 Task: Explore Airbnb accommodation in Jerusalem, Israel from 3rd December, 2023 to 17th December, 2023 for 3 adults, 1 child.3 bedrooms having 4 beds and 2 bathrooms. Property type can be house. Amenities needed are: wifi, washing machine. Booking option can be shelf check-in. Look for 3 properties as per requirement.
Action: Mouse moved to (481, 185)
Screenshot: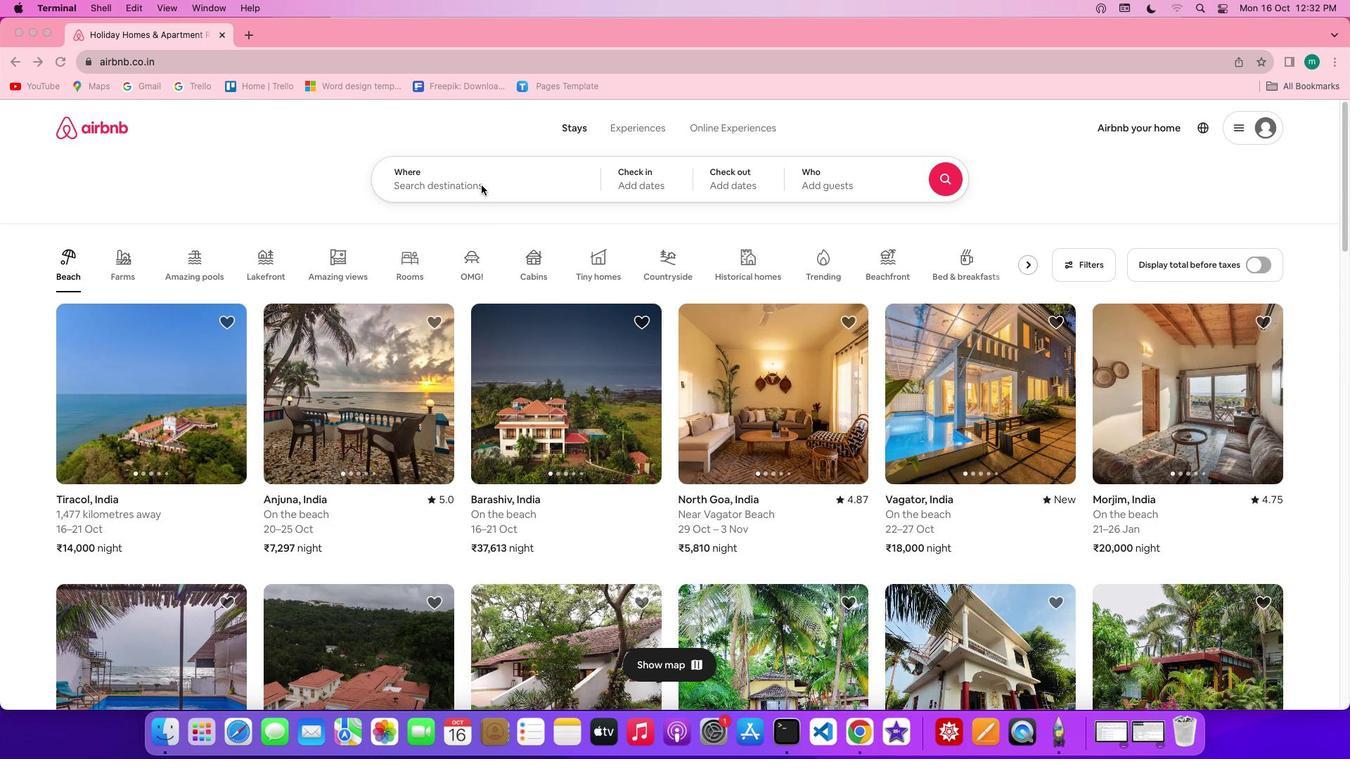 
Action: Mouse pressed left at (481, 185)
Screenshot: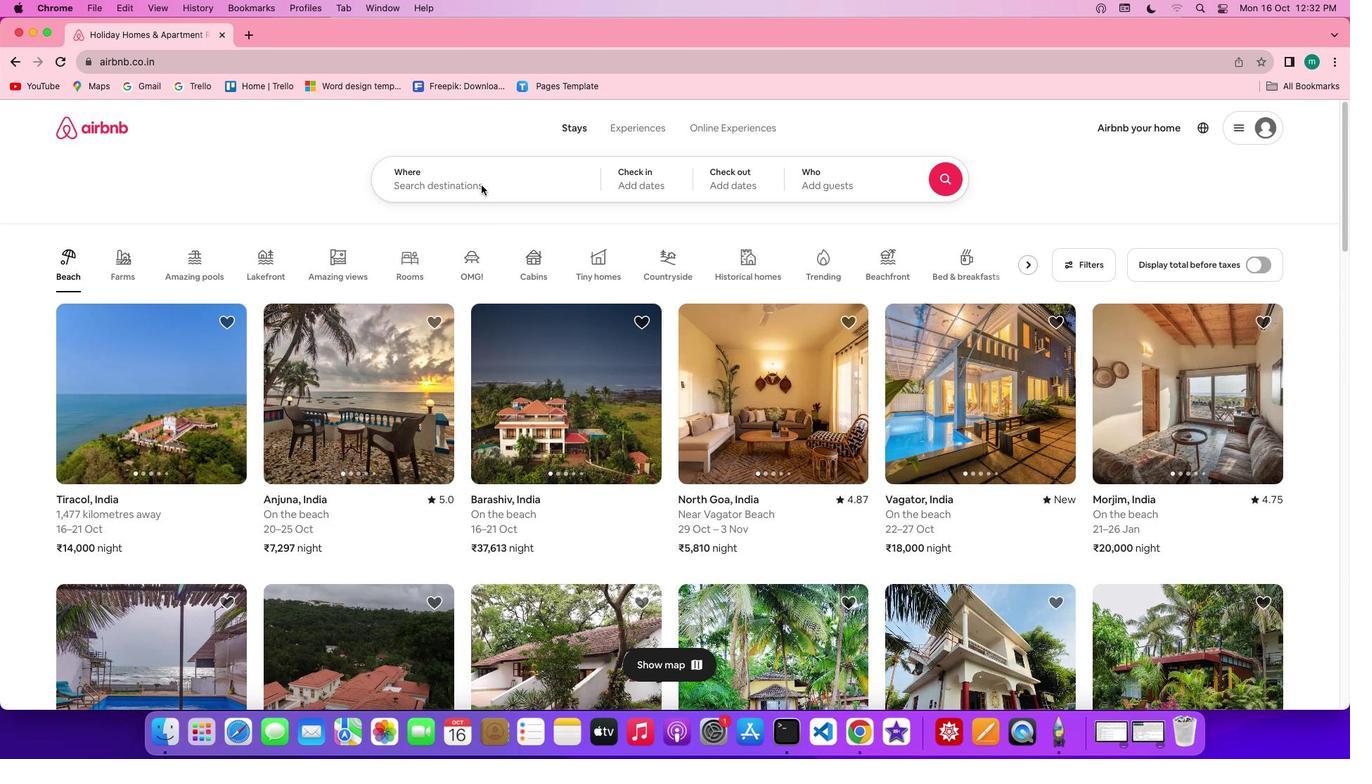 
Action: Mouse pressed left at (481, 185)
Screenshot: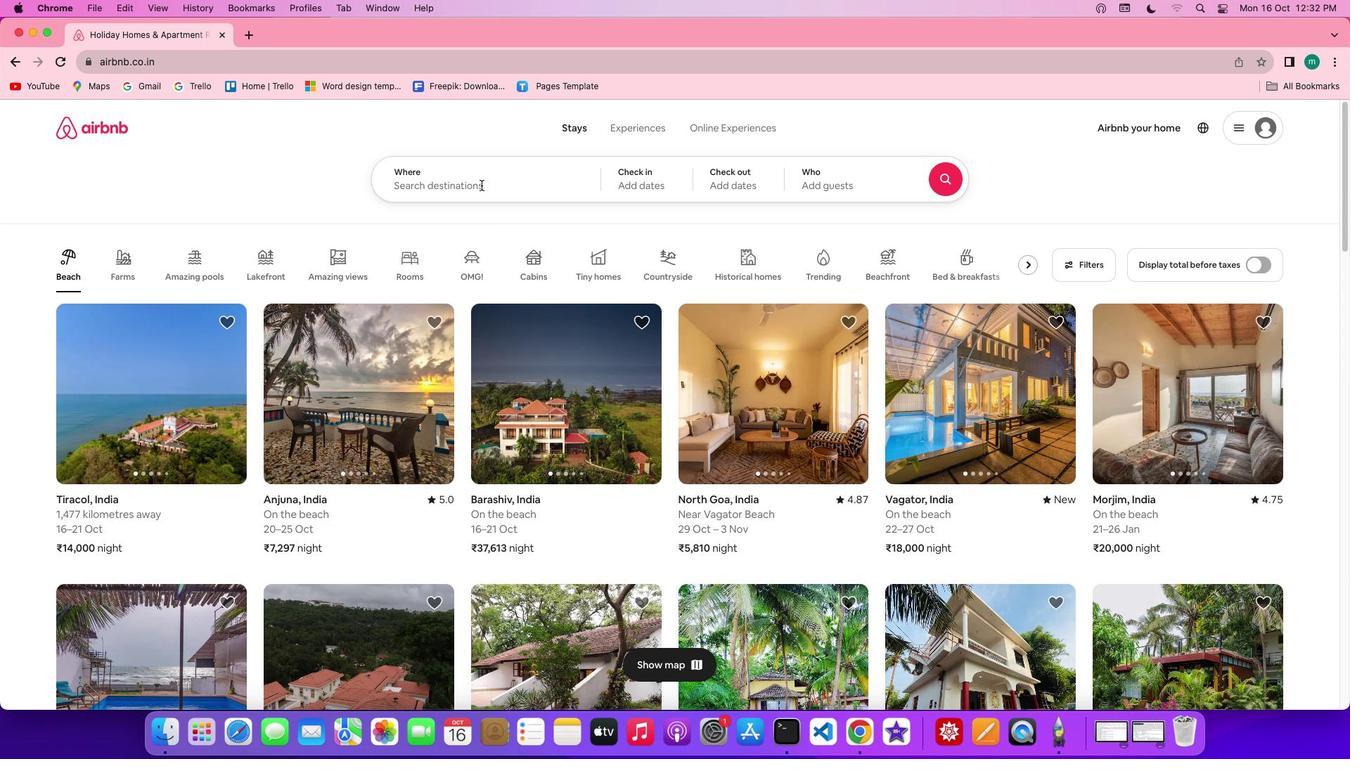 
Action: Key pressed Key.shift'J''e''r''u''s''a''l''e''m''.'Key.shift'I''s''r''a''e''l'
Screenshot: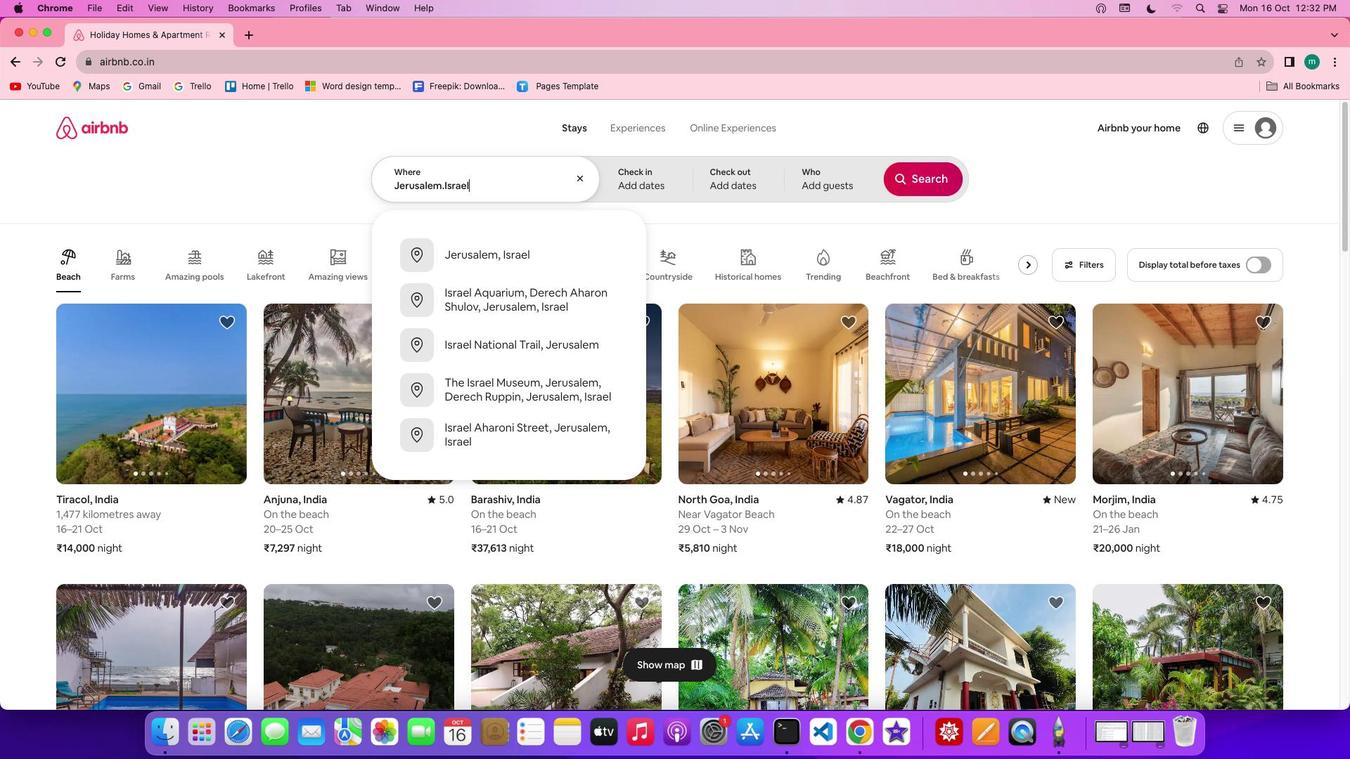 
Action: Mouse moved to (494, 253)
Screenshot: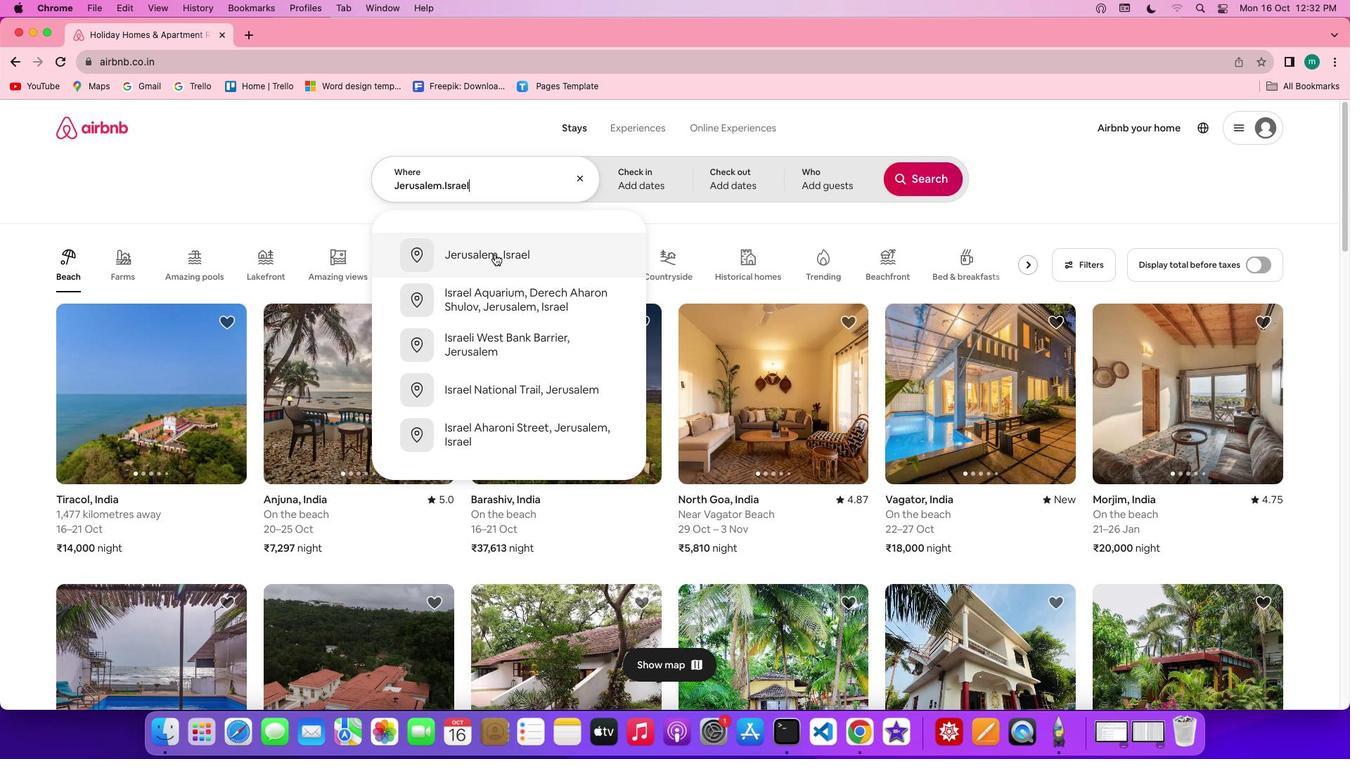 
Action: Mouse pressed left at (494, 253)
Screenshot: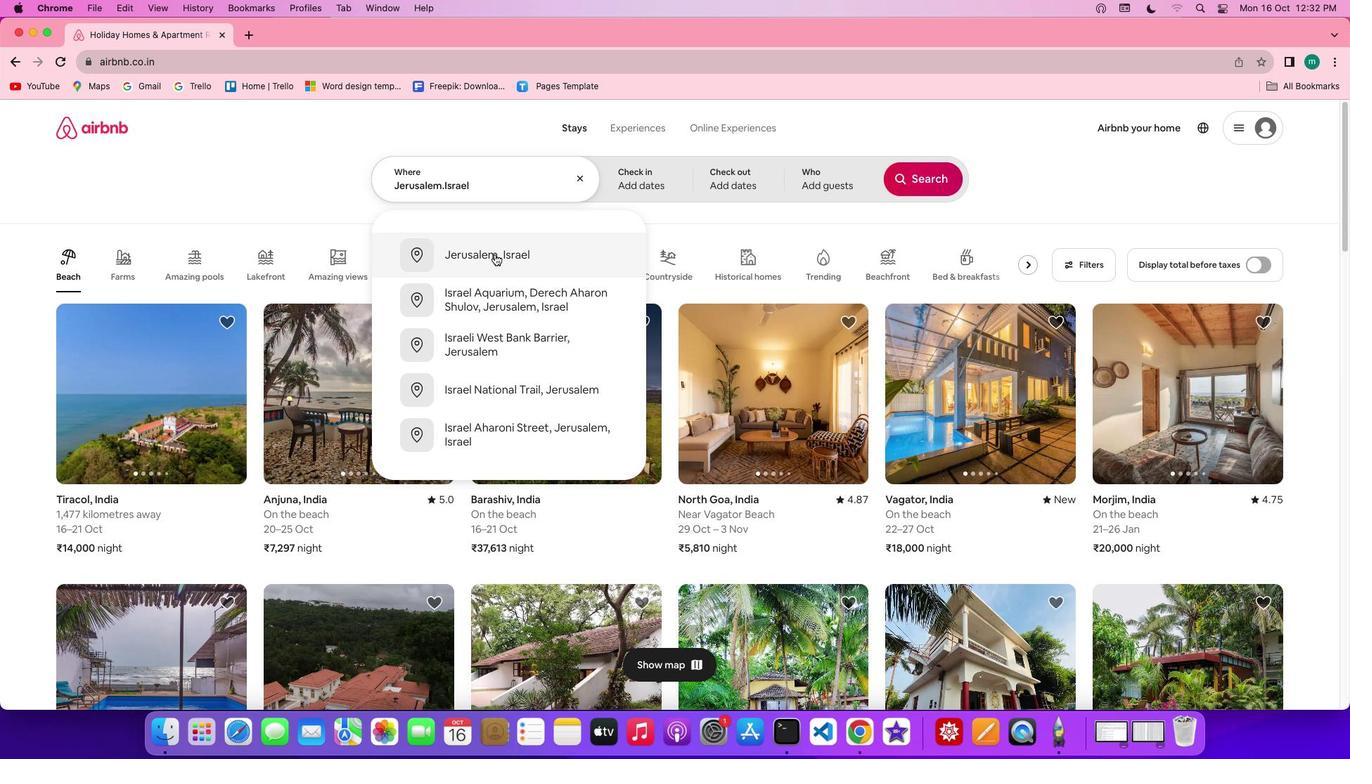 
Action: Mouse moved to (920, 295)
Screenshot: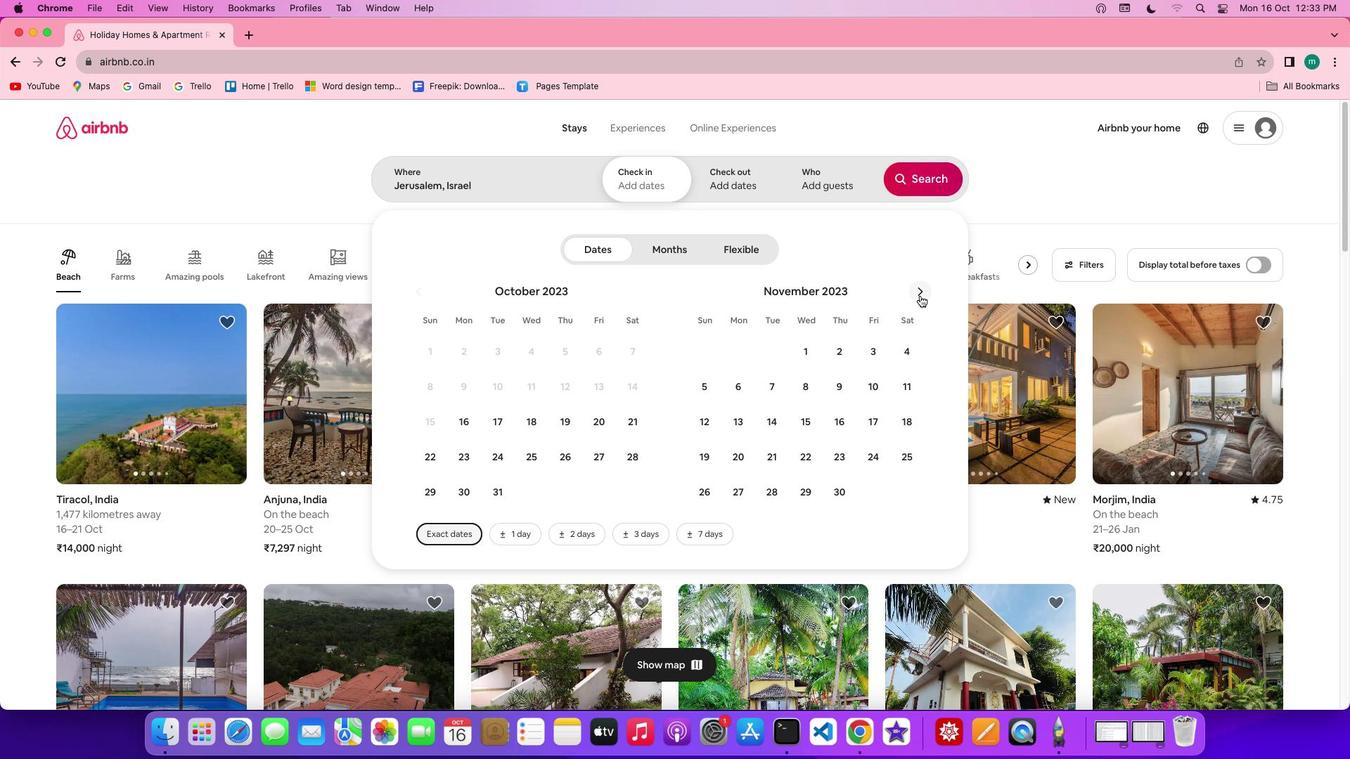 
Action: Mouse pressed left at (920, 295)
Screenshot: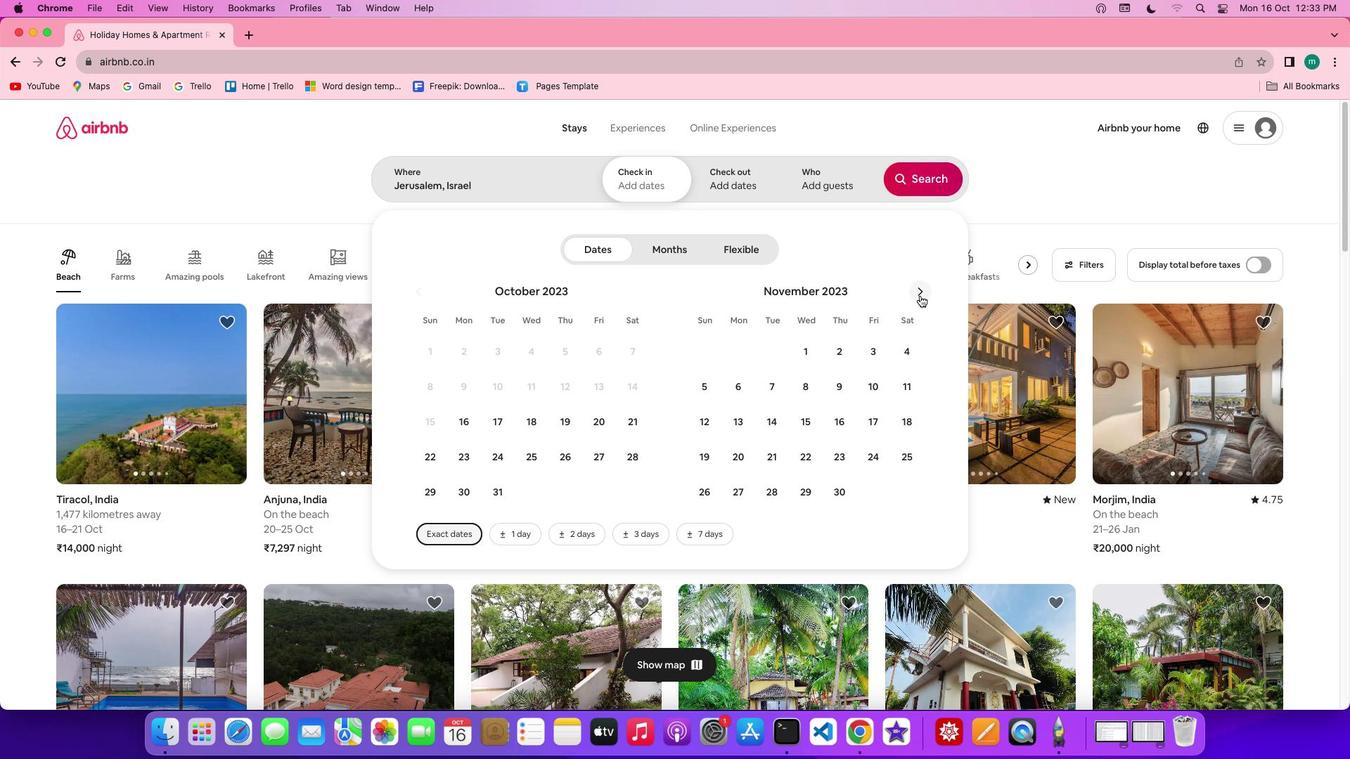 
Action: Mouse moved to (714, 389)
Screenshot: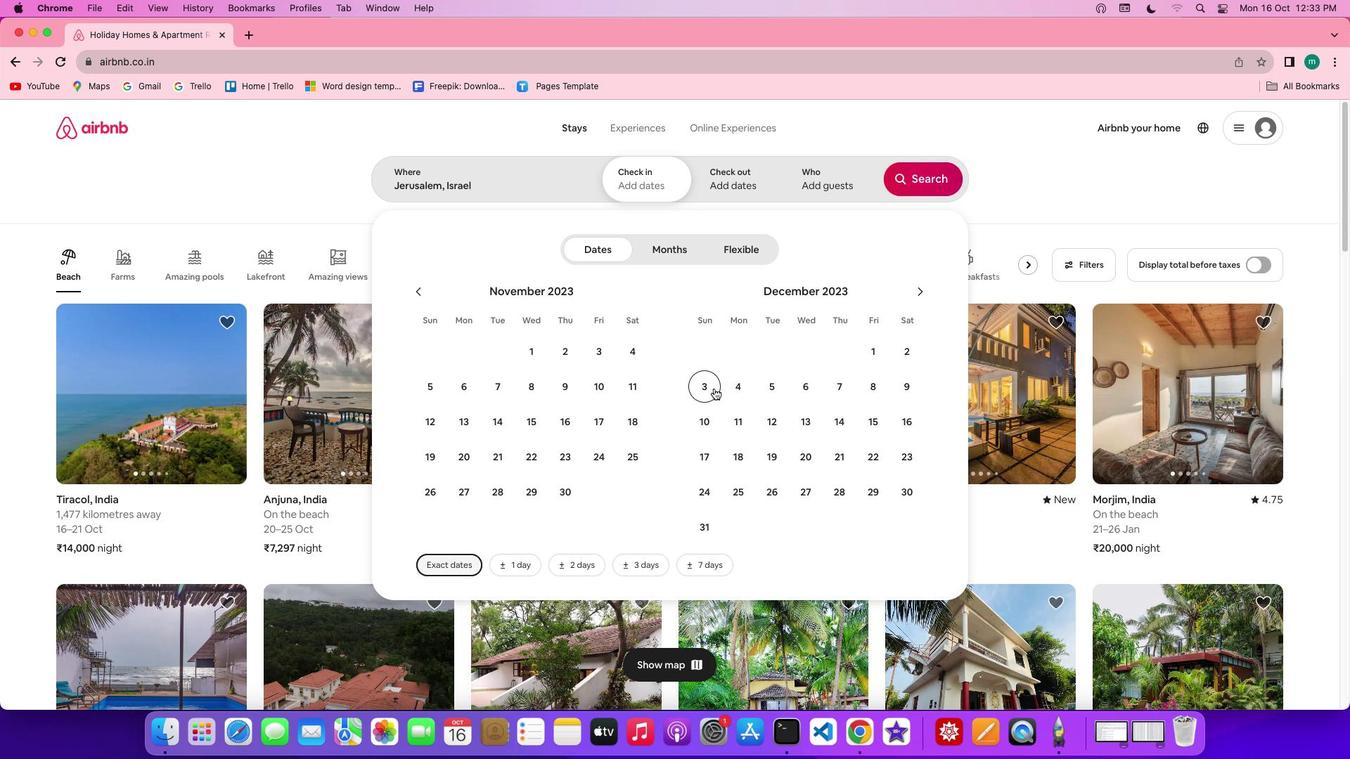 
Action: Mouse pressed left at (714, 389)
Screenshot: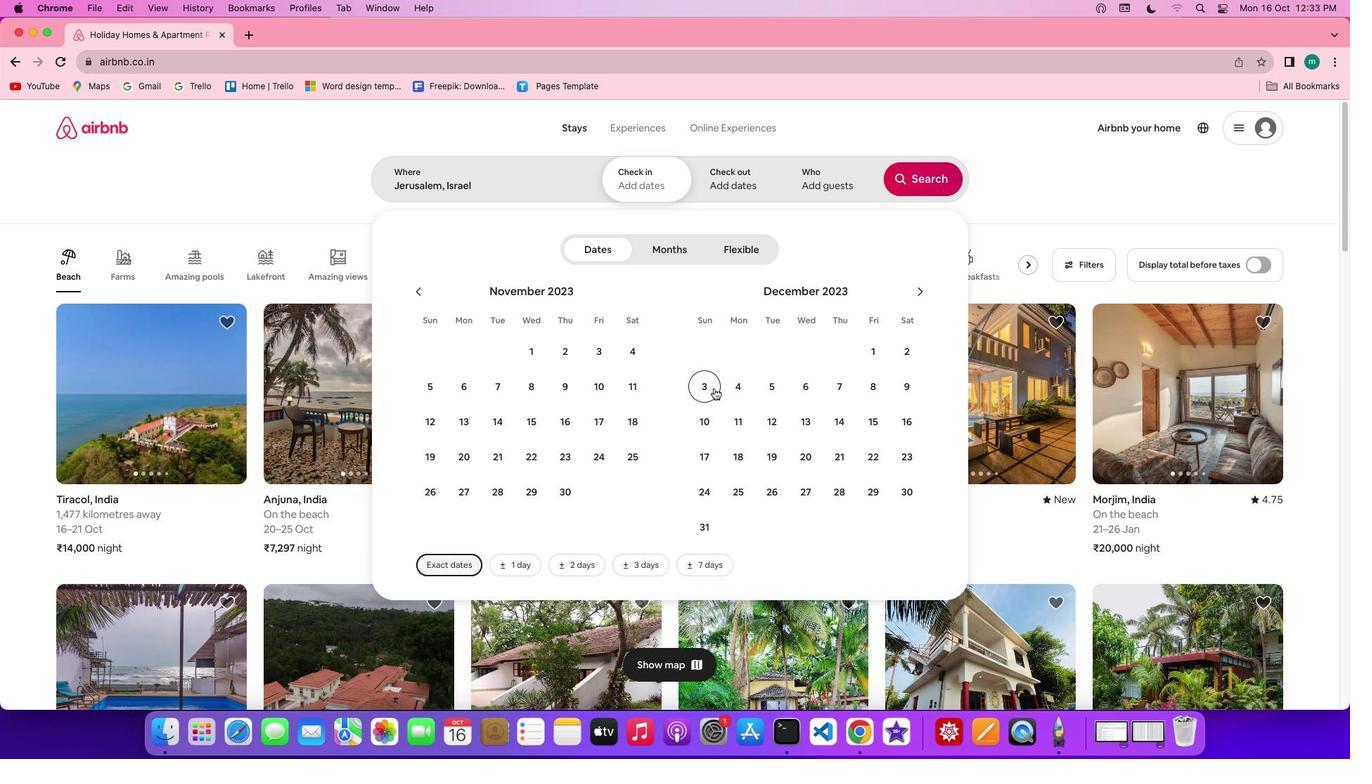 
Action: Mouse moved to (714, 454)
Screenshot: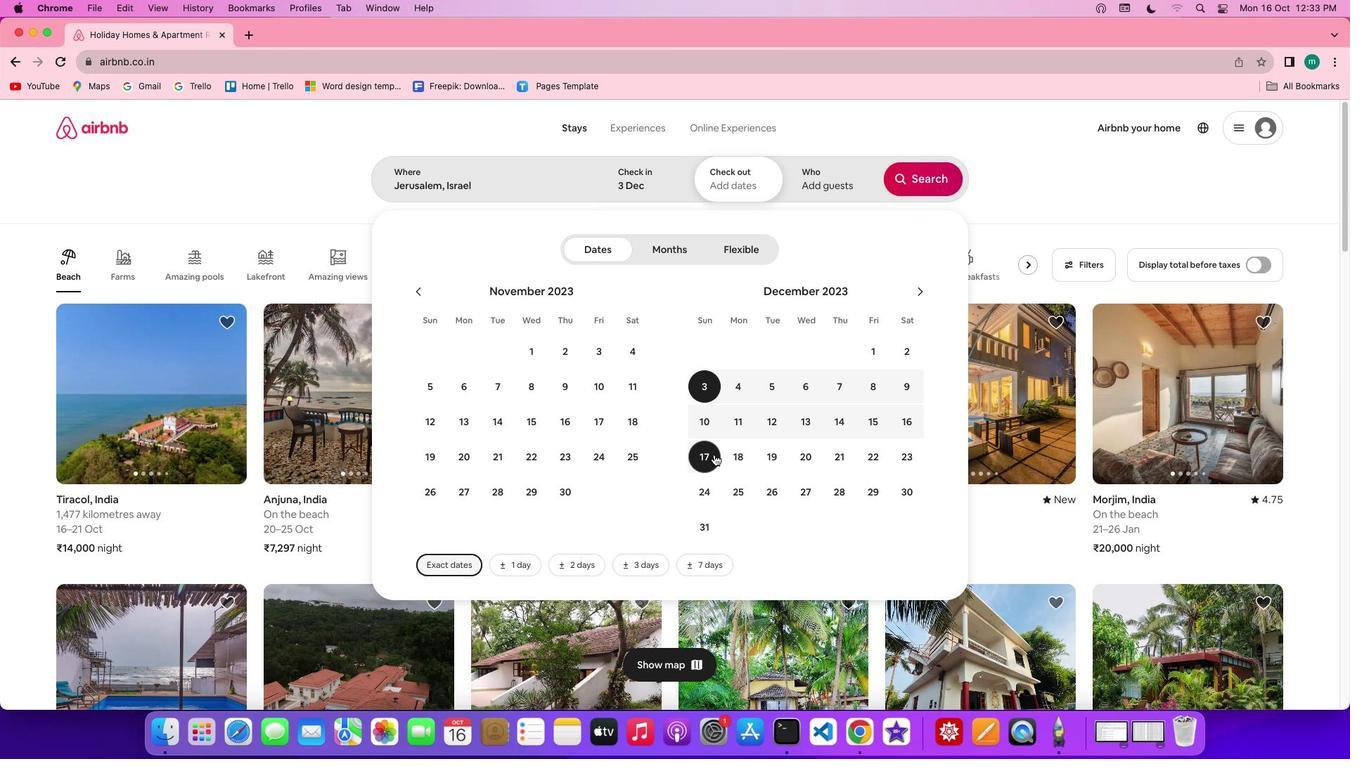 
Action: Mouse pressed left at (714, 454)
Screenshot: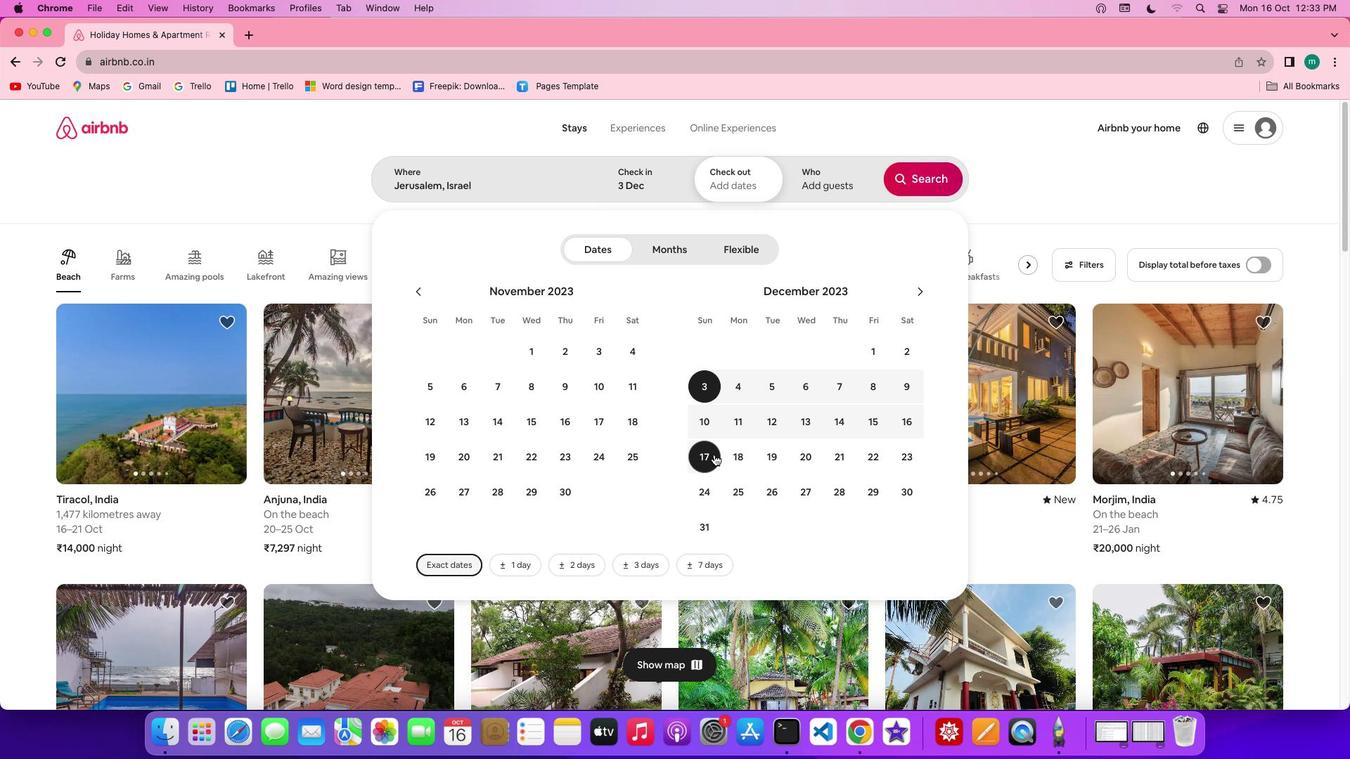 
Action: Mouse moved to (840, 178)
Screenshot: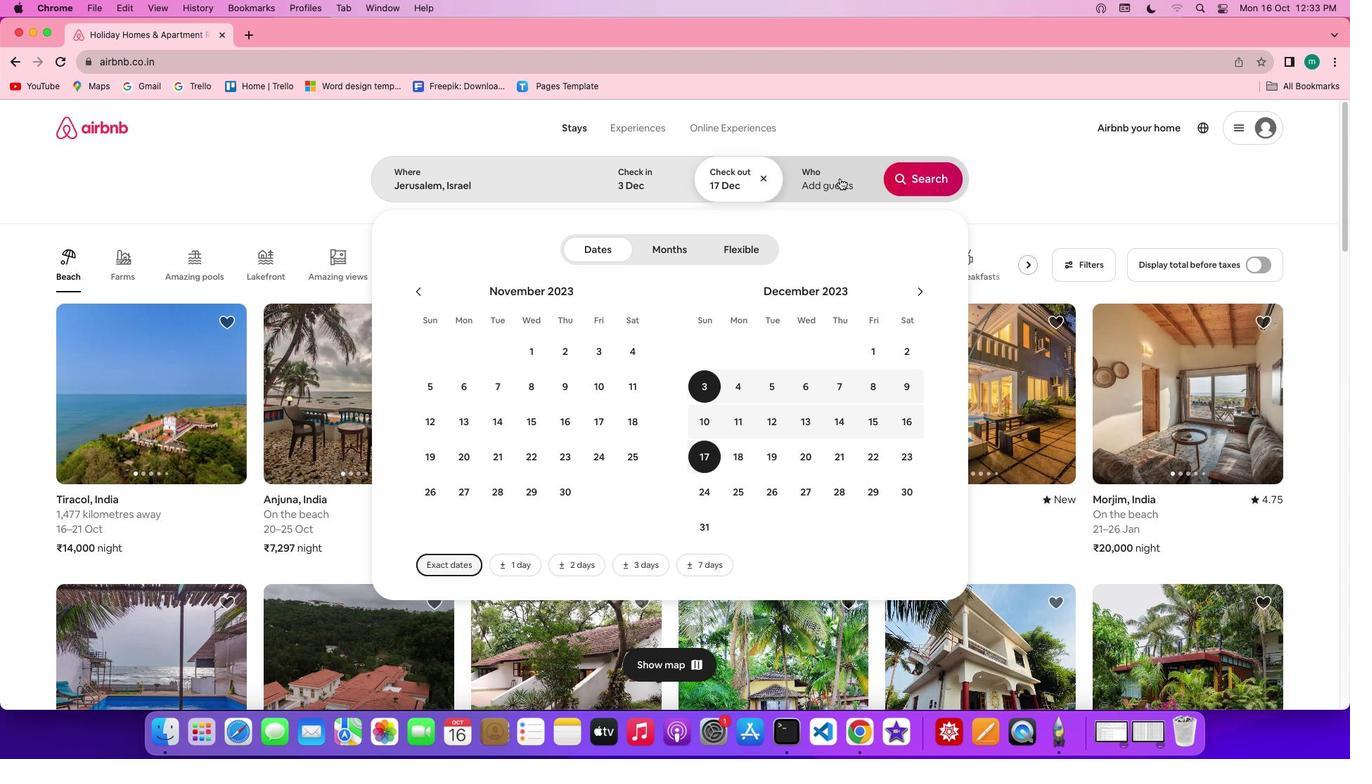 
Action: Mouse pressed left at (840, 178)
Screenshot: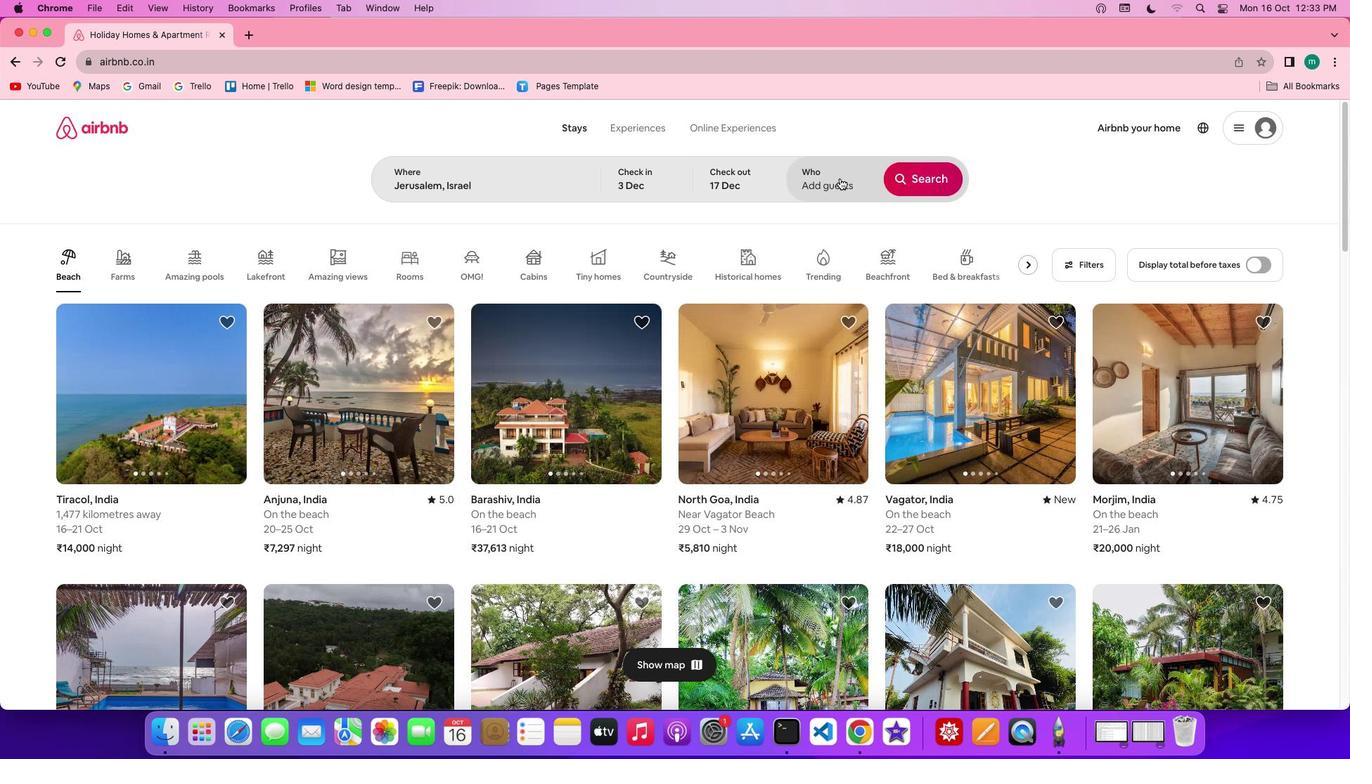 
Action: Mouse moved to (933, 262)
Screenshot: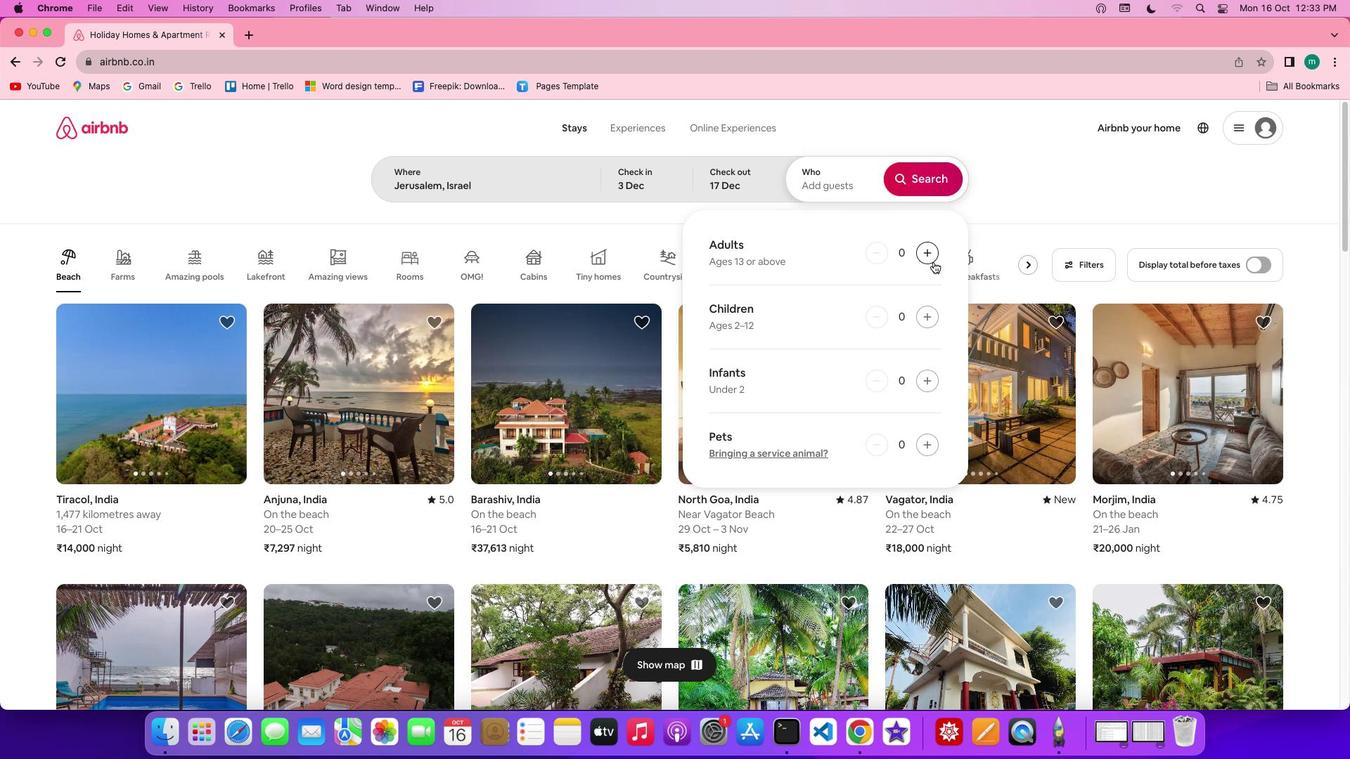 
Action: Mouse pressed left at (933, 262)
Screenshot: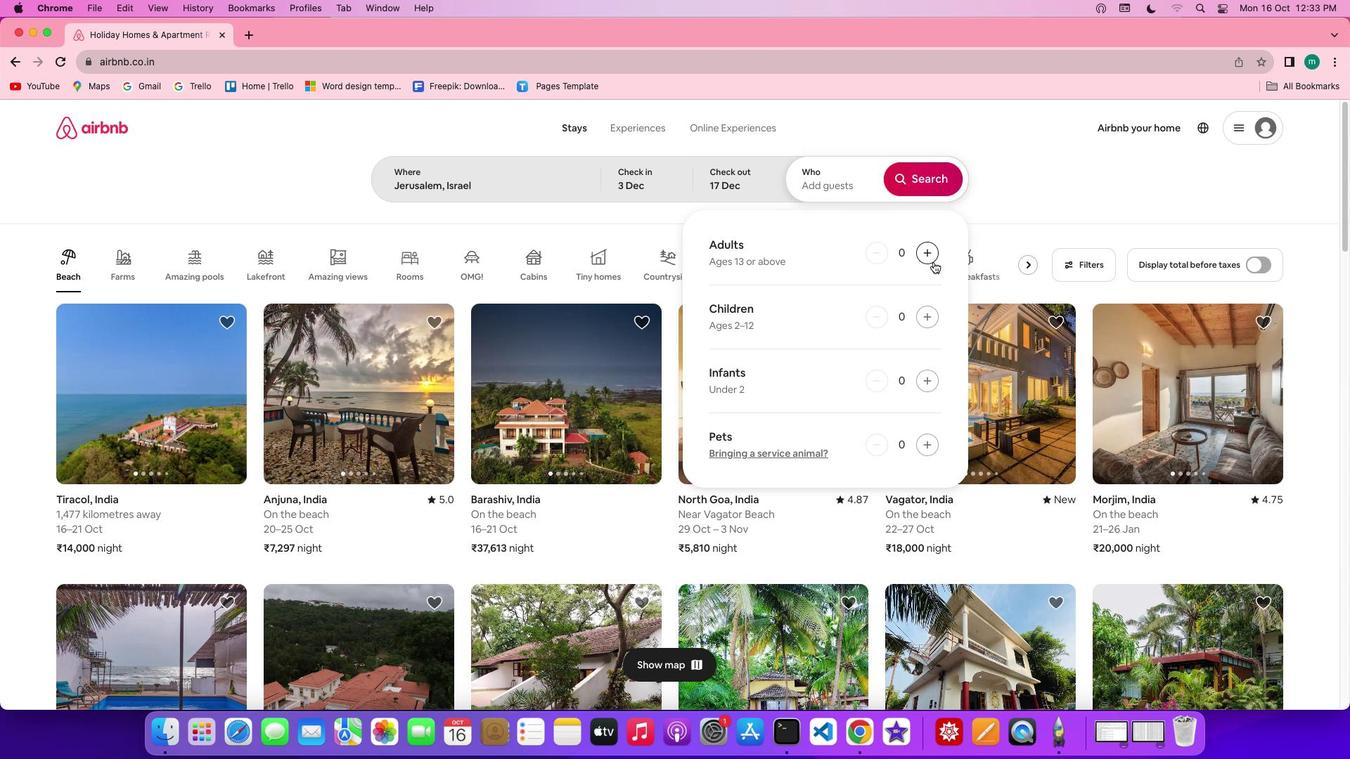 
Action: Mouse pressed left at (933, 262)
Screenshot: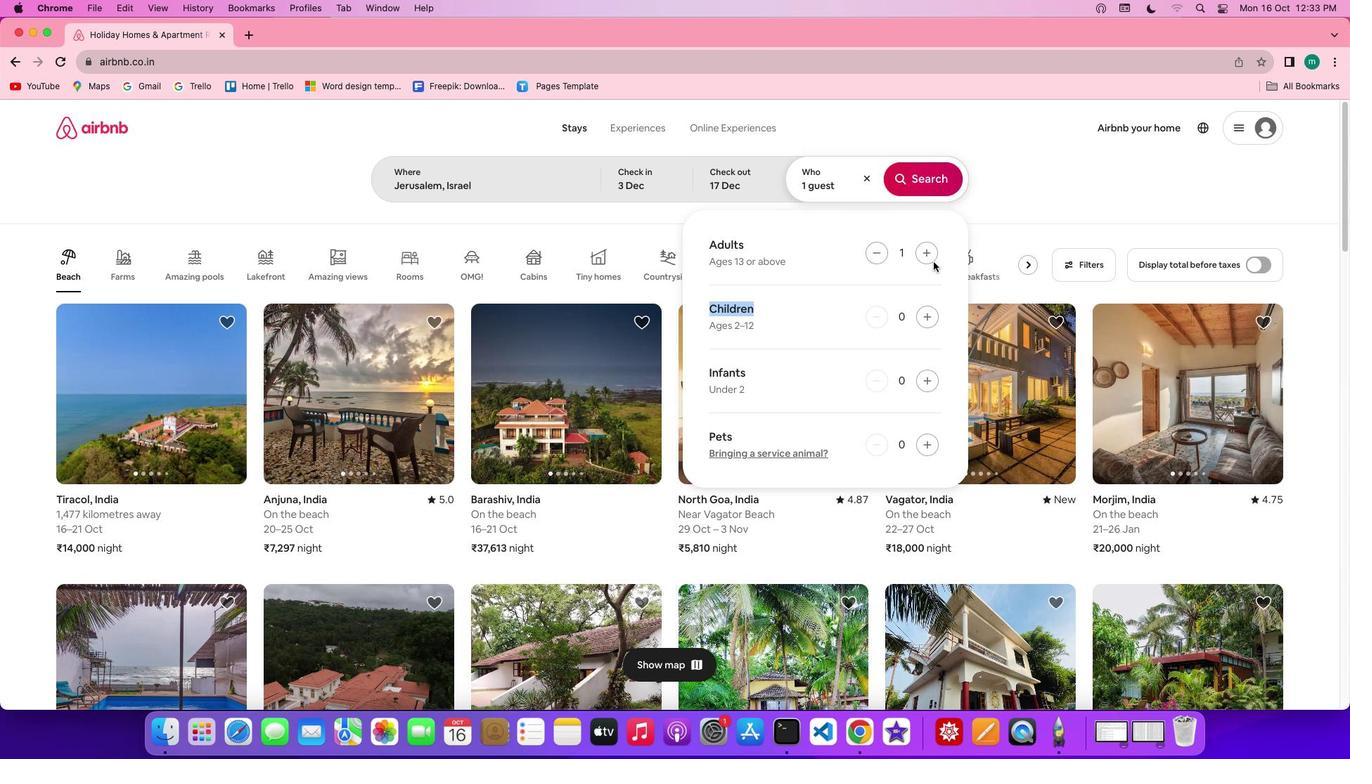 
Action: Mouse pressed left at (933, 262)
Screenshot: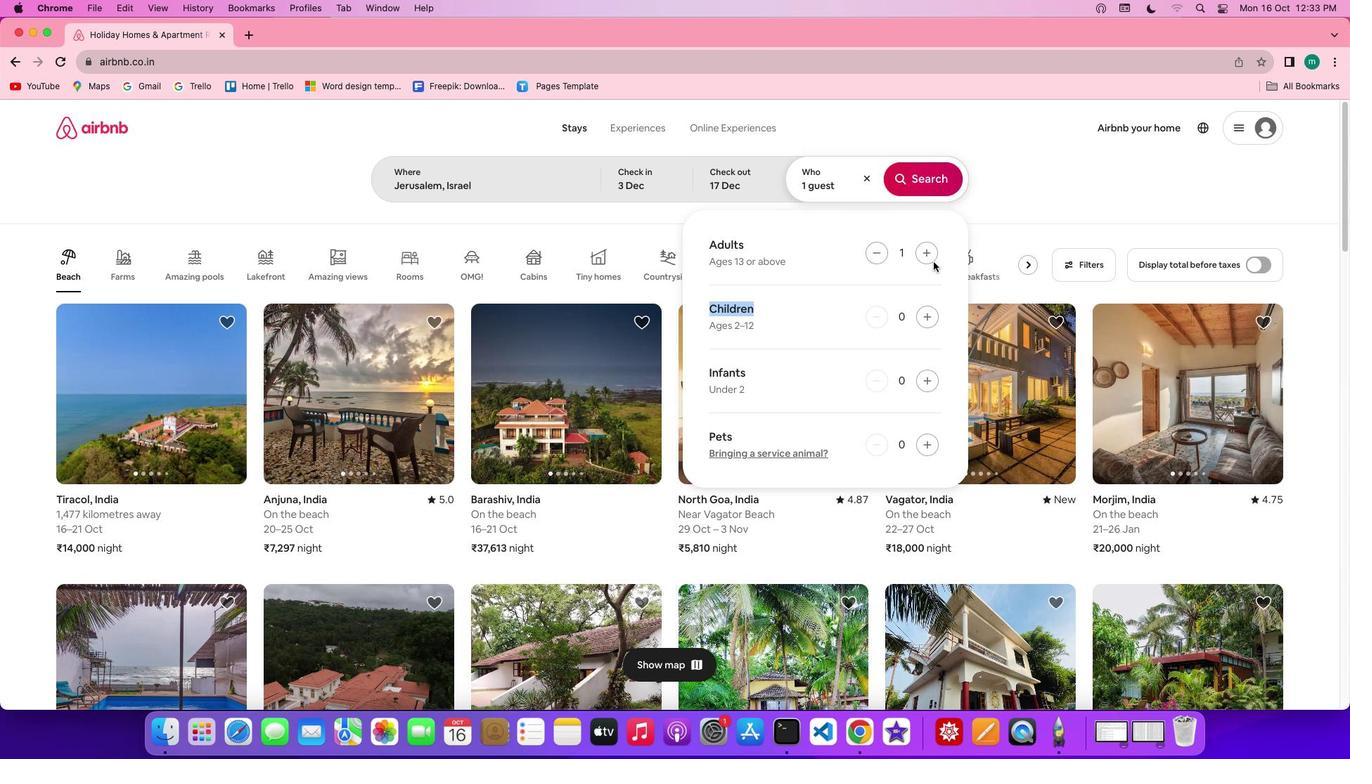 
Action: Mouse moved to (931, 256)
Screenshot: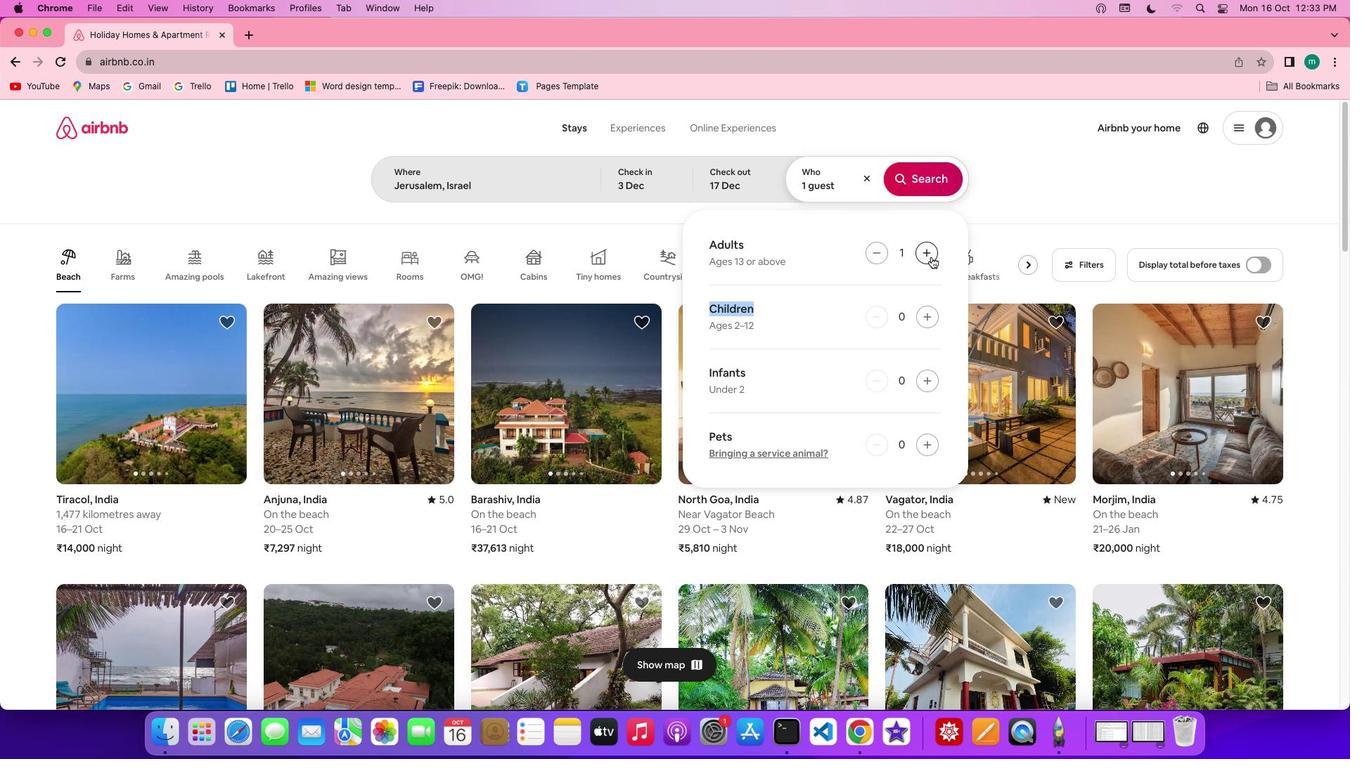 
Action: Mouse pressed left at (931, 256)
Screenshot: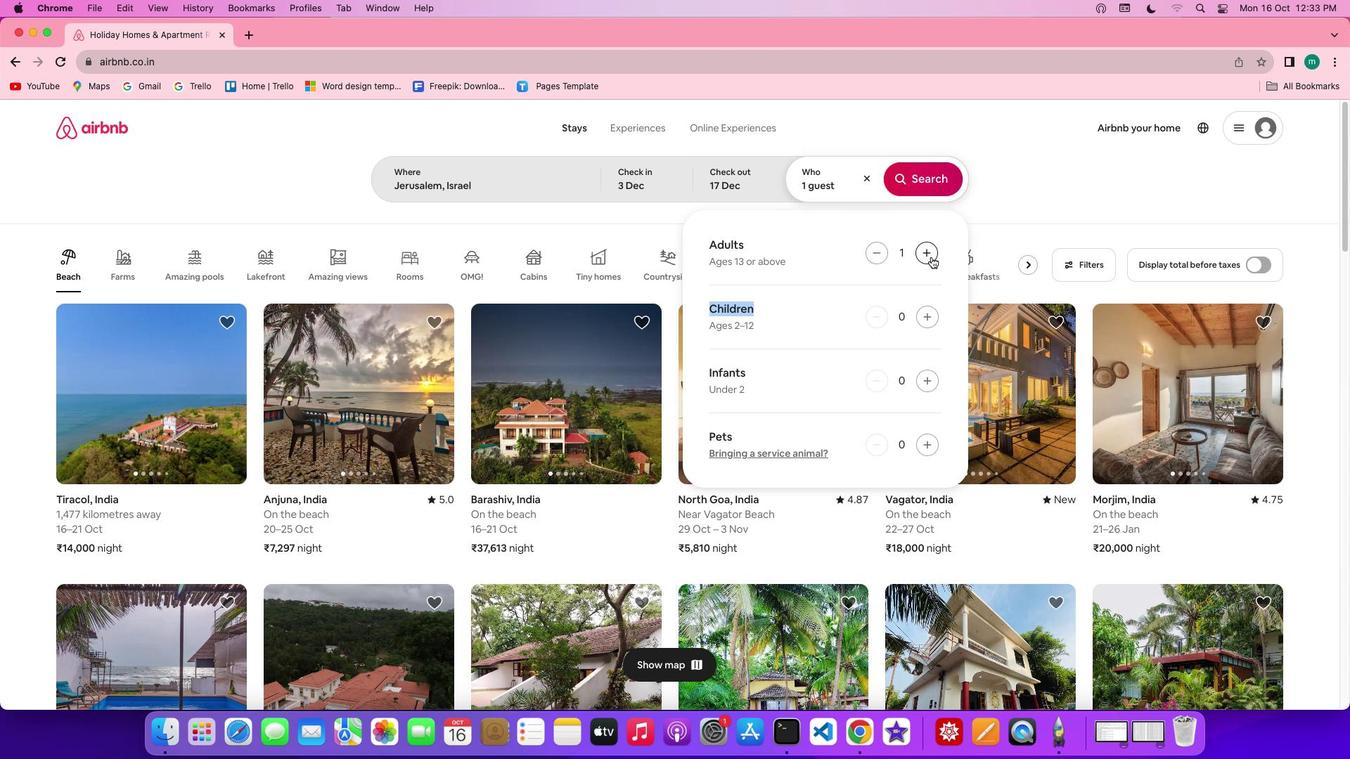 
Action: Mouse pressed left at (931, 256)
Screenshot: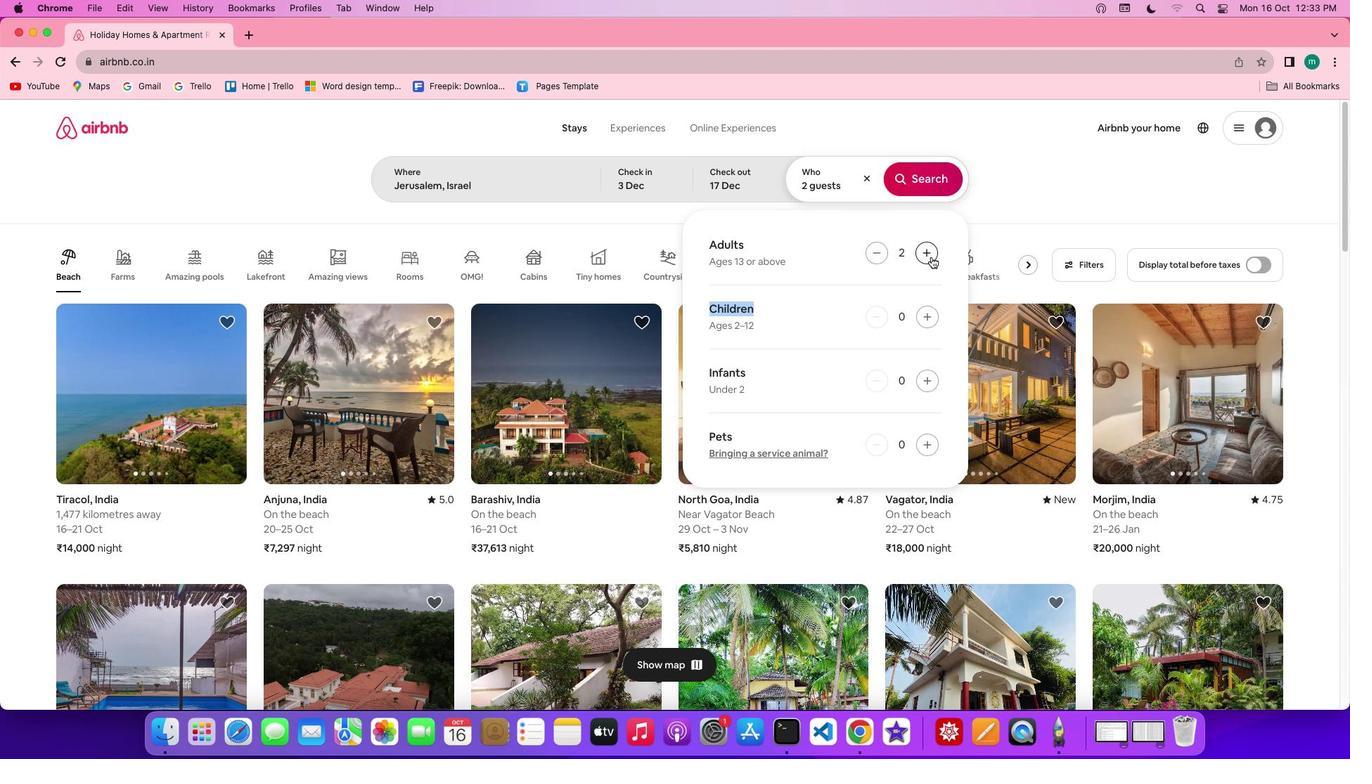 
Action: Mouse moved to (929, 310)
Screenshot: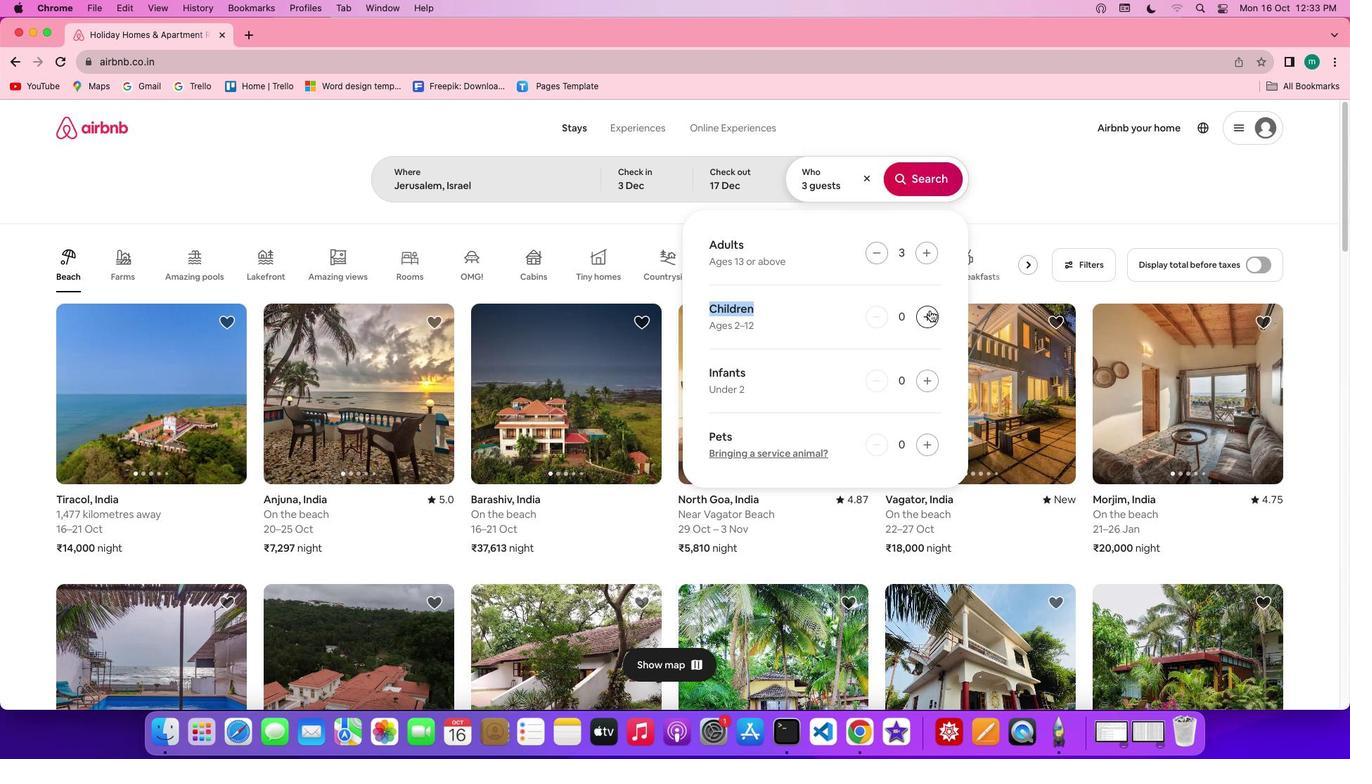 
Action: Mouse pressed left at (929, 310)
Screenshot: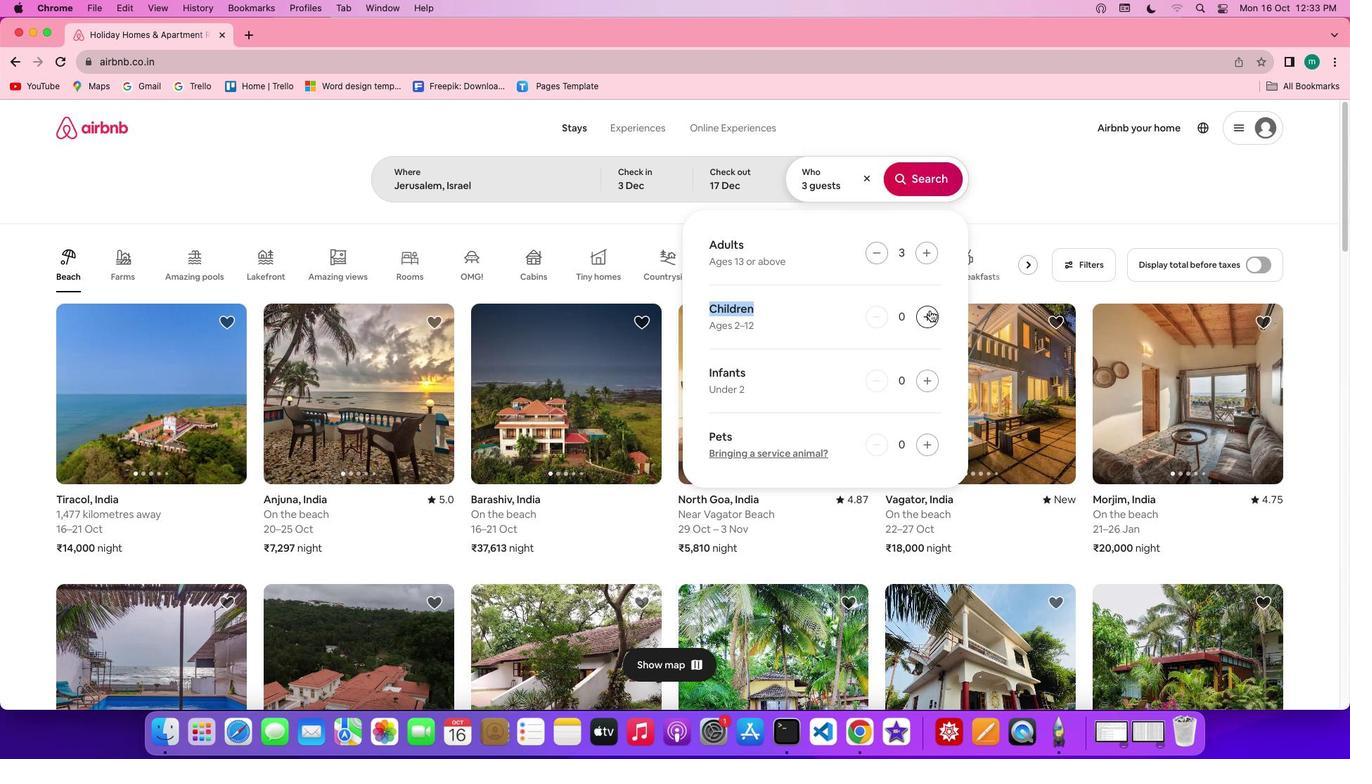 
Action: Mouse moved to (931, 182)
Screenshot: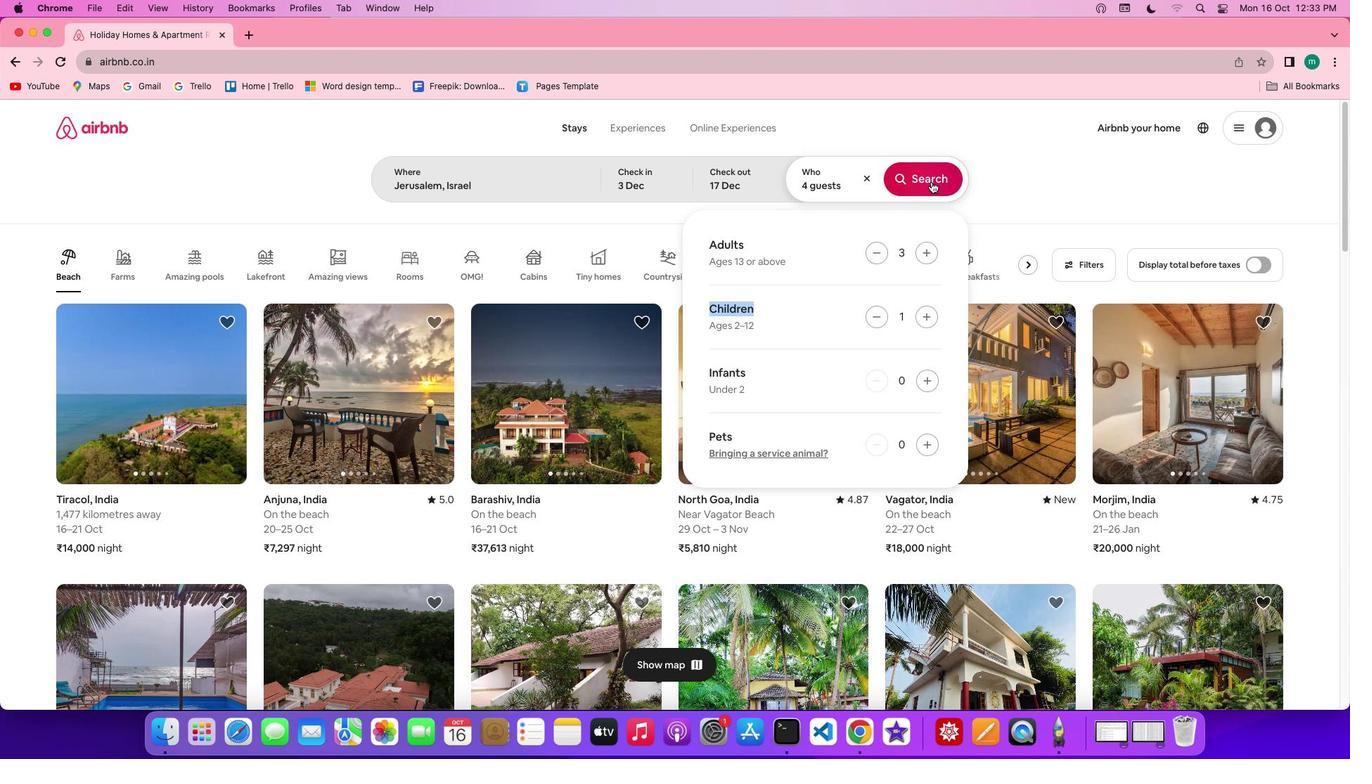 
Action: Mouse pressed left at (931, 182)
Screenshot: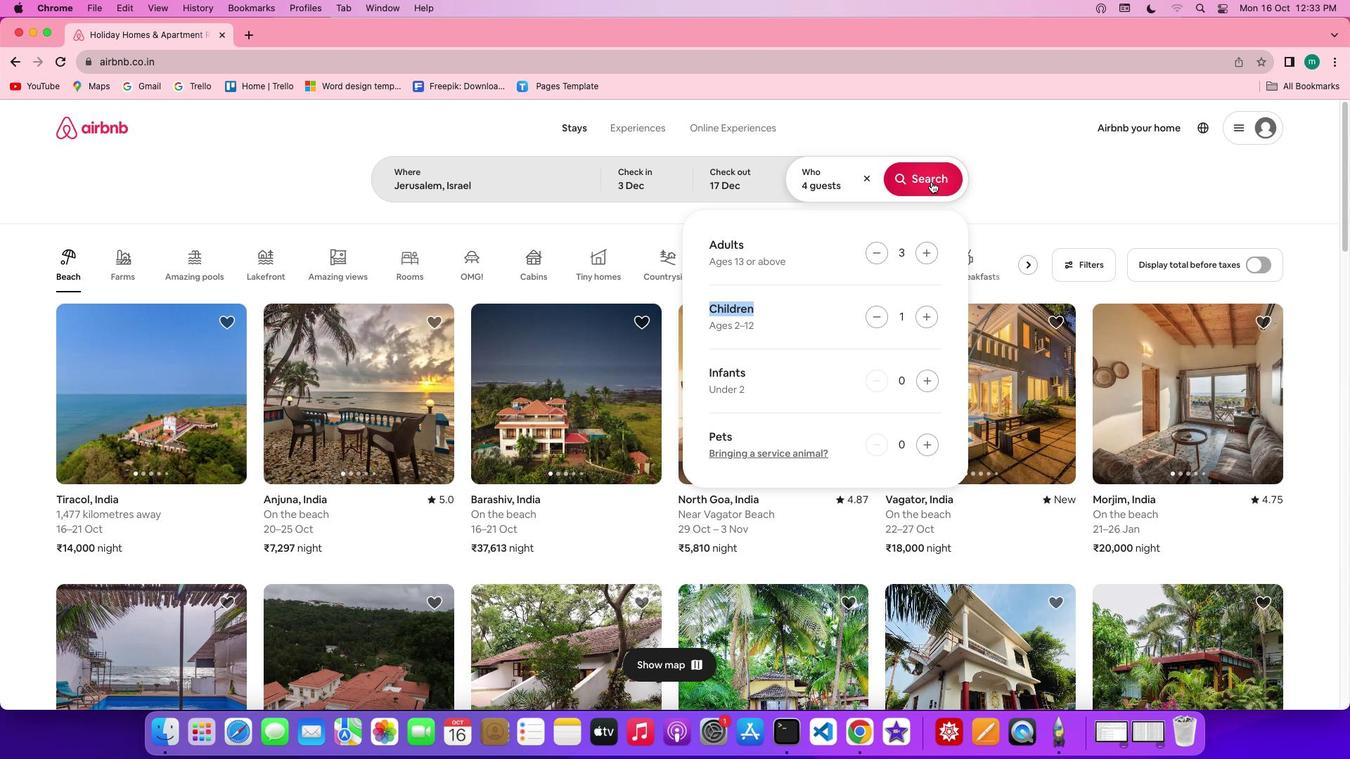
Action: Mouse moved to (1119, 187)
Screenshot: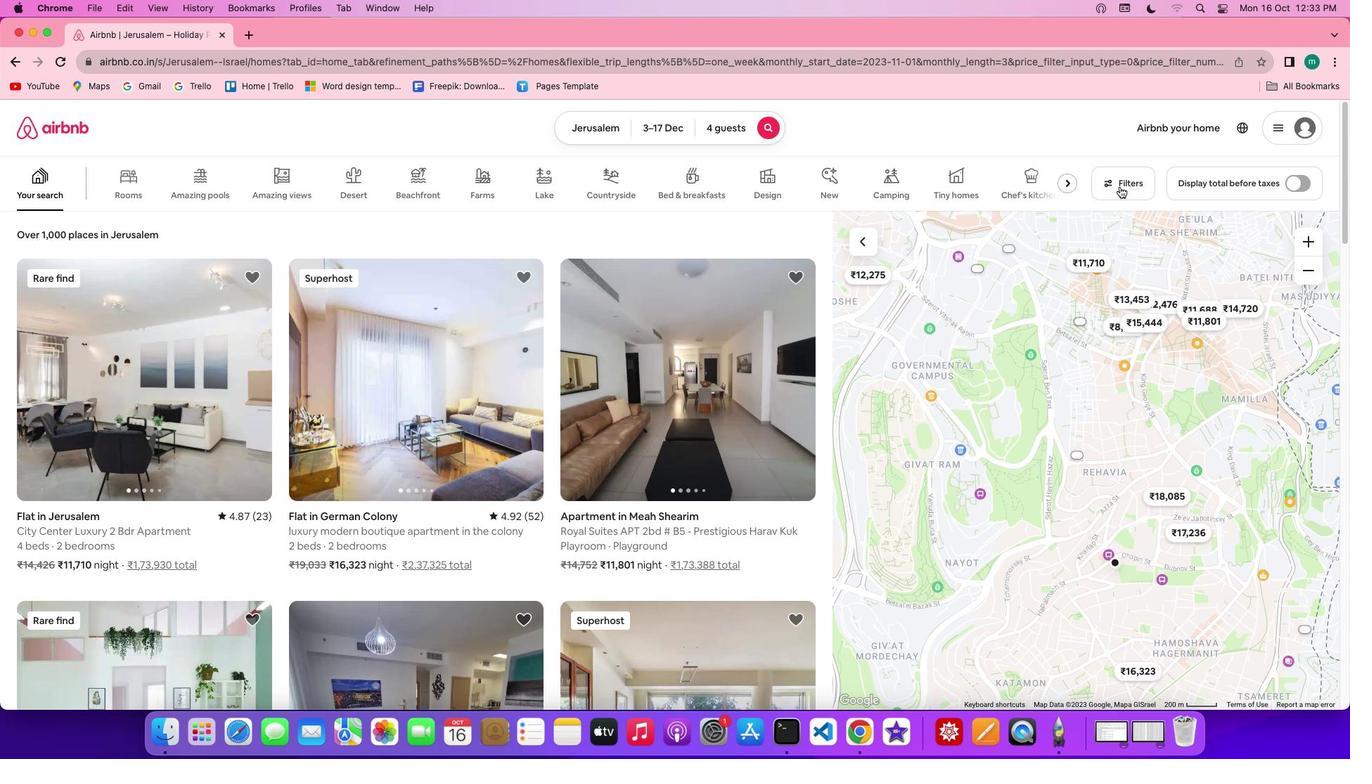 
Action: Mouse pressed left at (1119, 187)
Screenshot: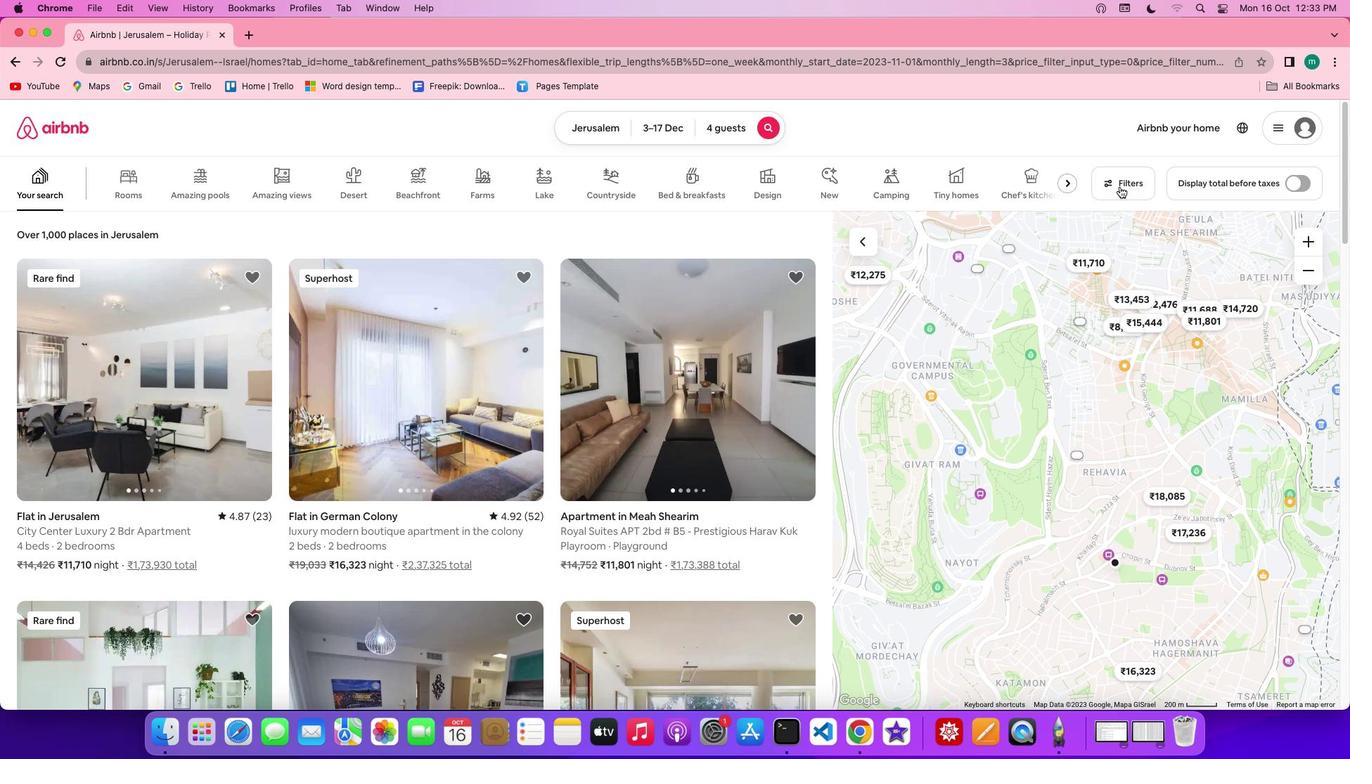 
Action: Mouse moved to (668, 419)
Screenshot: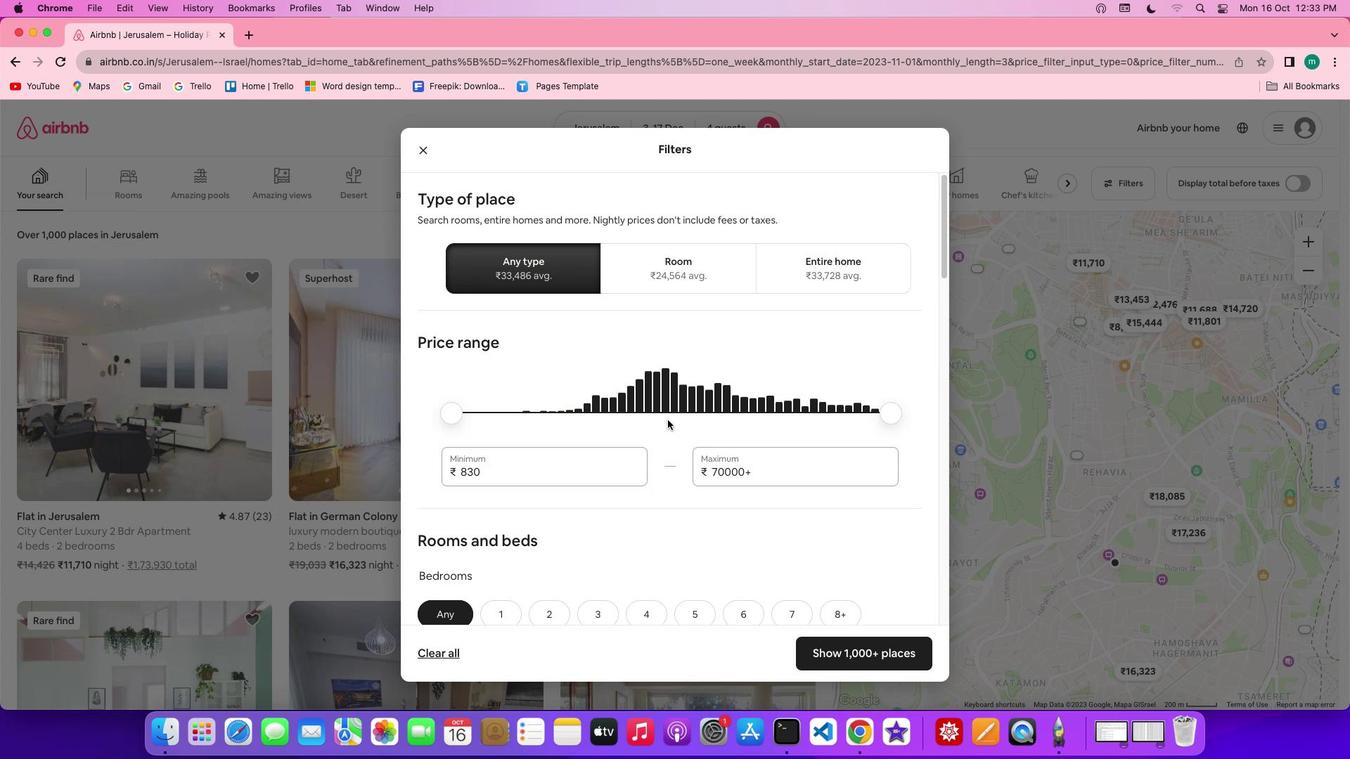 
Action: Mouse scrolled (668, 419) with delta (0, 0)
Screenshot: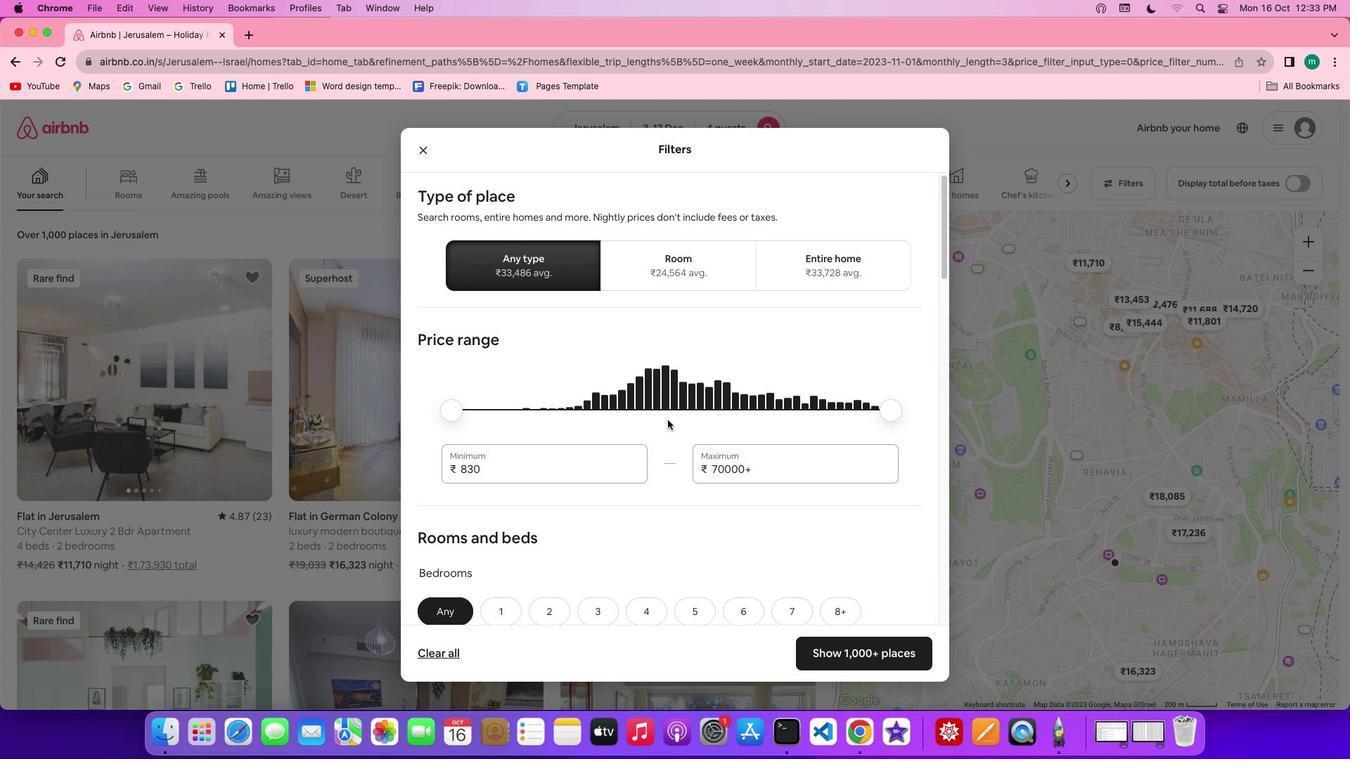 
Action: Mouse scrolled (668, 419) with delta (0, 0)
Screenshot: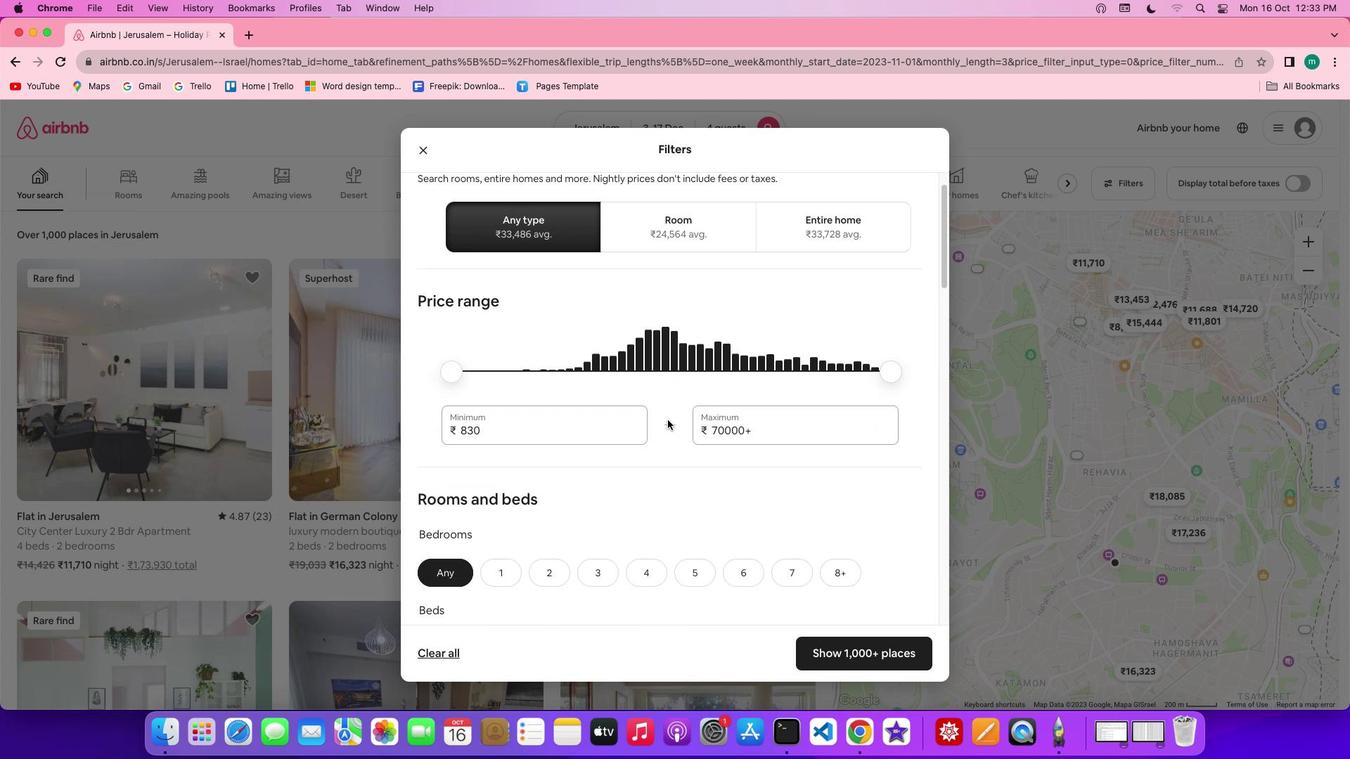 
Action: Mouse scrolled (668, 419) with delta (0, -2)
Screenshot: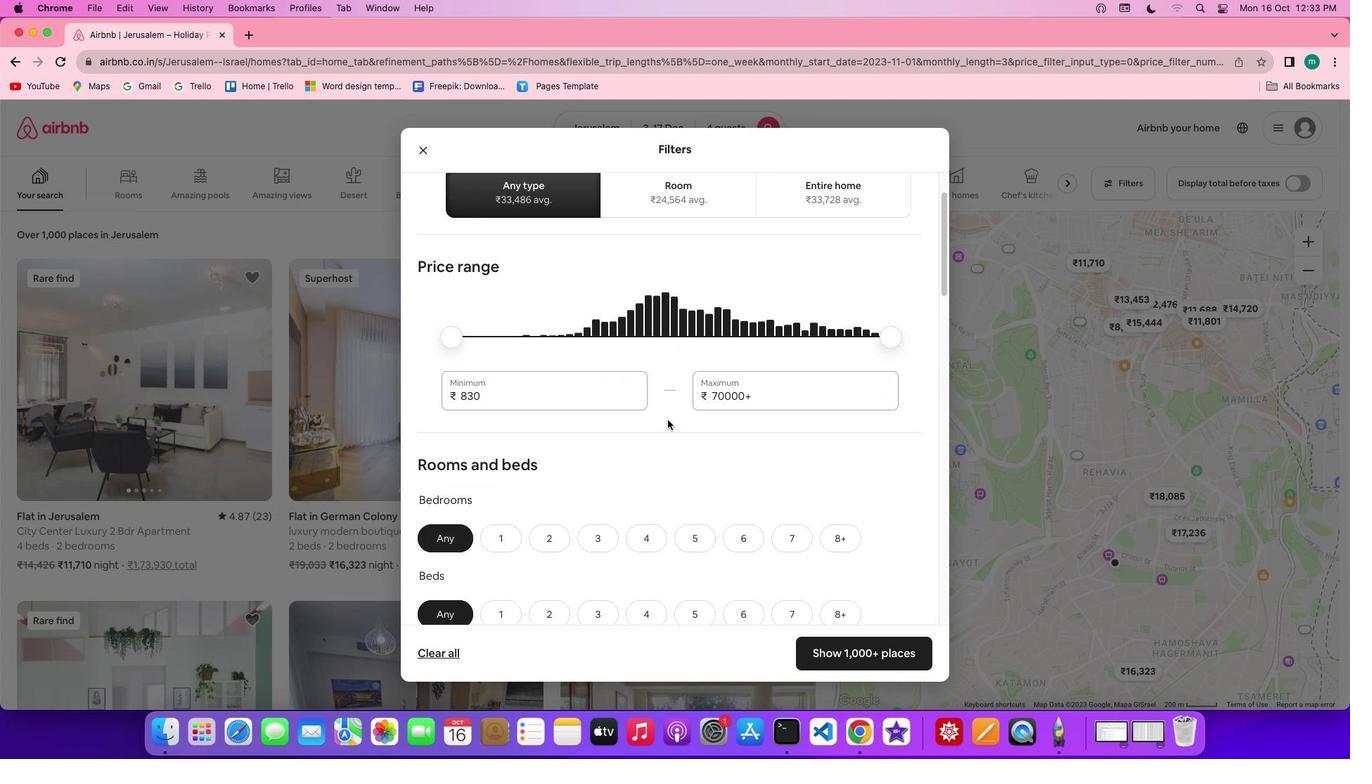 
Action: Mouse scrolled (668, 419) with delta (0, -2)
Screenshot: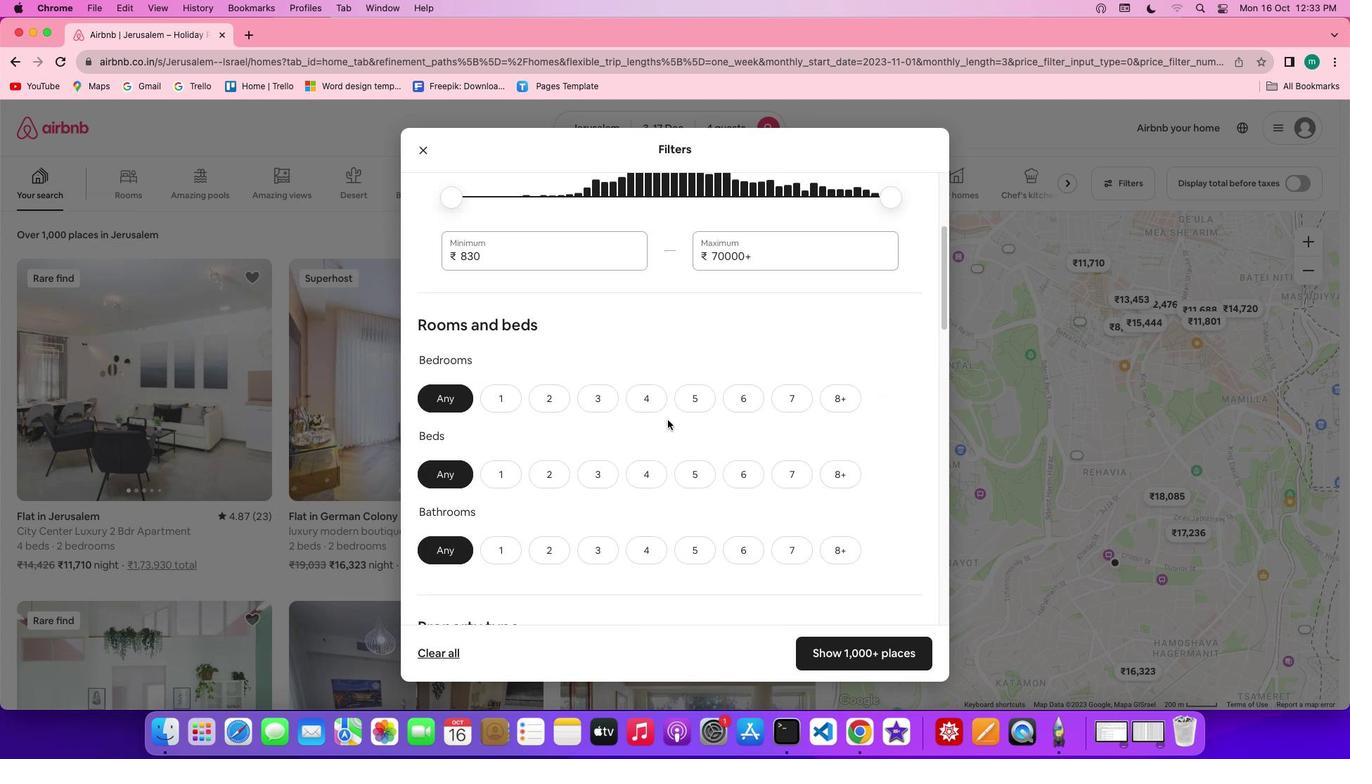 
Action: Mouse moved to (614, 355)
Screenshot: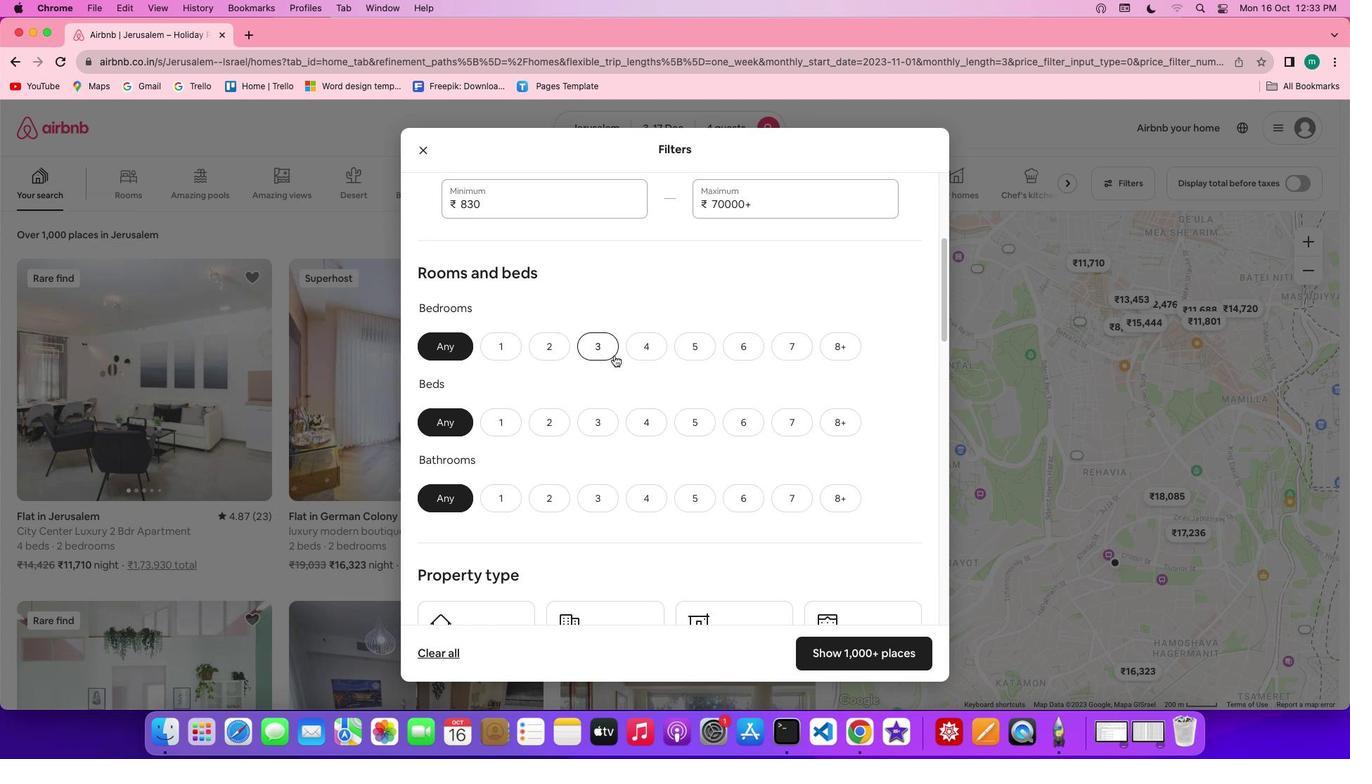 
Action: Mouse pressed left at (614, 355)
Screenshot: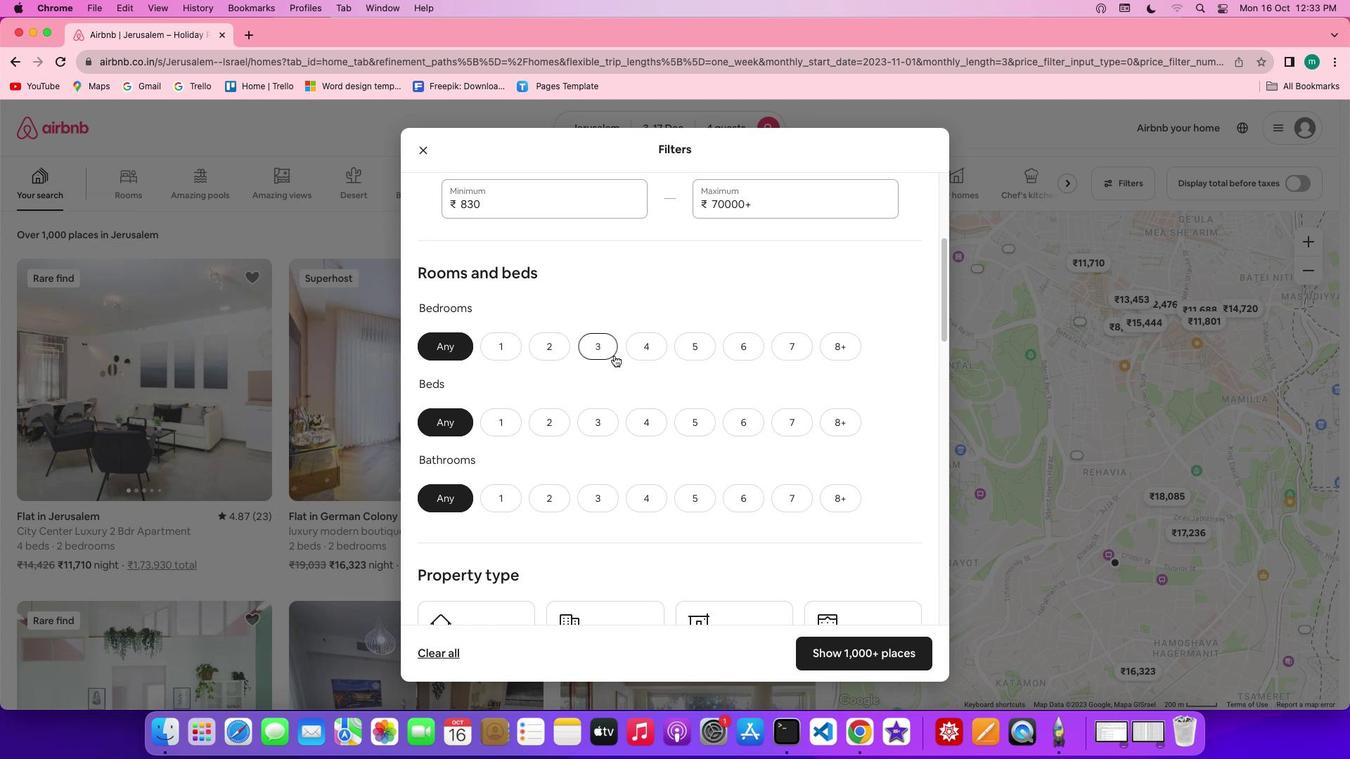
Action: Mouse moved to (639, 417)
Screenshot: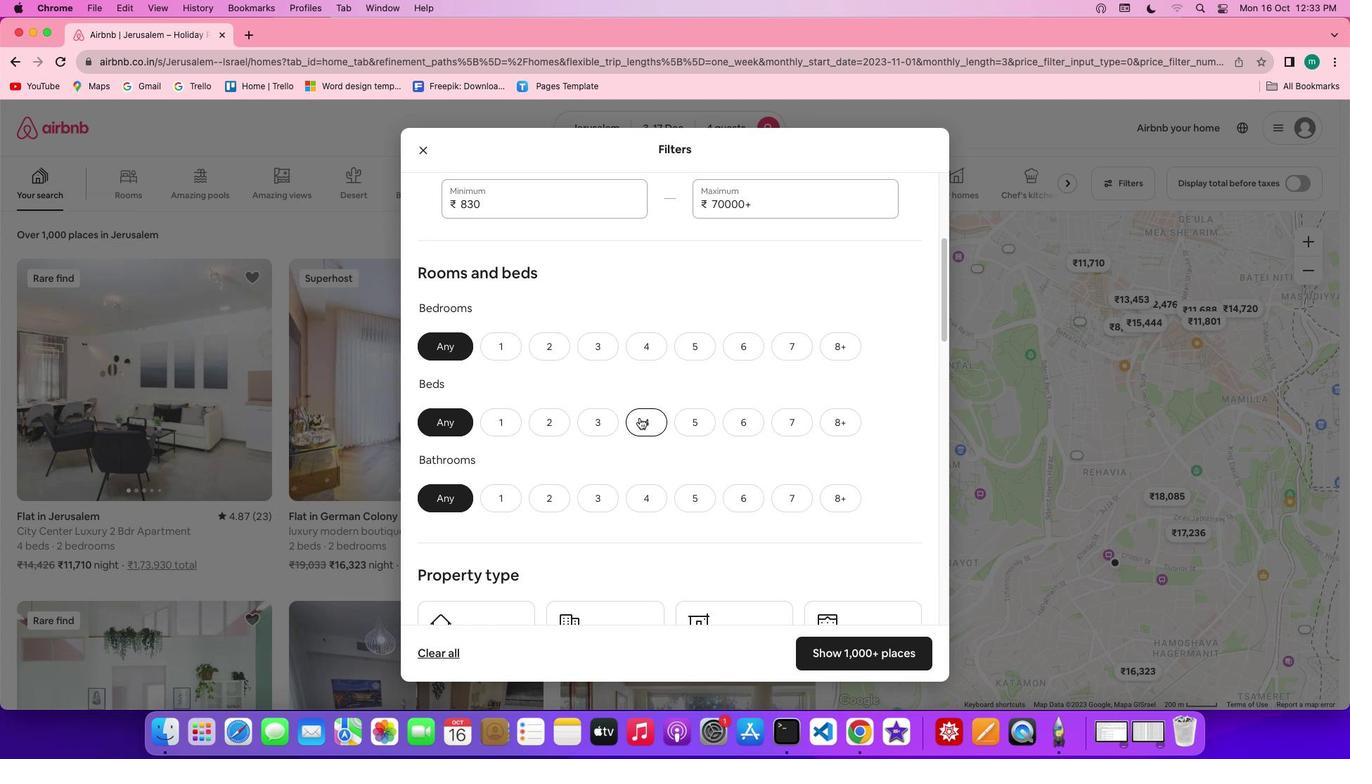 
Action: Mouse pressed left at (639, 417)
Screenshot: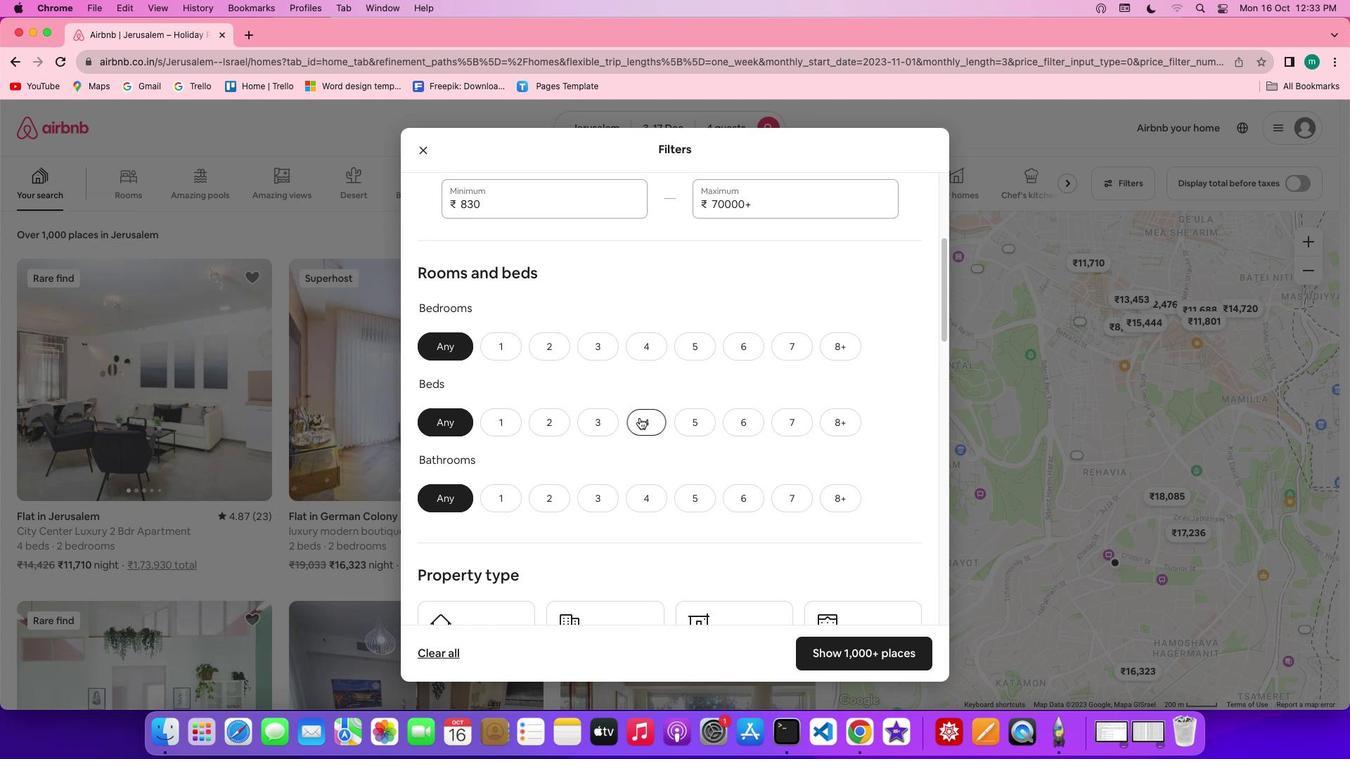 
Action: Mouse moved to (600, 346)
Screenshot: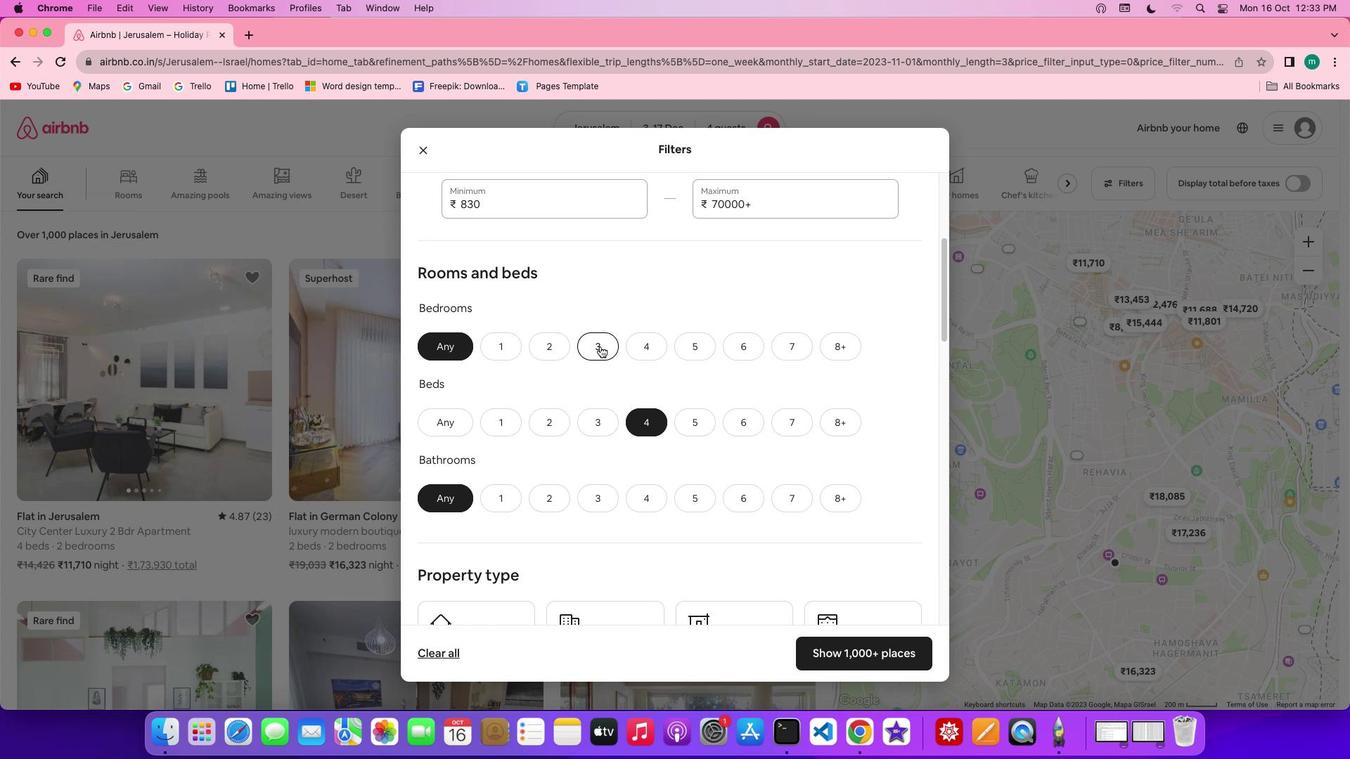 
Action: Mouse pressed left at (600, 346)
Screenshot: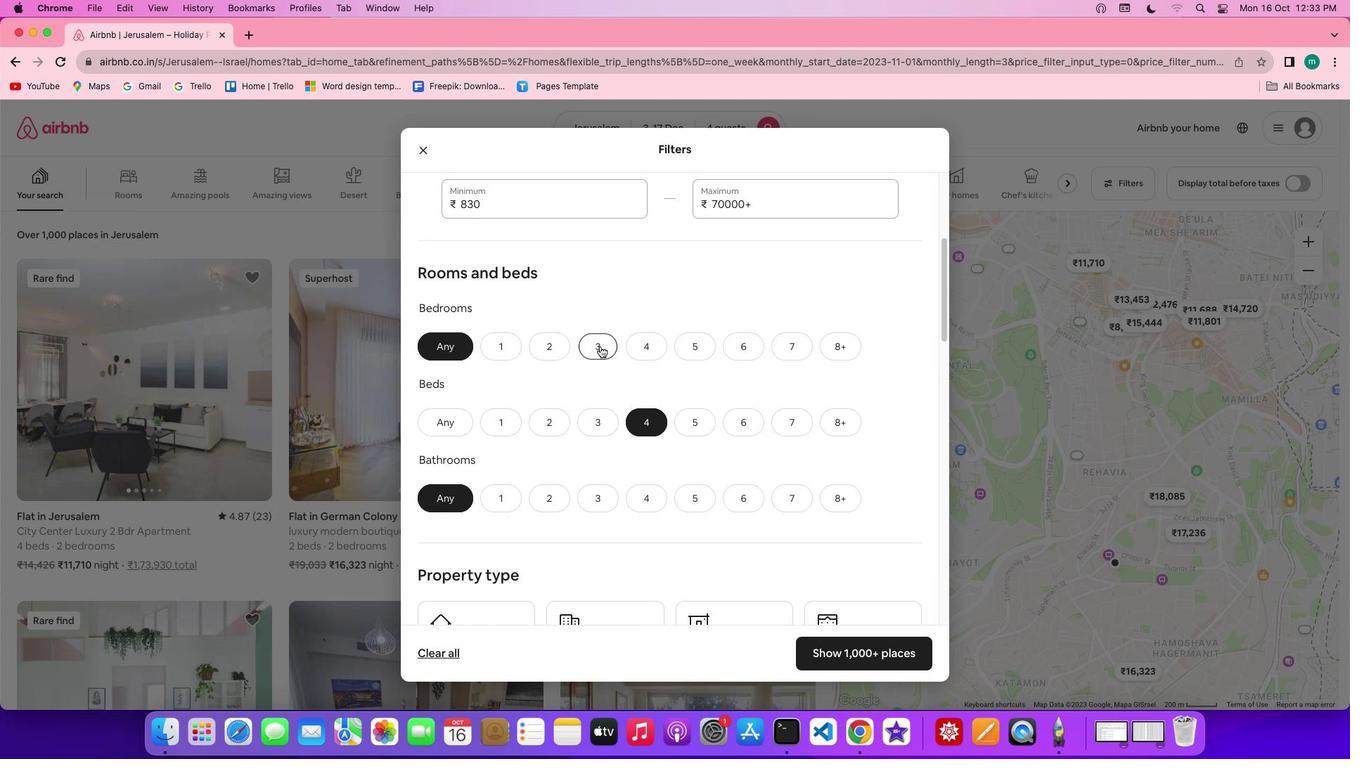
Action: Mouse moved to (547, 493)
Screenshot: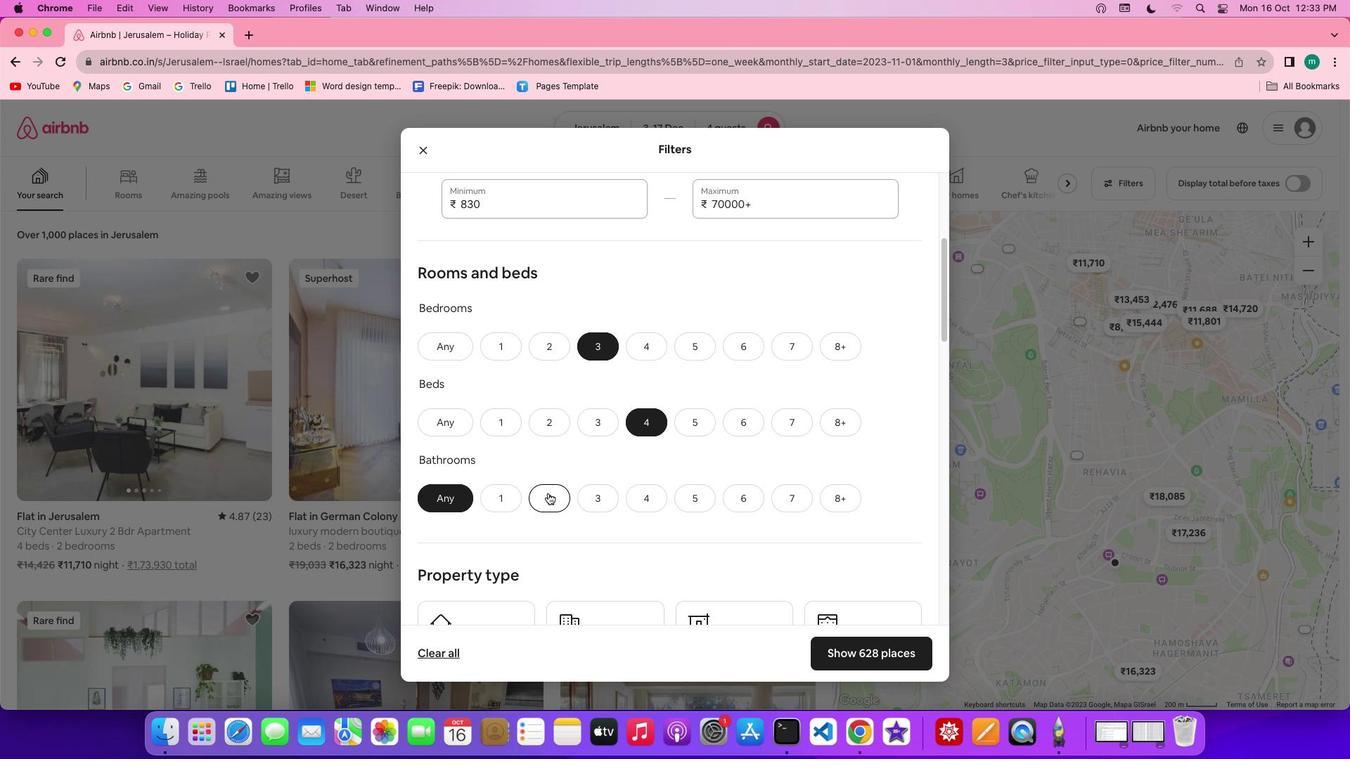 
Action: Mouse pressed left at (547, 493)
Screenshot: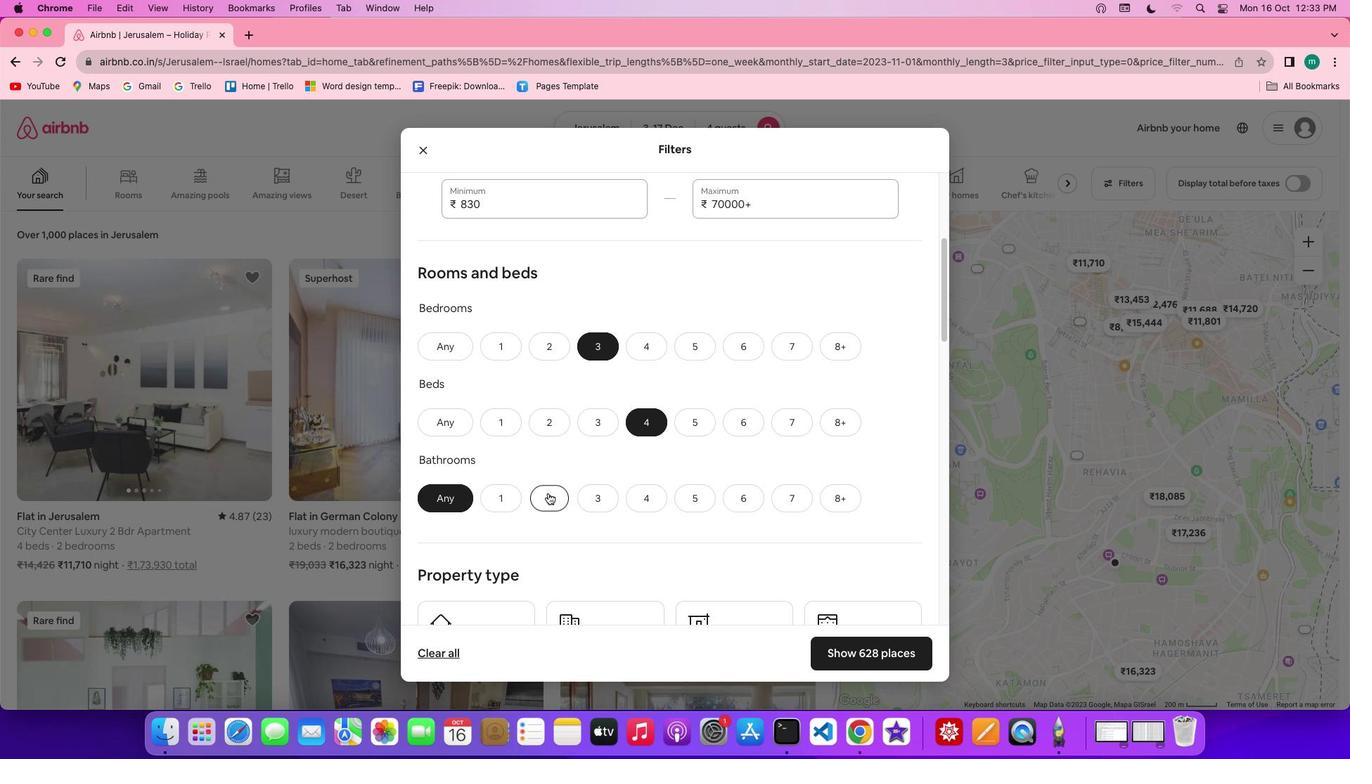 
Action: Mouse moved to (691, 491)
Screenshot: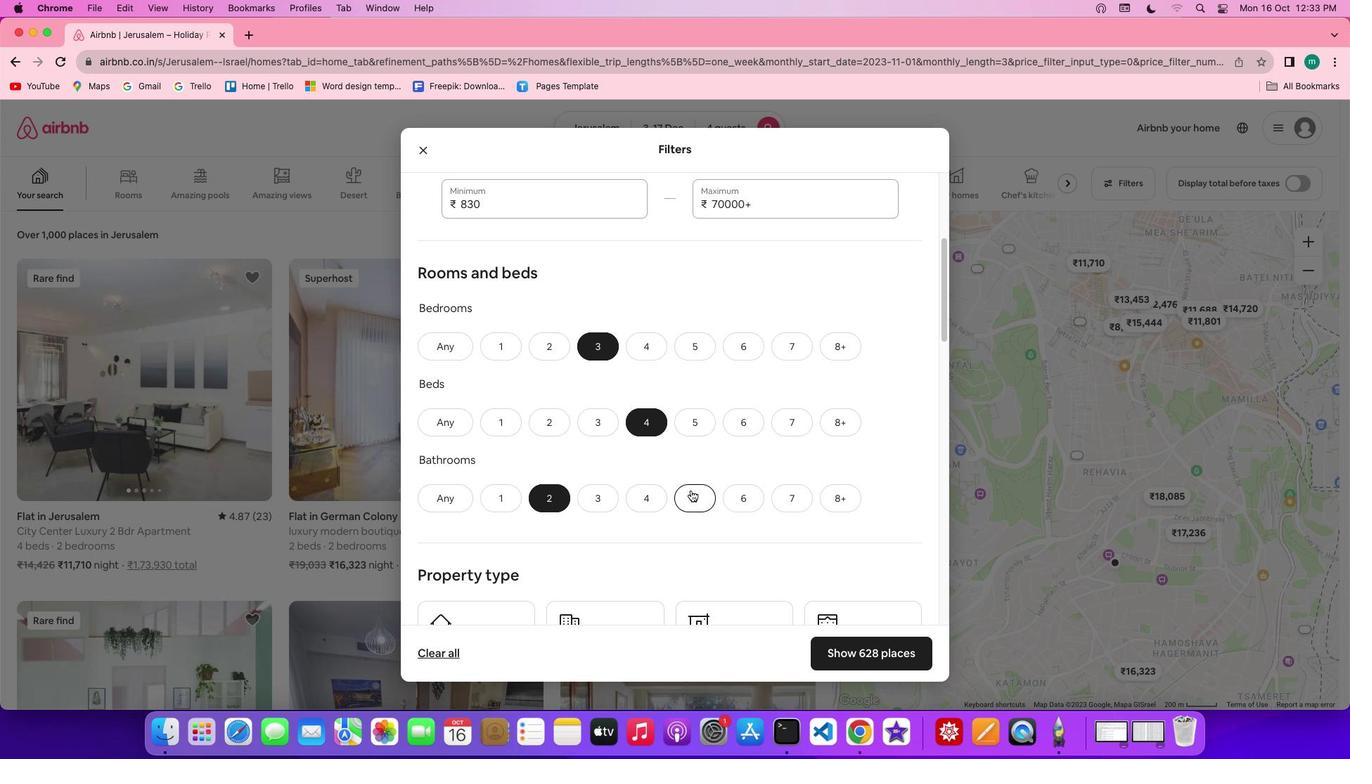 
Action: Mouse scrolled (691, 491) with delta (0, 0)
Screenshot: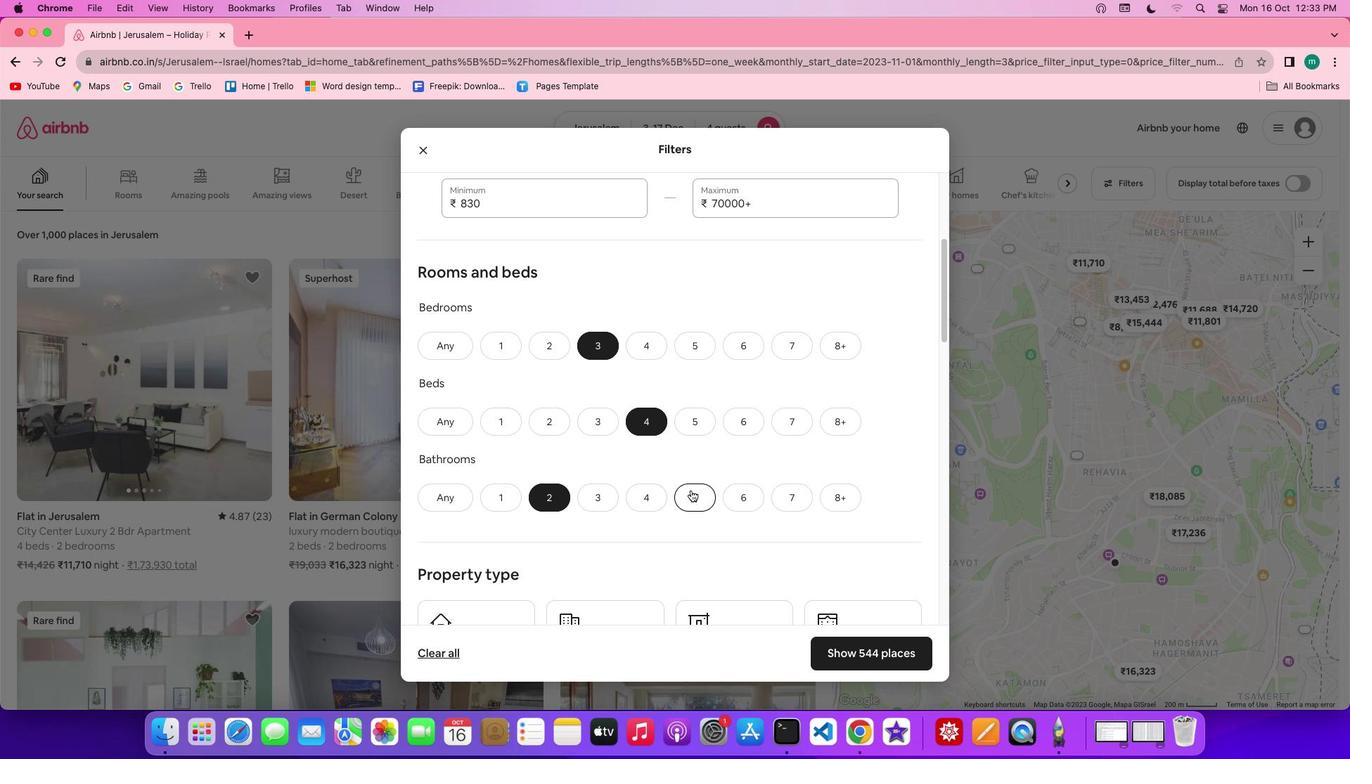 
Action: Mouse scrolled (691, 491) with delta (0, 0)
Screenshot: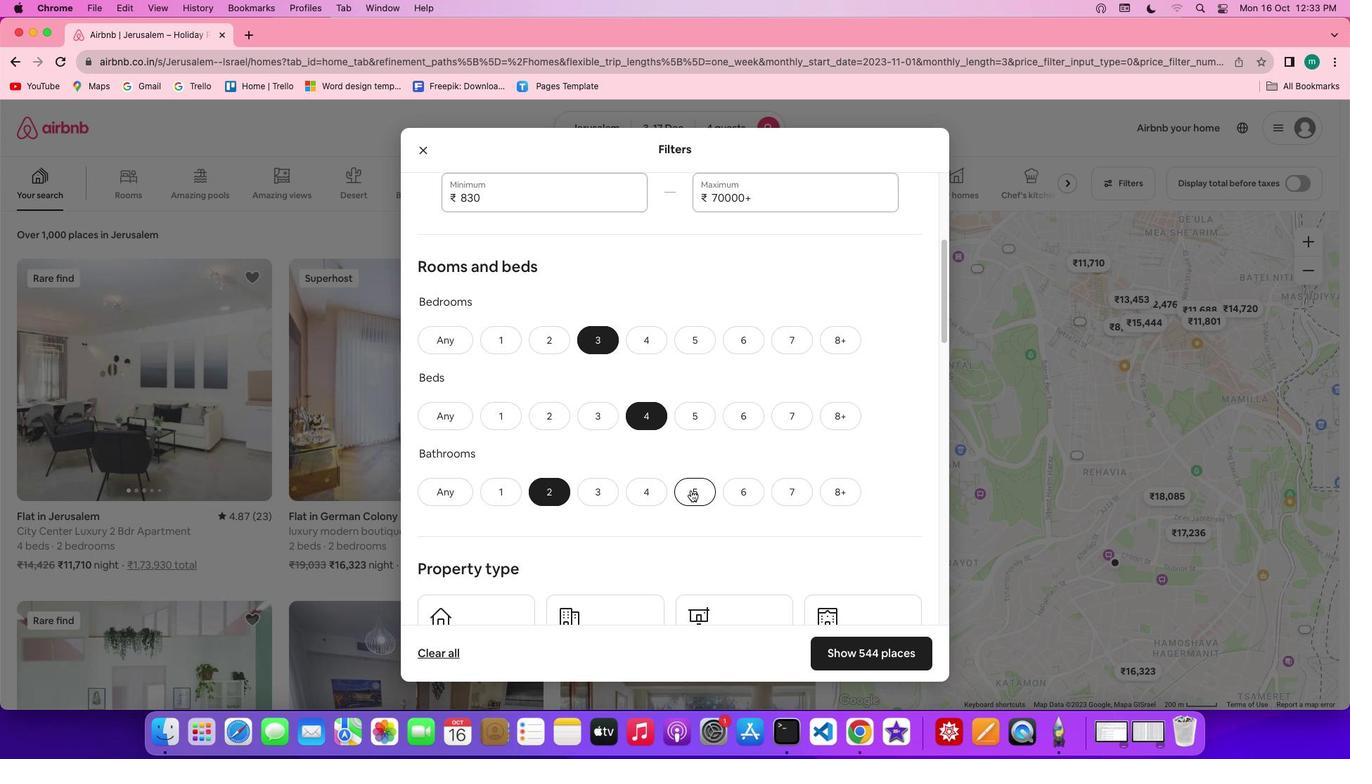 
Action: Mouse scrolled (691, 491) with delta (0, 0)
Screenshot: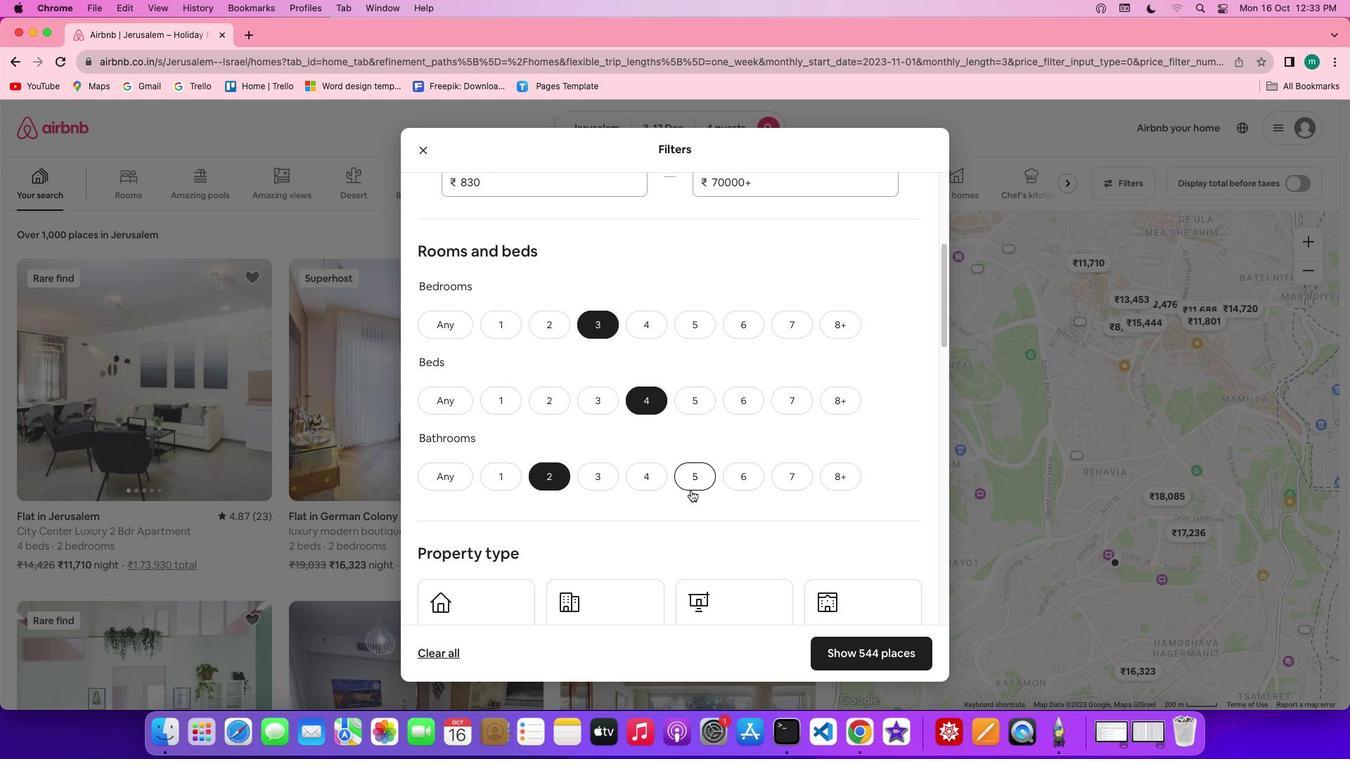 
Action: Mouse scrolled (691, 491) with delta (0, 0)
Screenshot: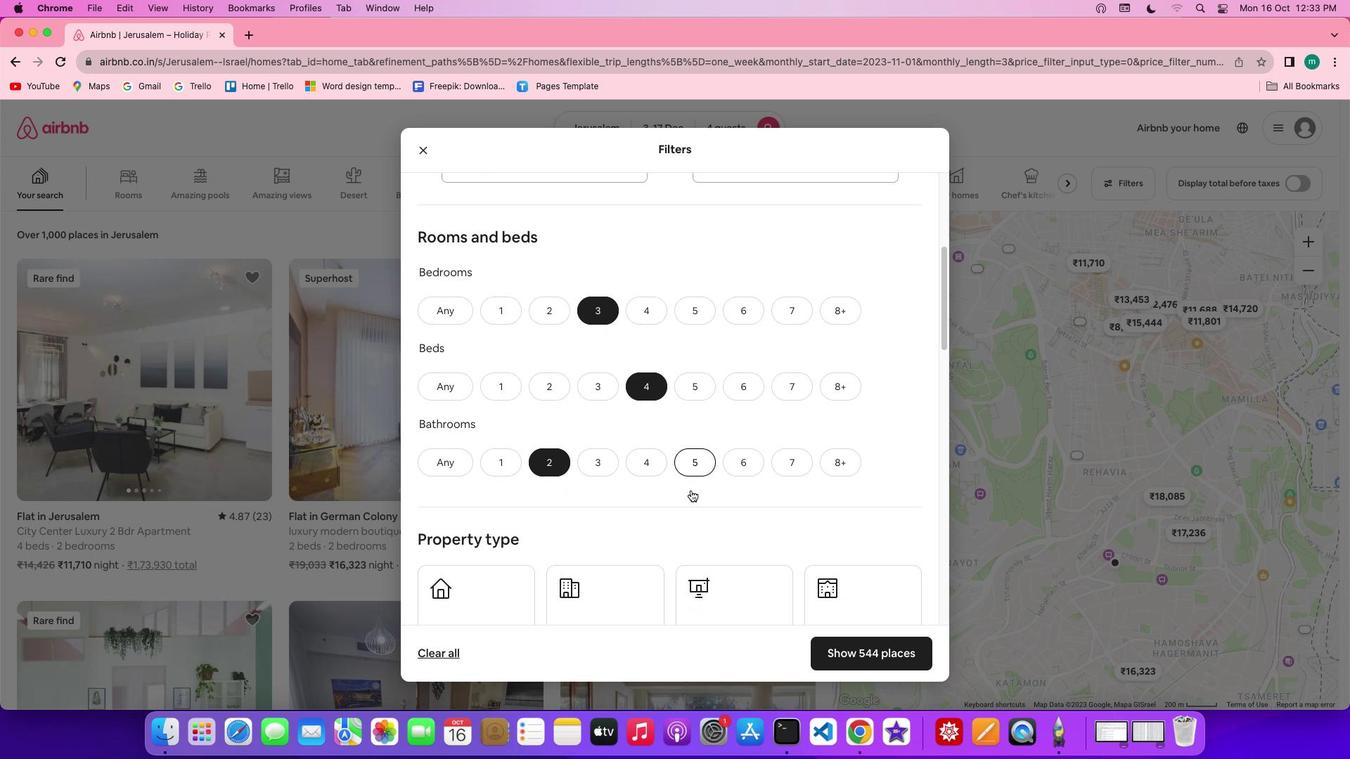 
Action: Mouse scrolled (691, 491) with delta (0, 0)
Screenshot: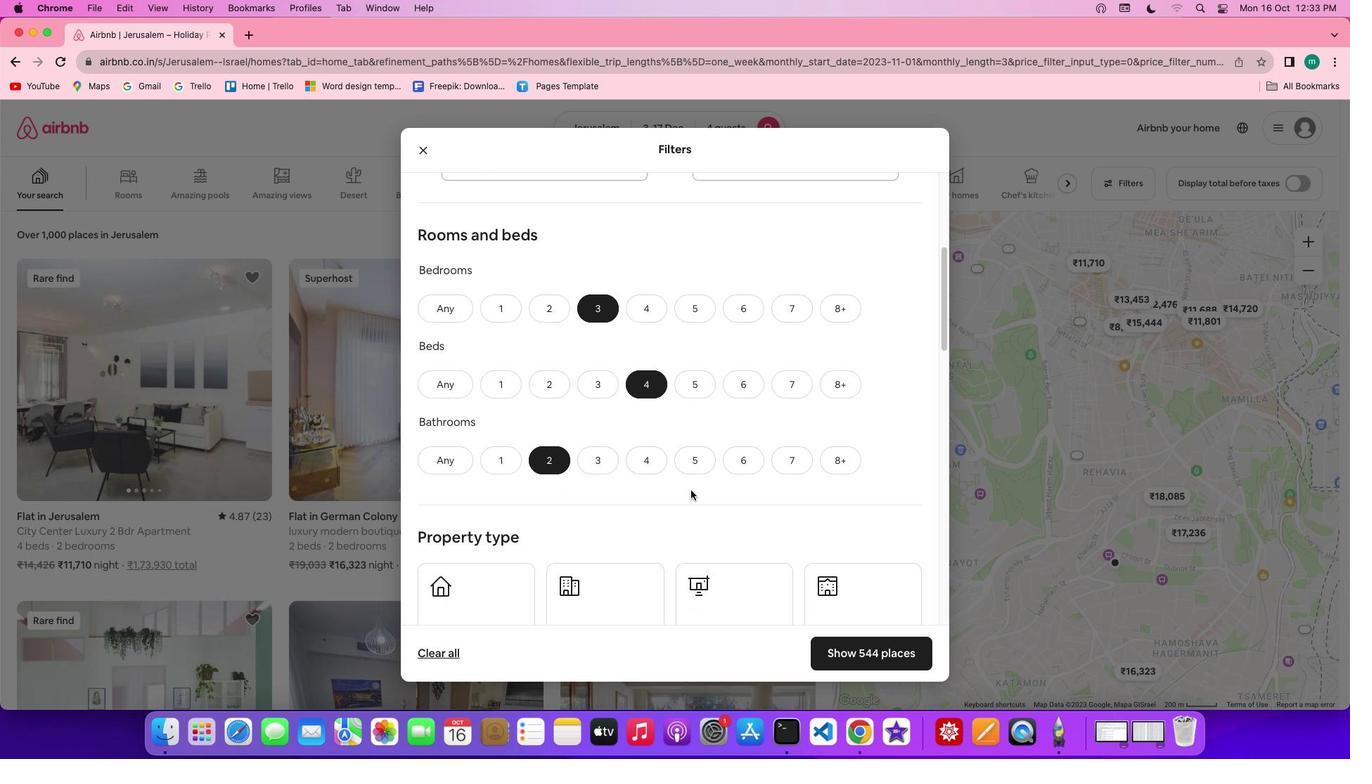
Action: Mouse scrolled (691, 491) with delta (0, 0)
Screenshot: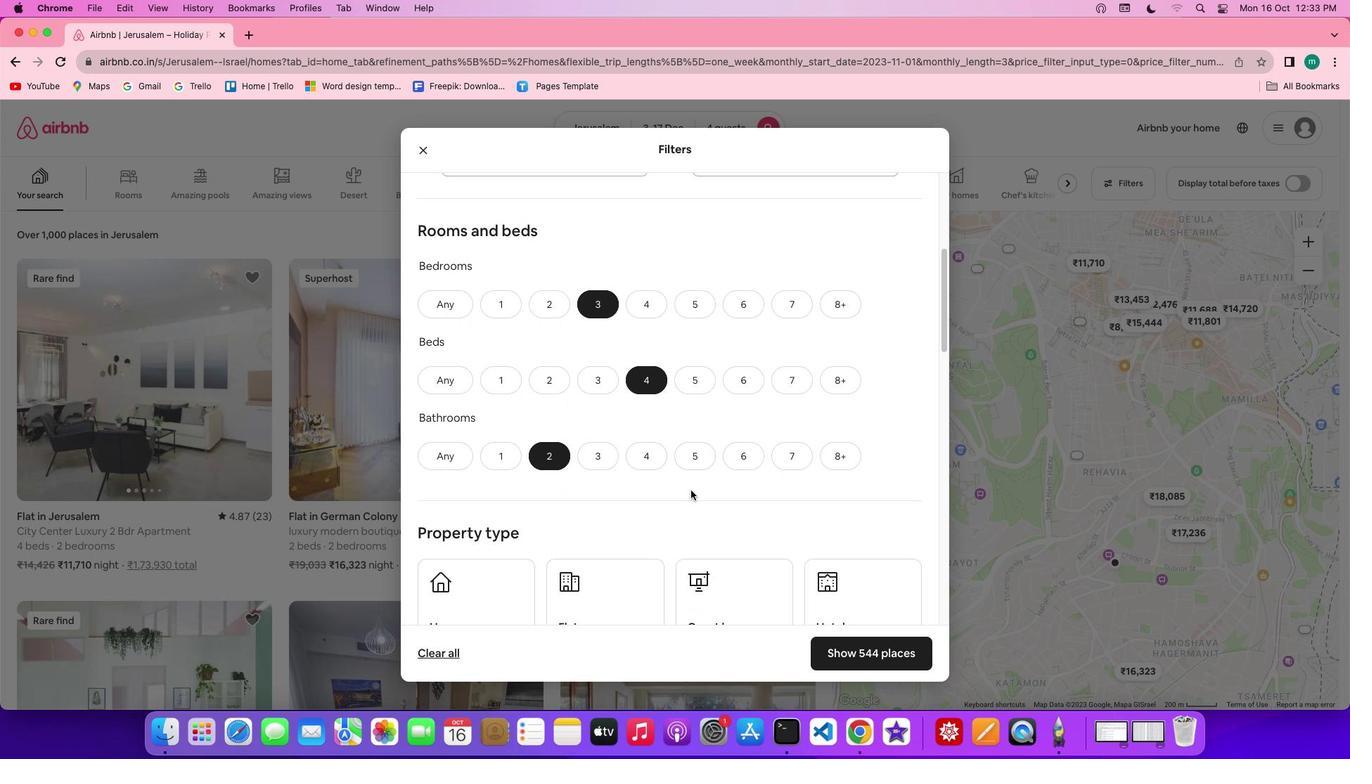 
Action: Mouse scrolled (691, 491) with delta (0, 0)
Screenshot: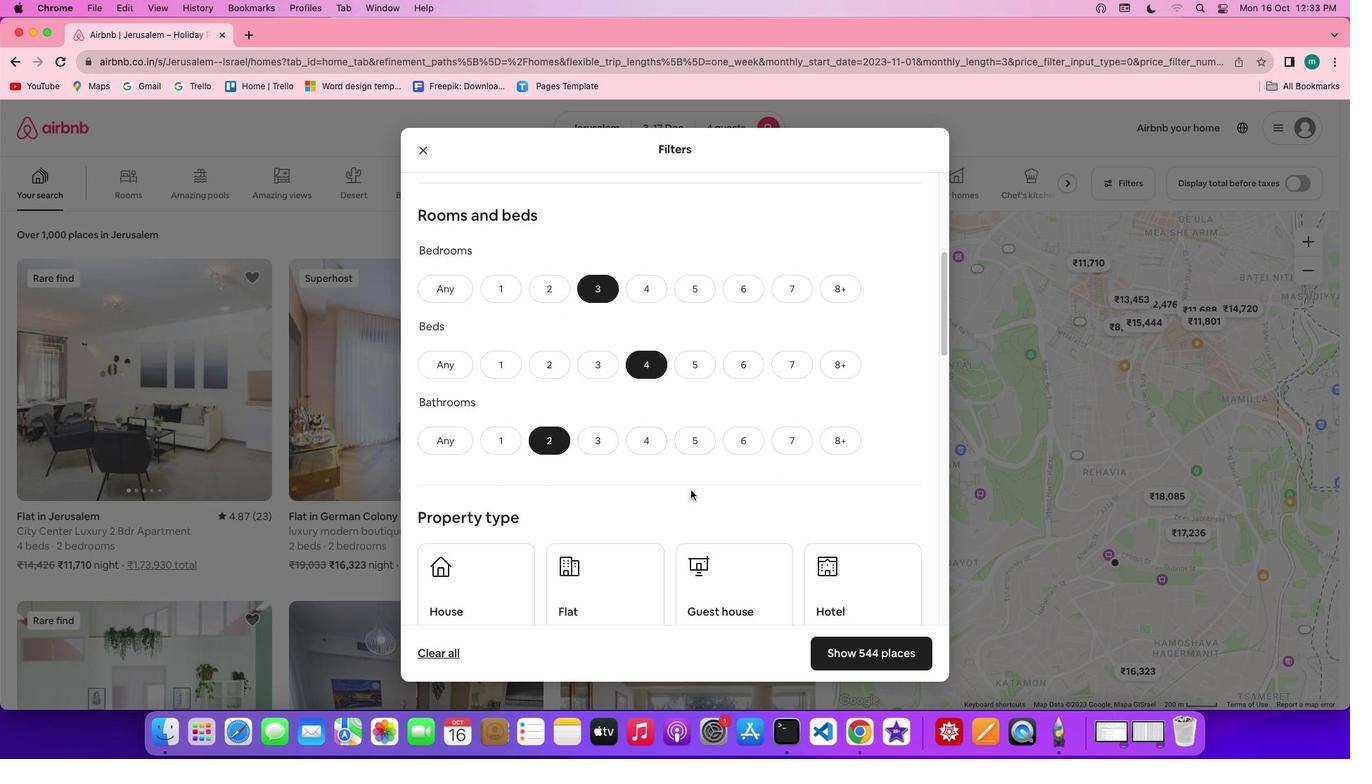 
Action: Mouse scrolled (691, 491) with delta (0, 0)
Screenshot: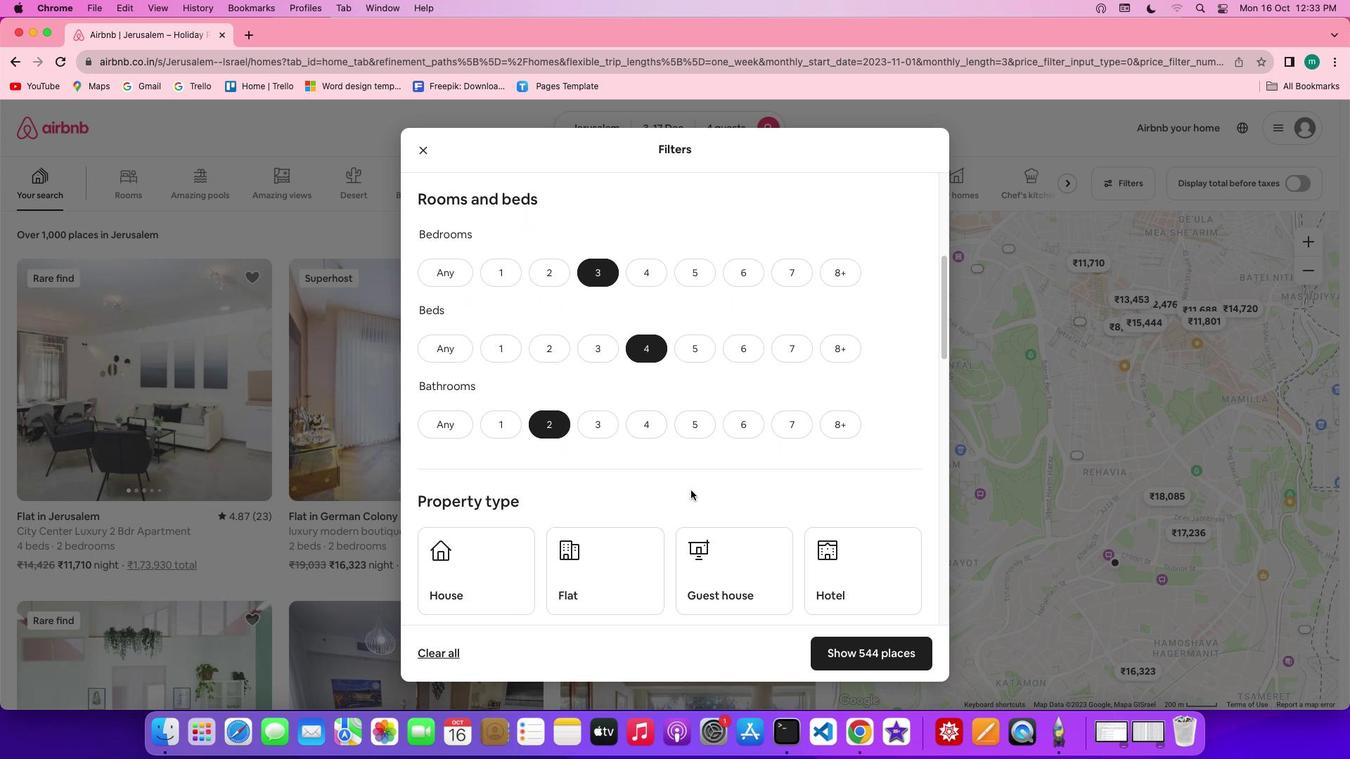 
Action: Mouse scrolled (691, 491) with delta (0, 0)
Screenshot: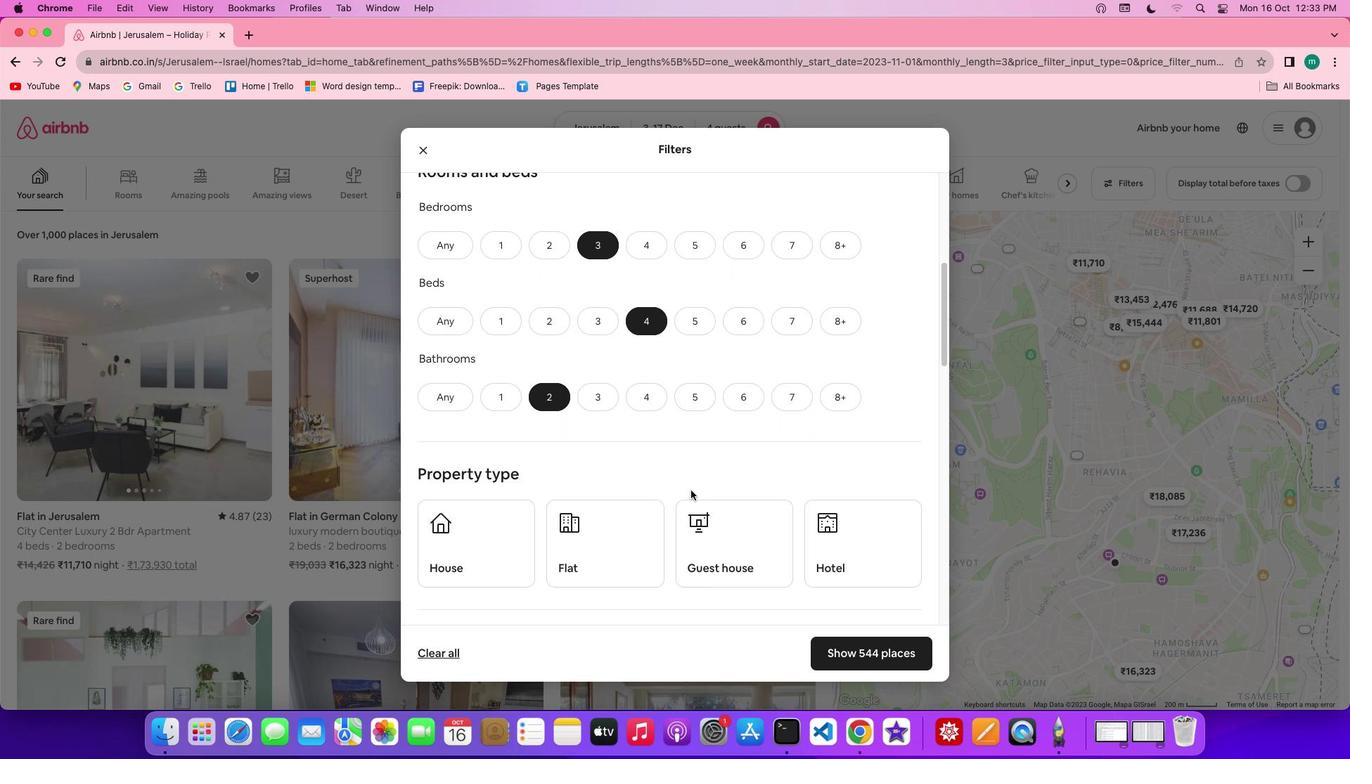 
Action: Mouse scrolled (691, 491) with delta (0, 0)
Screenshot: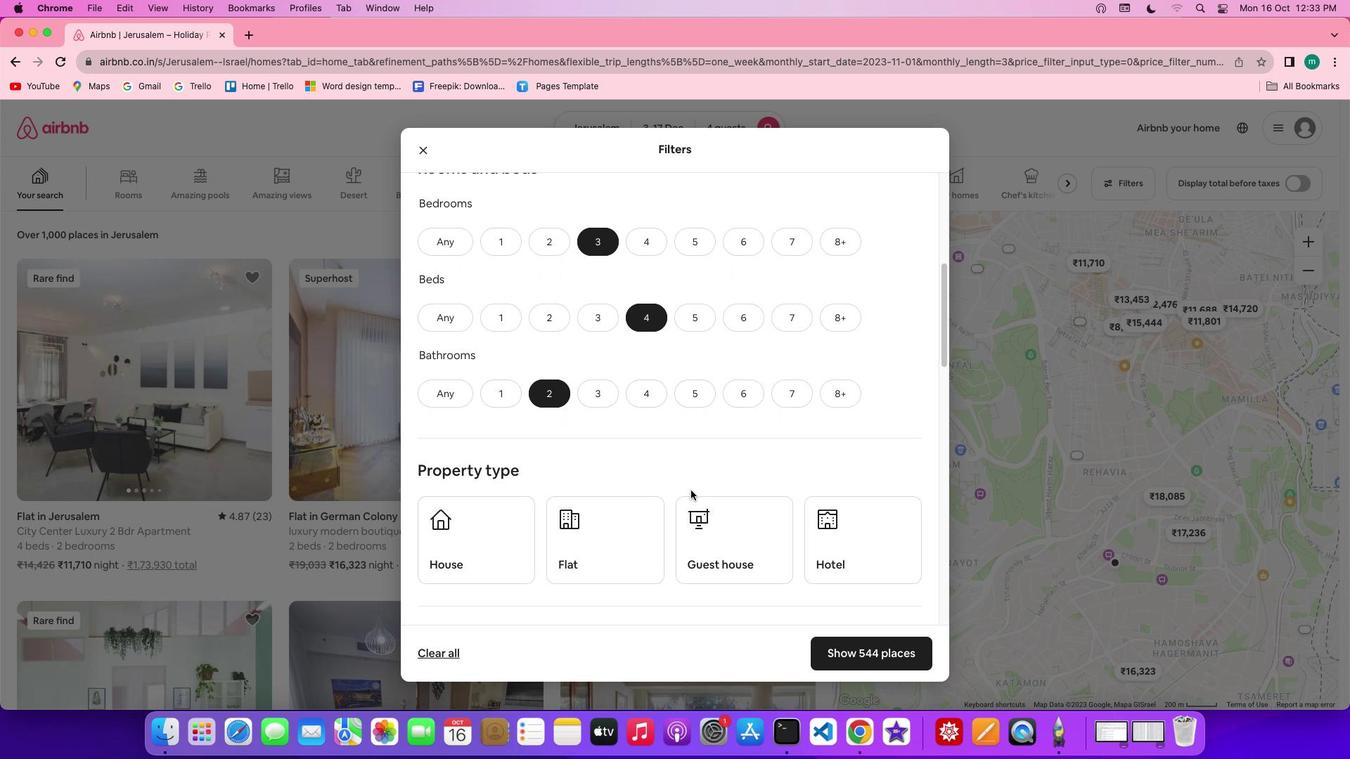 
Action: Mouse scrolled (691, 491) with delta (0, 0)
Screenshot: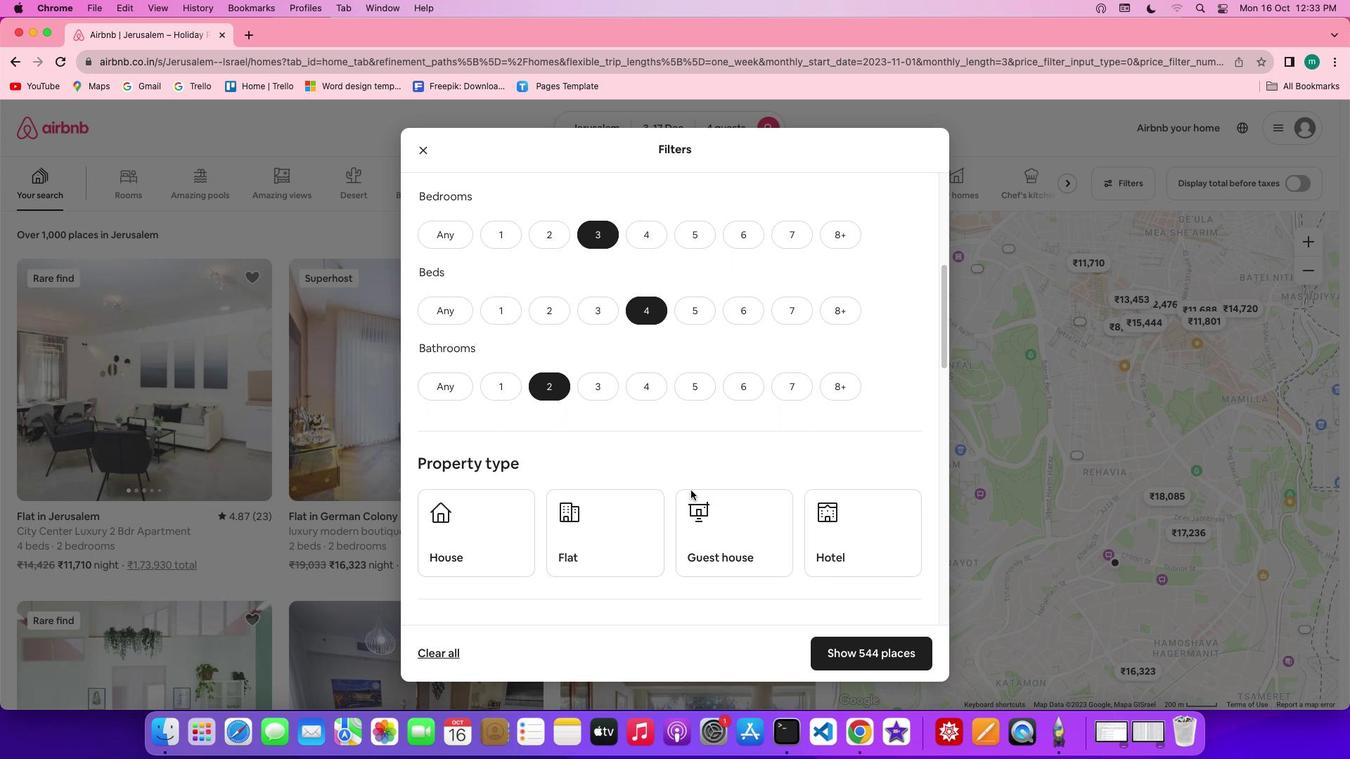 
Action: Mouse scrolled (691, 491) with delta (0, 0)
Screenshot: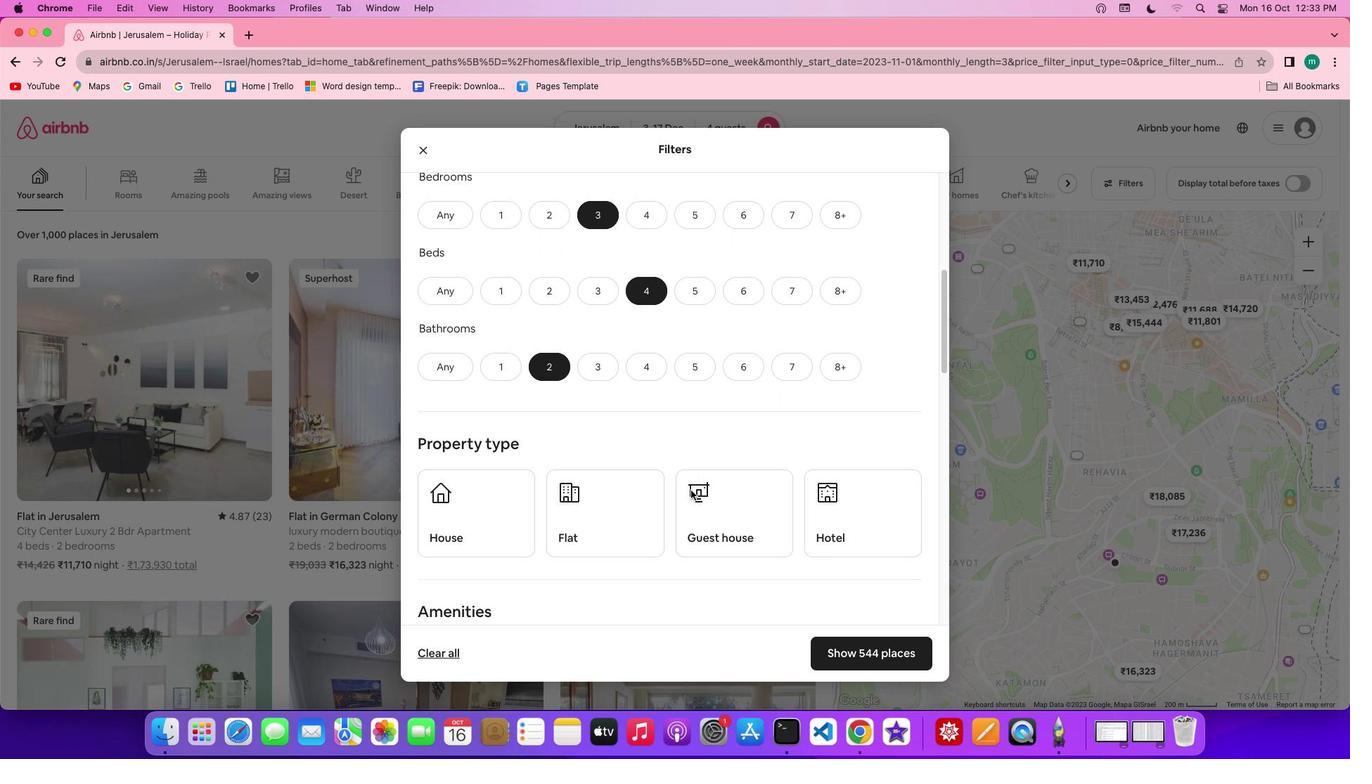 
Action: Mouse moved to (523, 486)
Screenshot: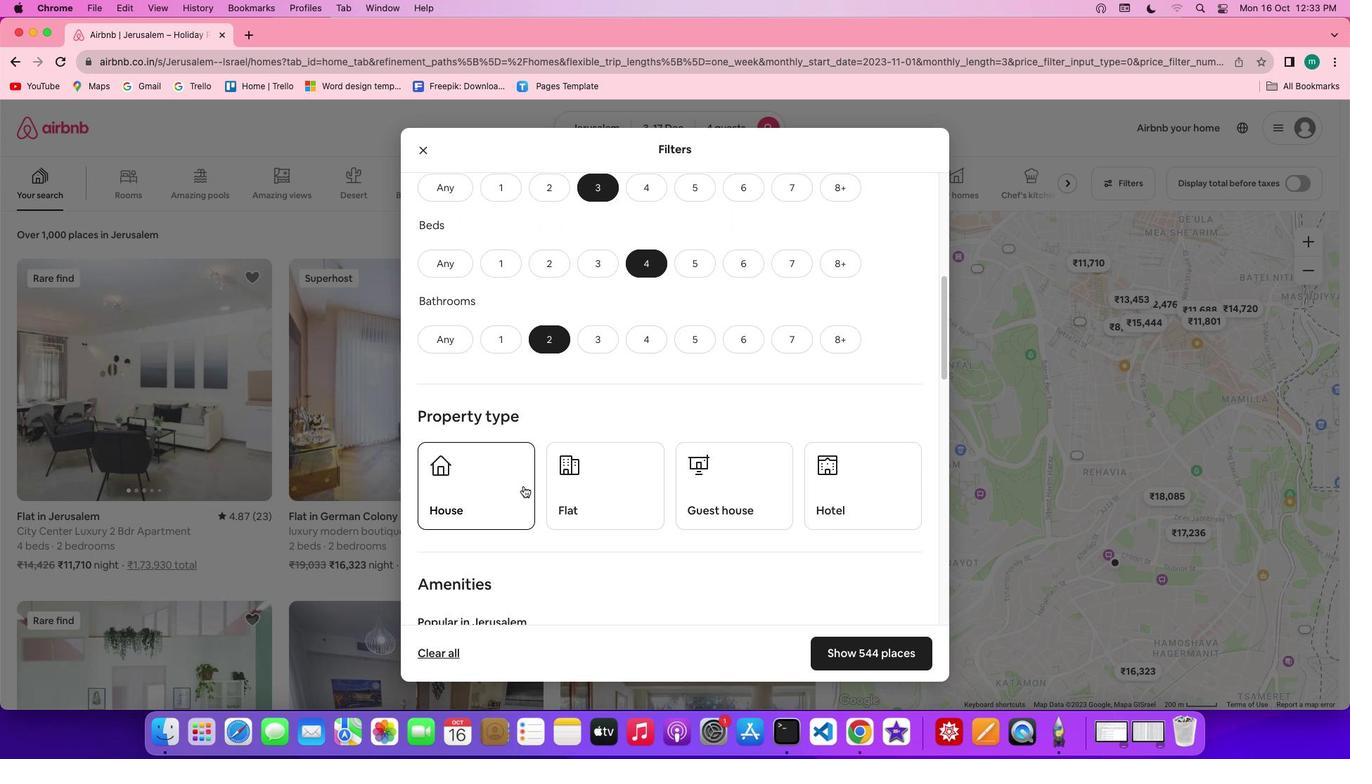 
Action: Mouse pressed left at (523, 486)
Screenshot: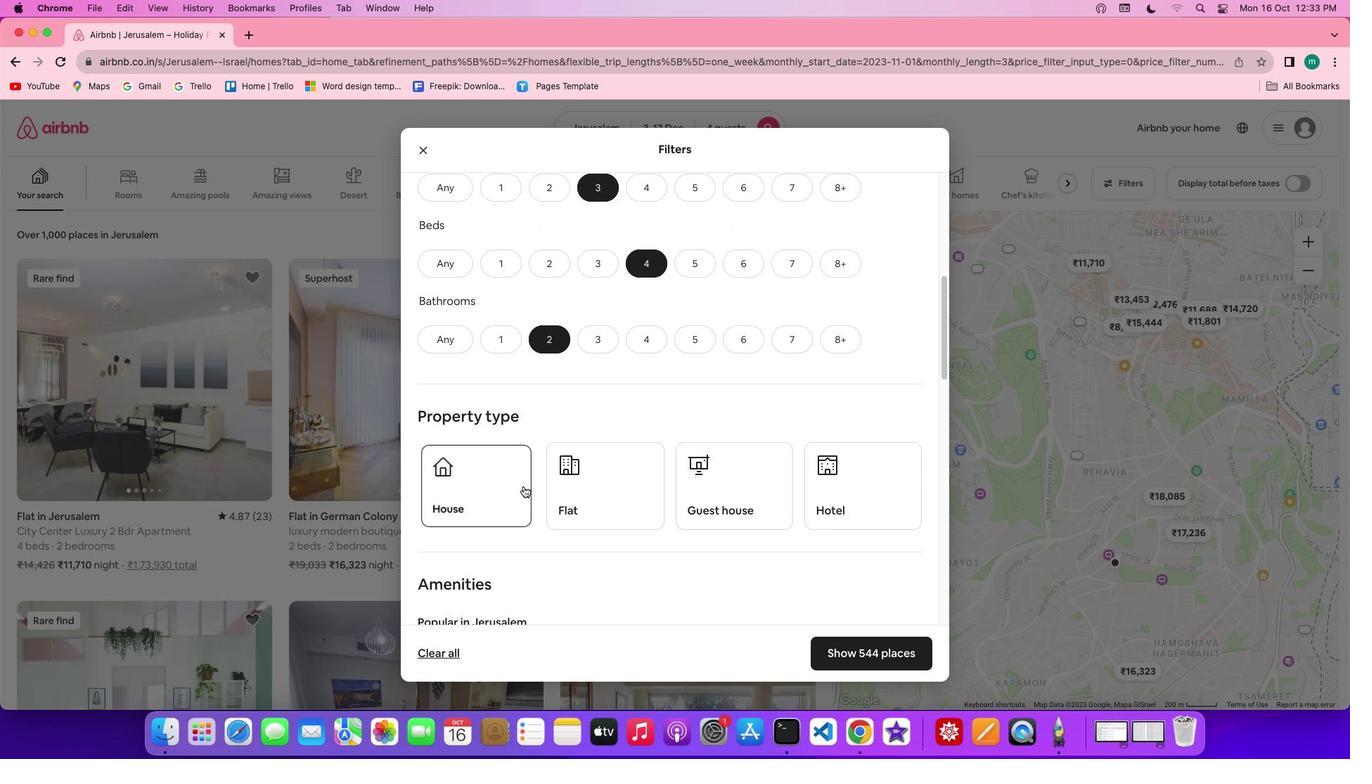 
Action: Mouse moved to (682, 507)
Screenshot: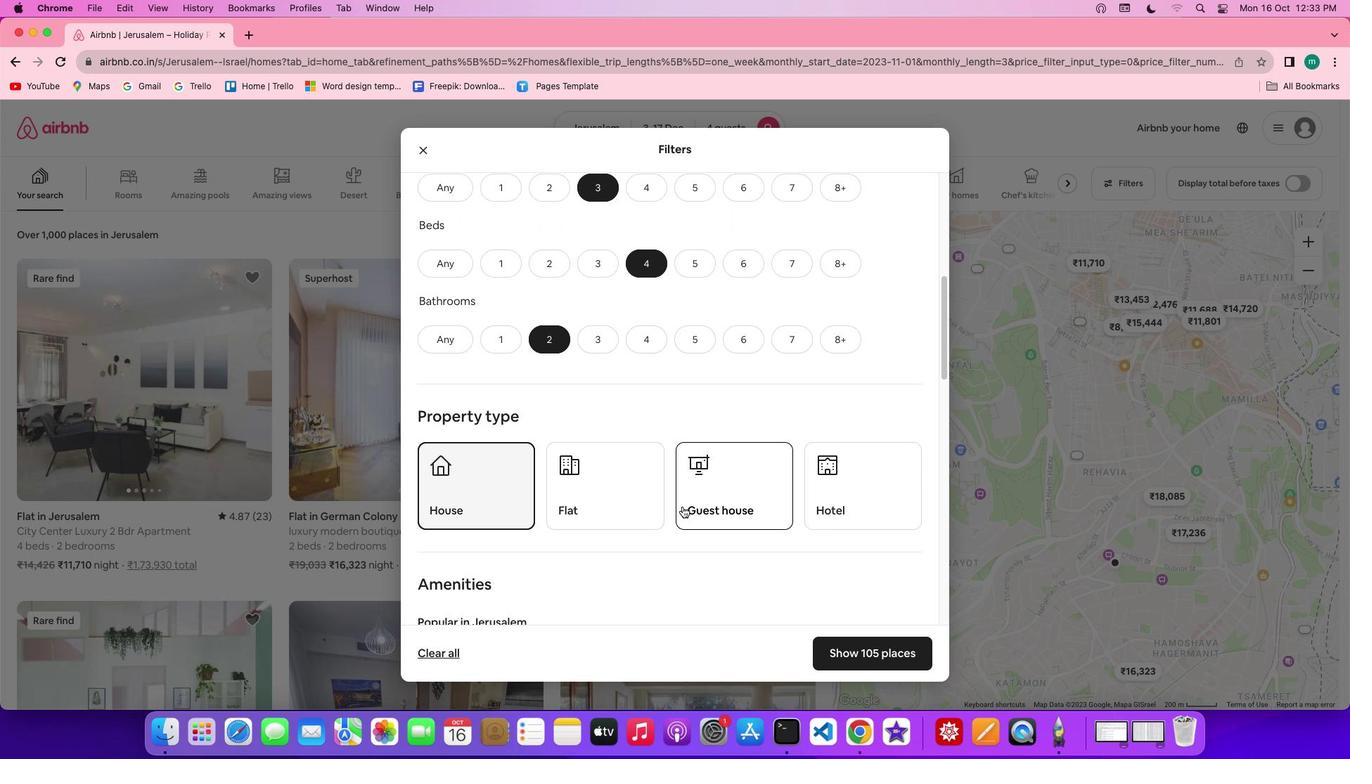 
Action: Mouse scrolled (682, 507) with delta (0, 0)
Screenshot: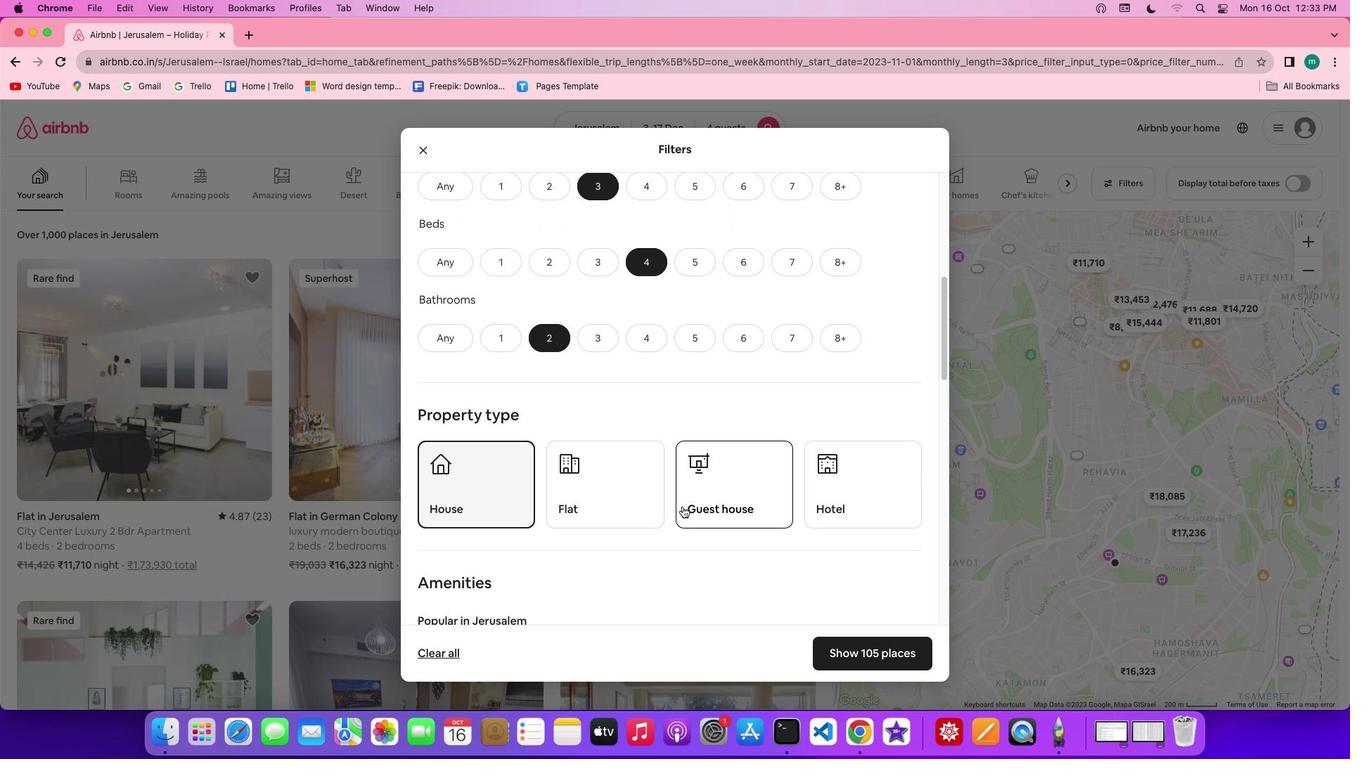 
Action: Mouse scrolled (682, 507) with delta (0, 0)
Screenshot: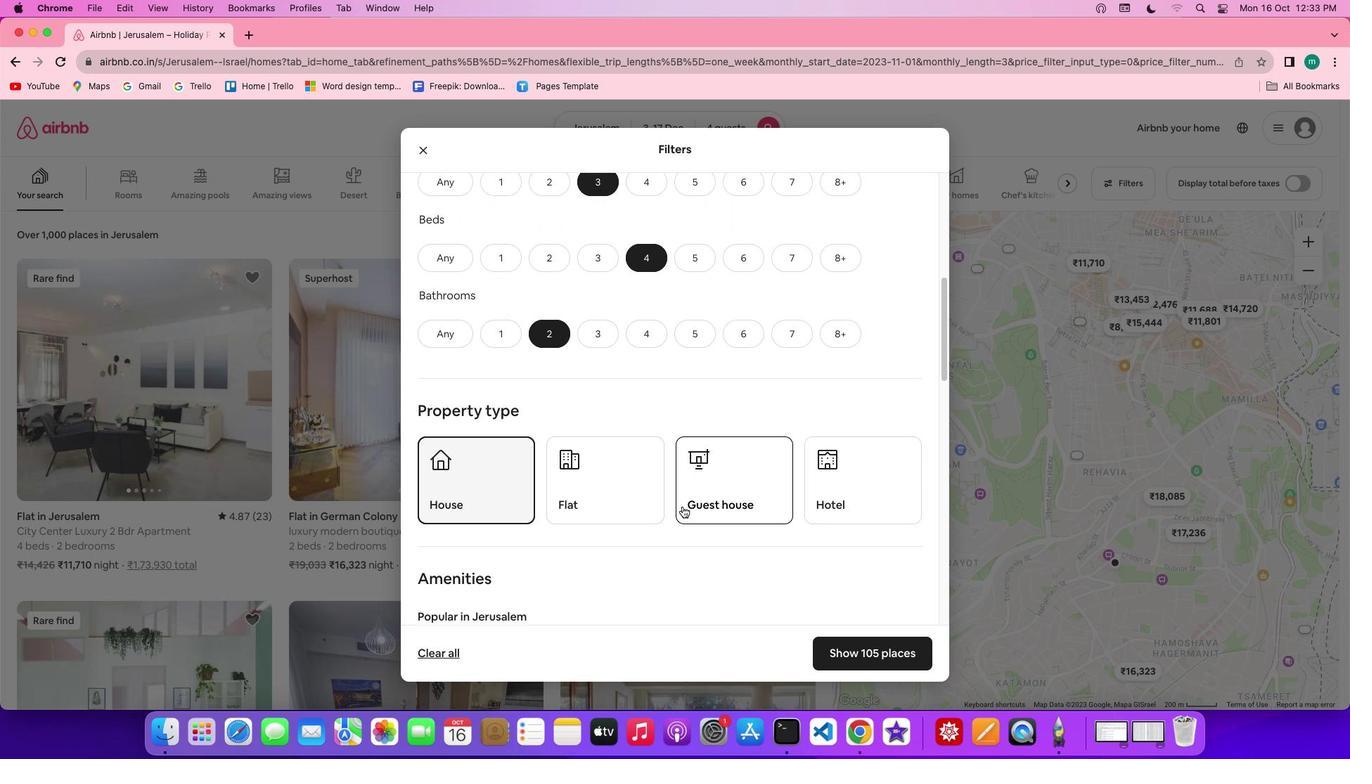 
Action: Mouse scrolled (682, 507) with delta (0, 0)
Screenshot: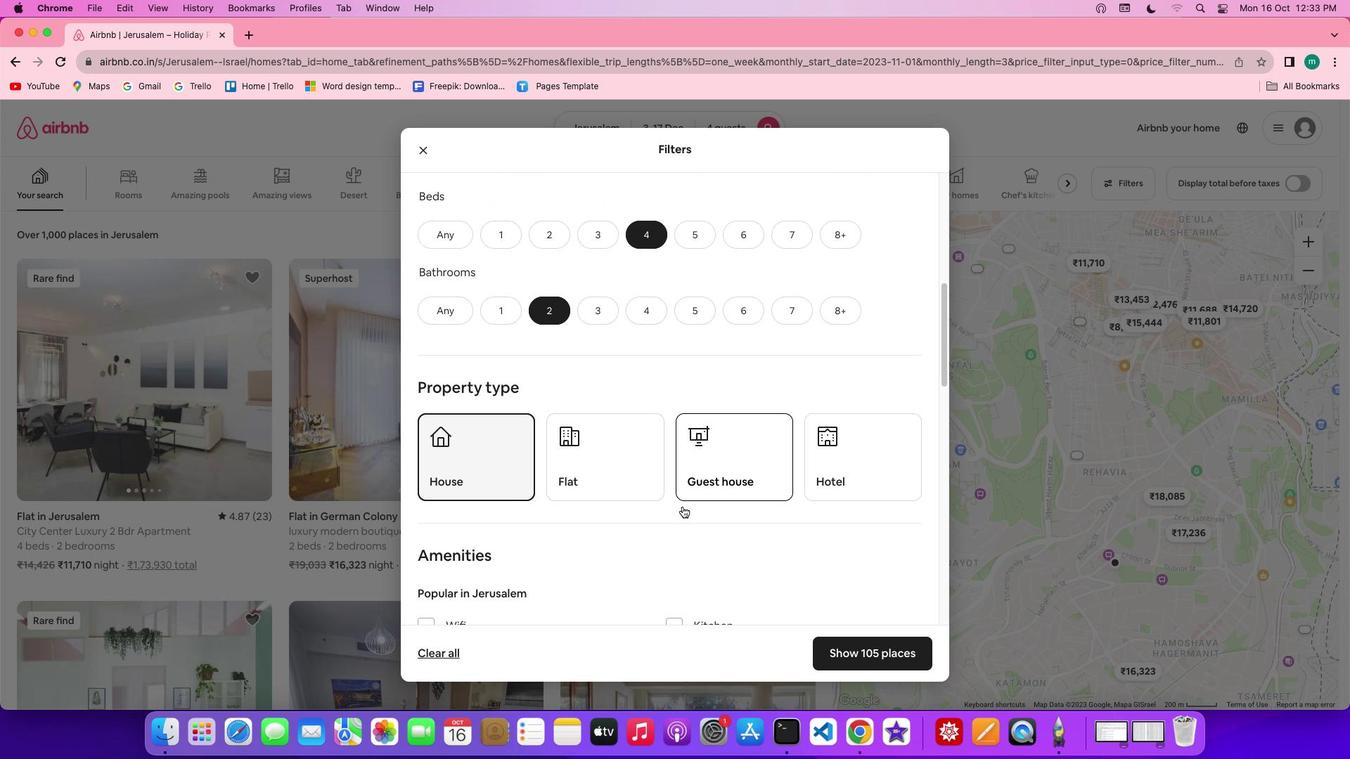 
Action: Mouse scrolled (682, 507) with delta (0, 0)
Screenshot: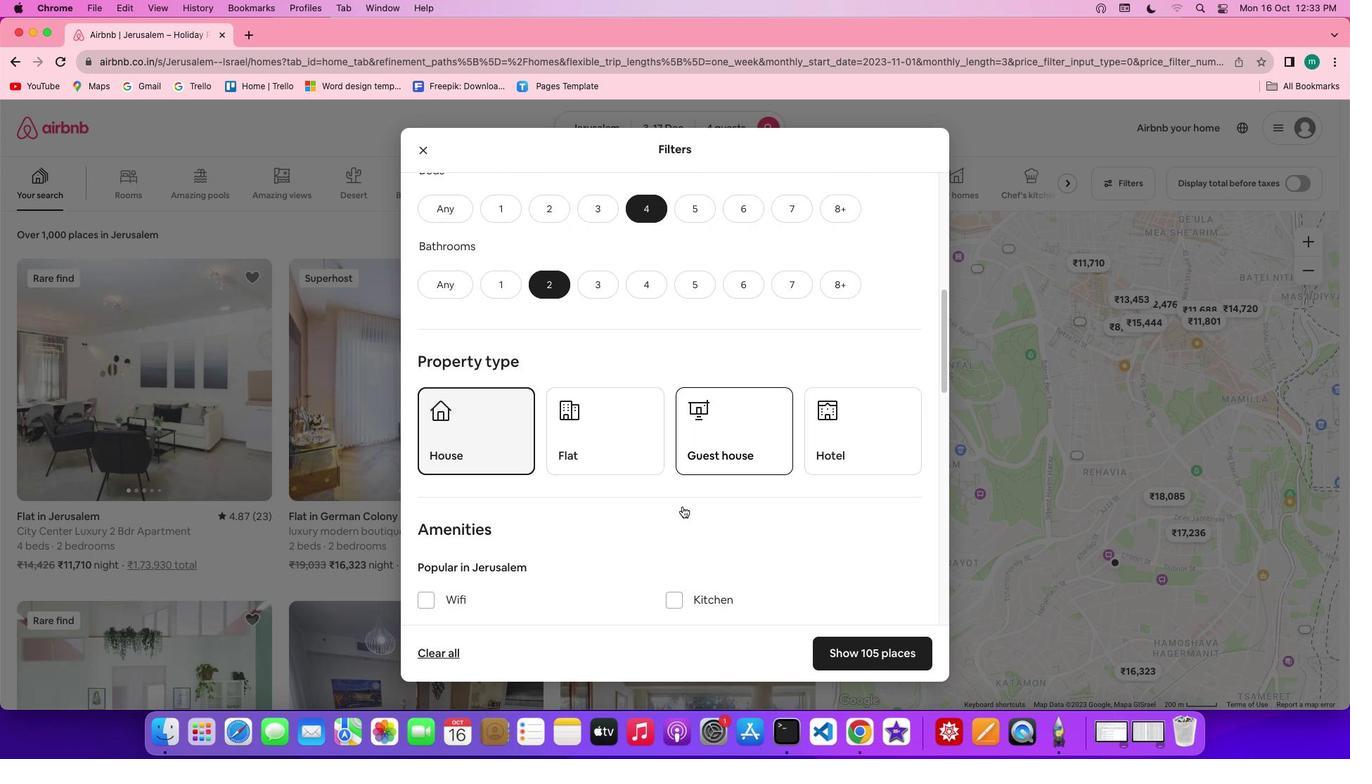 
Action: Mouse scrolled (682, 507) with delta (0, 0)
Screenshot: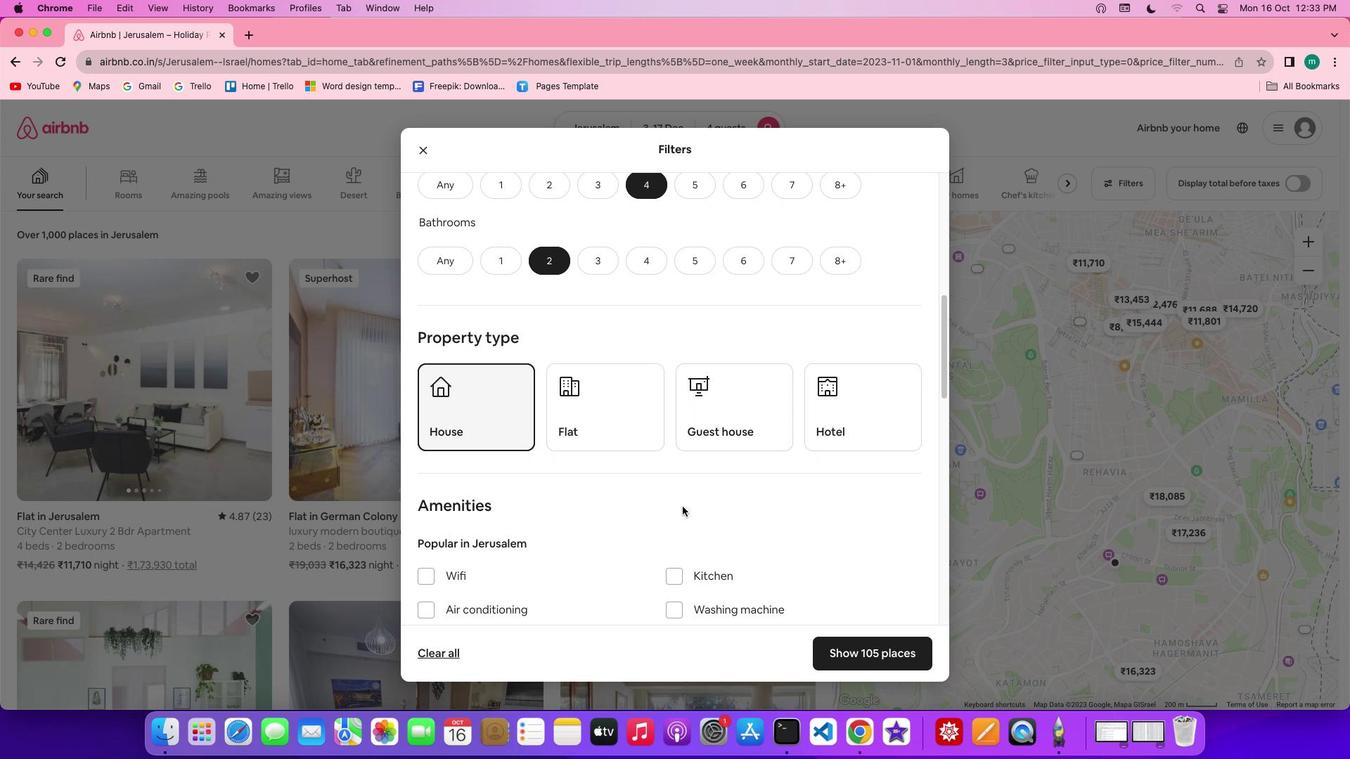 
Action: Mouse scrolled (682, 507) with delta (0, 0)
Screenshot: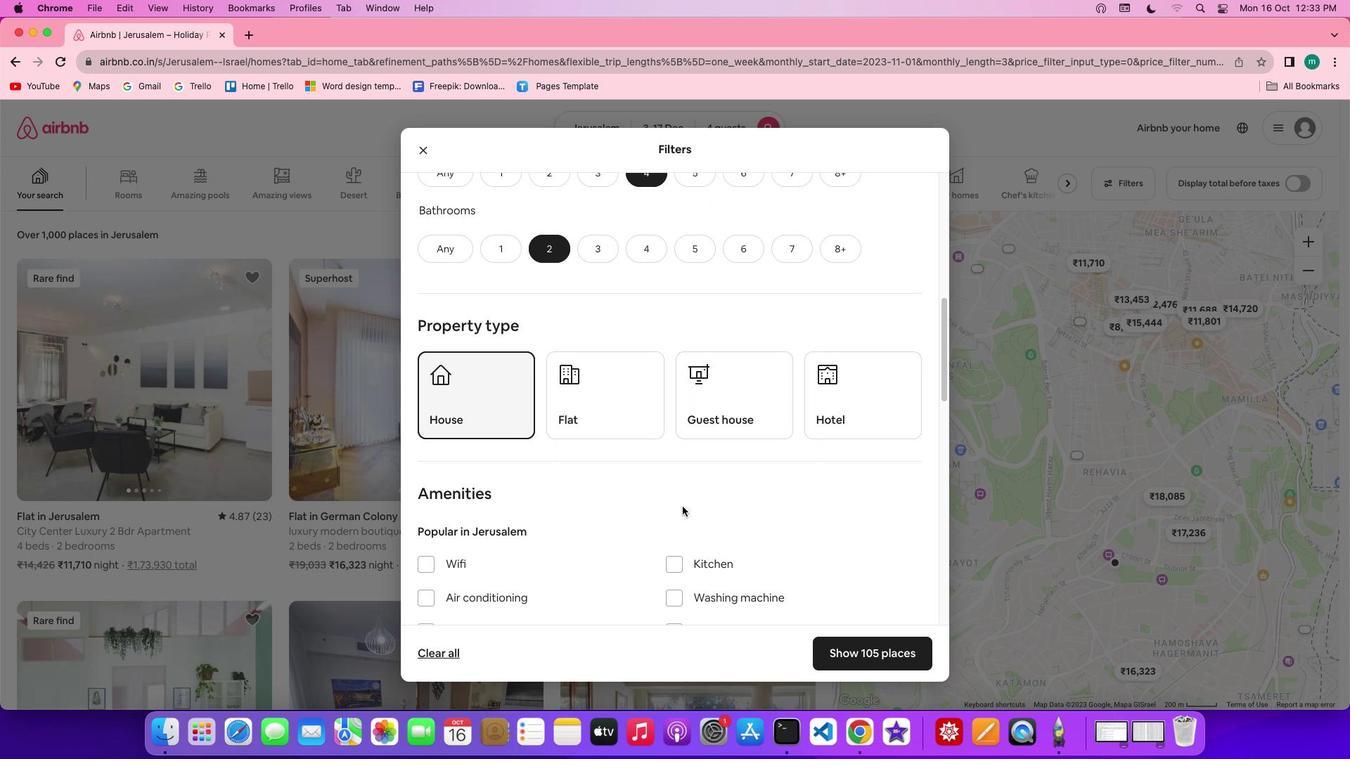 
Action: Mouse scrolled (682, 507) with delta (0, 0)
Screenshot: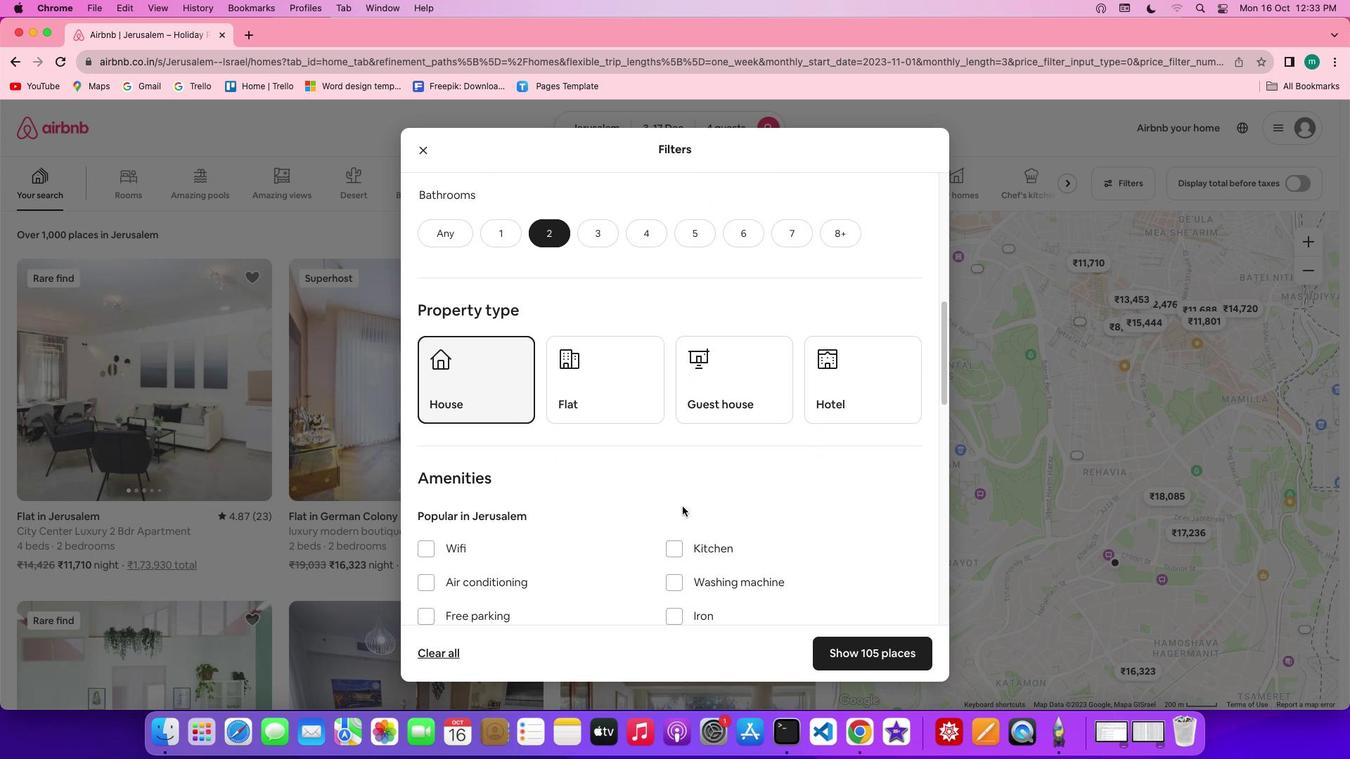 
Action: Mouse scrolled (682, 507) with delta (0, -1)
Screenshot: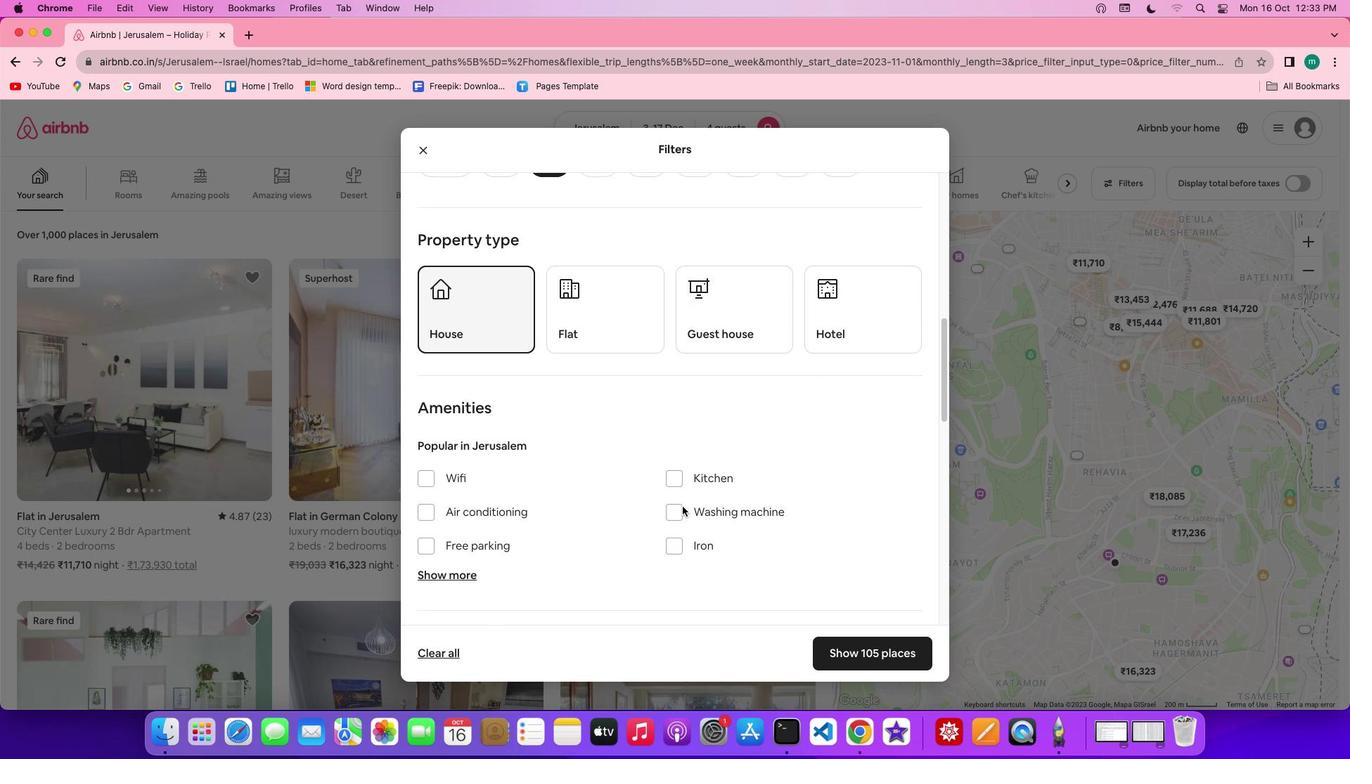 
Action: Mouse scrolled (682, 507) with delta (0, 0)
Screenshot: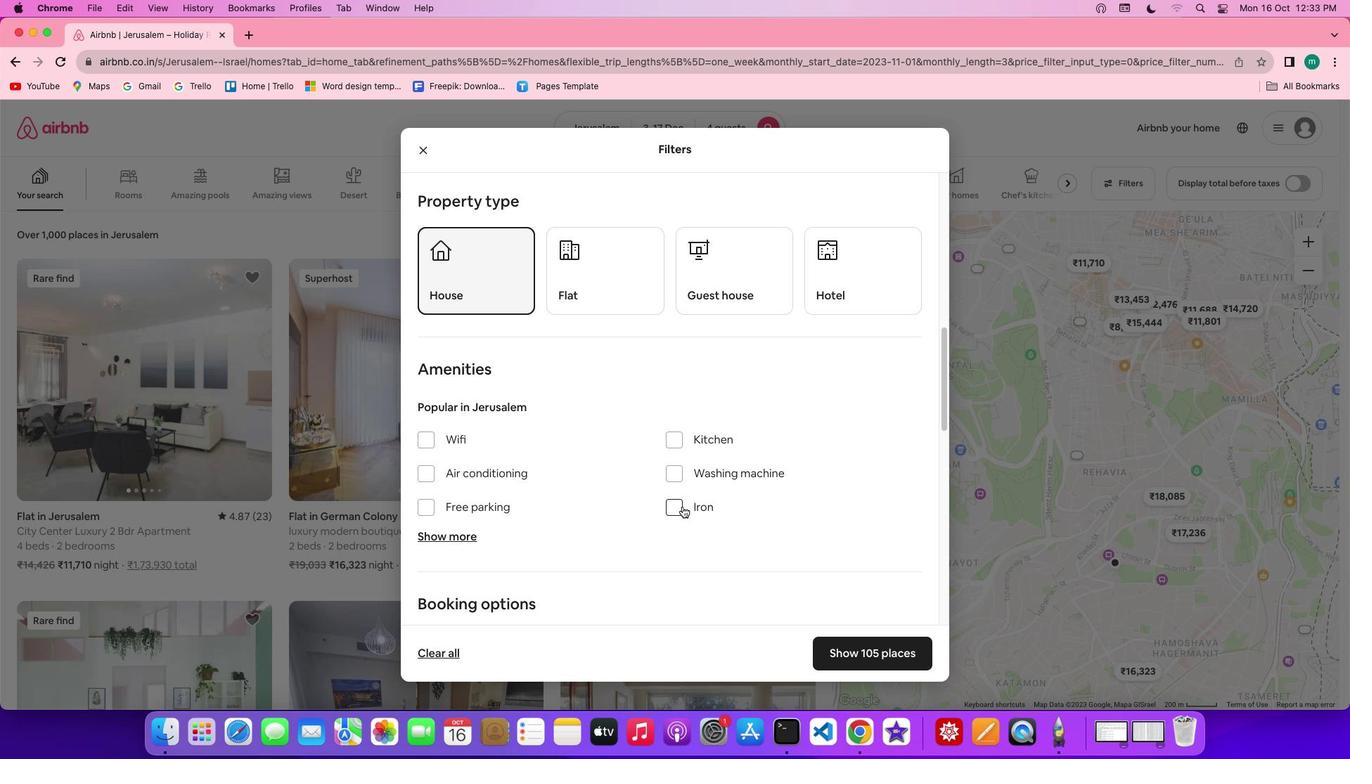 
Action: Mouse scrolled (682, 507) with delta (0, 0)
Screenshot: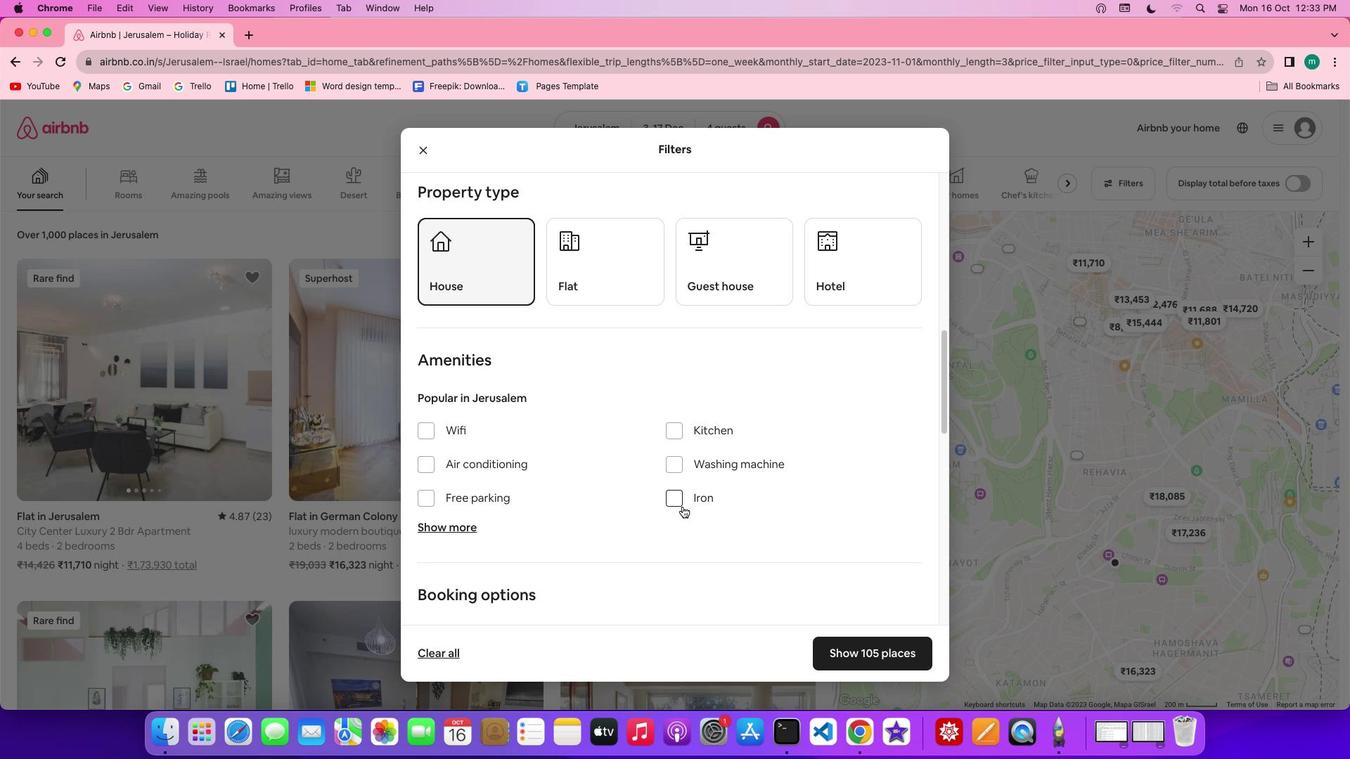 
Action: Mouse scrolled (682, 507) with delta (0, 0)
Screenshot: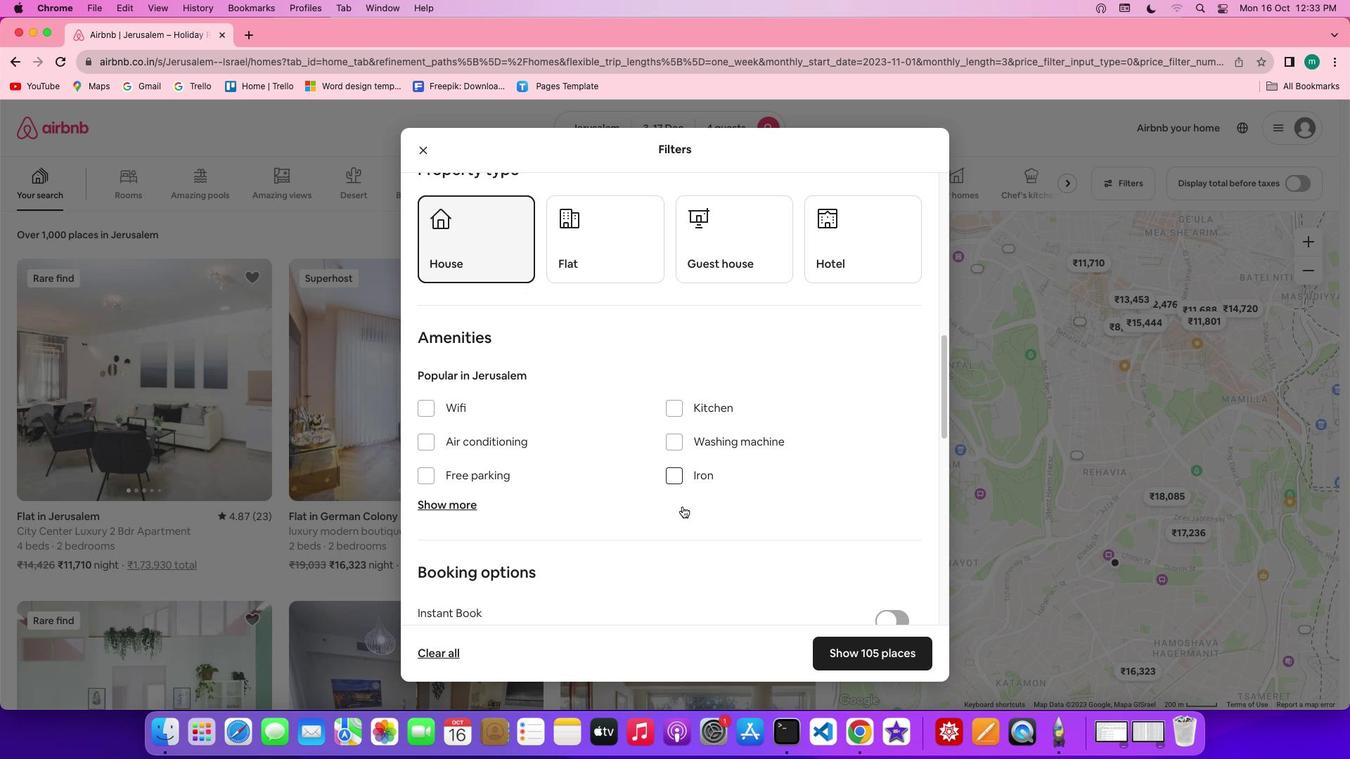 
Action: Mouse moved to (430, 386)
Screenshot: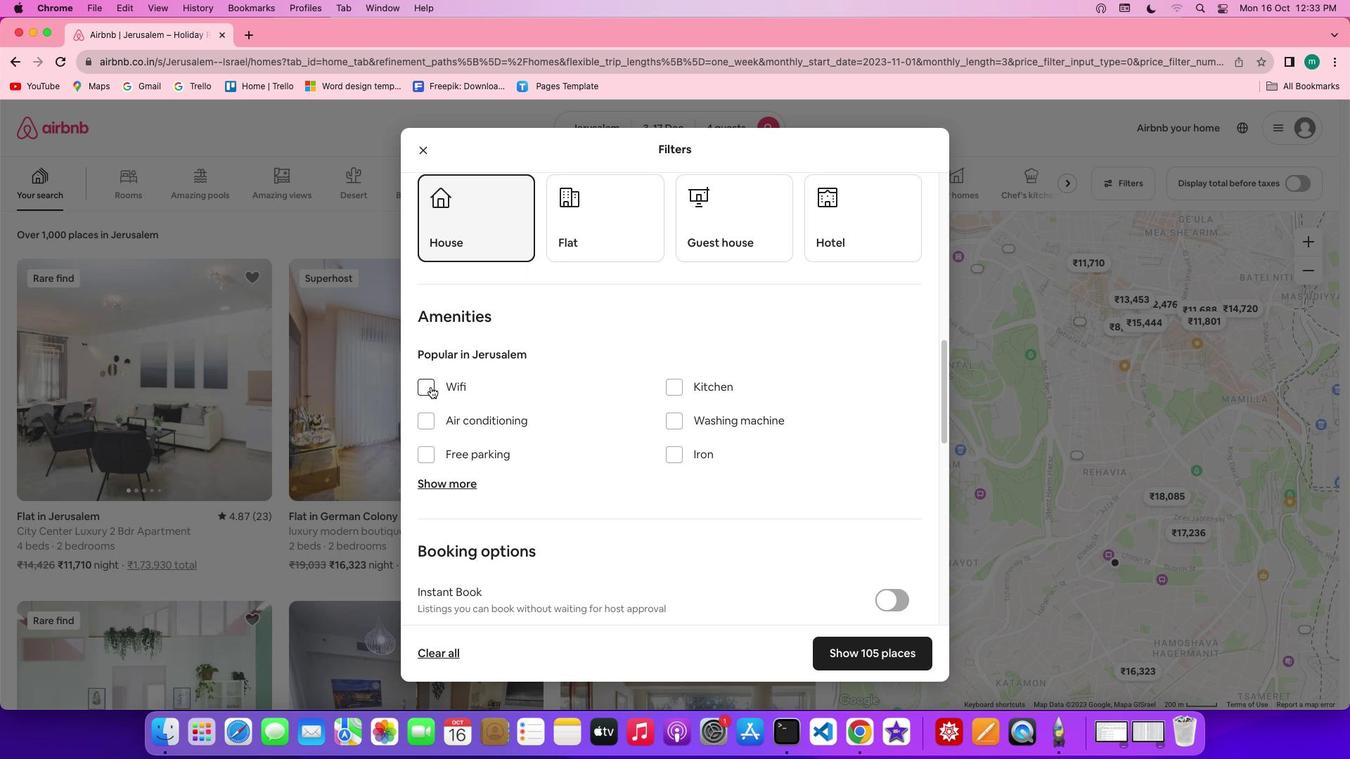 
Action: Mouse pressed left at (430, 386)
Screenshot: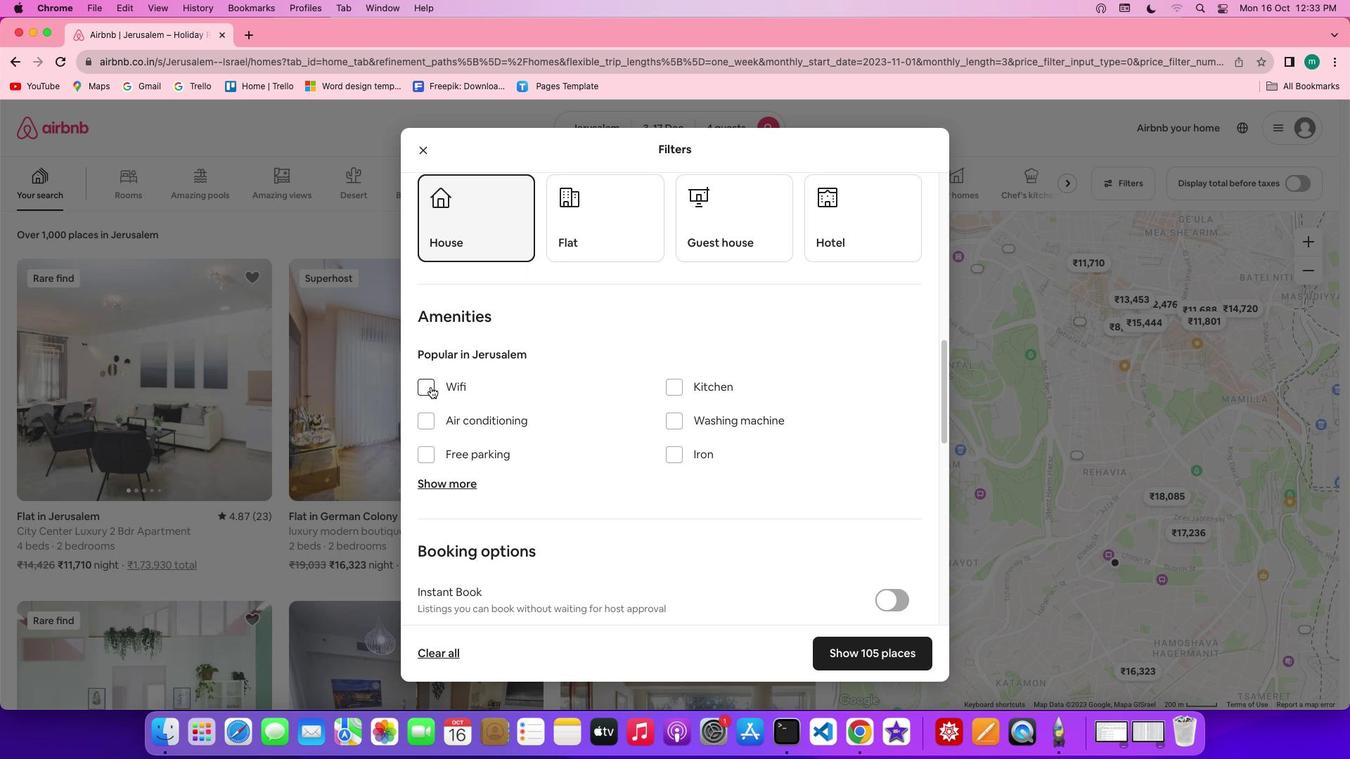 
Action: Mouse moved to (673, 416)
Screenshot: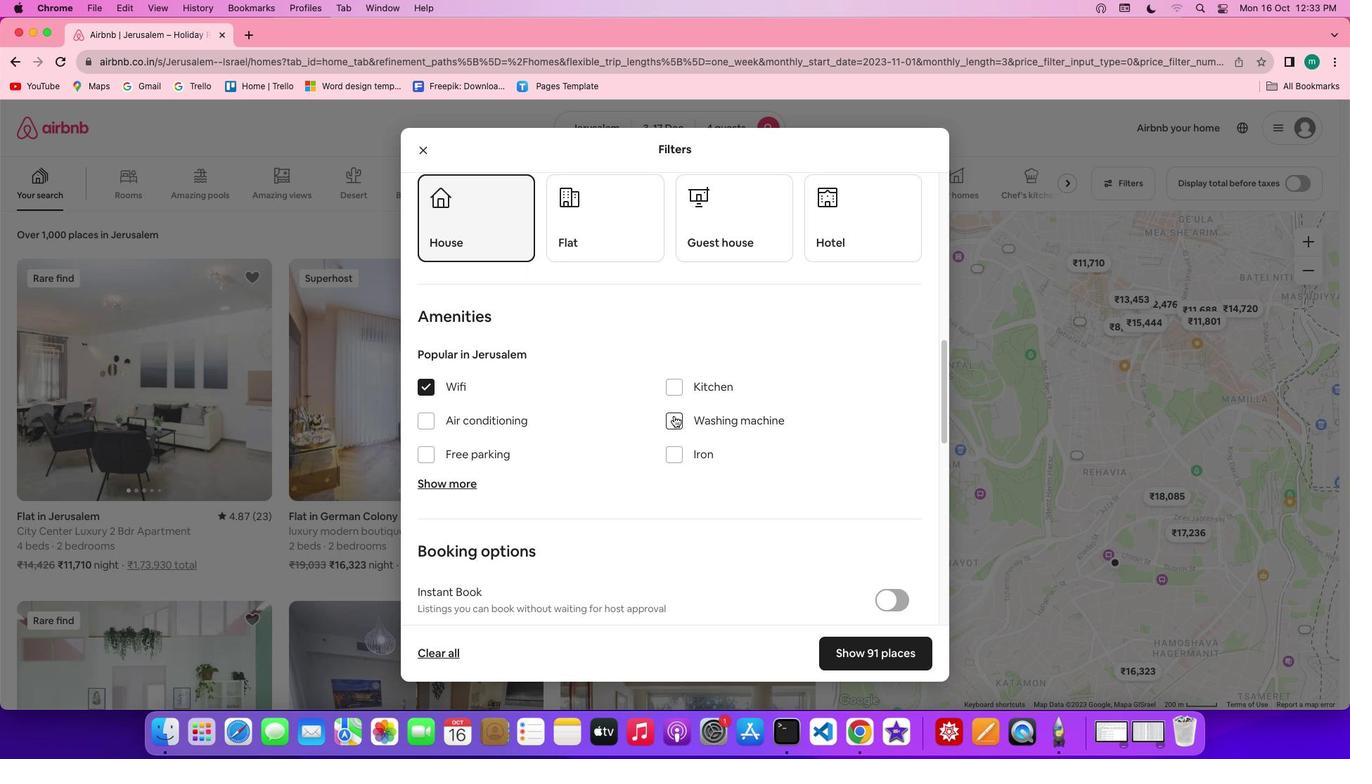 
Action: Mouse pressed left at (673, 416)
Screenshot: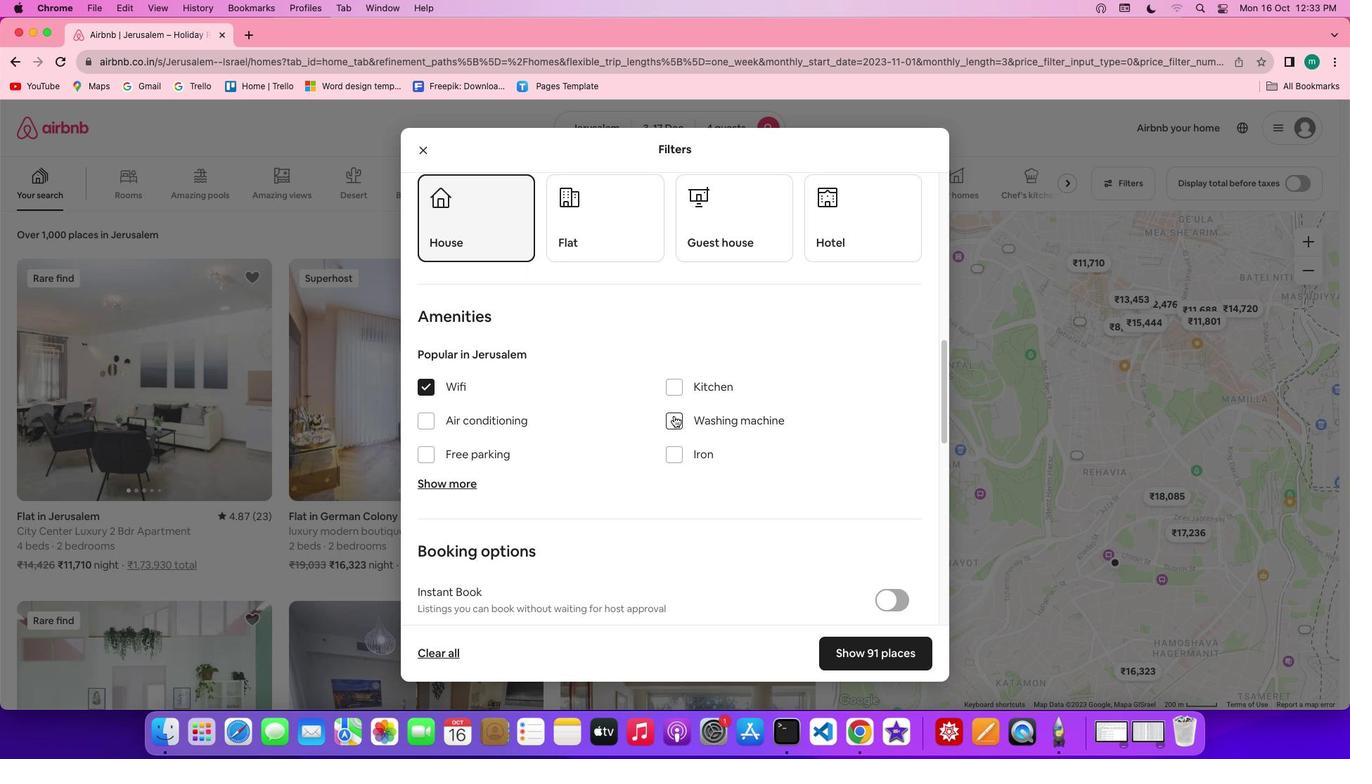 
Action: Mouse moved to (599, 416)
Screenshot: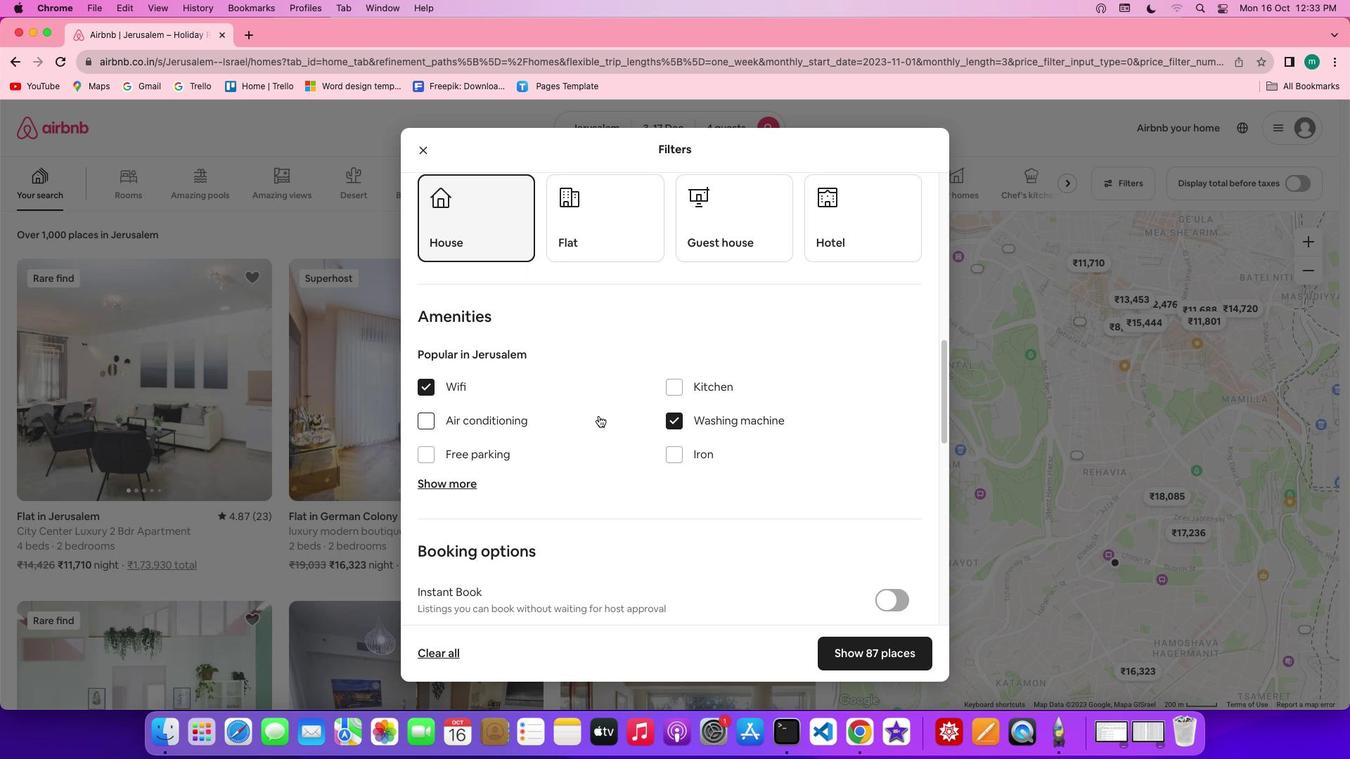 
Action: Mouse scrolled (599, 416) with delta (0, 0)
Screenshot: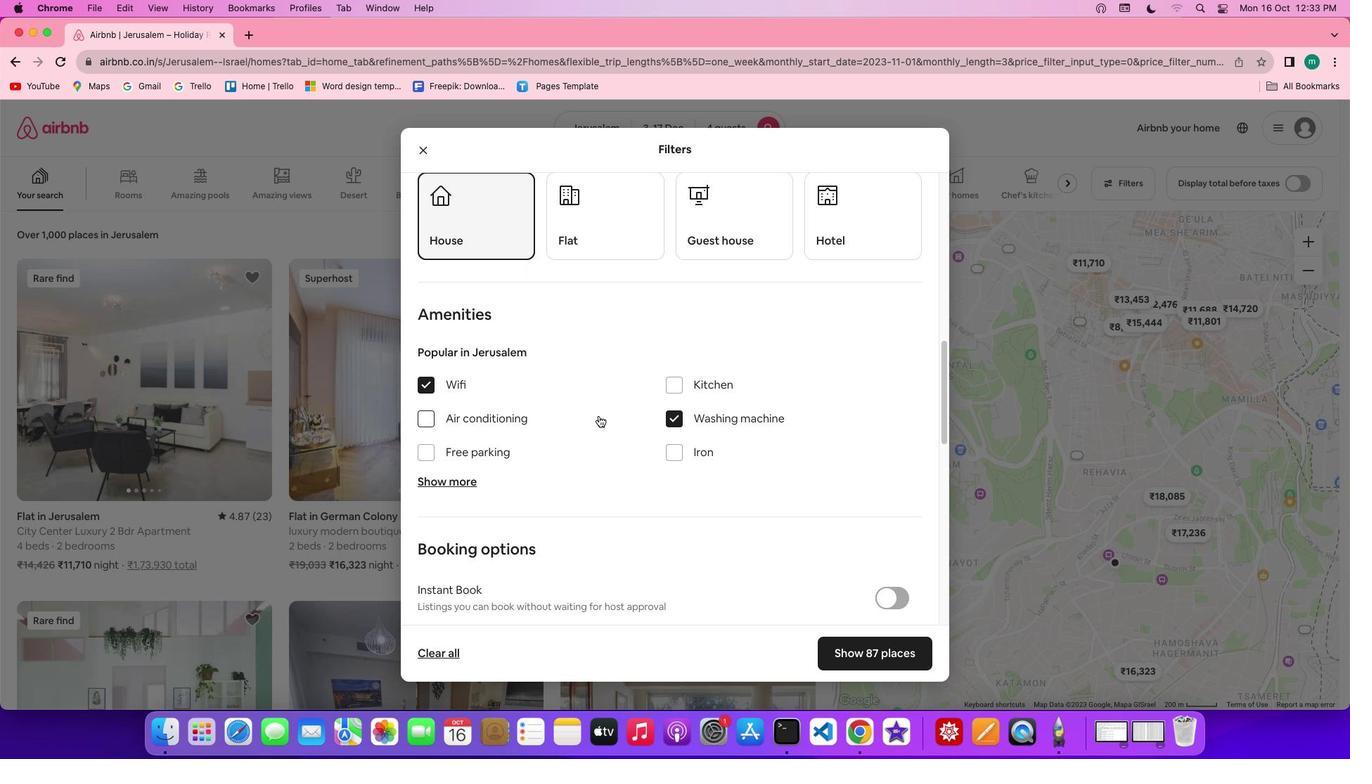 
Action: Mouse scrolled (599, 416) with delta (0, 0)
Screenshot: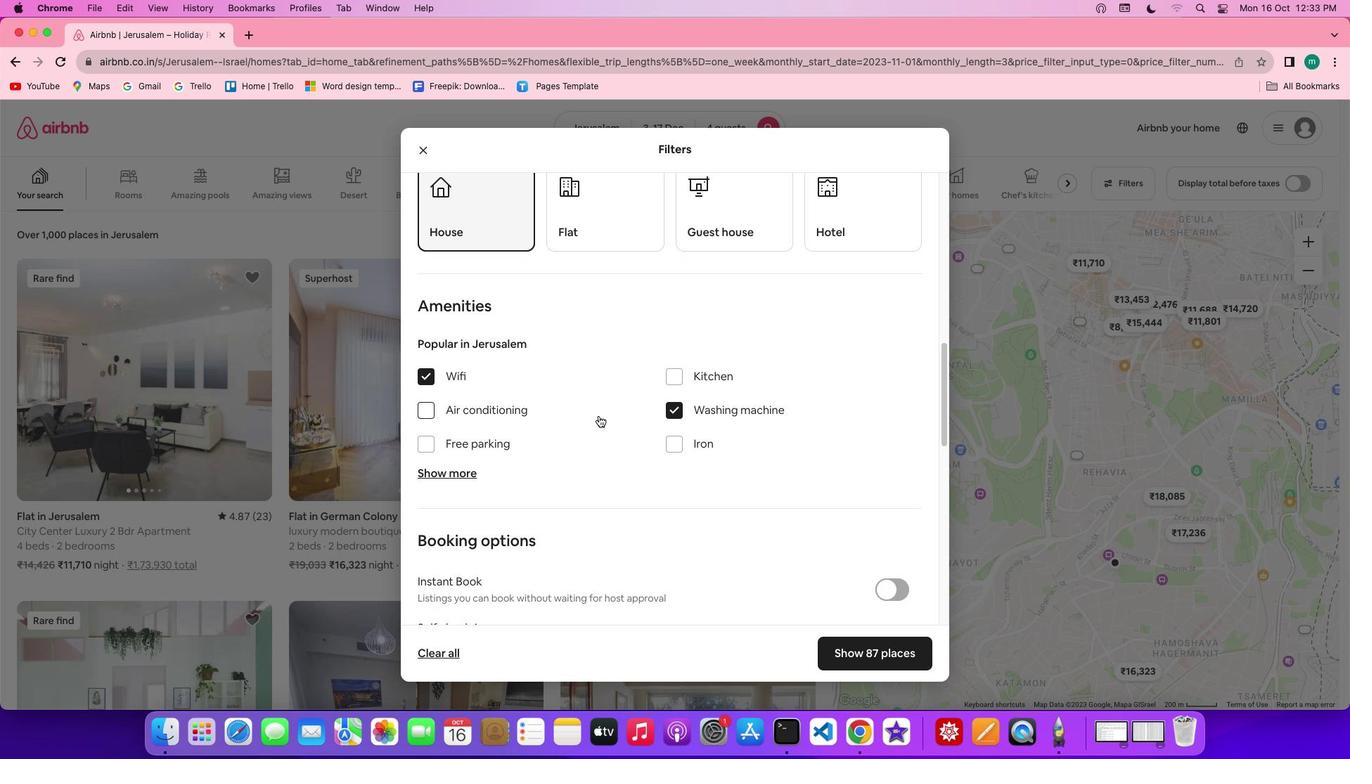 
Action: Mouse scrolled (599, 416) with delta (0, 0)
Screenshot: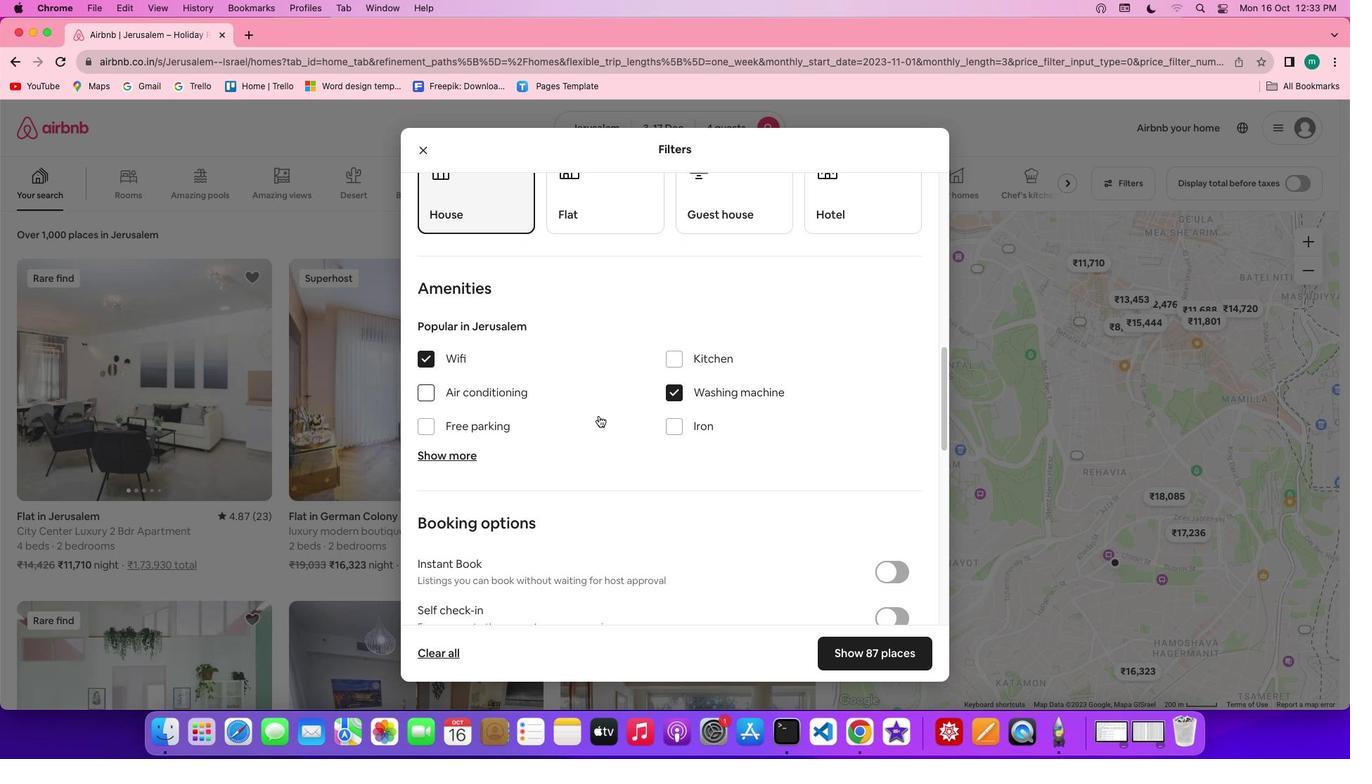 
Action: Mouse moved to (599, 416)
Screenshot: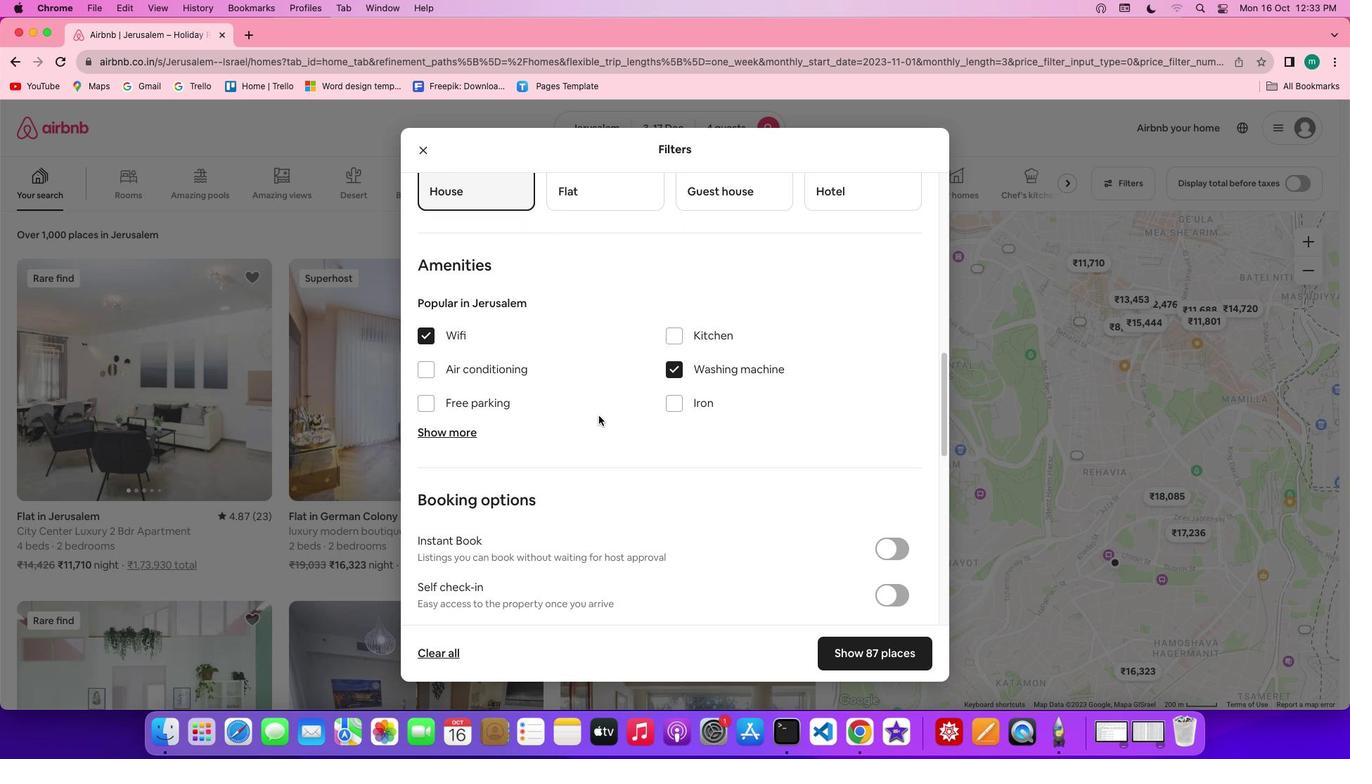 
Action: Mouse scrolled (599, 416) with delta (0, 0)
Screenshot: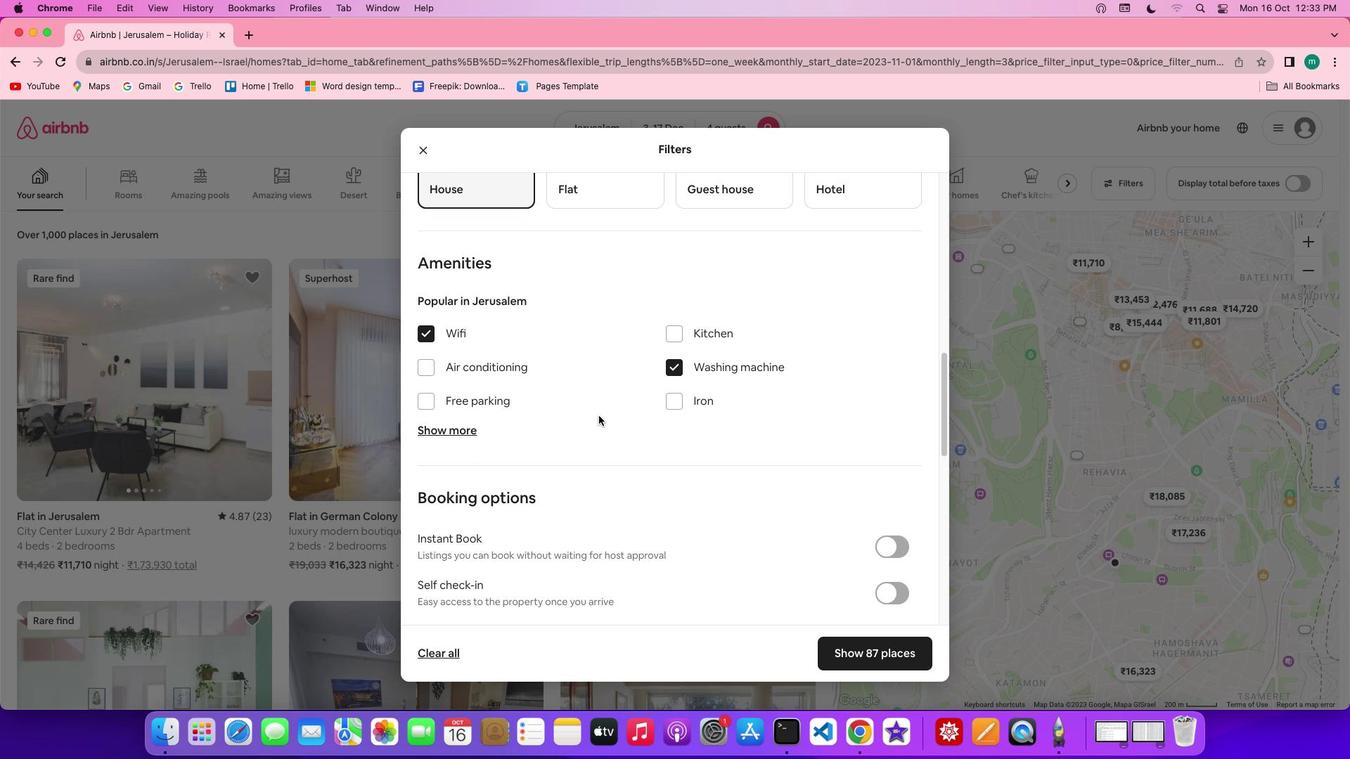 
Action: Mouse scrolled (599, 416) with delta (0, 0)
Screenshot: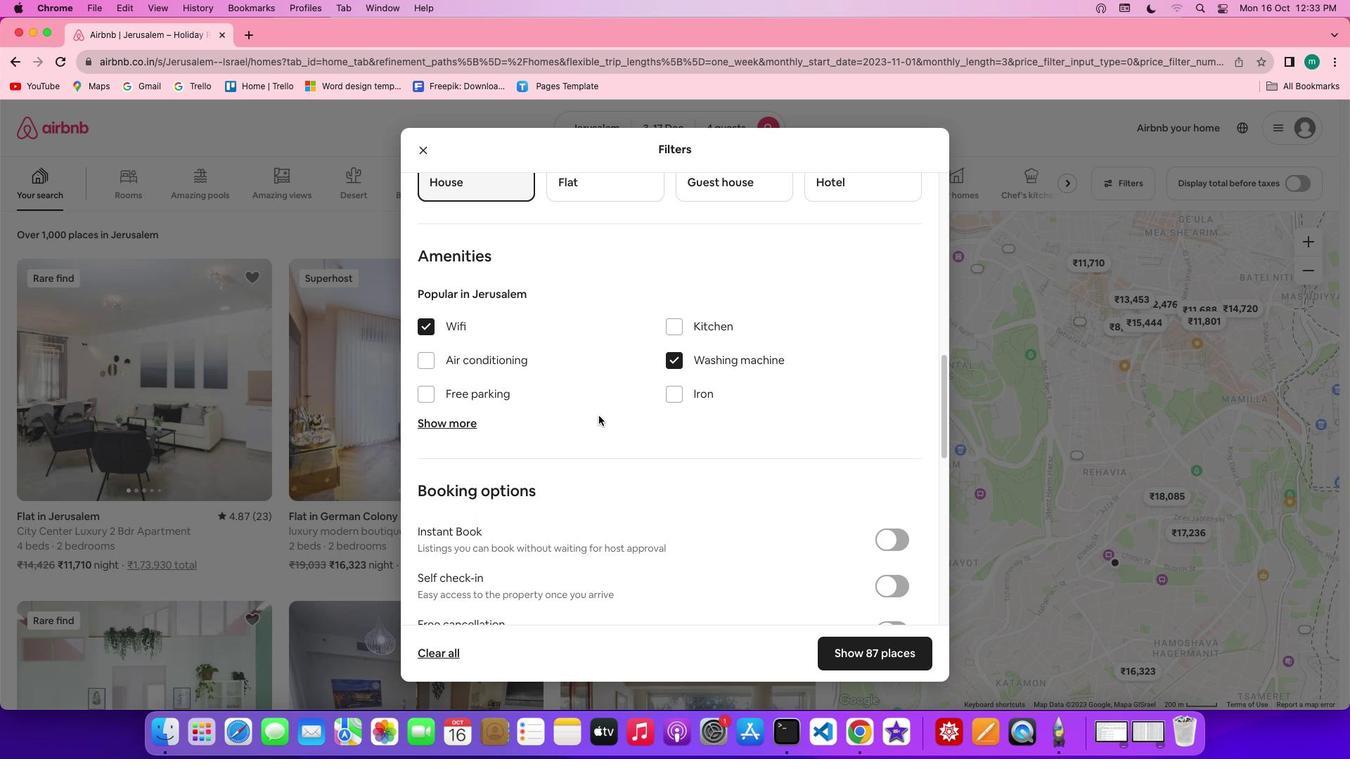 
Action: Mouse scrolled (599, 416) with delta (0, 0)
Screenshot: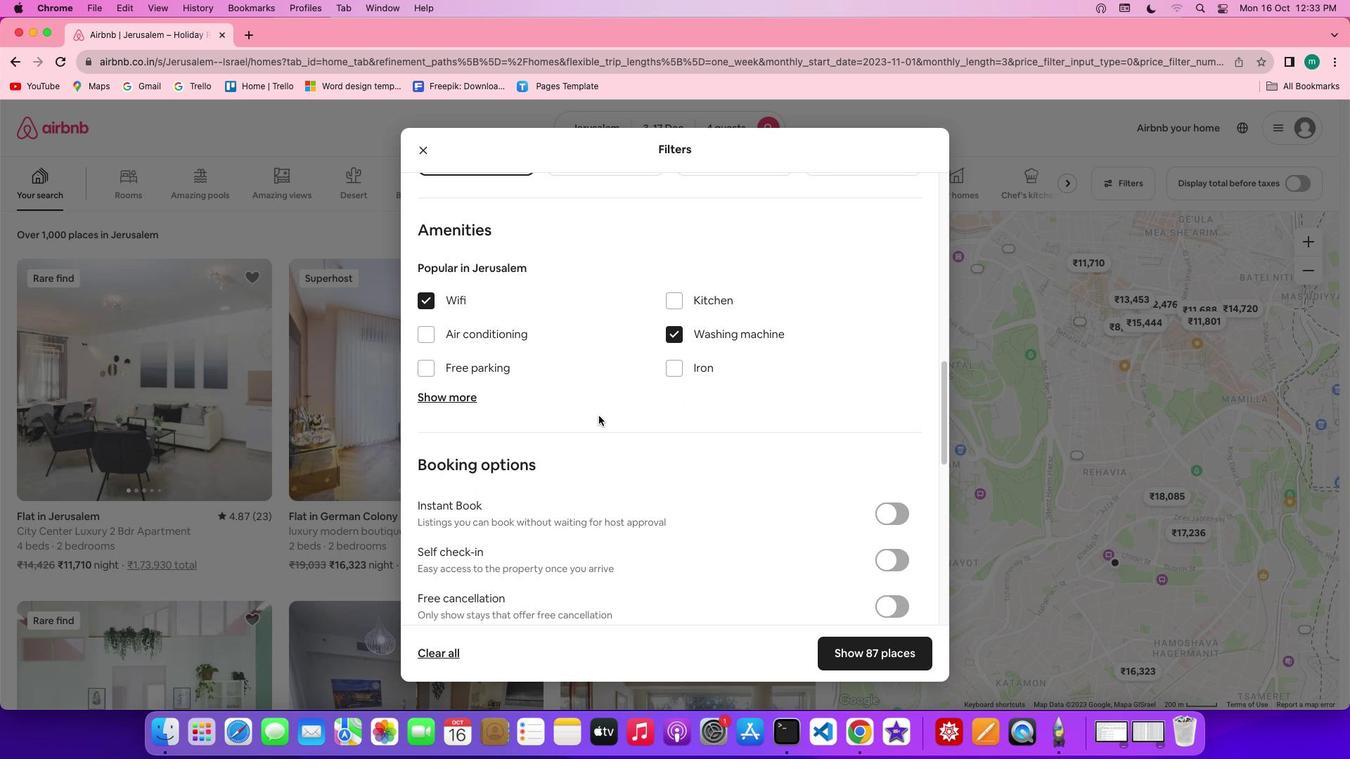 
Action: Mouse scrolled (599, 416) with delta (0, 0)
Screenshot: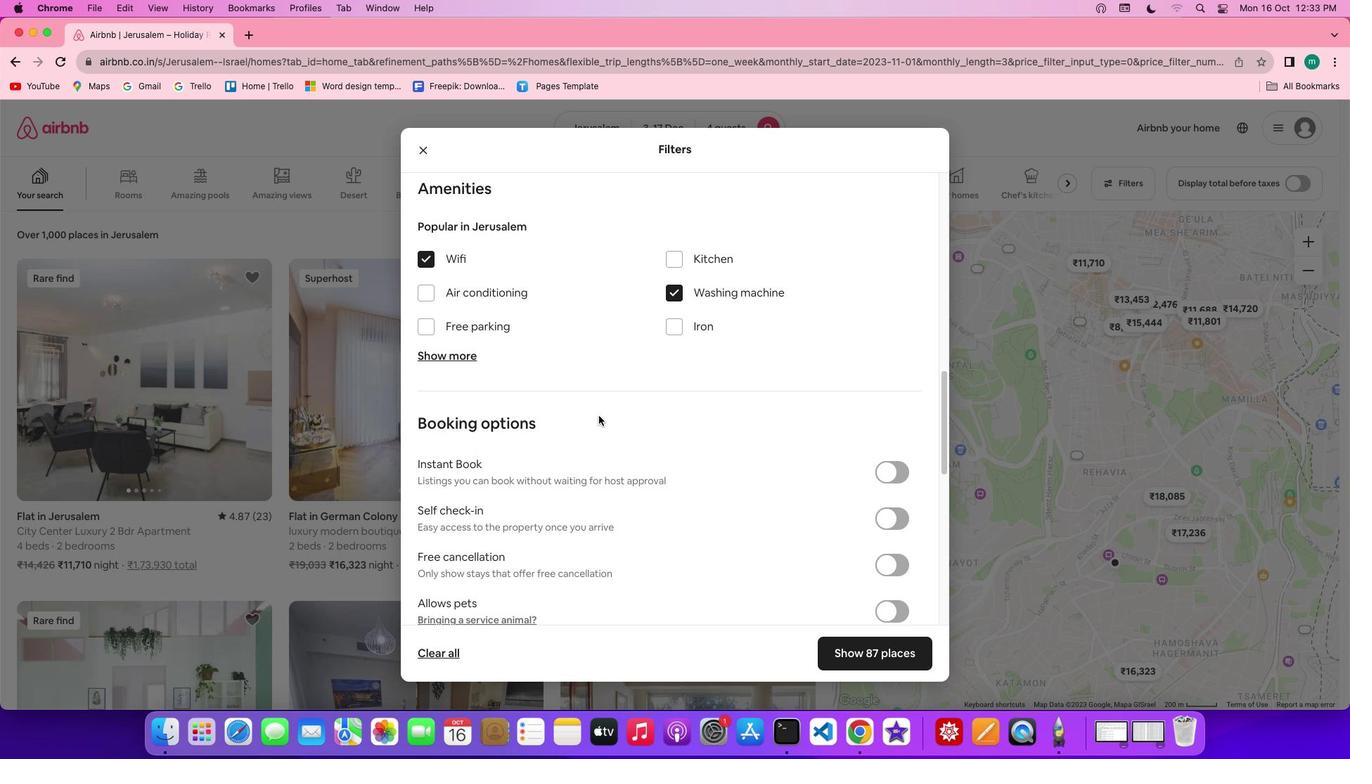 
Action: Mouse scrolled (599, 416) with delta (0, 0)
Screenshot: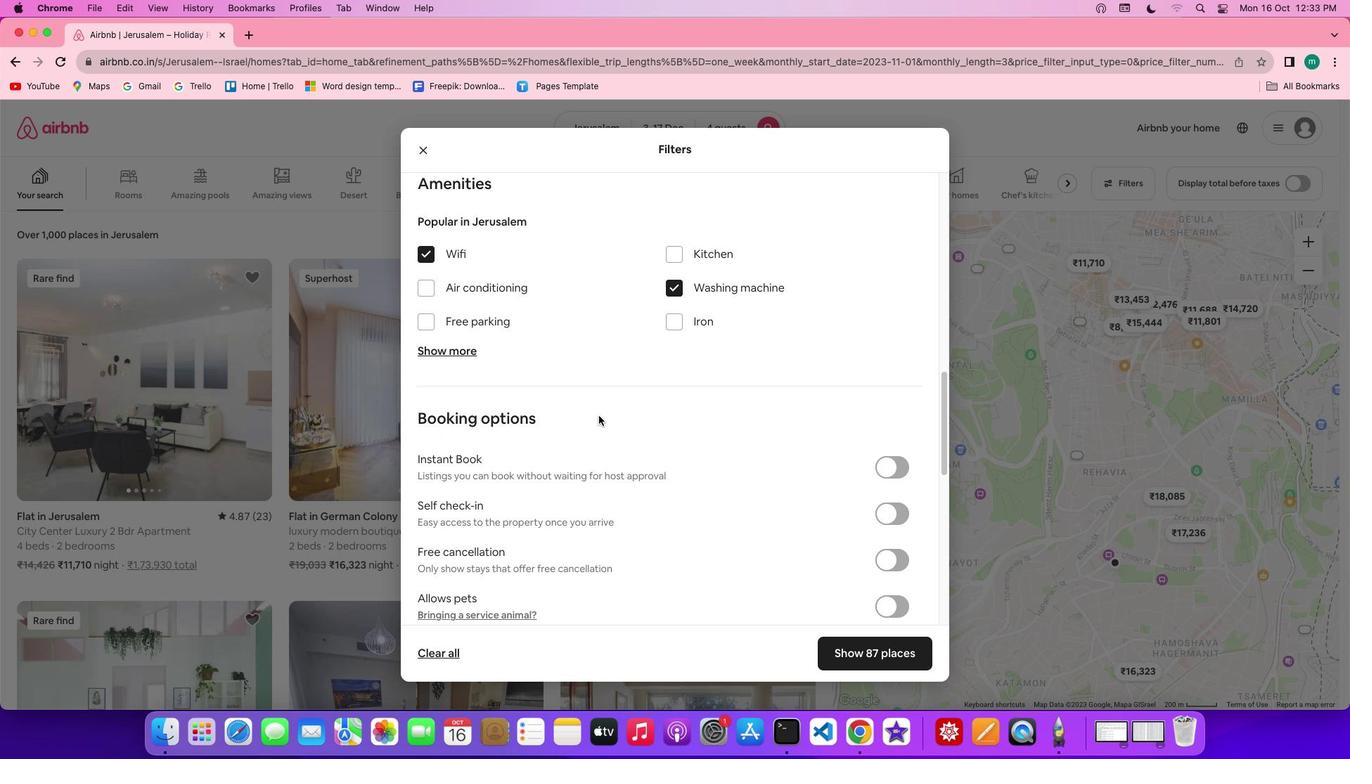 
Action: Mouse scrolled (599, 416) with delta (0, 0)
Screenshot: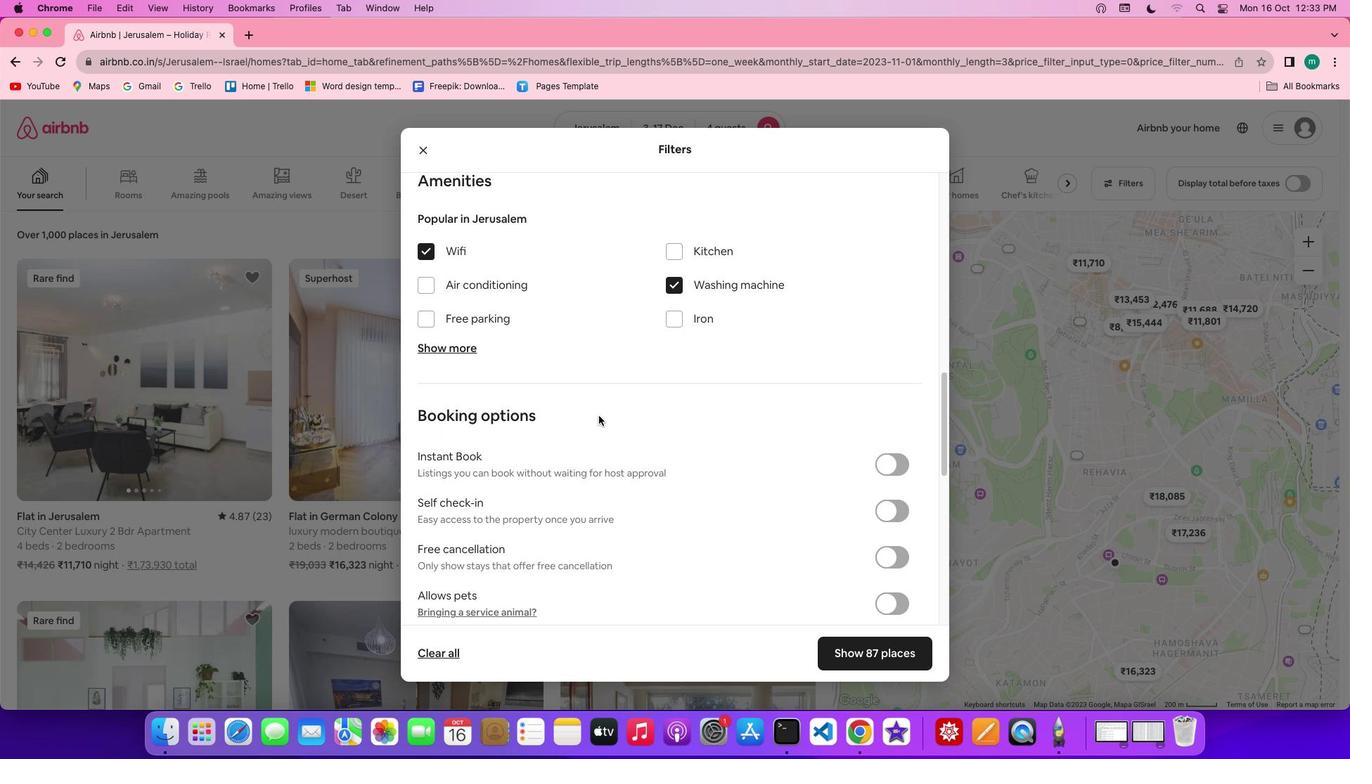 
Action: Mouse scrolled (599, 416) with delta (0, 0)
Screenshot: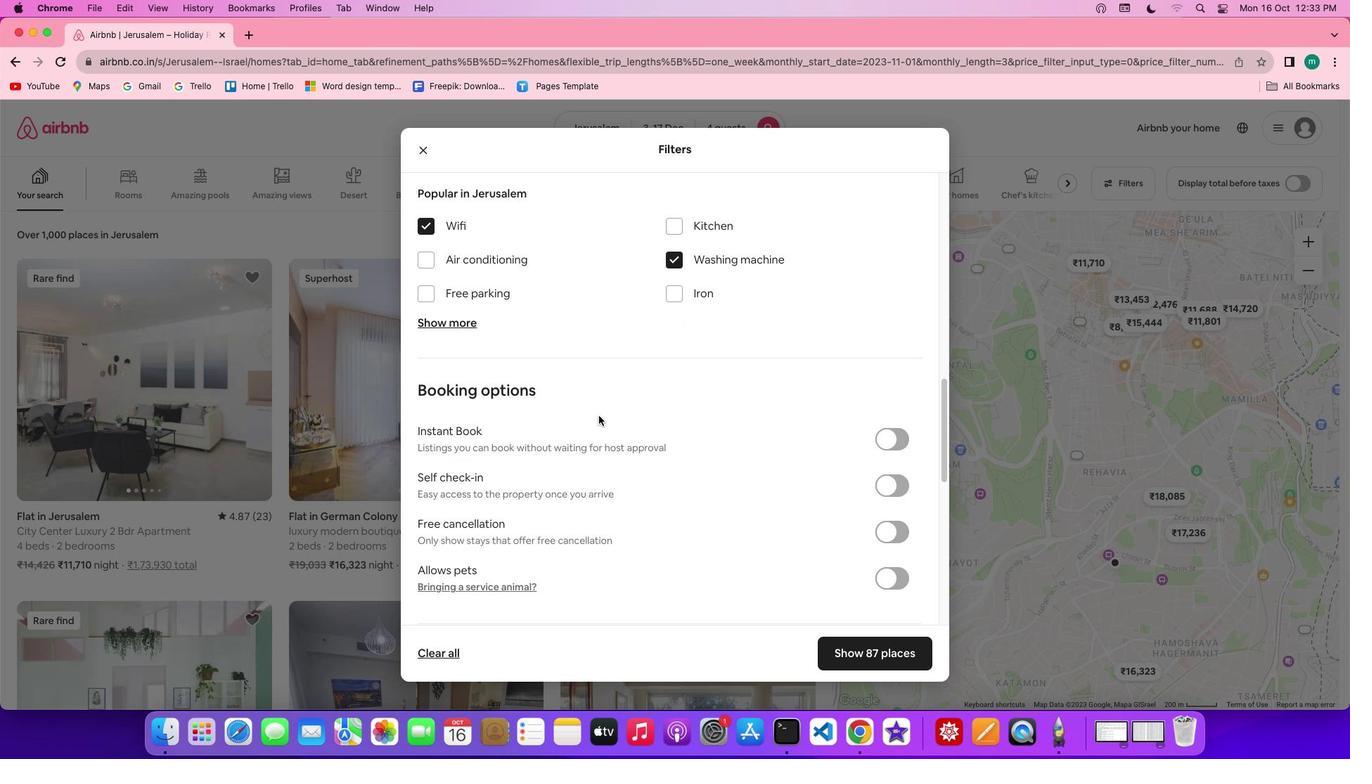 
Action: Mouse scrolled (599, 416) with delta (0, -1)
Screenshot: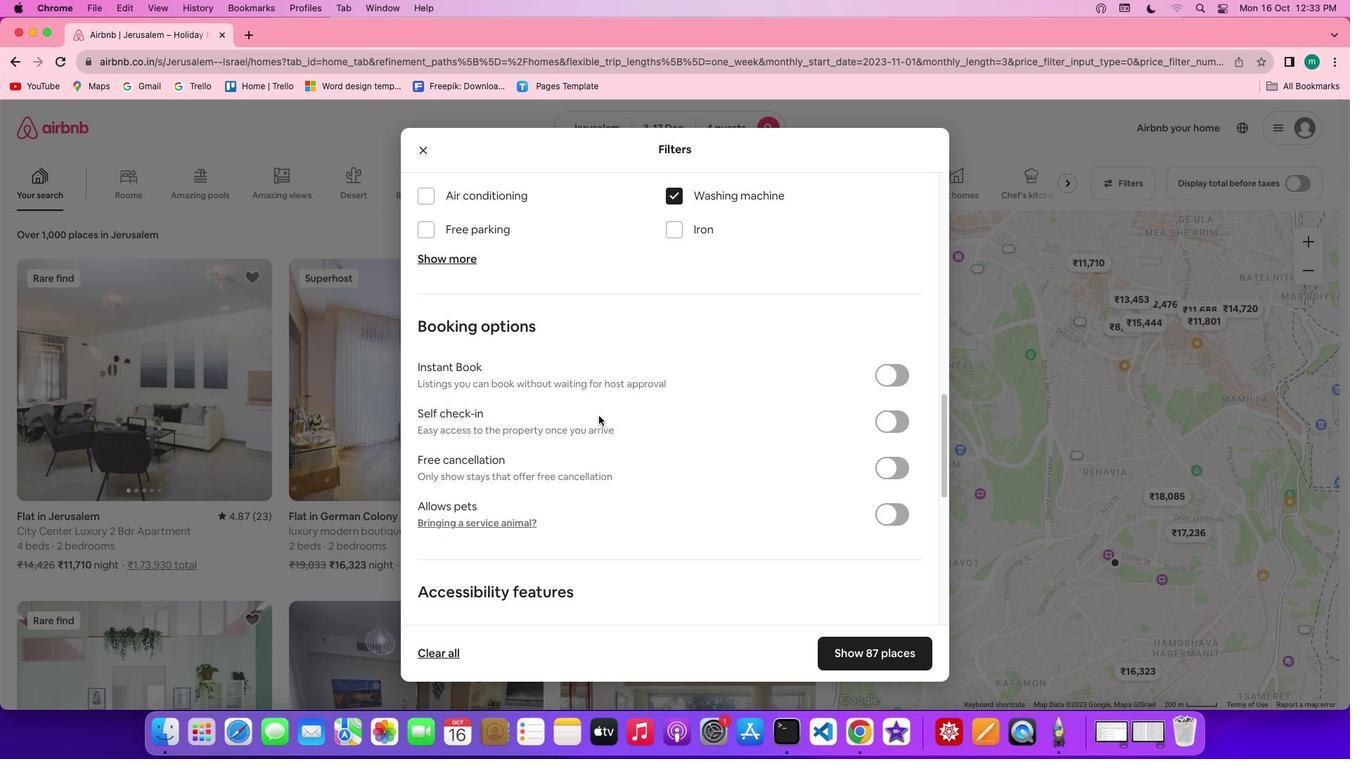 
Action: Mouse moved to (896, 374)
Screenshot: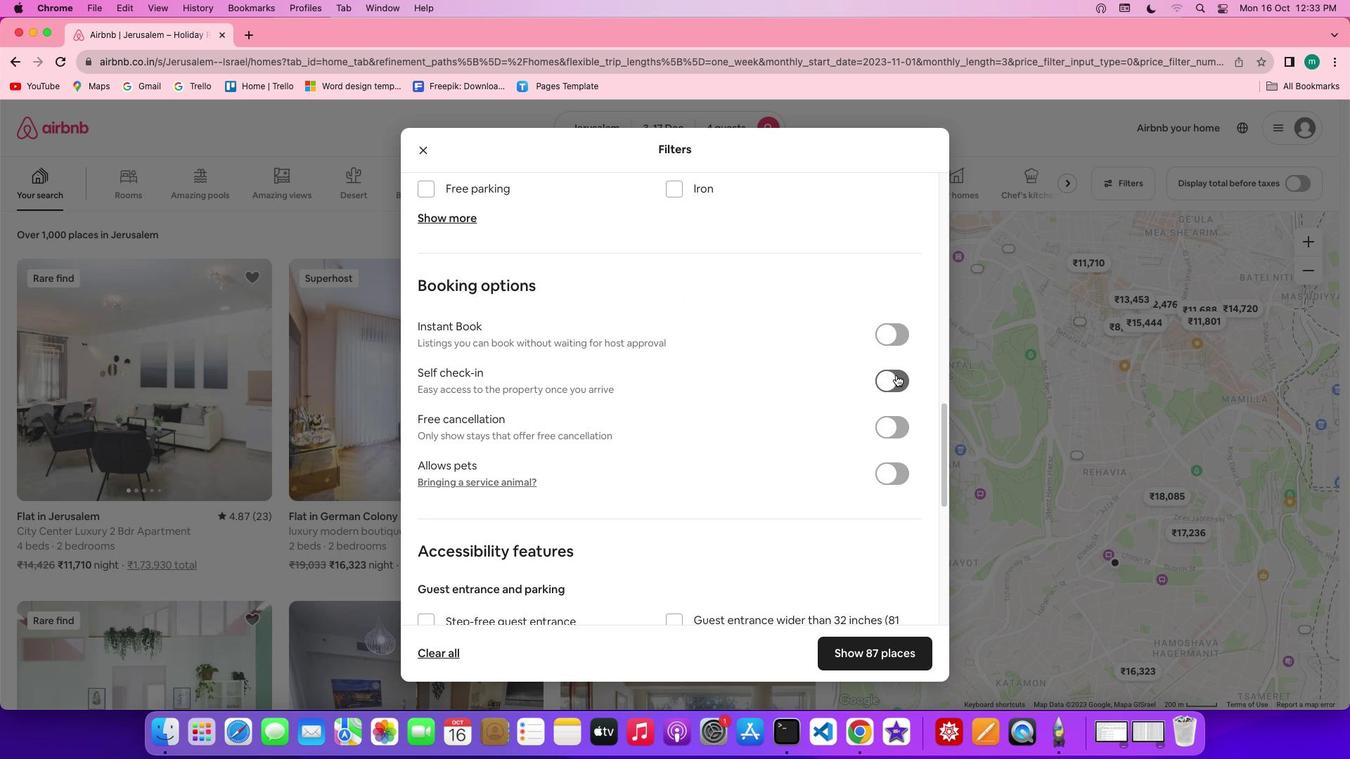 
Action: Mouse pressed left at (896, 374)
Screenshot: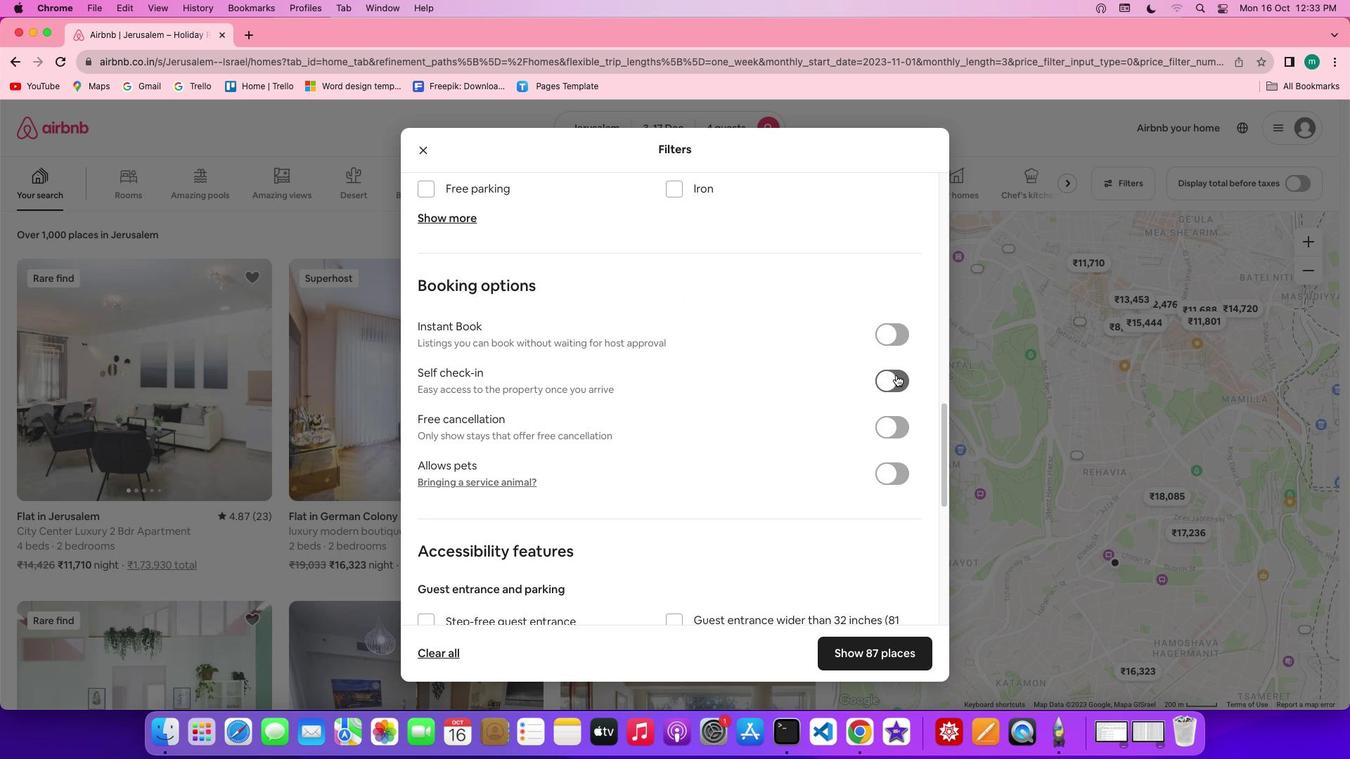 
Action: Mouse moved to (890, 657)
Screenshot: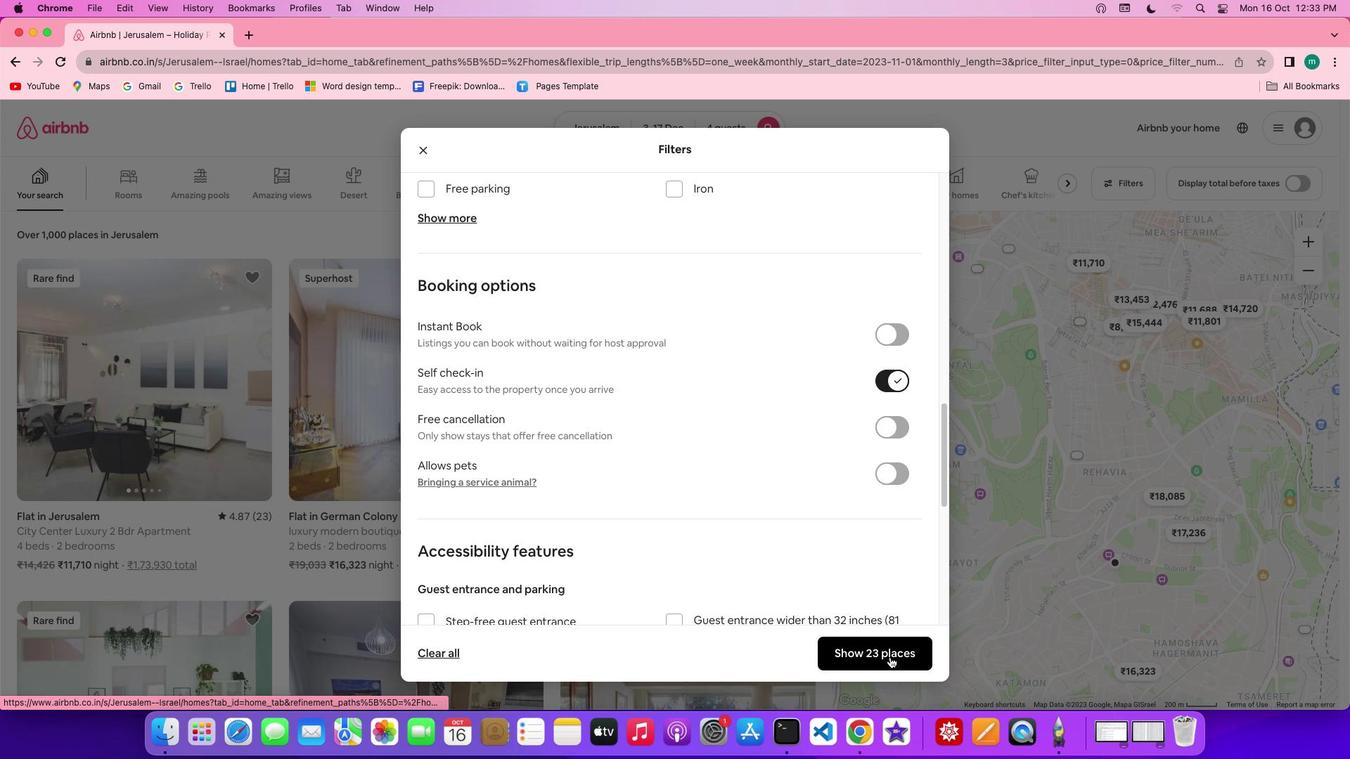 
Action: Mouse pressed left at (890, 657)
Screenshot: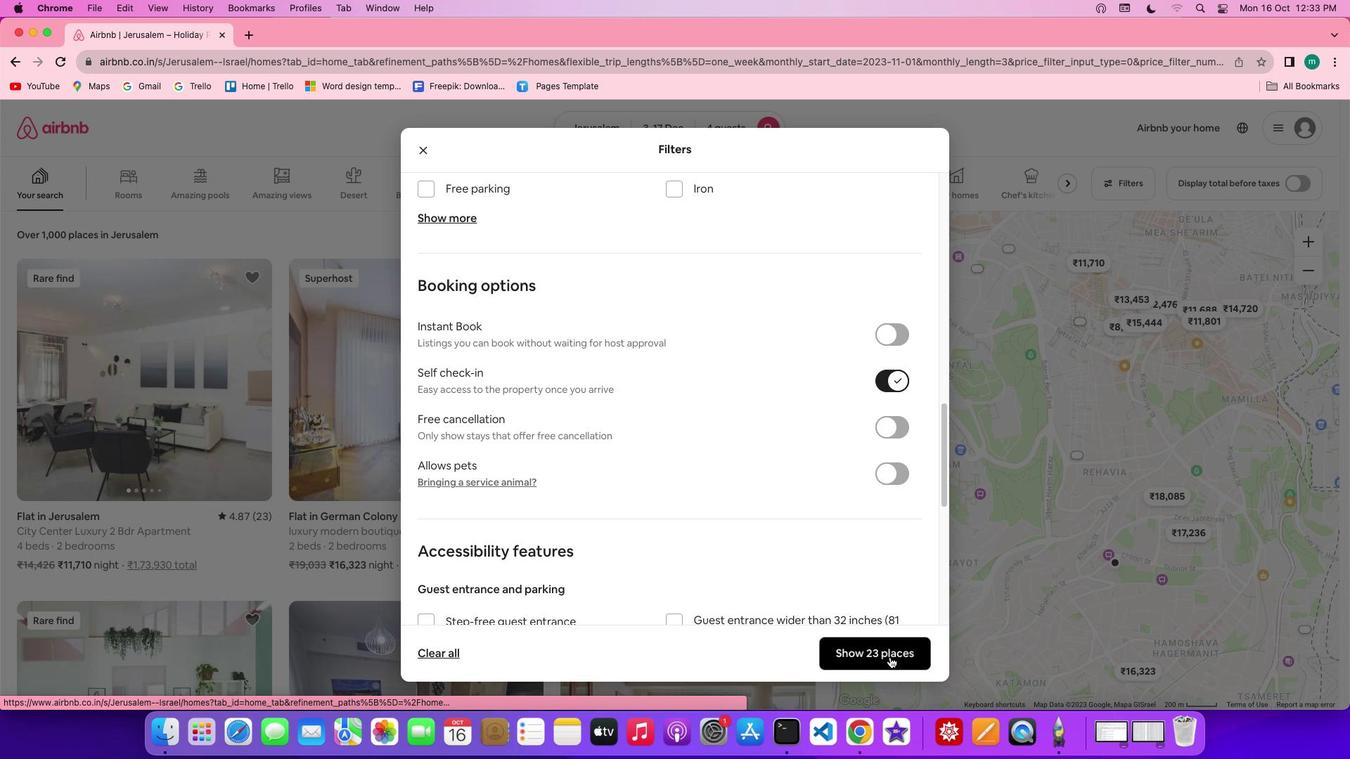 
Action: Mouse moved to (93, 403)
Screenshot: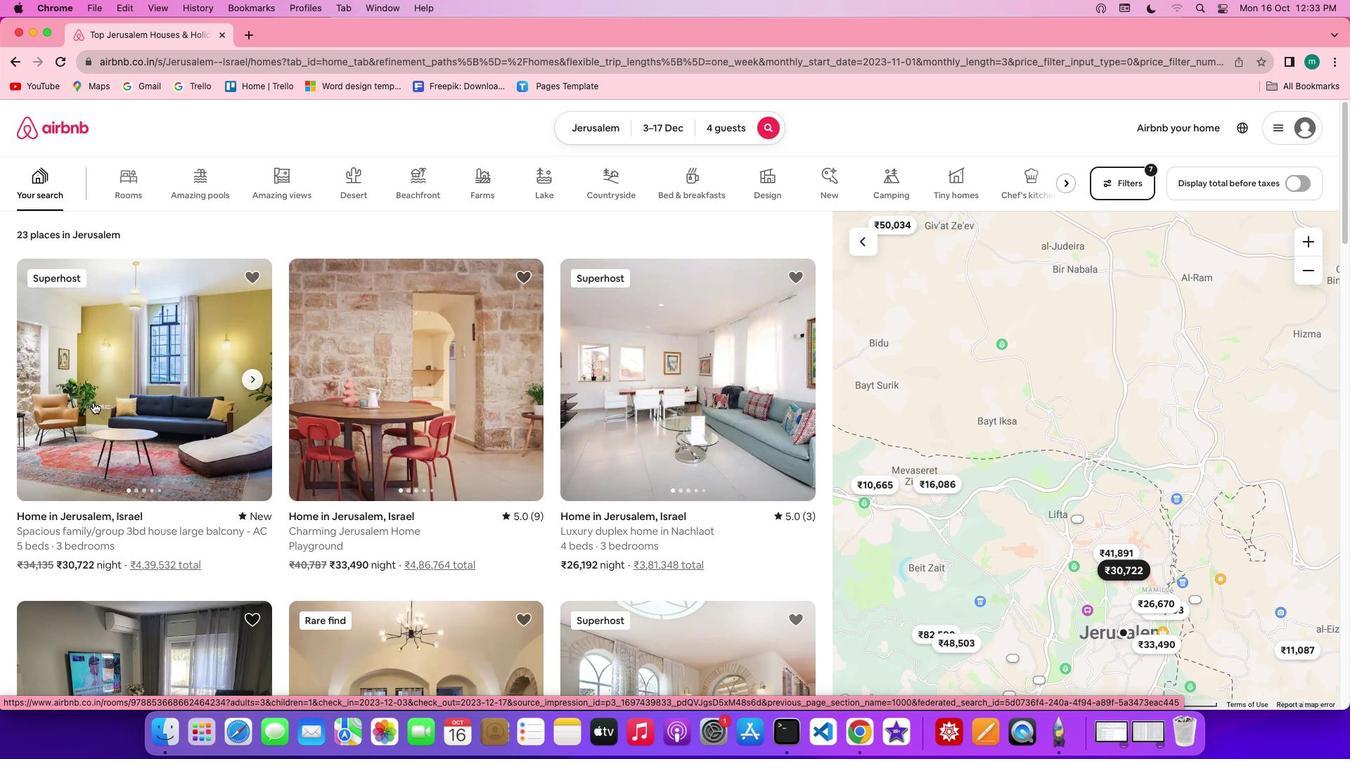 
Action: Mouse pressed left at (93, 403)
Screenshot: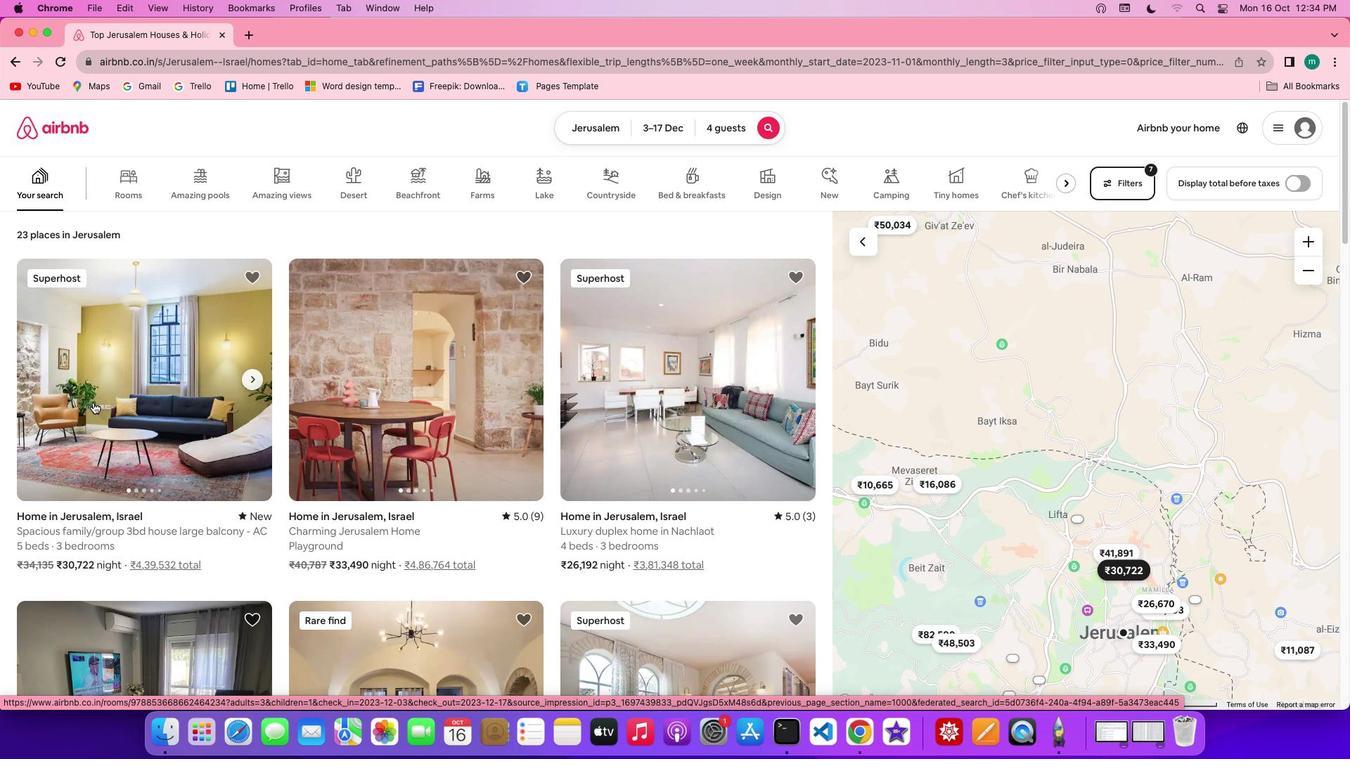 
Action: Mouse moved to (1020, 532)
Screenshot: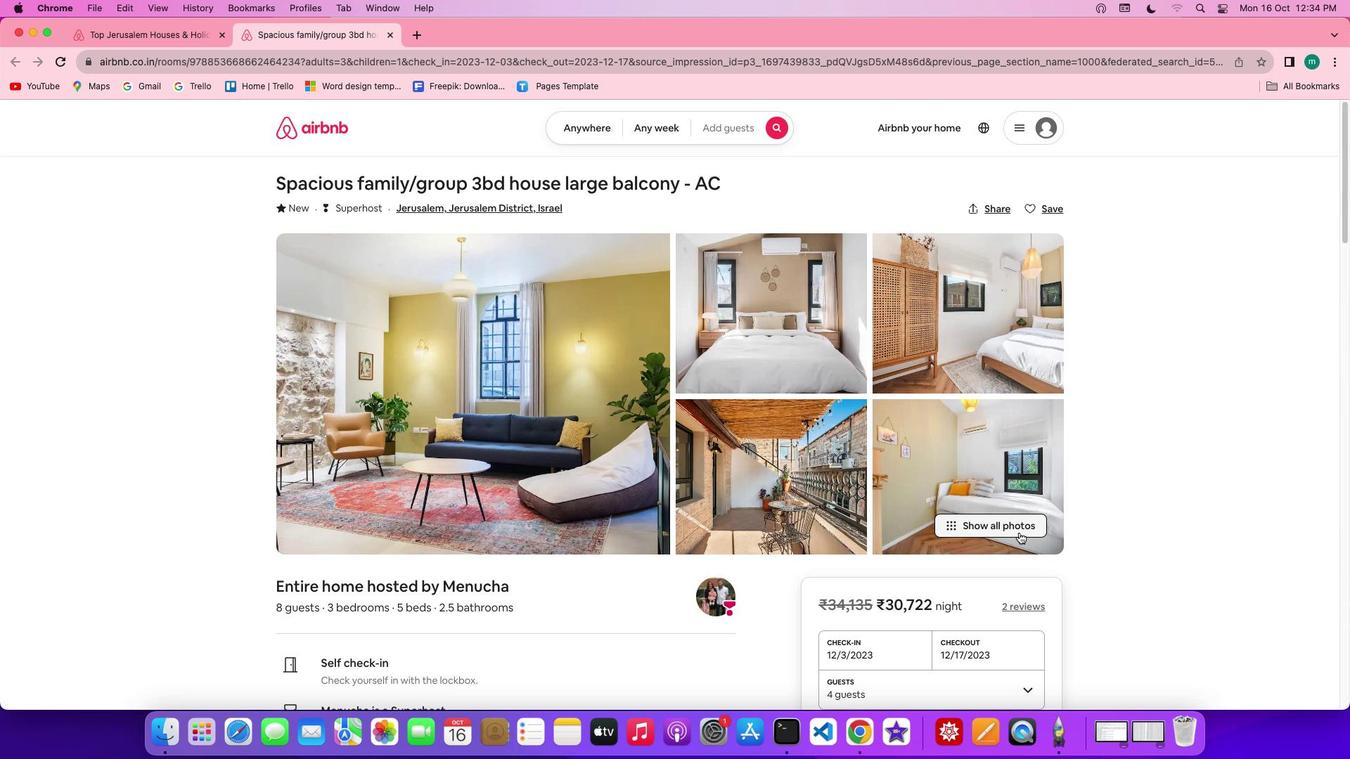 
Action: Mouse pressed left at (1020, 532)
Screenshot: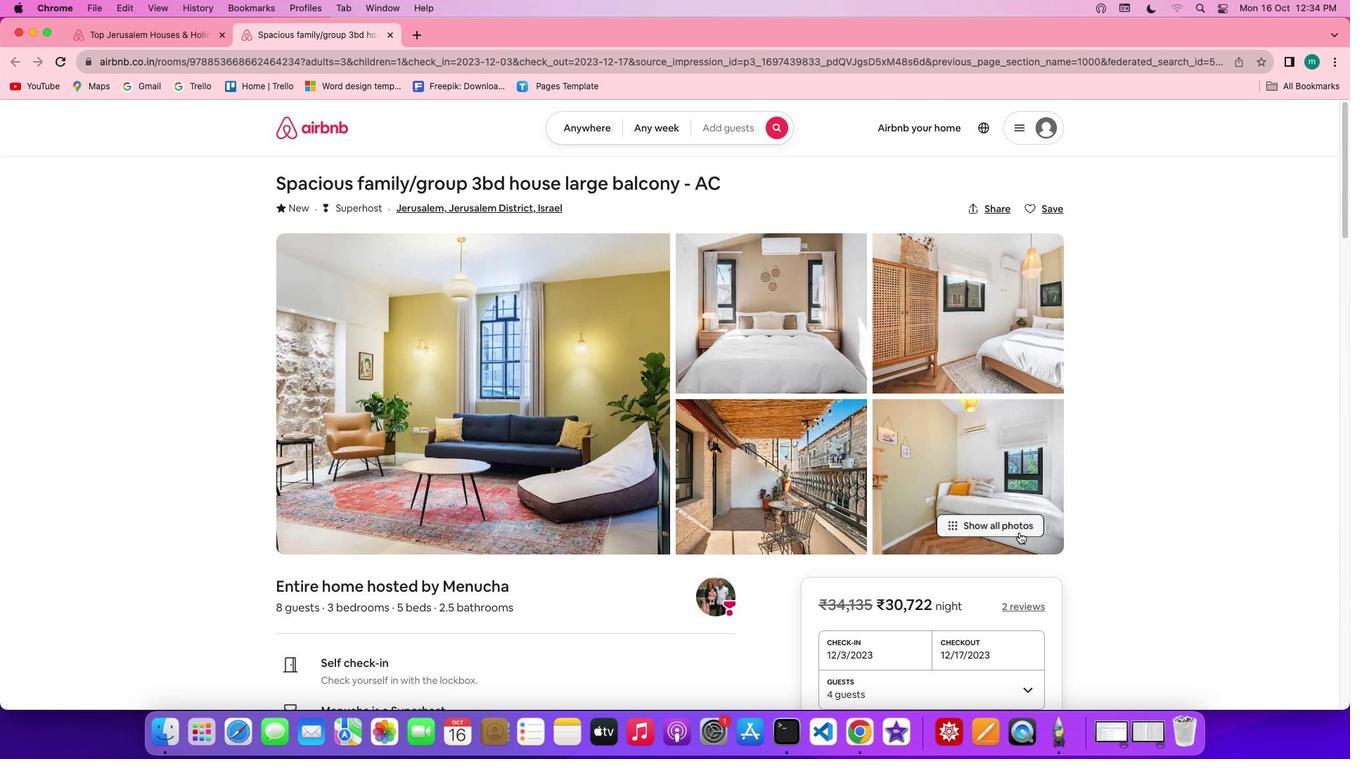 
Action: Mouse moved to (699, 505)
Screenshot: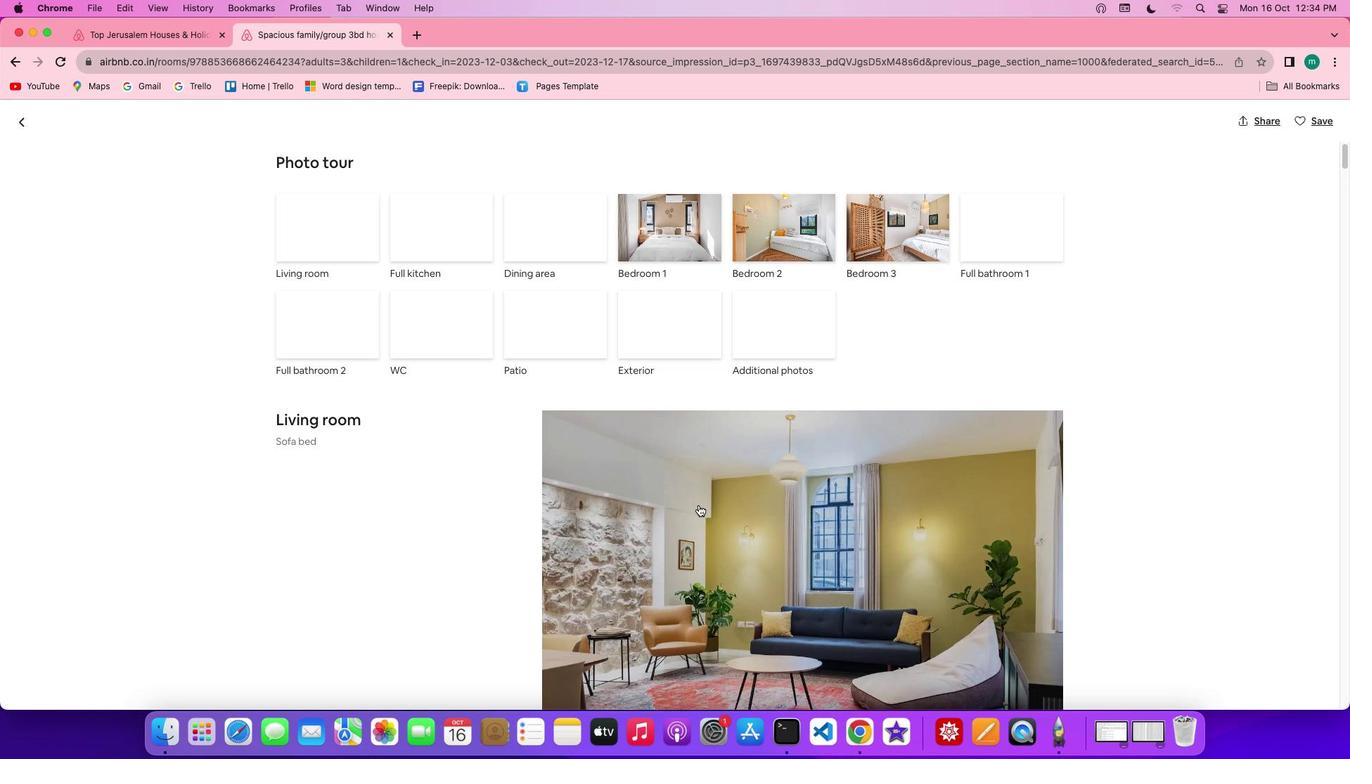 
Action: Mouse scrolled (699, 505) with delta (0, 0)
Screenshot: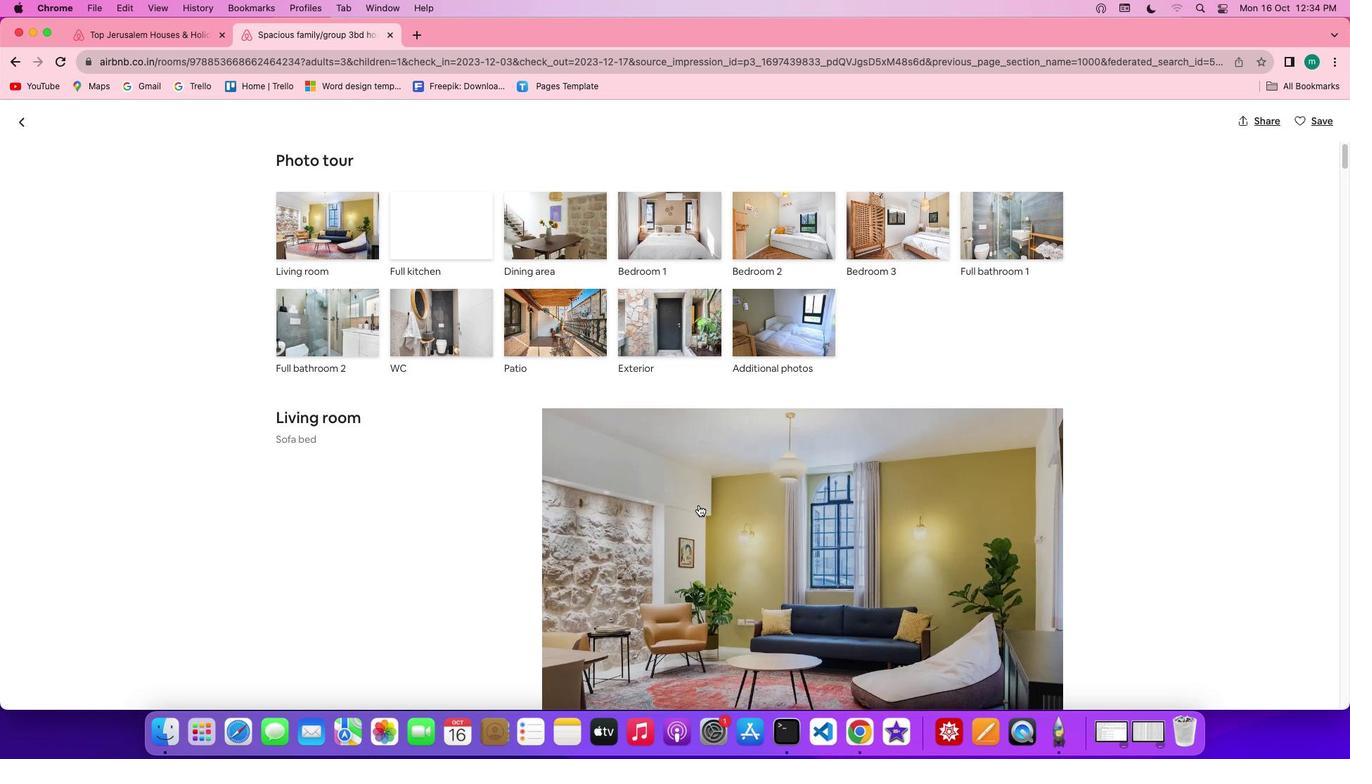 
Action: Mouse scrolled (699, 505) with delta (0, 0)
Screenshot: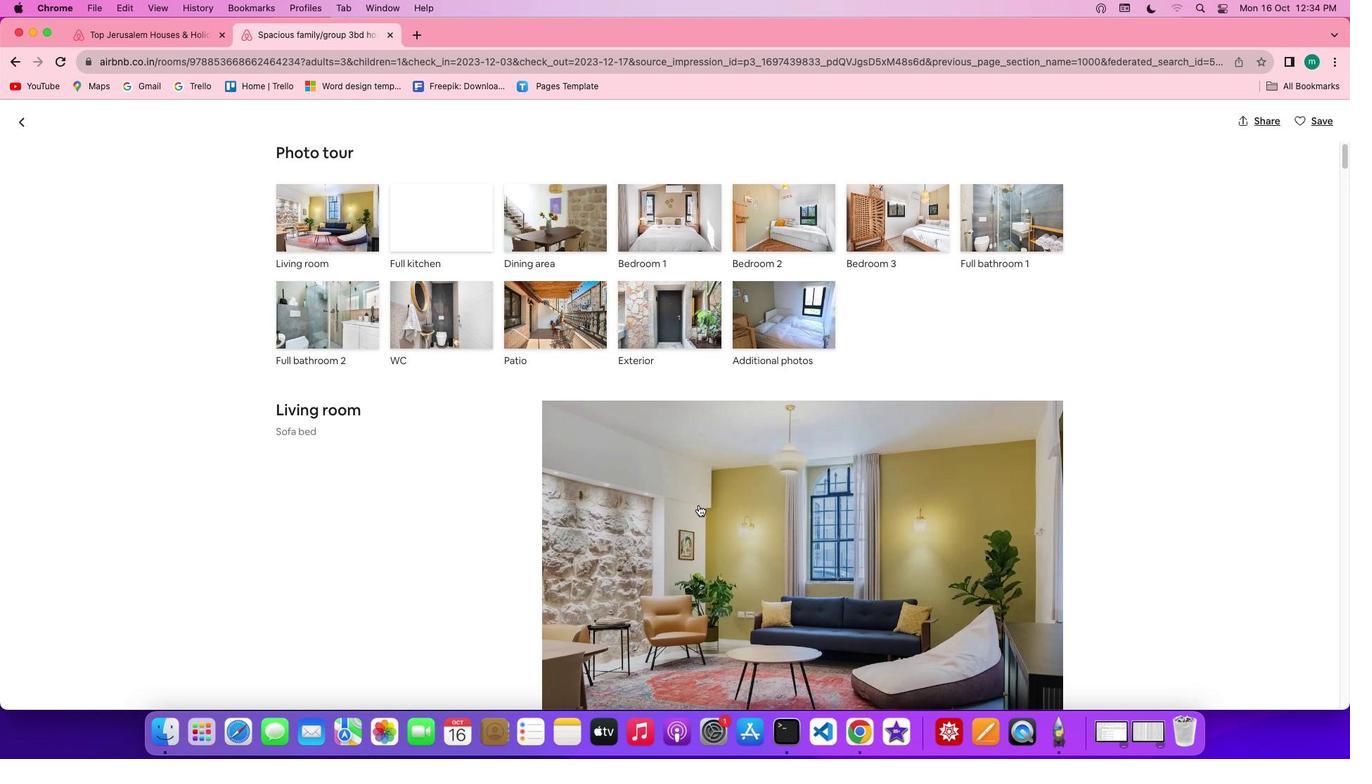 
Action: Mouse scrolled (699, 505) with delta (0, -1)
Screenshot: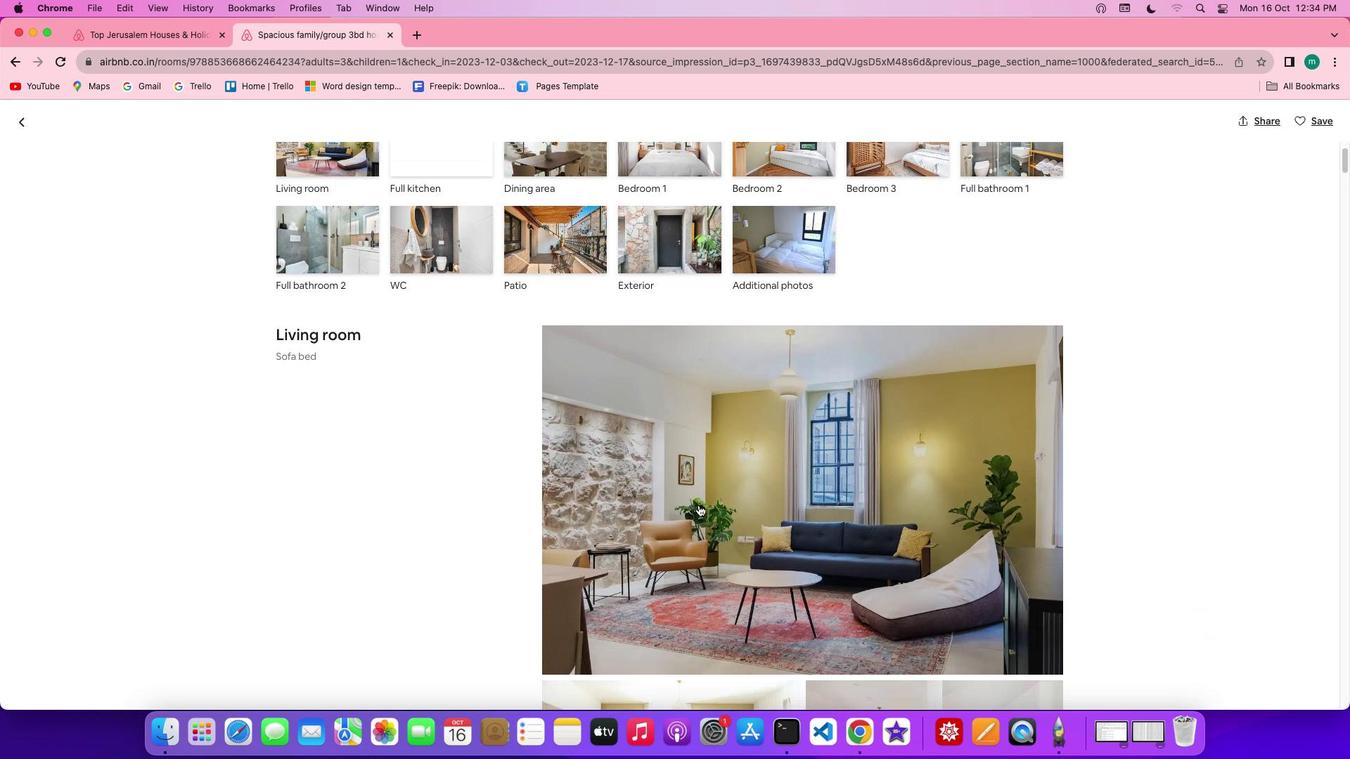 
Action: Mouse scrolled (699, 505) with delta (0, -2)
Screenshot: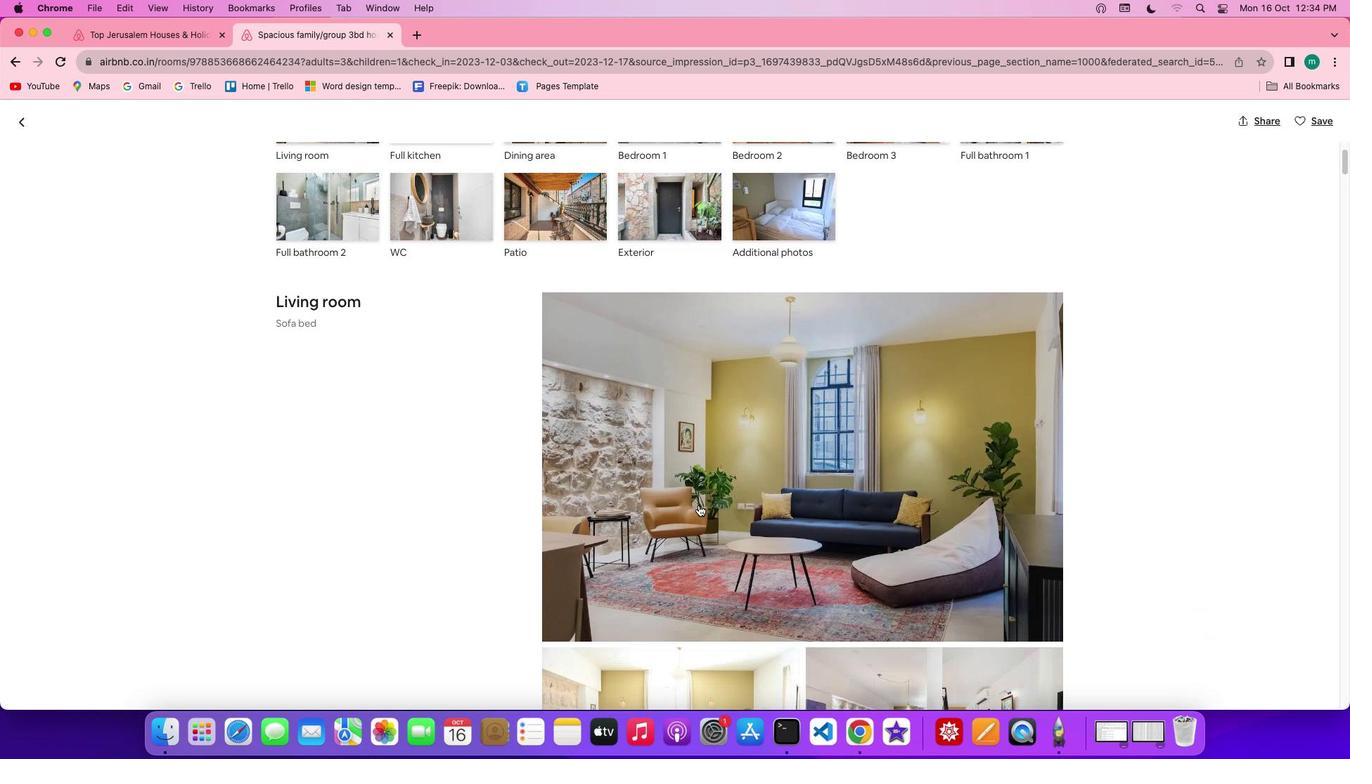
Action: Mouse scrolled (699, 505) with delta (0, 0)
Screenshot: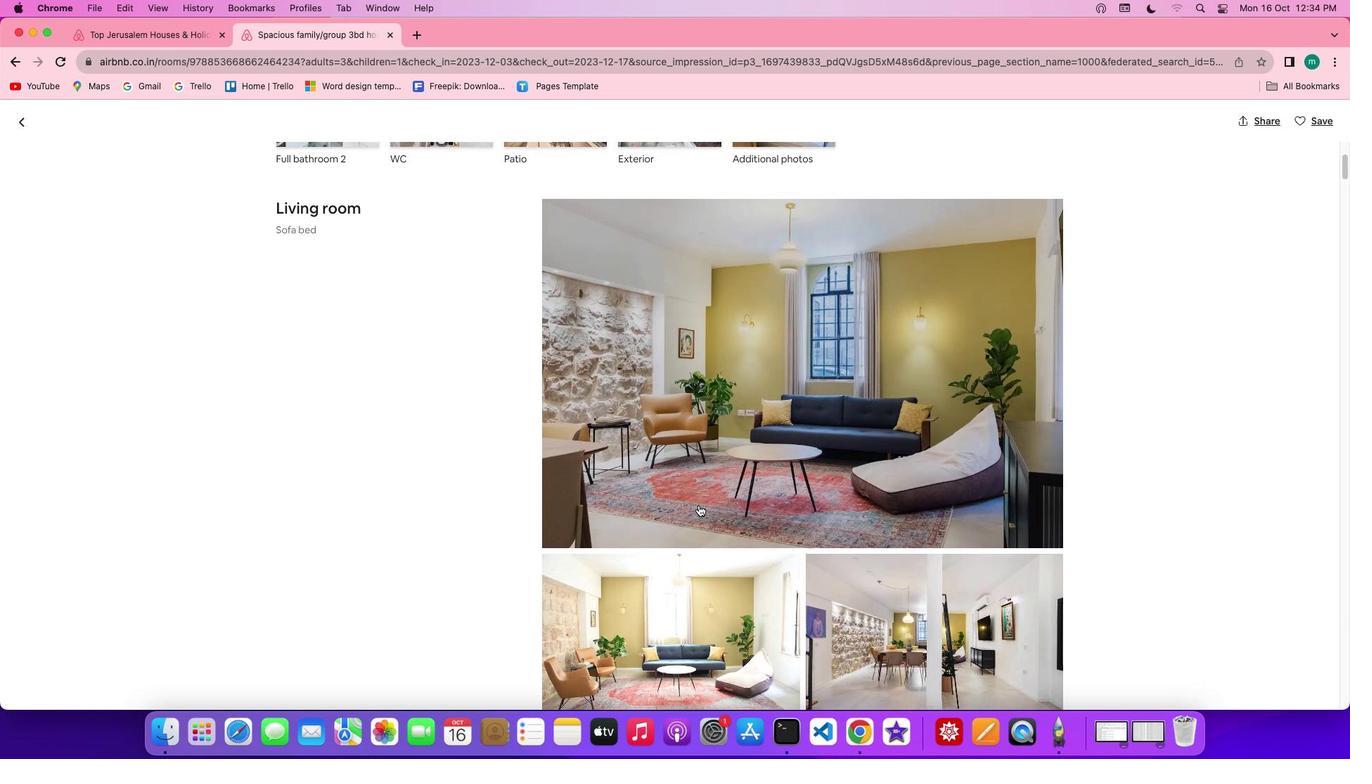 
Action: Mouse scrolled (699, 505) with delta (0, 0)
Screenshot: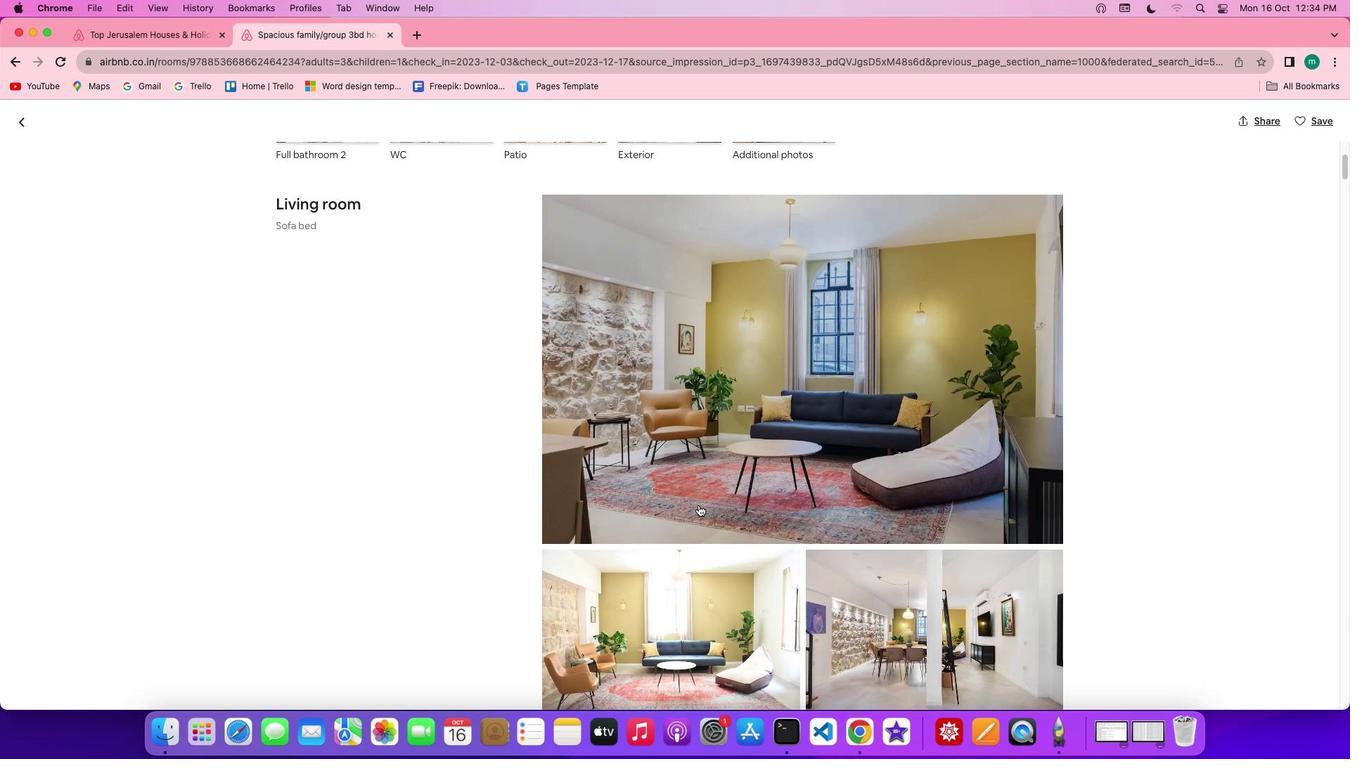 
Action: Mouse scrolled (699, 505) with delta (0, -1)
Screenshot: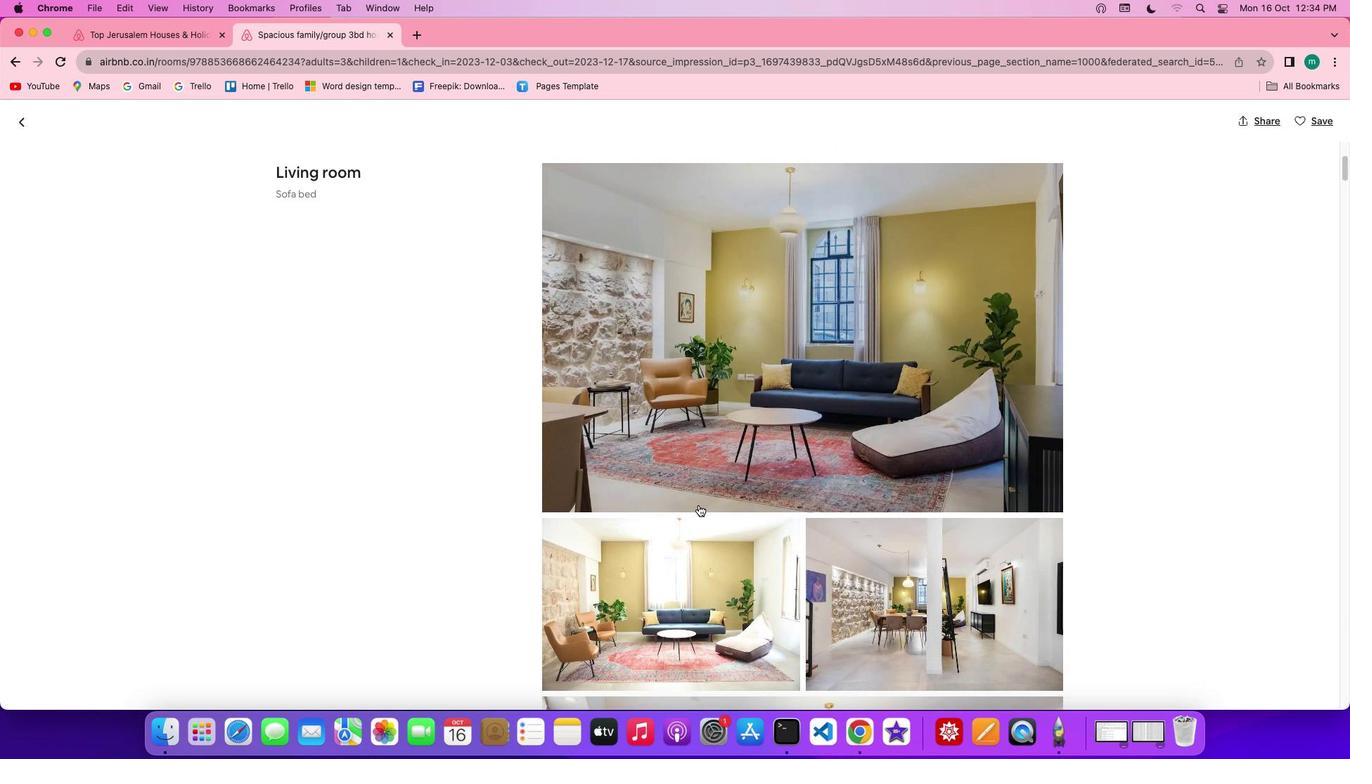 
Action: Mouse scrolled (699, 505) with delta (0, 0)
Screenshot: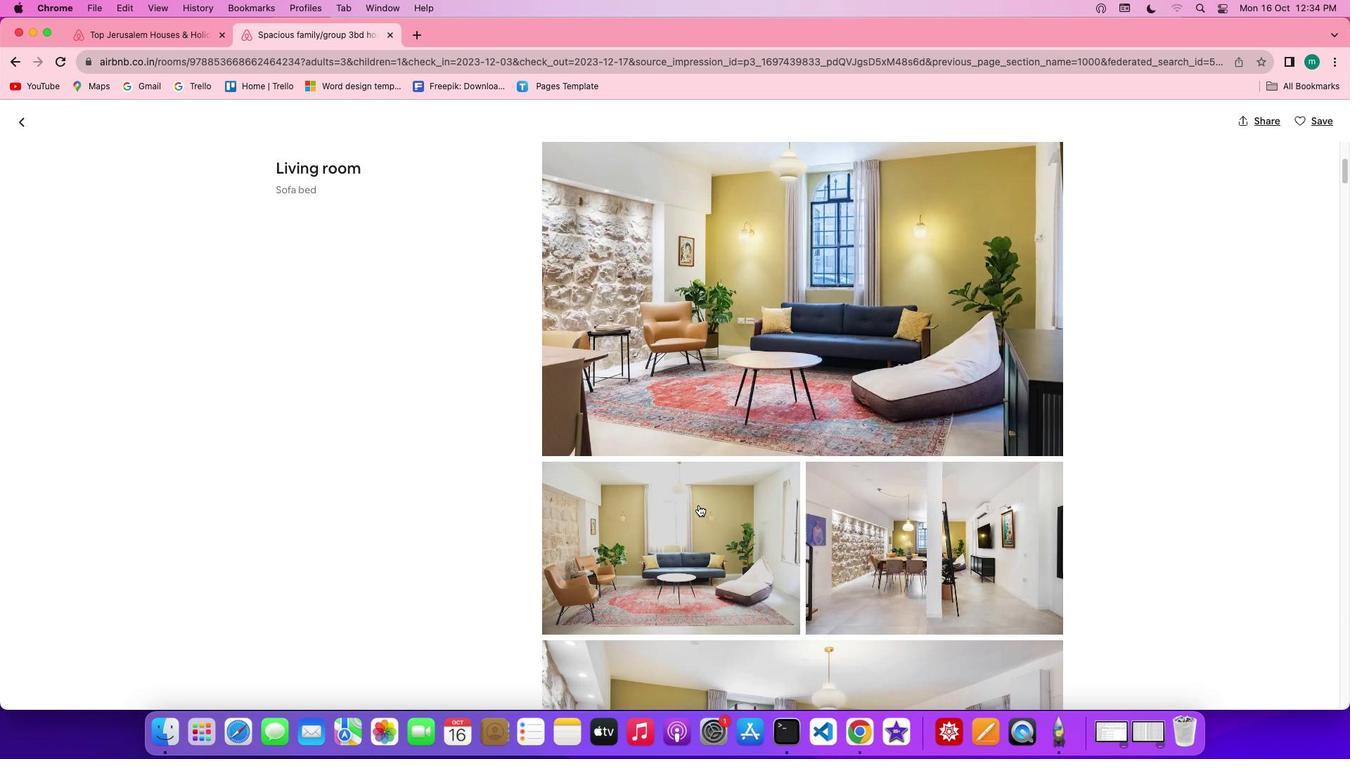 
Action: Mouse scrolled (699, 505) with delta (0, 0)
Screenshot: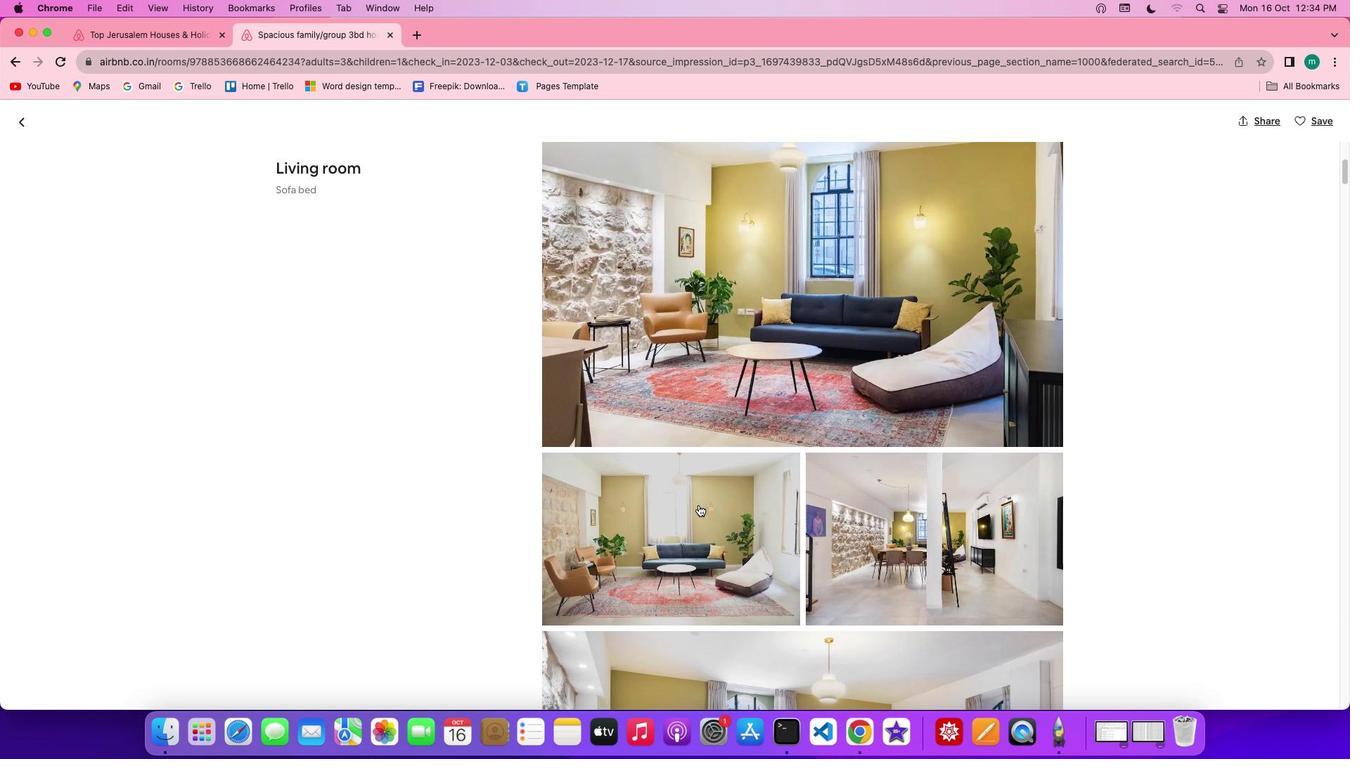 
Action: Mouse scrolled (699, 505) with delta (0, 0)
Screenshot: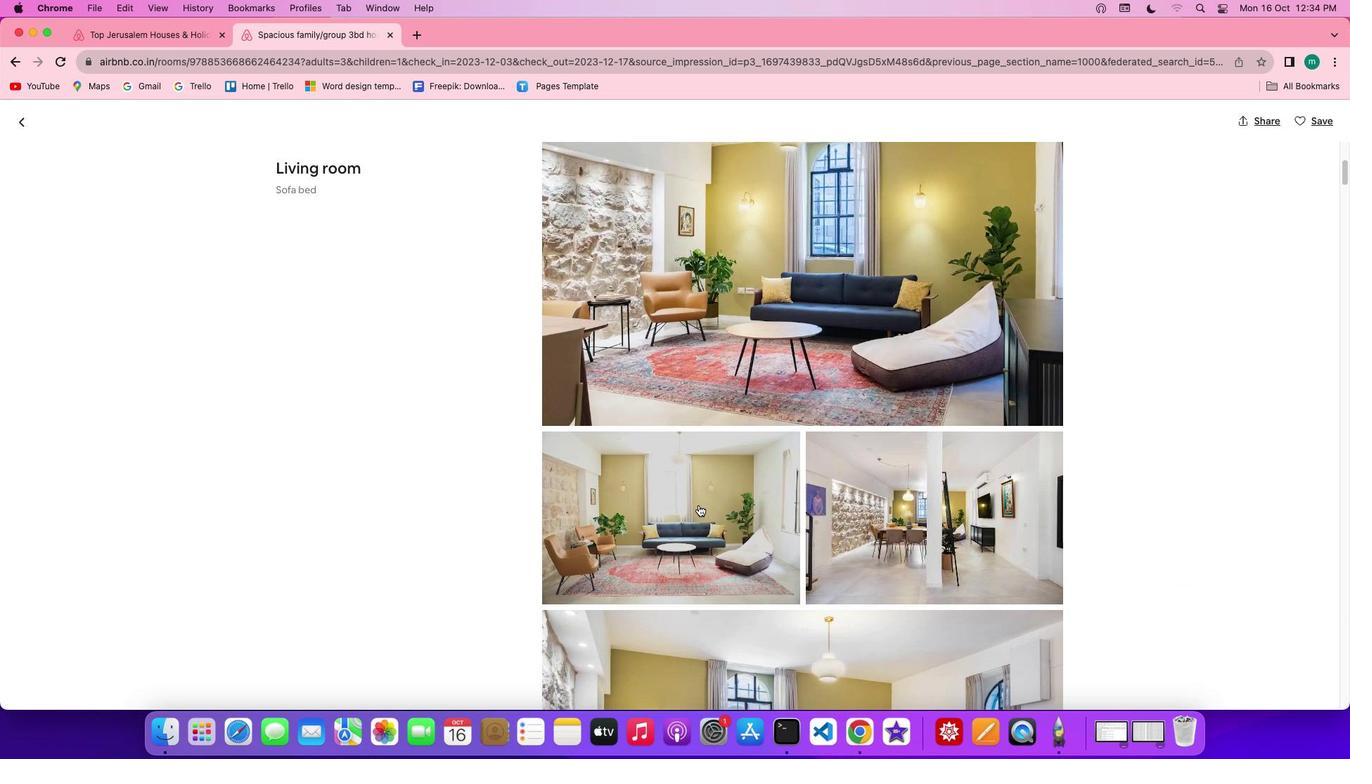 
Action: Mouse scrolled (699, 505) with delta (0, 0)
Screenshot: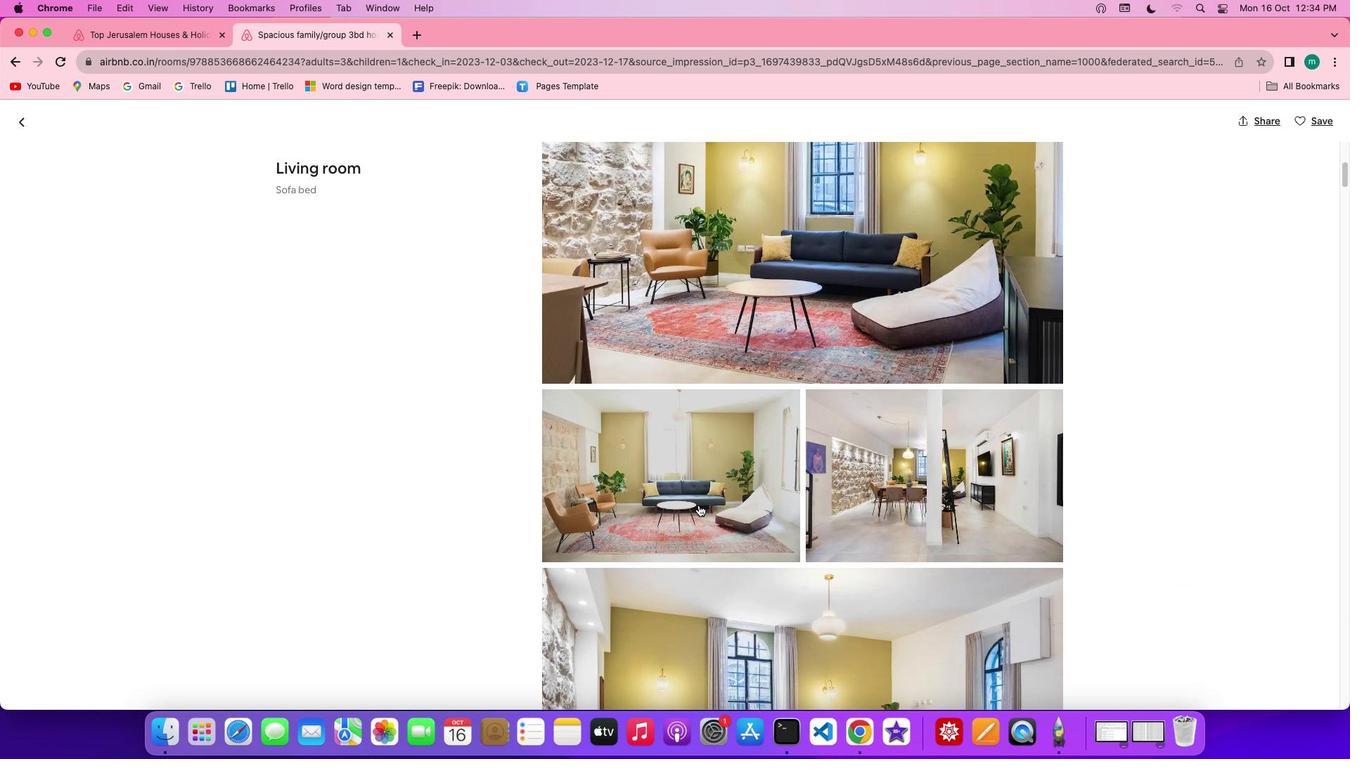 
Action: Mouse scrolled (699, 505) with delta (0, 0)
Screenshot: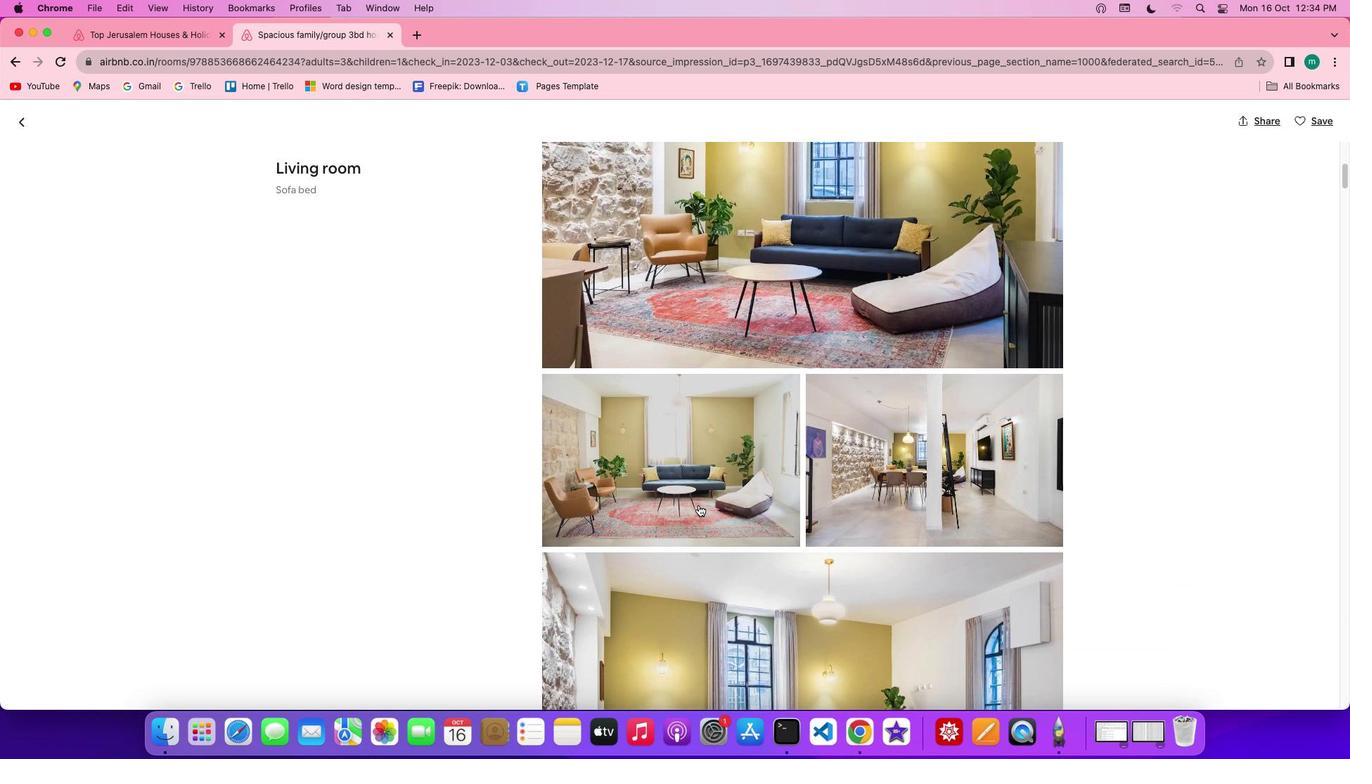 
Action: Mouse scrolled (699, 505) with delta (0, 0)
Screenshot: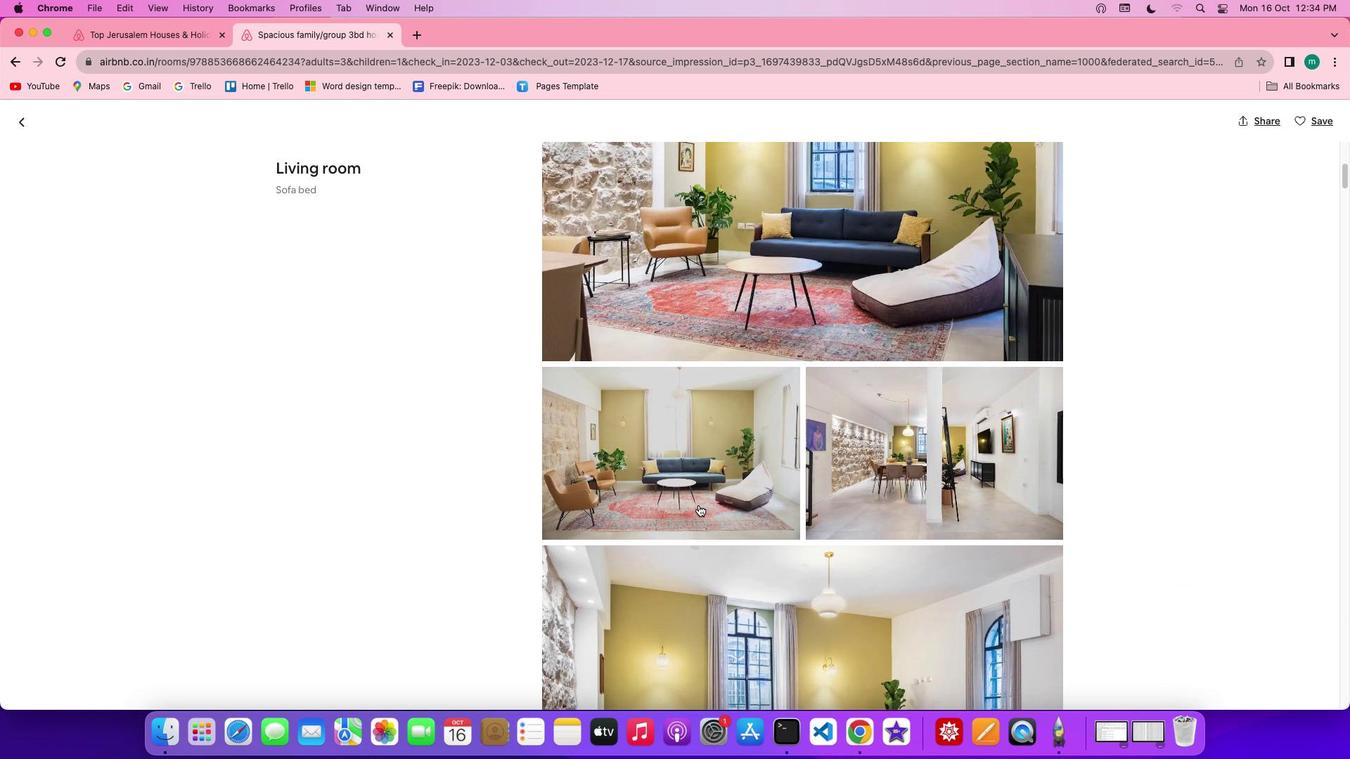 
Action: Mouse scrolled (699, 505) with delta (0, 0)
Screenshot: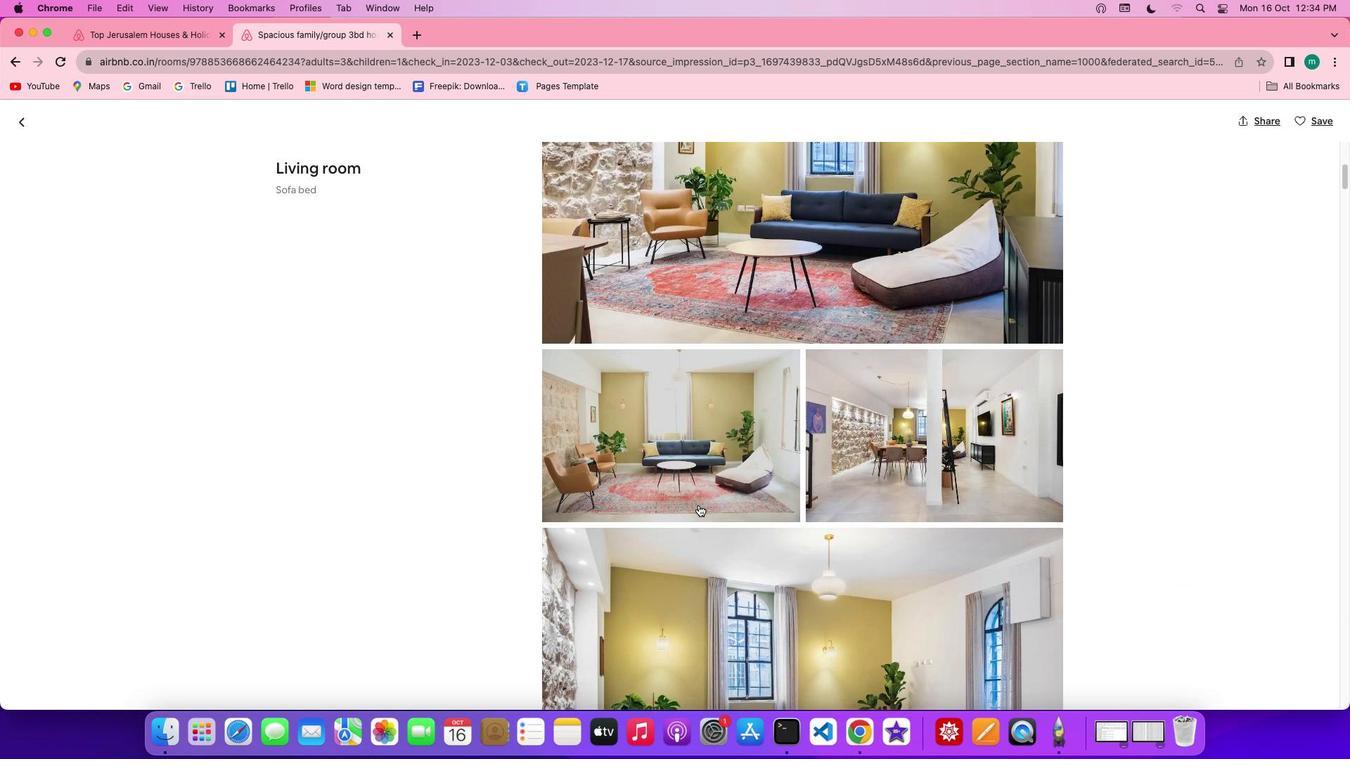 
Action: Mouse scrolled (699, 505) with delta (0, 0)
Screenshot: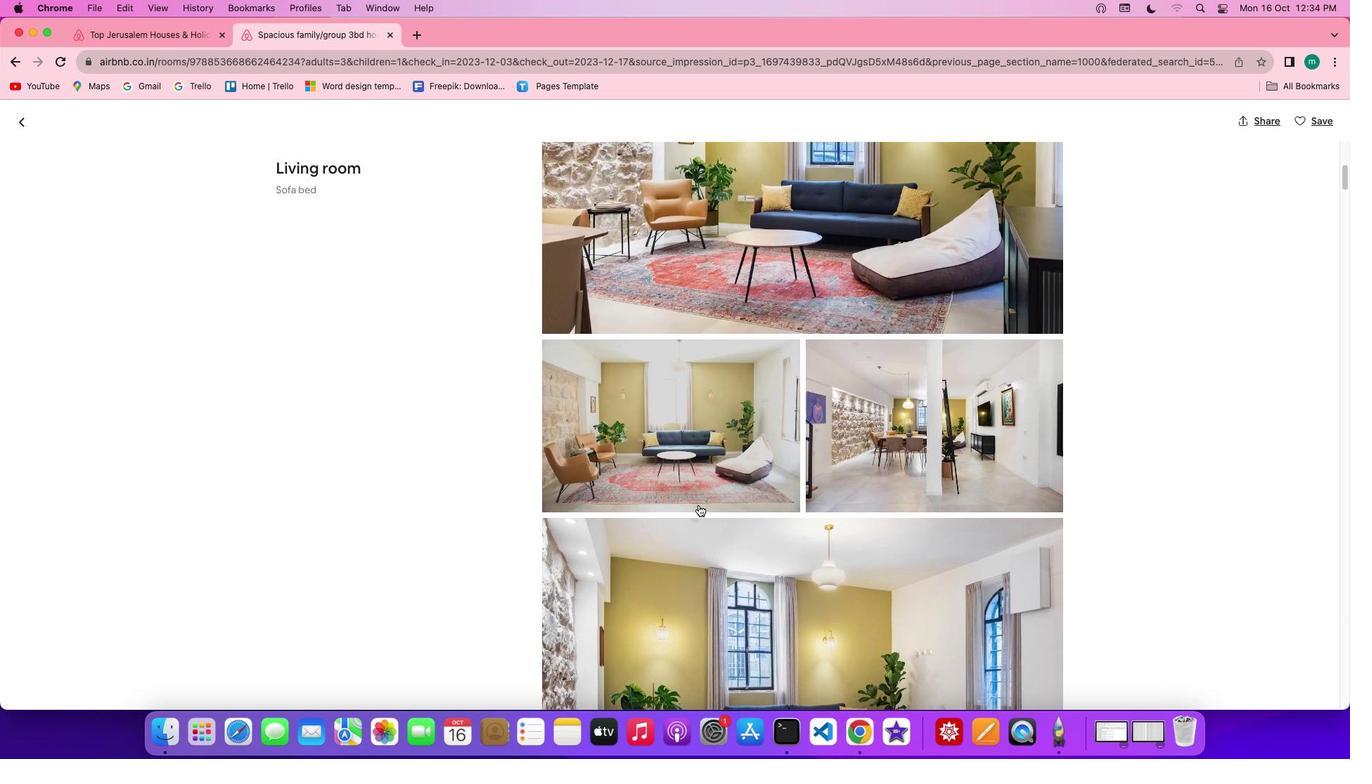 
Action: Mouse scrolled (699, 505) with delta (0, 0)
Screenshot: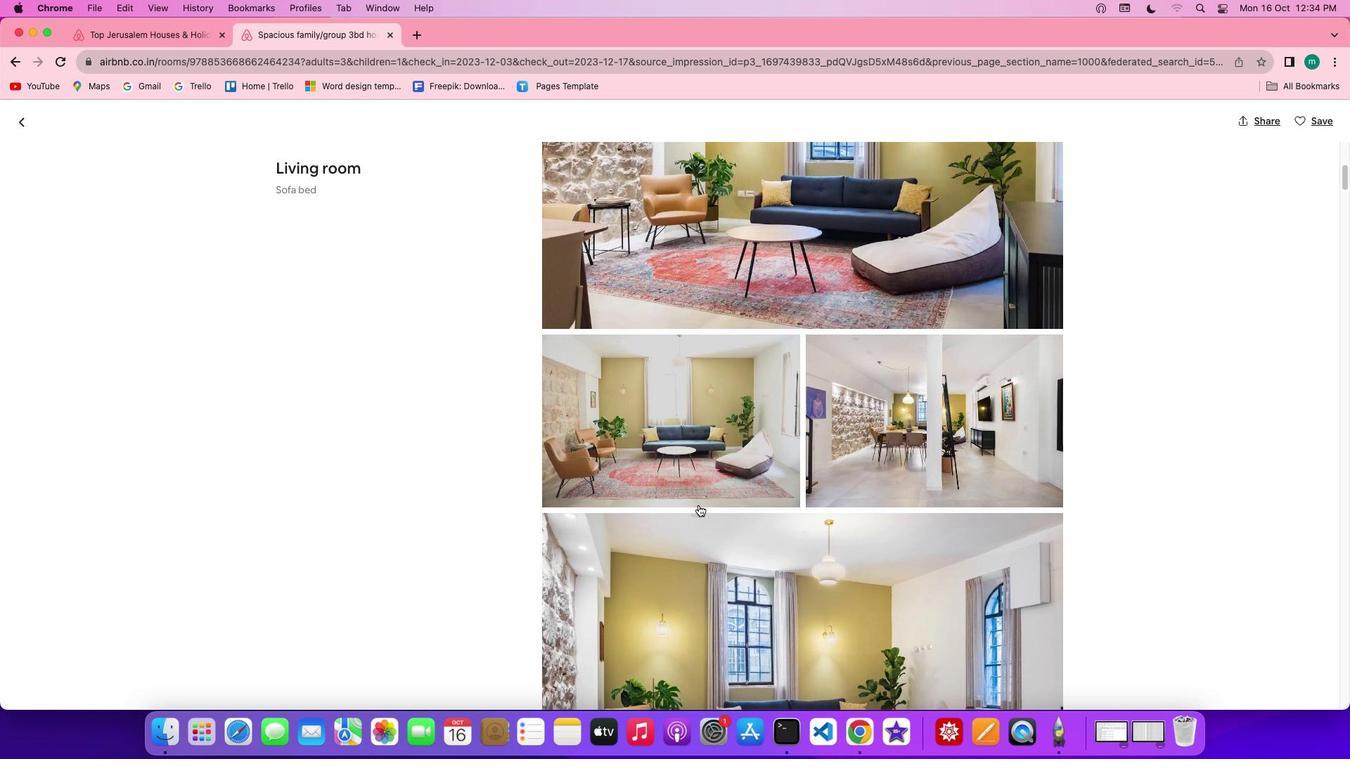 
Action: Mouse scrolled (699, 505) with delta (0, 0)
Screenshot: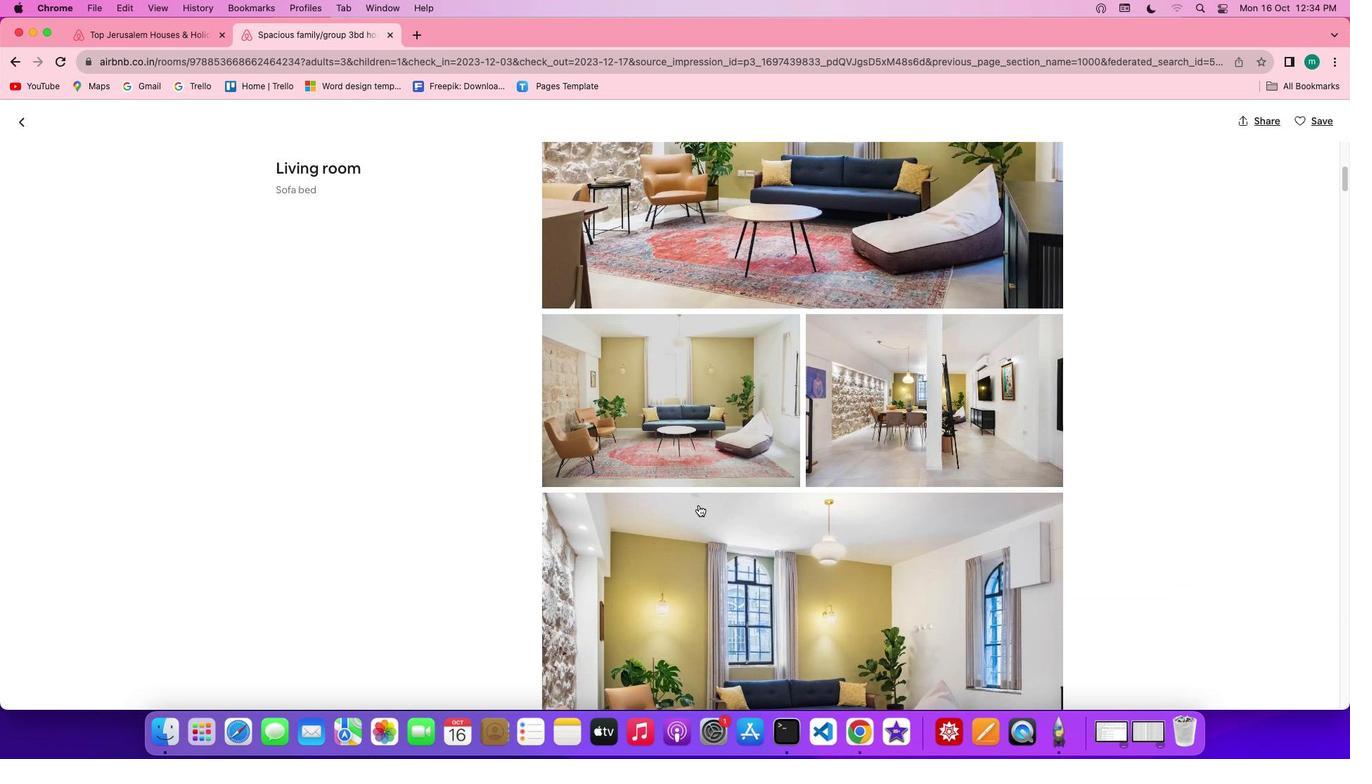 
Action: Mouse scrolled (699, 505) with delta (0, 0)
Screenshot: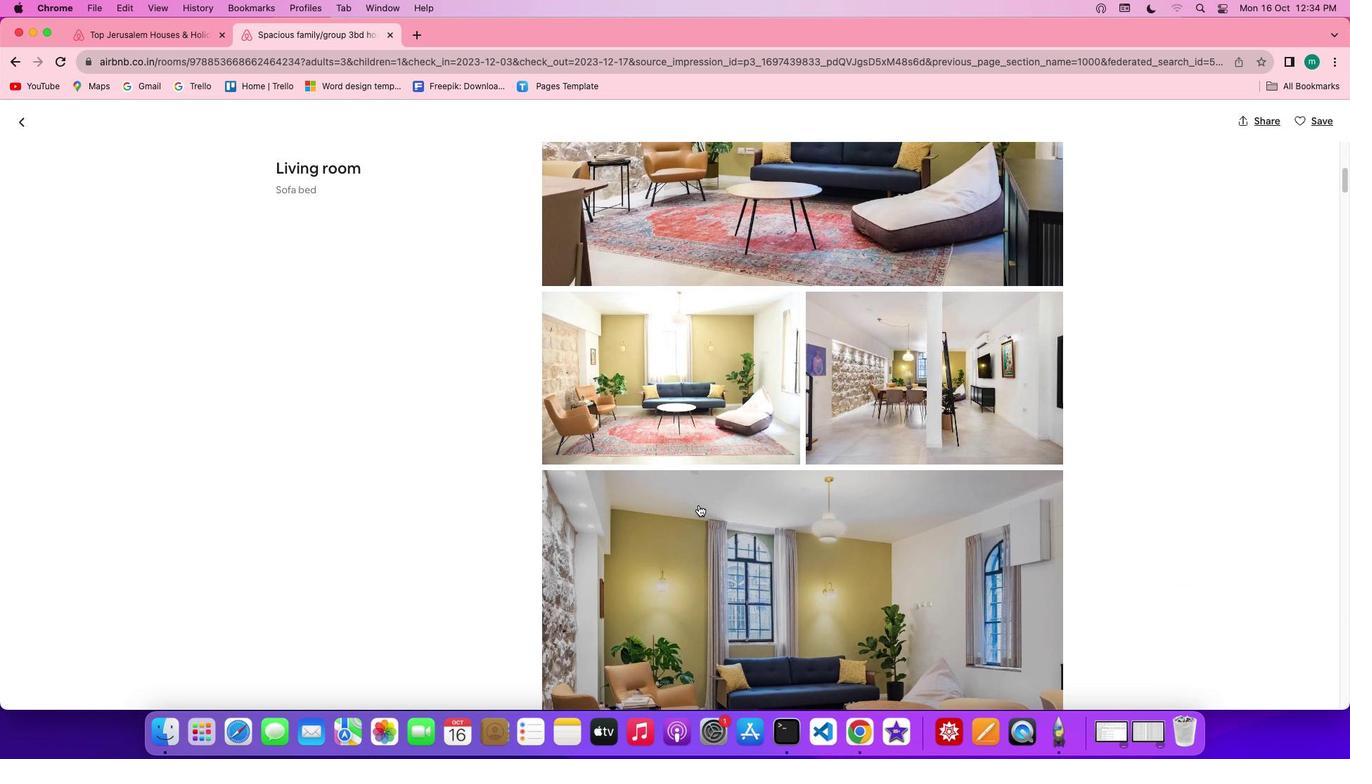
Action: Mouse scrolled (699, 505) with delta (0, 0)
Screenshot: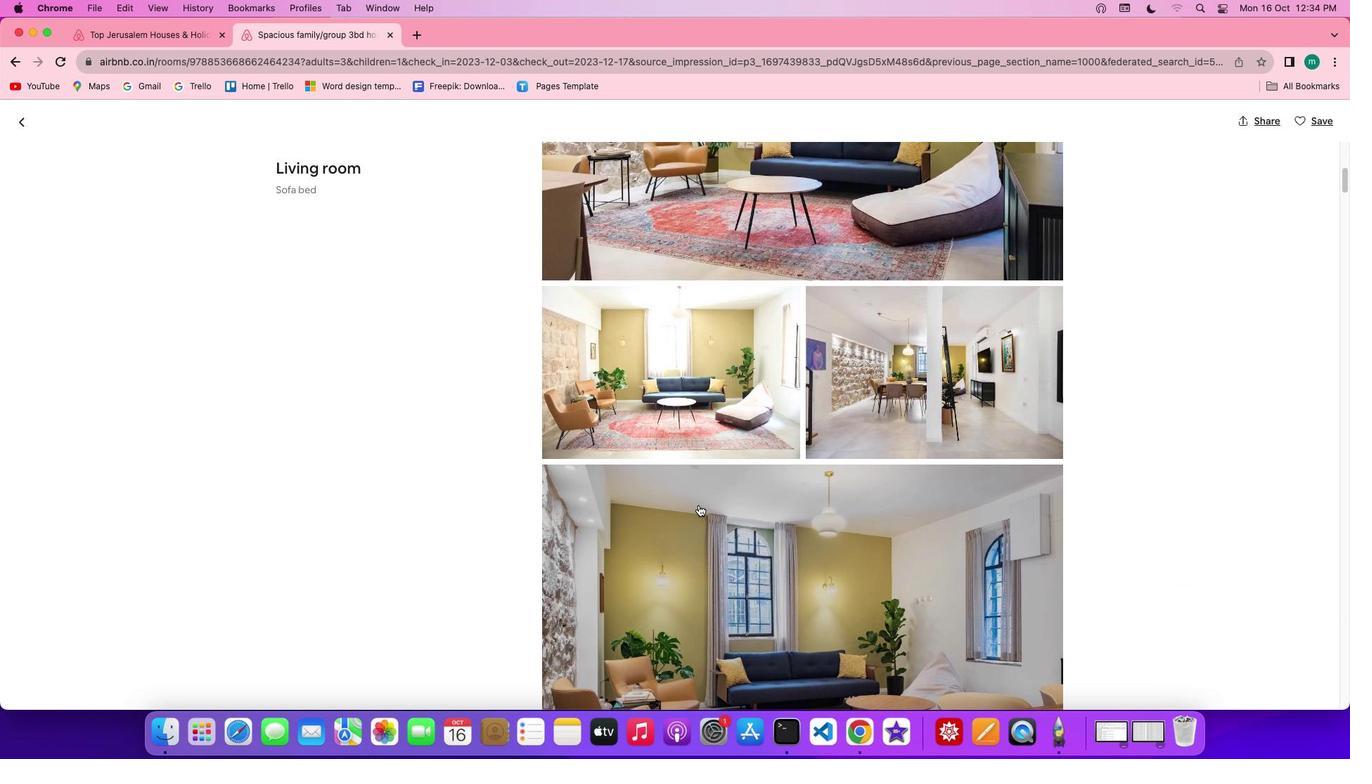 
Action: Mouse scrolled (699, 505) with delta (0, 0)
Screenshot: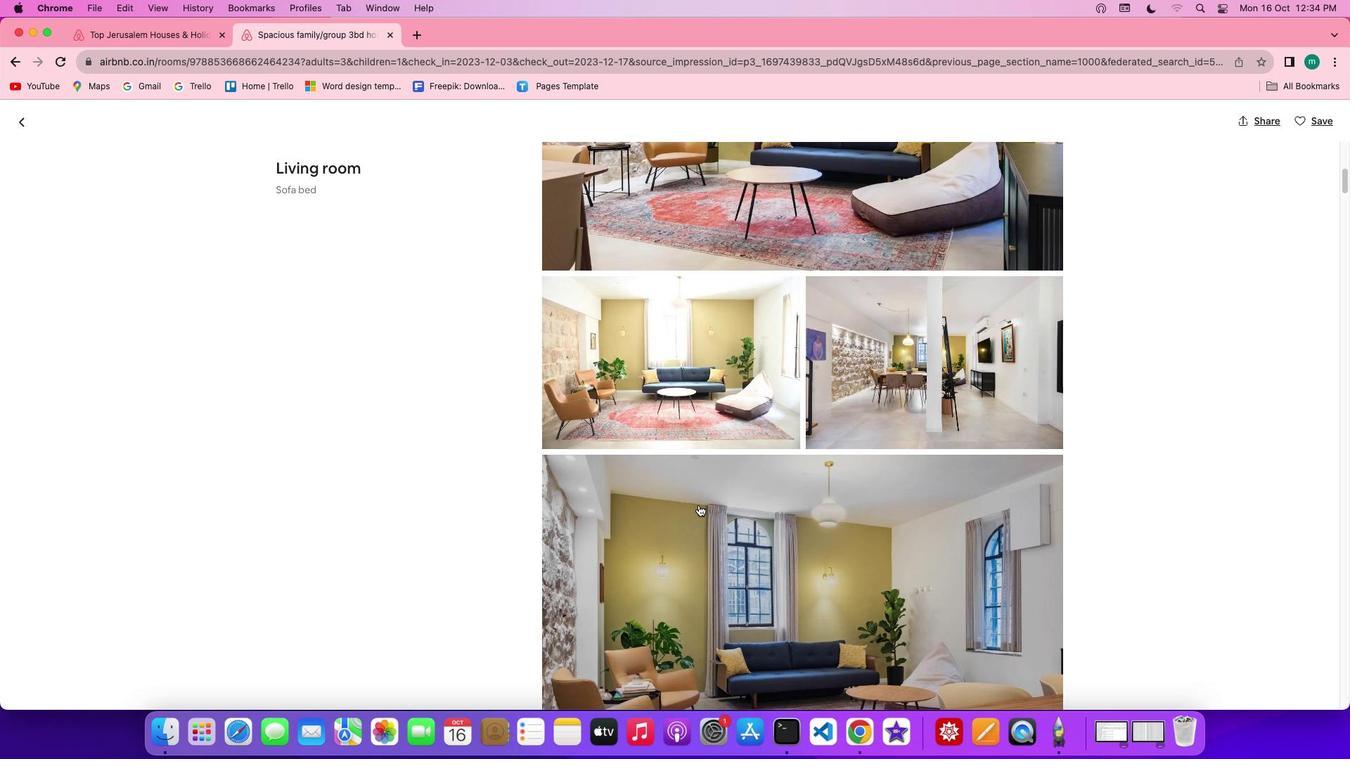 
Action: Mouse scrolled (699, 505) with delta (0, 0)
Screenshot: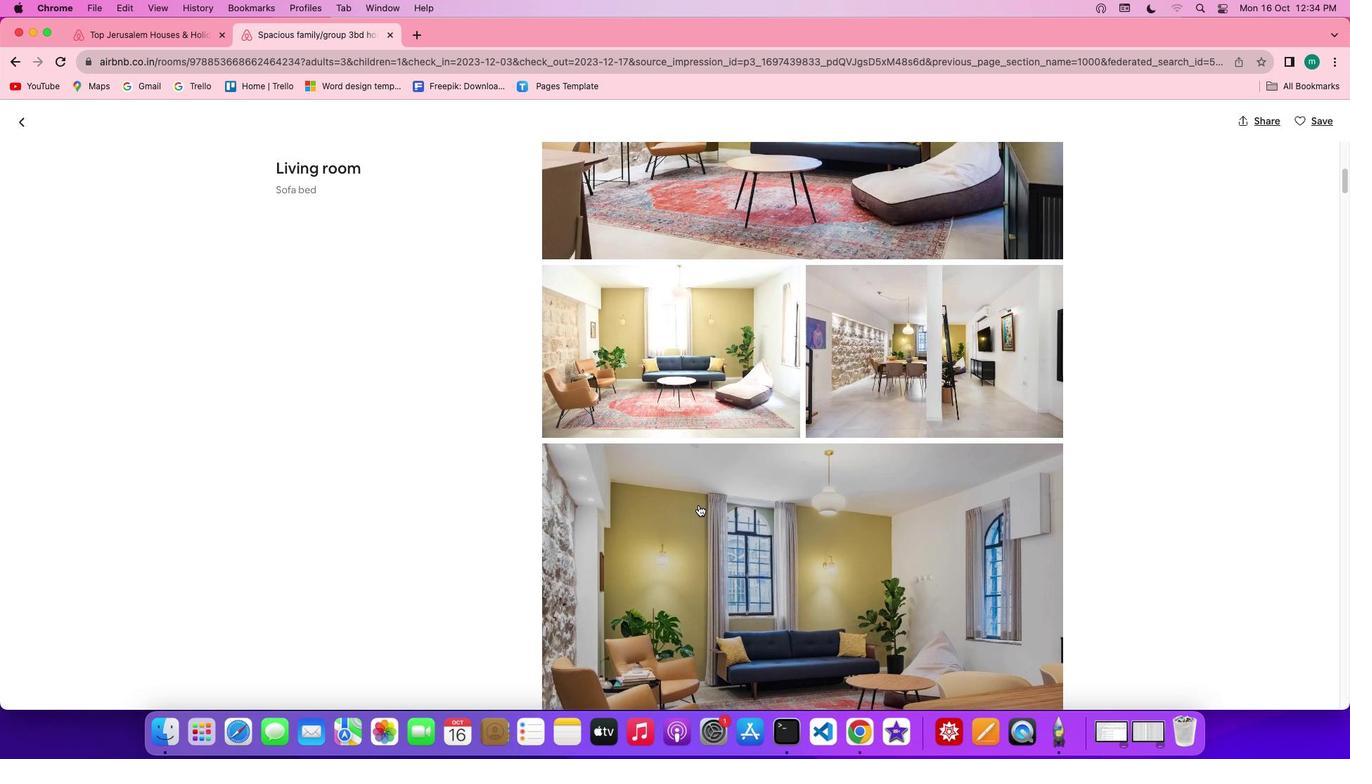 
Action: Mouse scrolled (699, 505) with delta (0, 0)
Screenshot: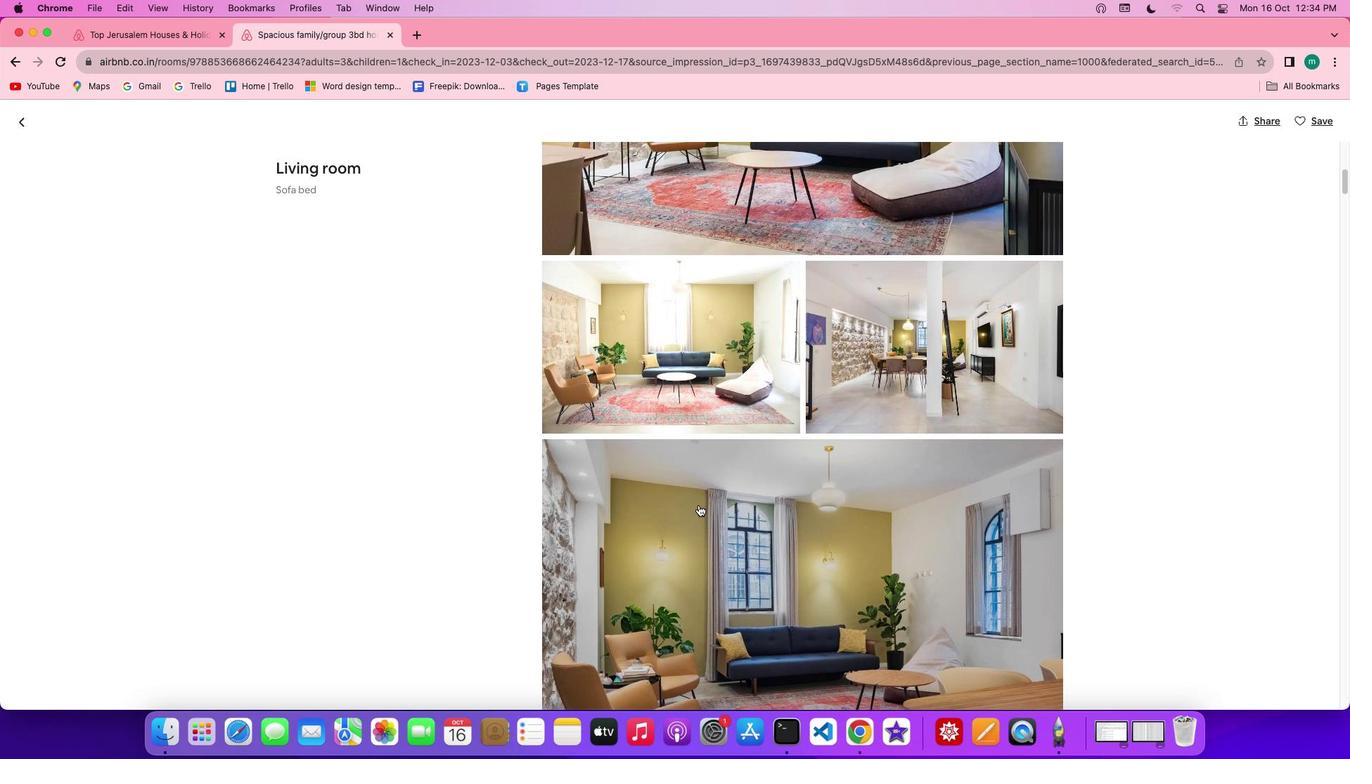 
Action: Mouse scrolled (699, 505) with delta (0, 0)
Screenshot: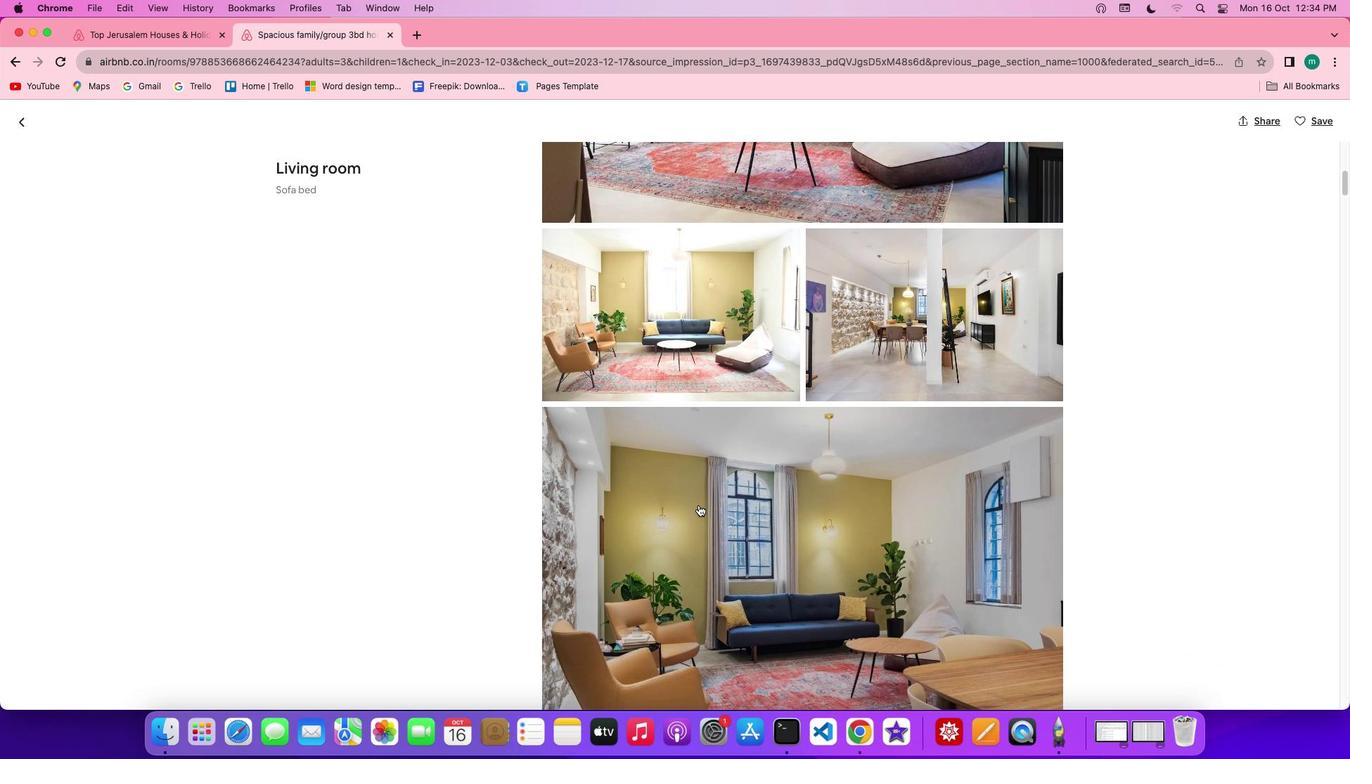
Action: Mouse scrolled (699, 505) with delta (0, 0)
Screenshot: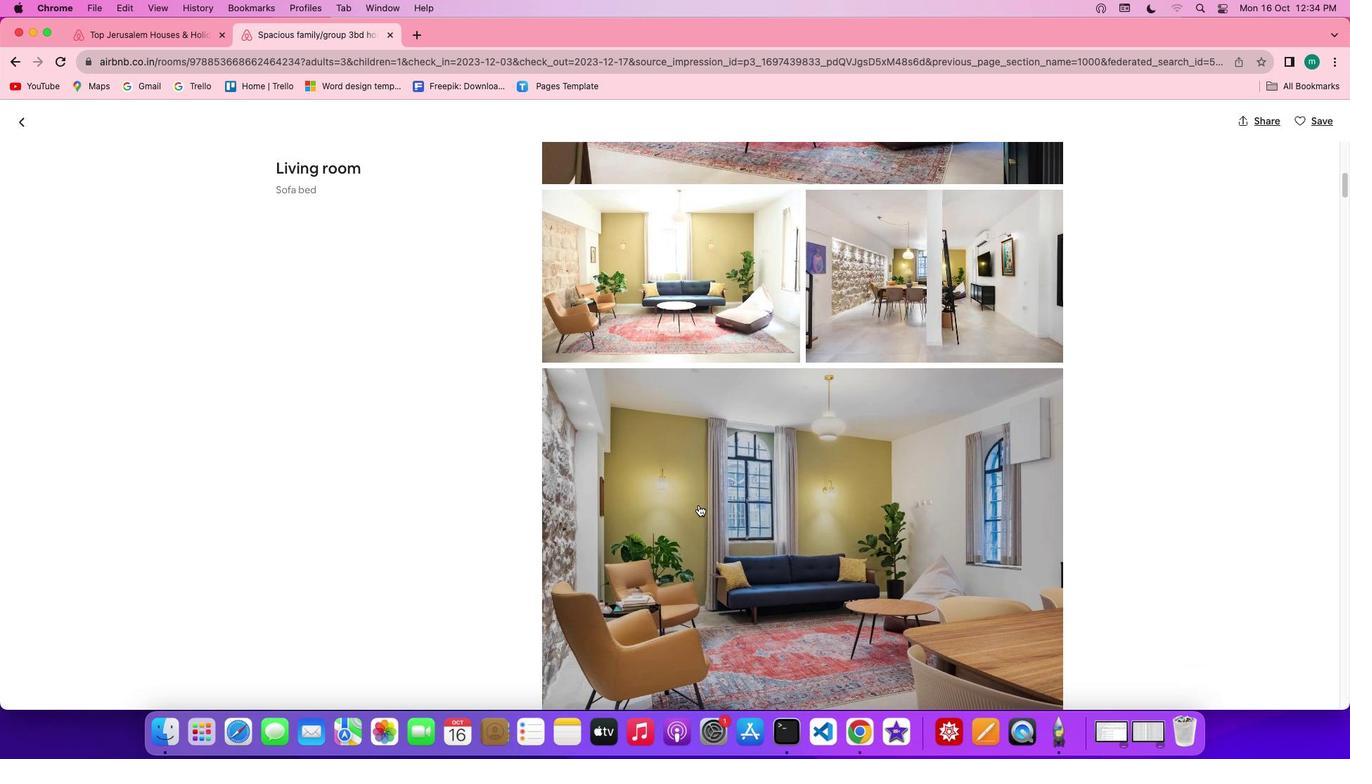 
Action: Mouse scrolled (699, 505) with delta (0, 0)
Screenshot: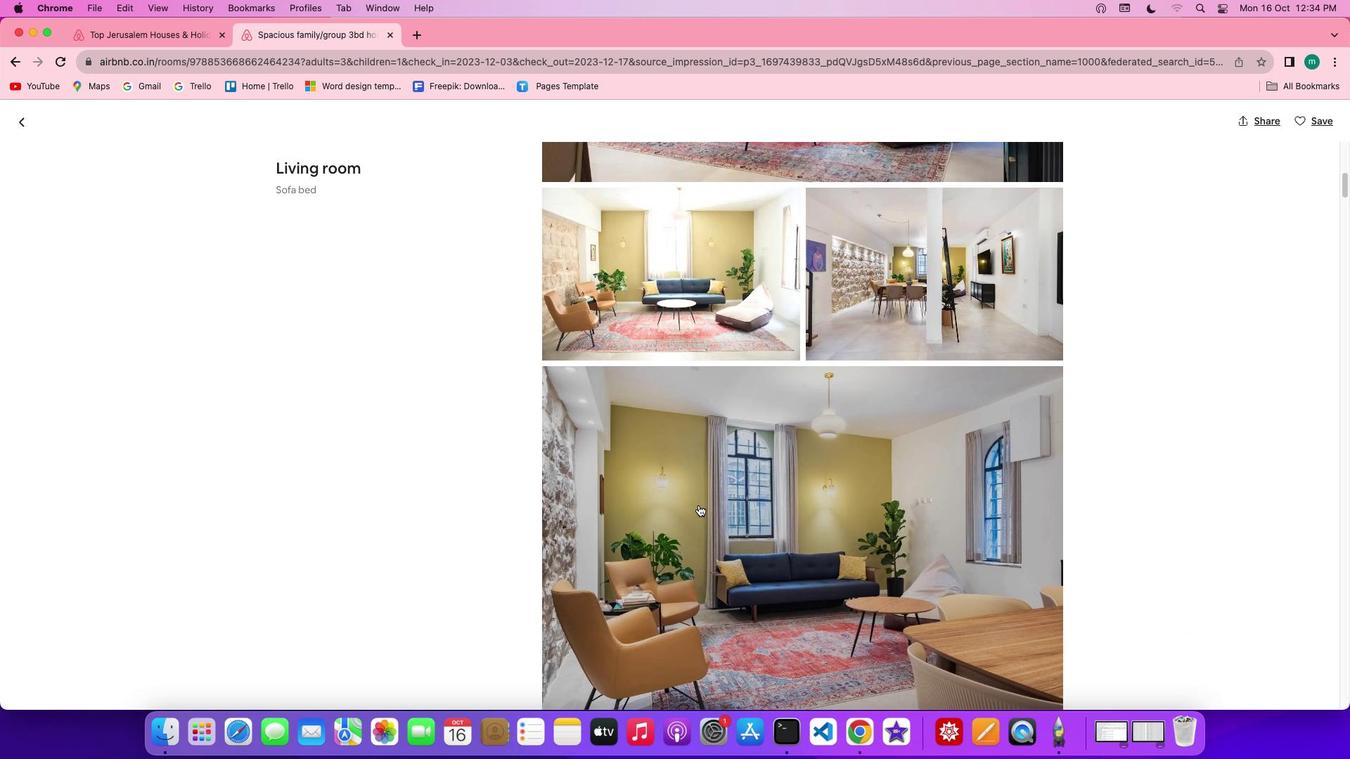
Action: Mouse scrolled (699, 505) with delta (0, 0)
Screenshot: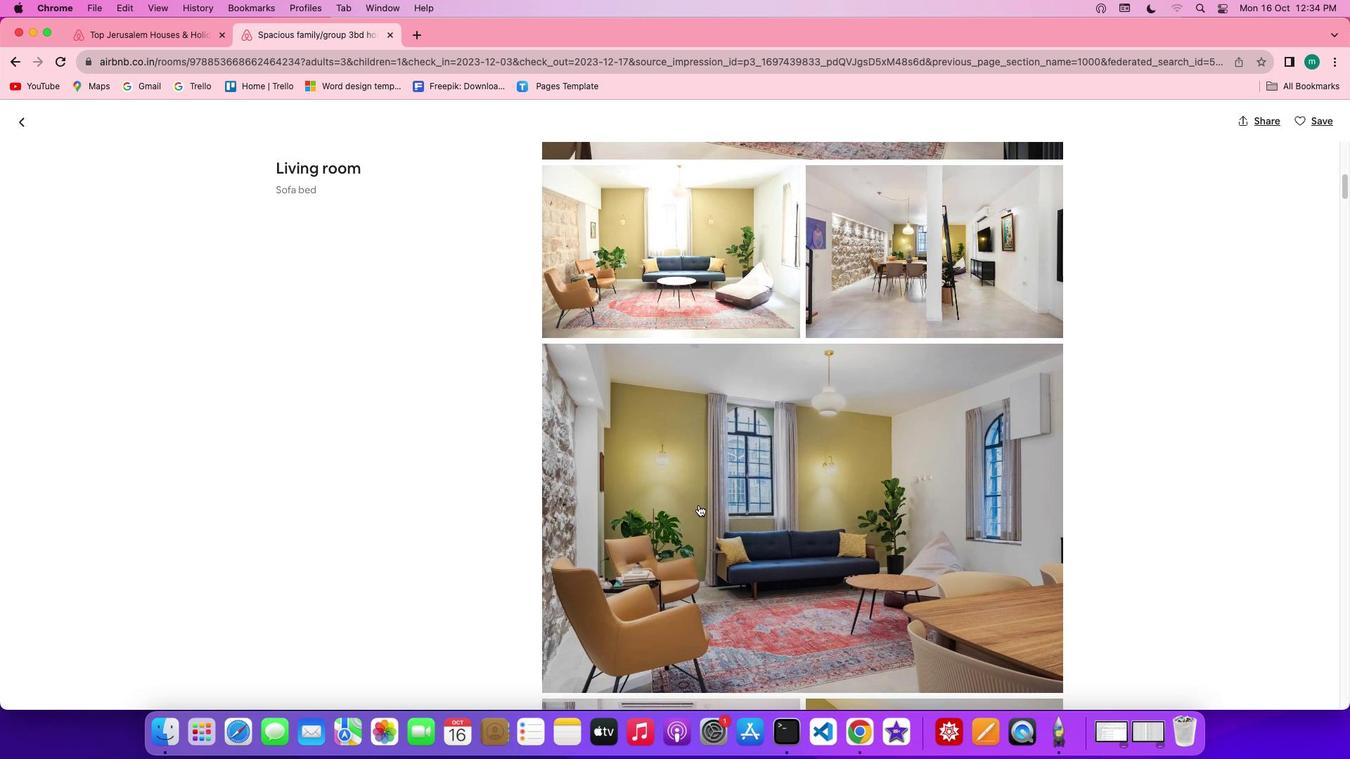 
Action: Mouse scrolled (699, 505) with delta (0, -1)
Screenshot: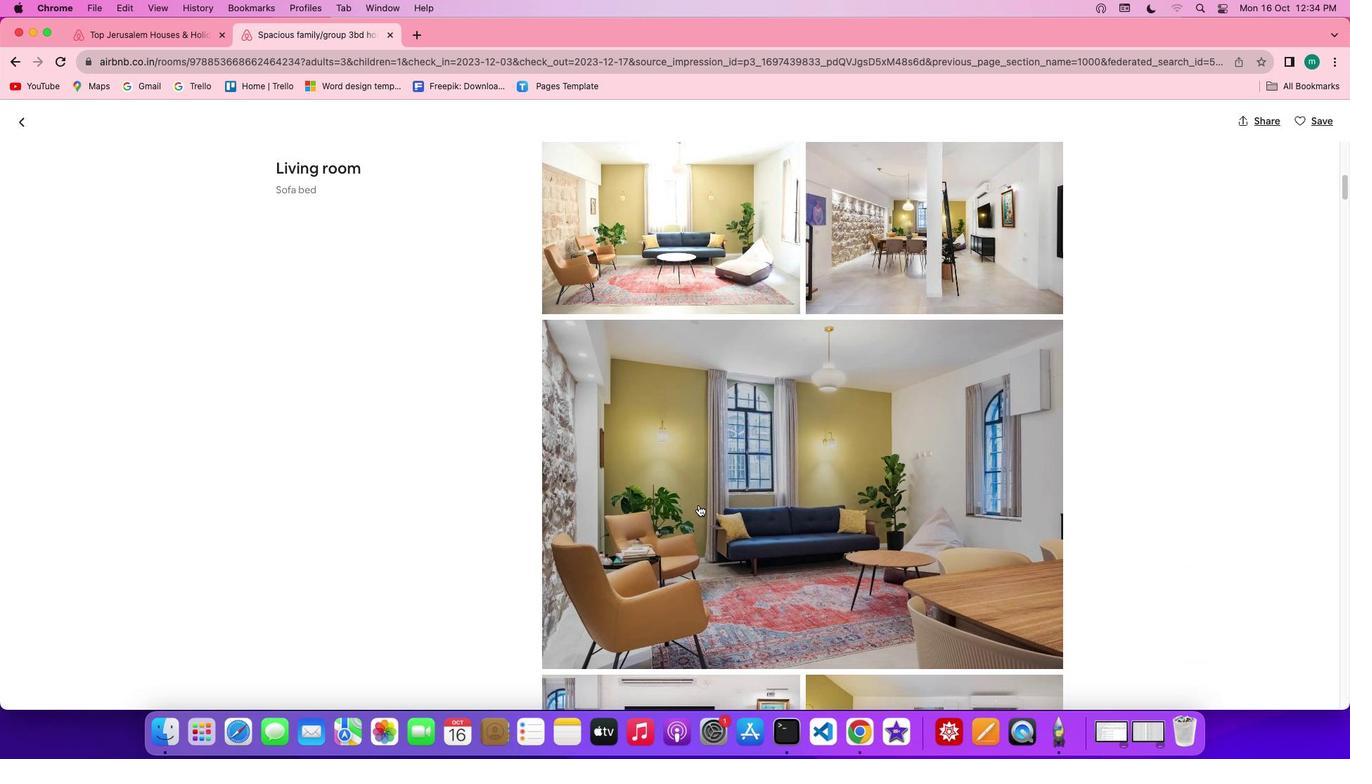 
Action: Mouse scrolled (699, 505) with delta (0, 0)
Screenshot: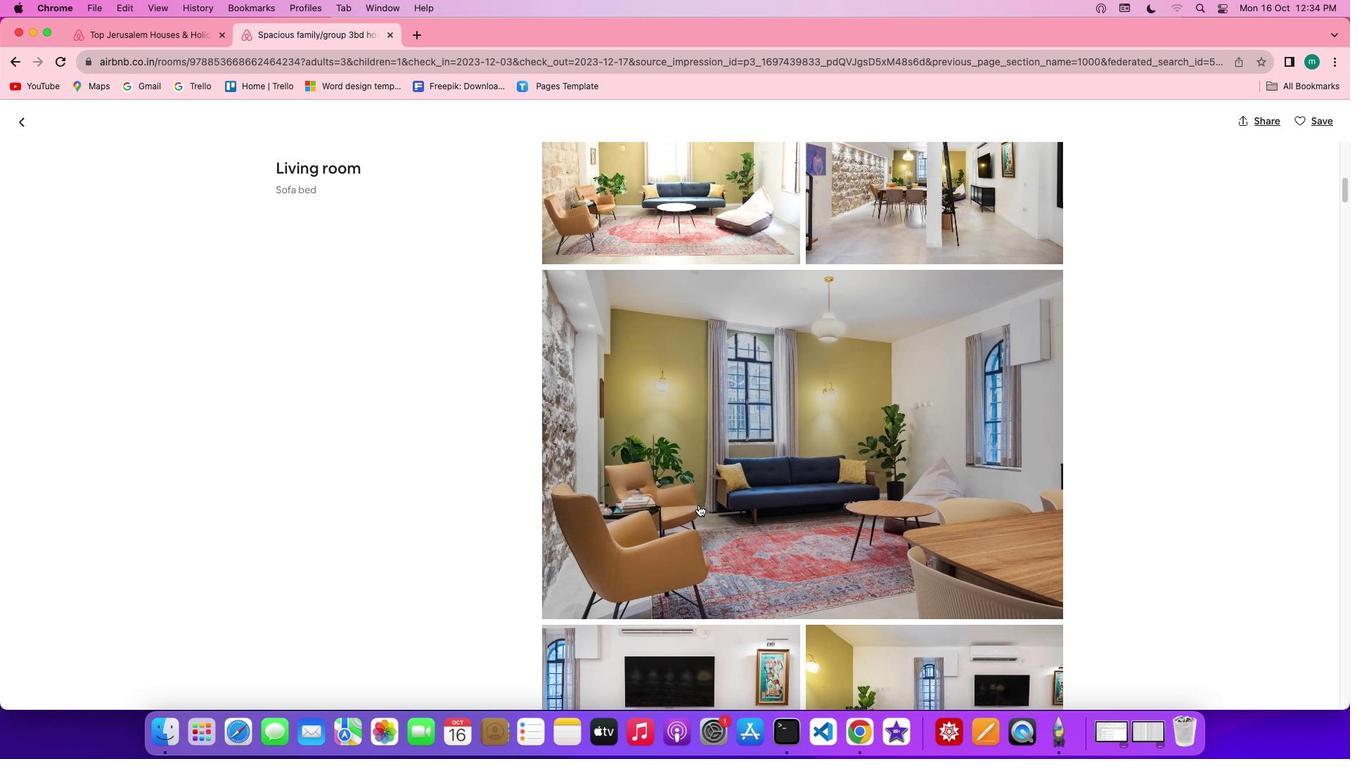 
Action: Mouse scrolled (699, 505) with delta (0, 0)
Screenshot: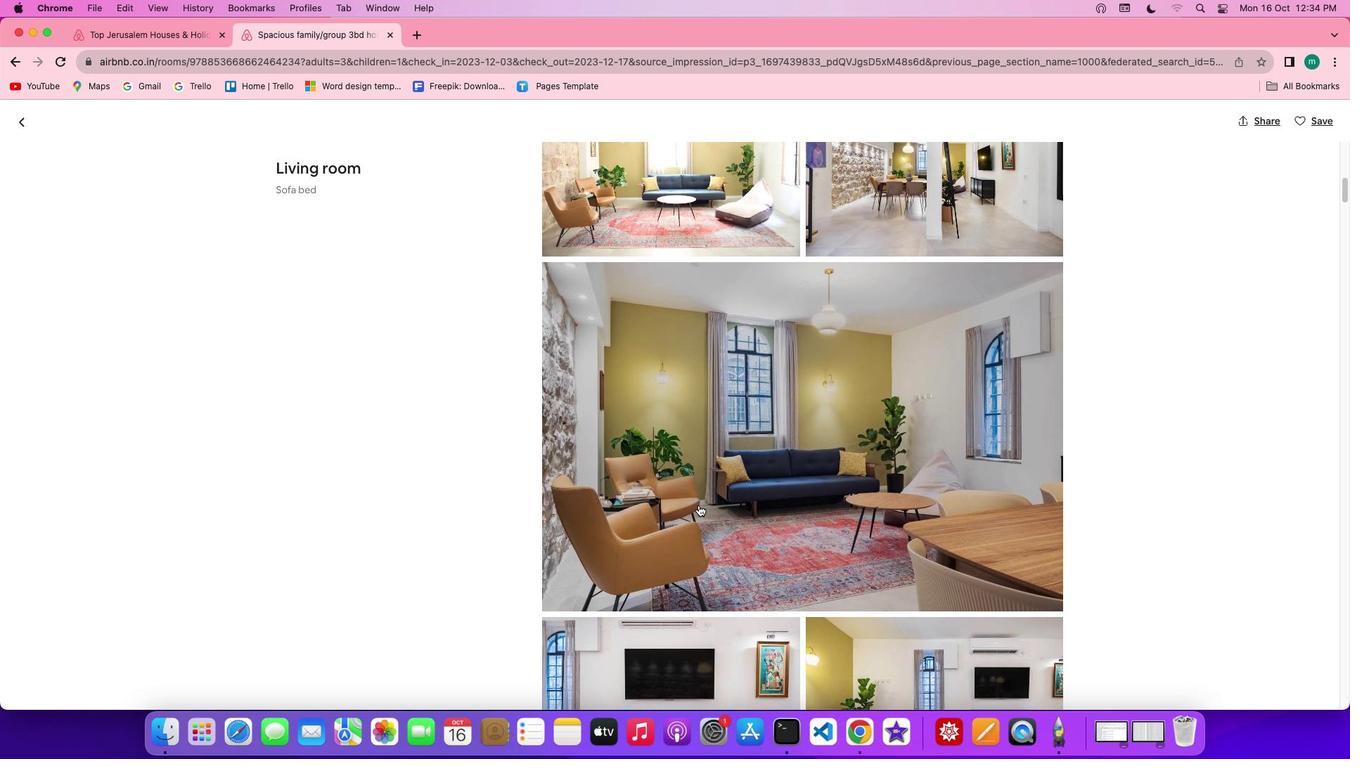 
Action: Mouse scrolled (699, 505) with delta (0, 0)
Screenshot: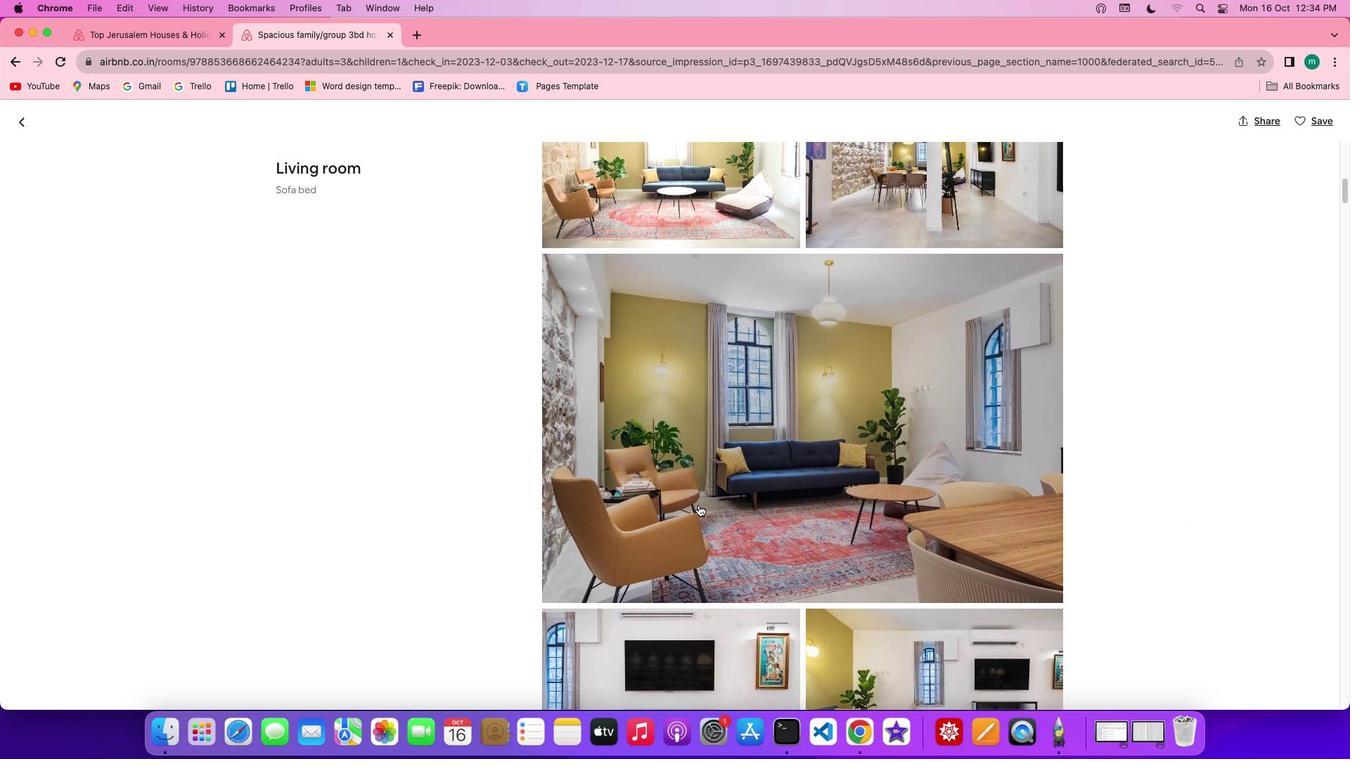
Action: Mouse scrolled (699, 505) with delta (0, 0)
Screenshot: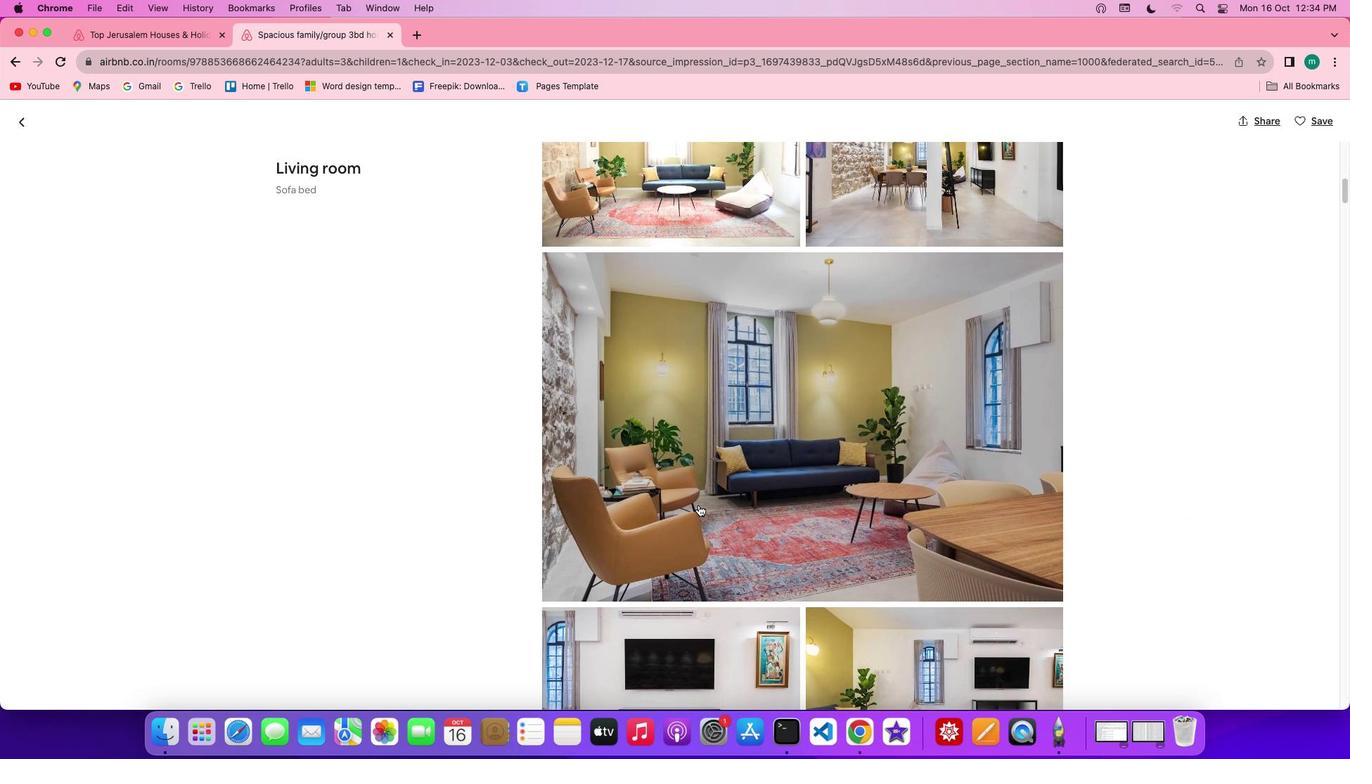 
Action: Mouse scrolled (699, 505) with delta (0, 0)
Screenshot: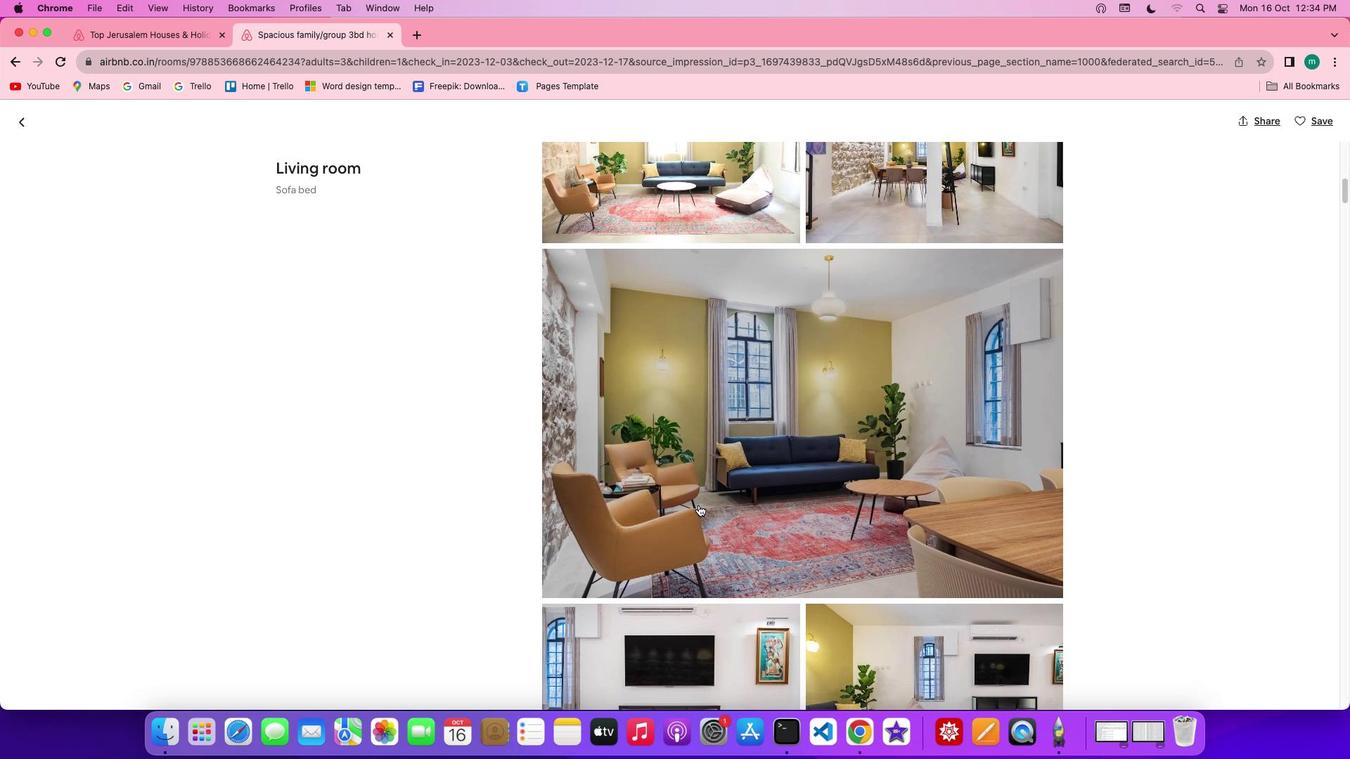 
Action: Mouse scrolled (699, 505) with delta (0, 0)
Screenshot: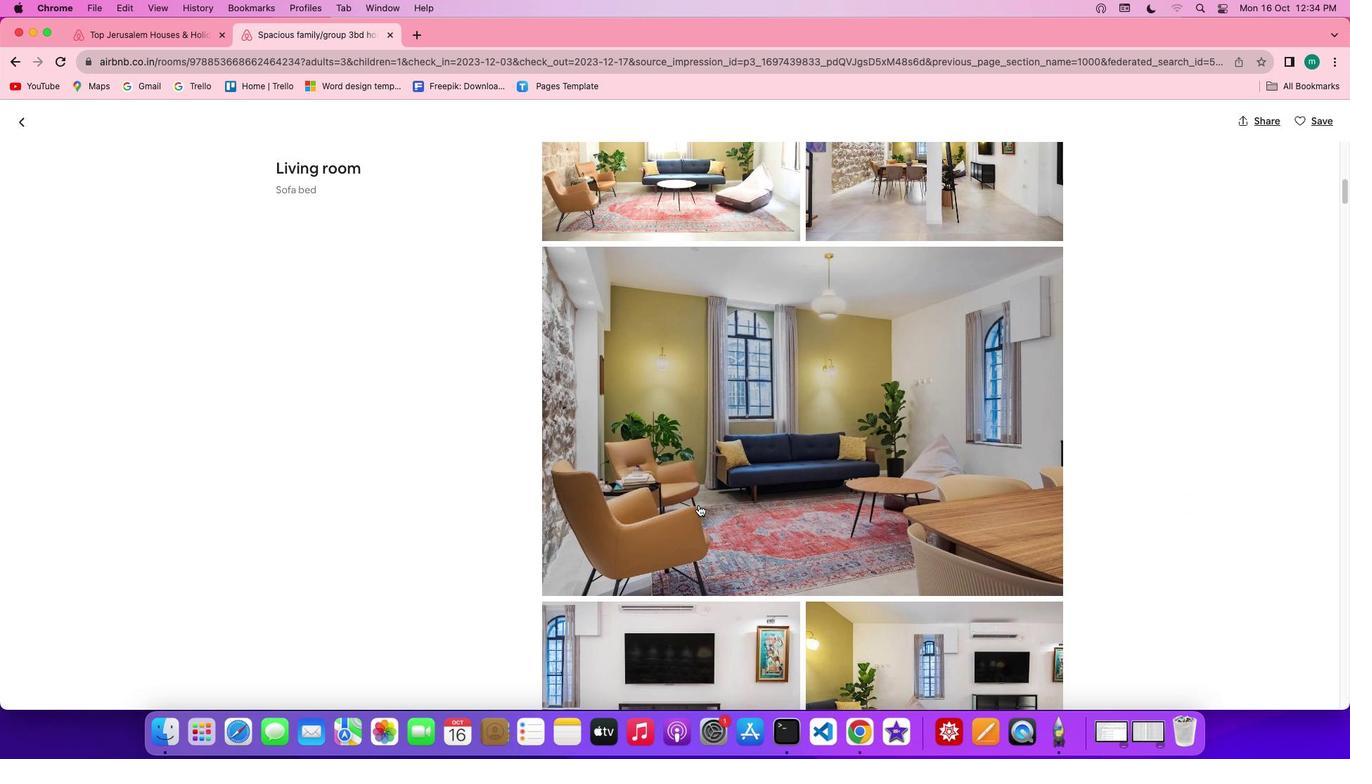
Action: Mouse scrolled (699, 505) with delta (0, 0)
Screenshot: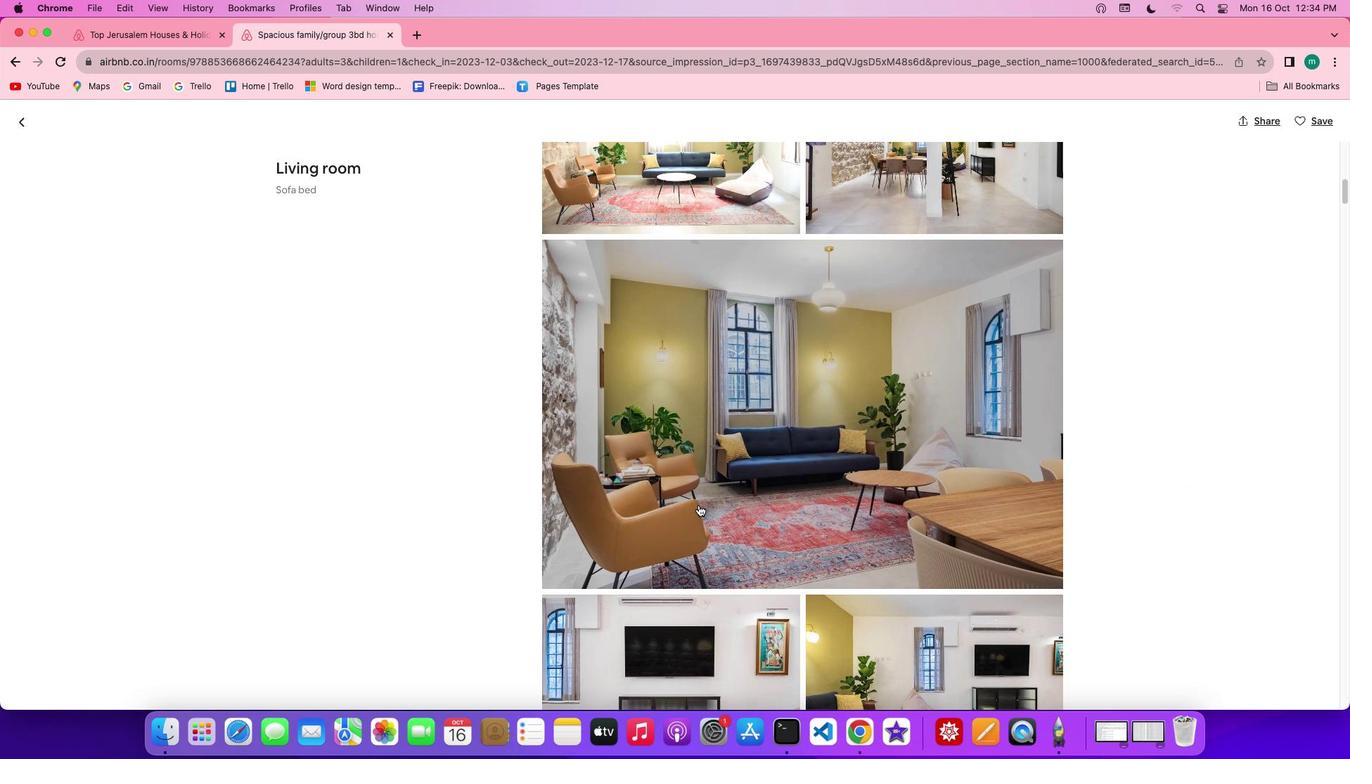 
Action: Mouse scrolled (699, 505) with delta (0, 0)
Screenshot: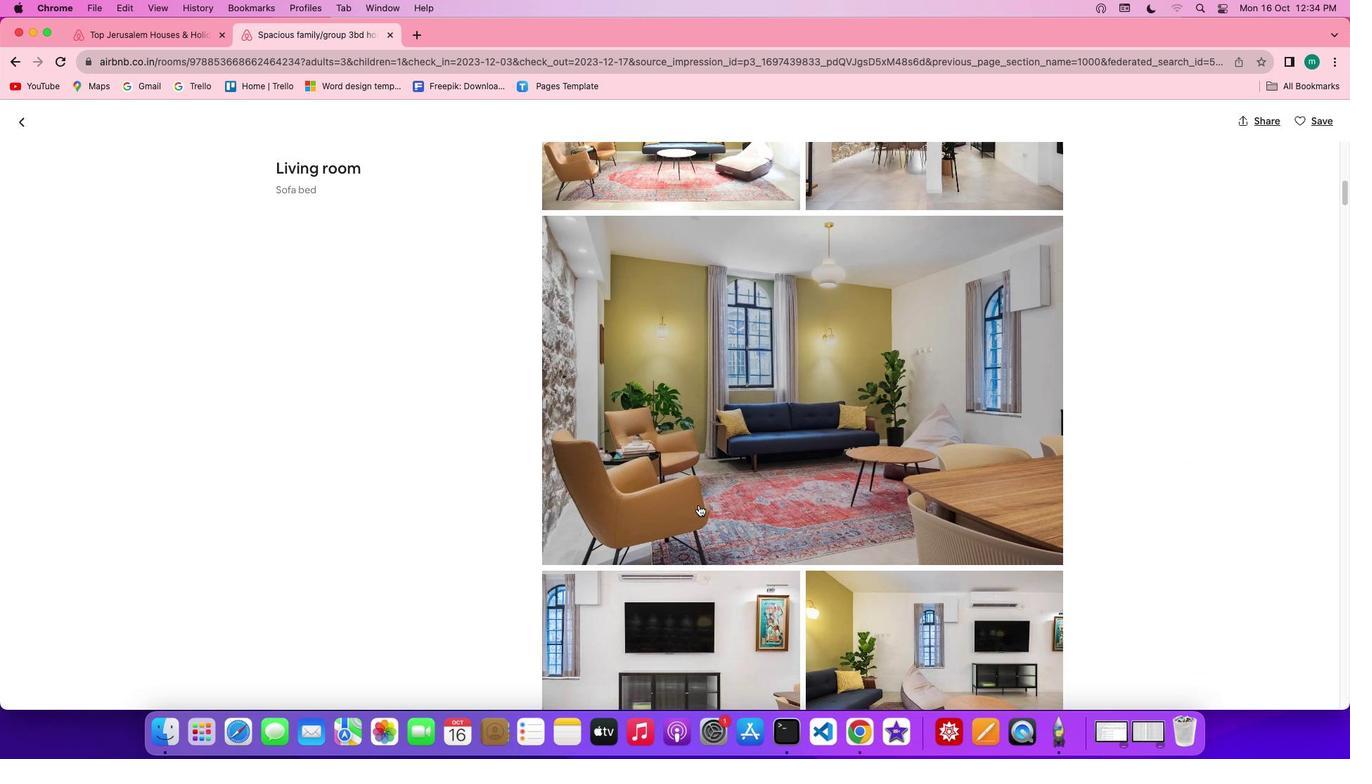 
Action: Mouse scrolled (699, 505) with delta (0, -1)
Screenshot: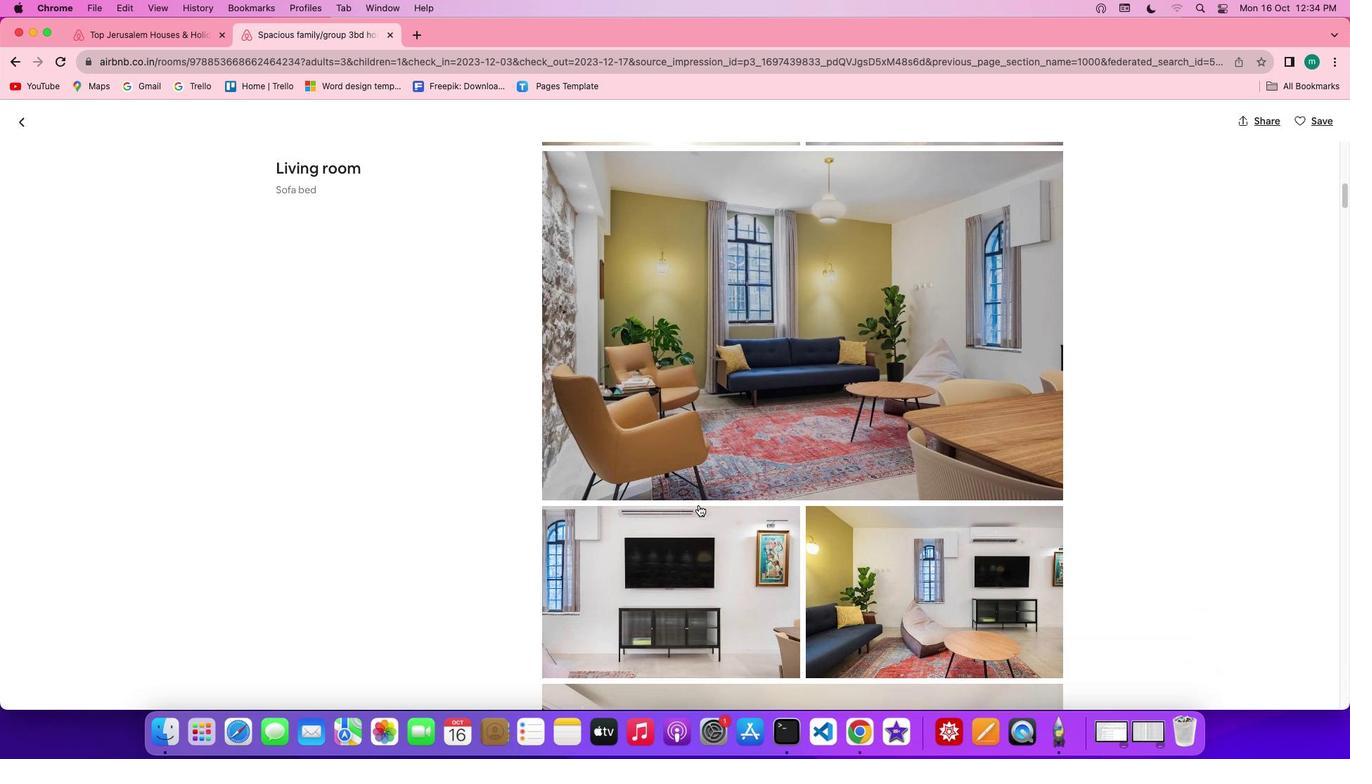 
Action: Mouse scrolled (699, 505) with delta (0, 0)
Screenshot: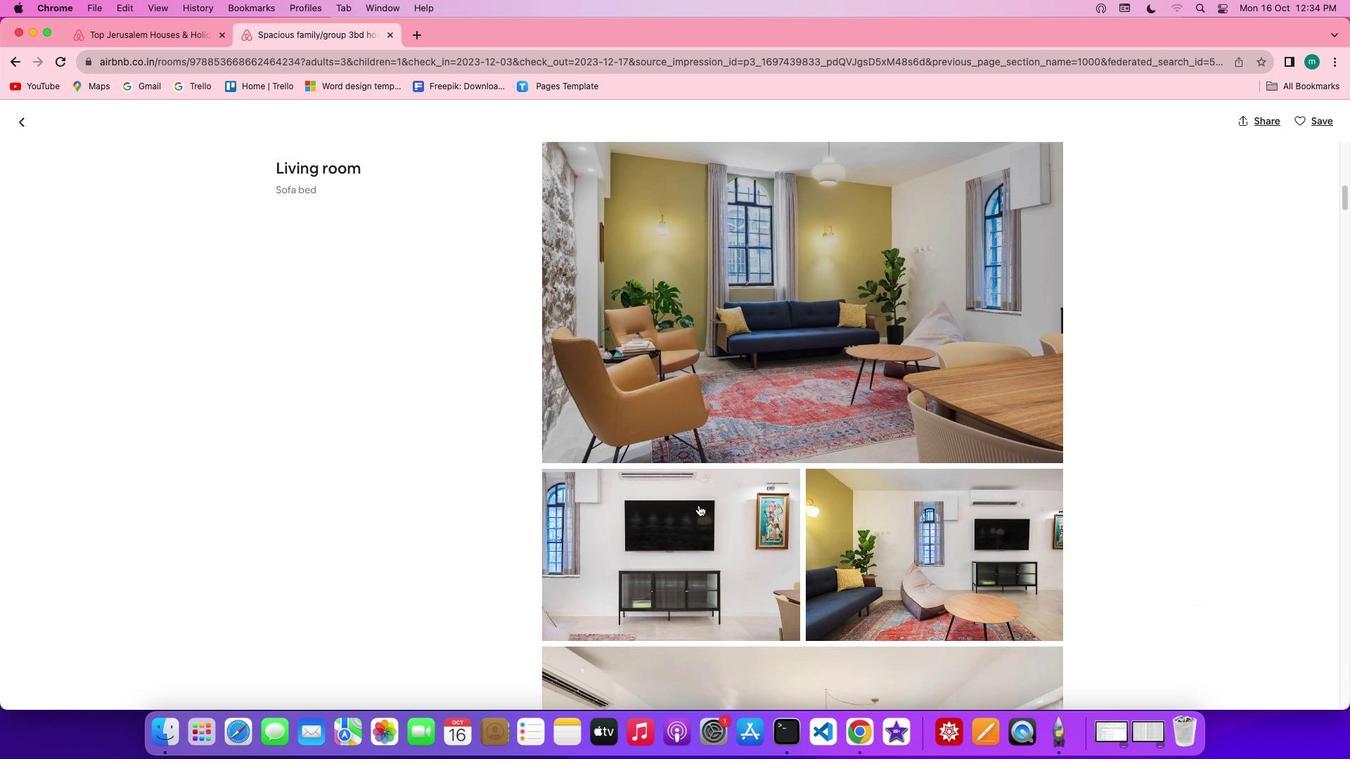 
Action: Mouse scrolled (699, 505) with delta (0, 0)
Screenshot: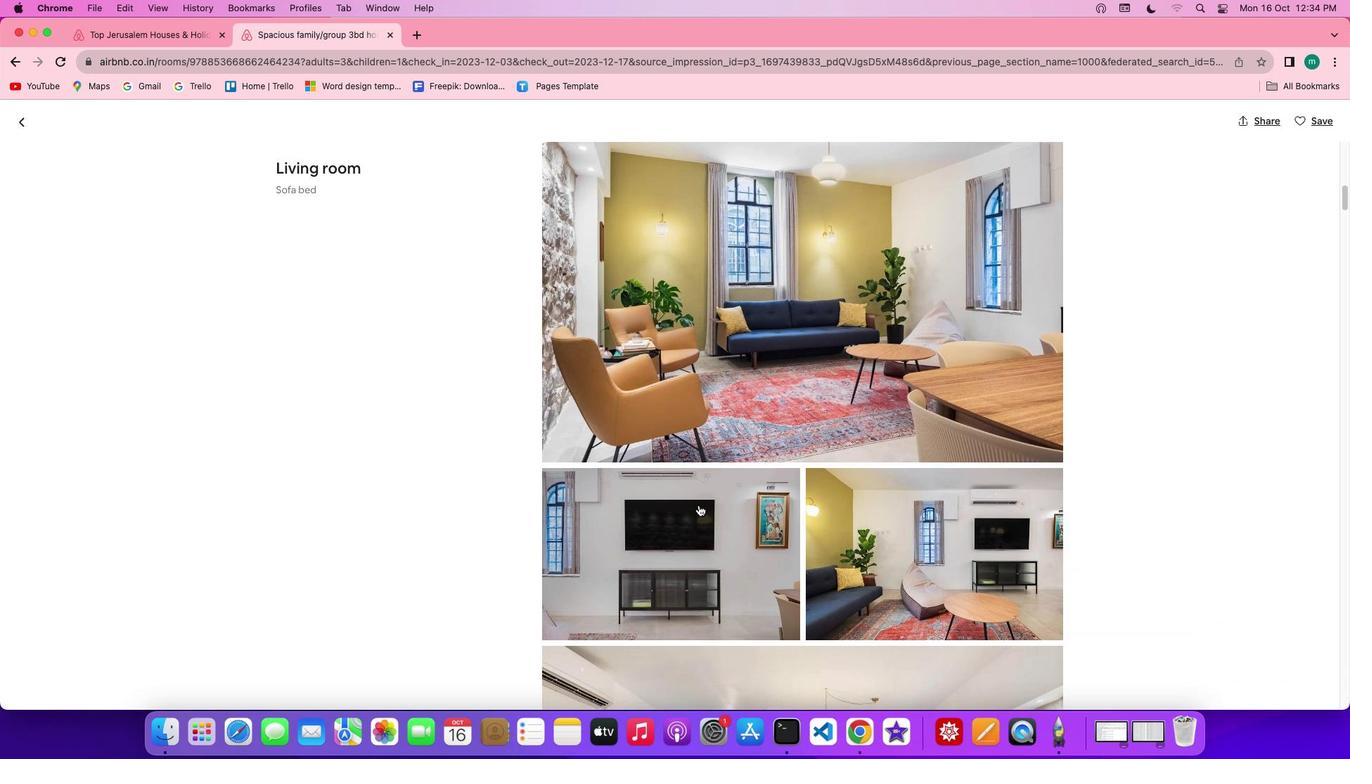 
Action: Mouse scrolled (699, 505) with delta (0, 0)
Screenshot: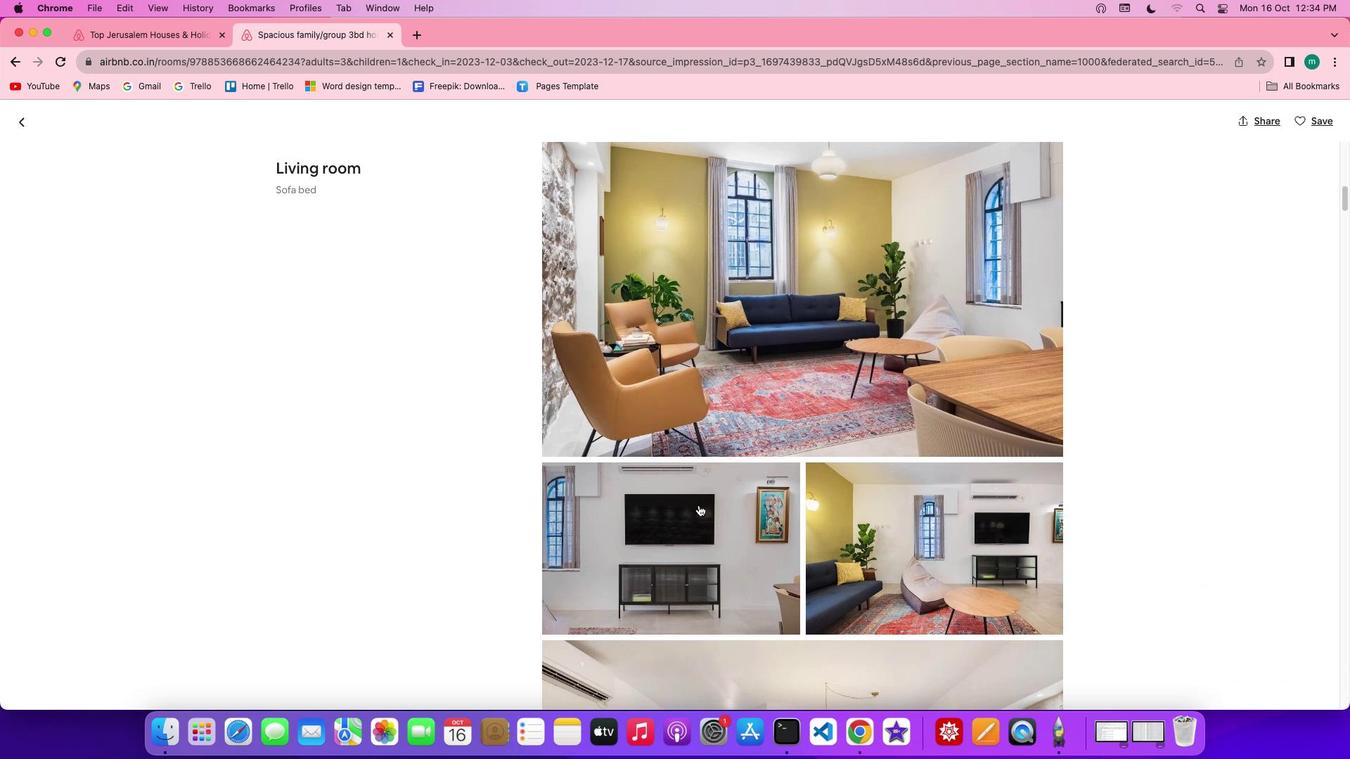 
Action: Mouse scrolled (699, 505) with delta (0, 0)
Screenshot: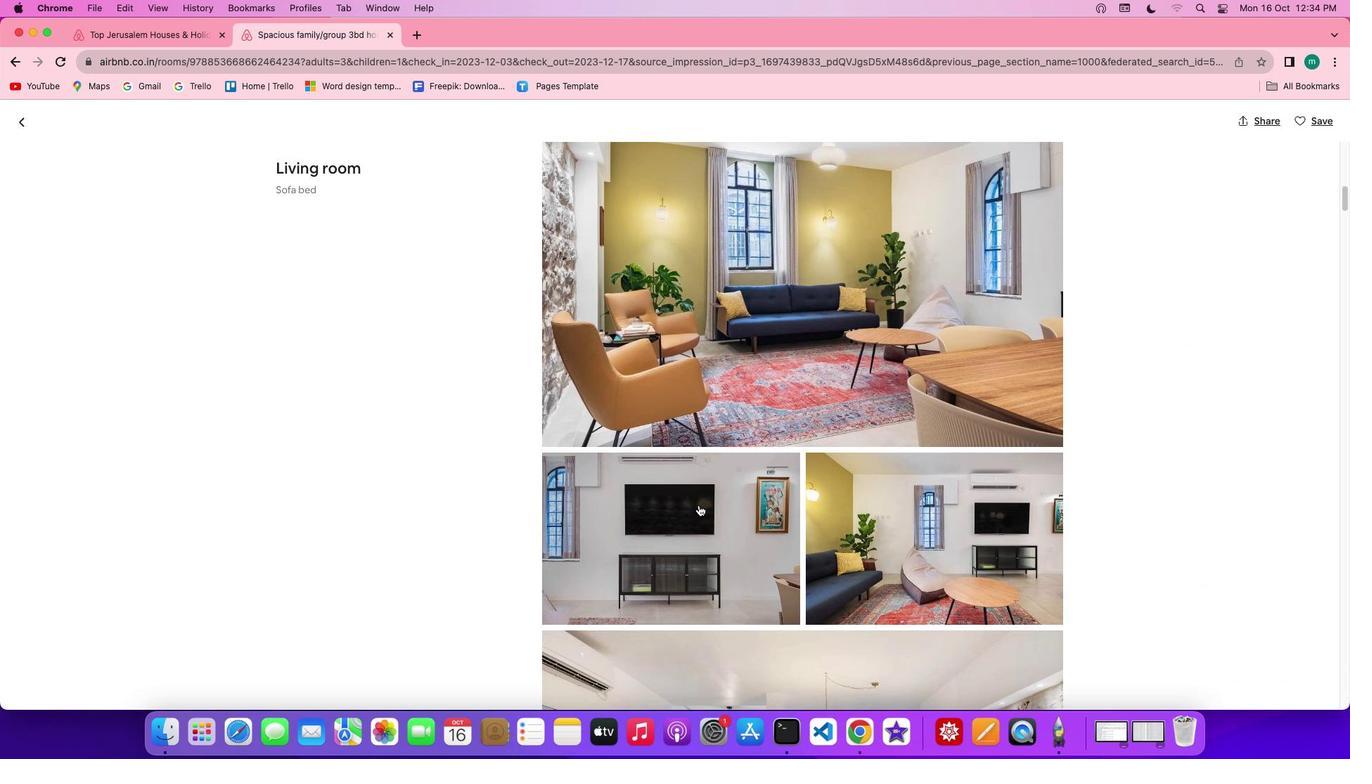 
Action: Mouse scrolled (699, 505) with delta (0, -1)
Screenshot: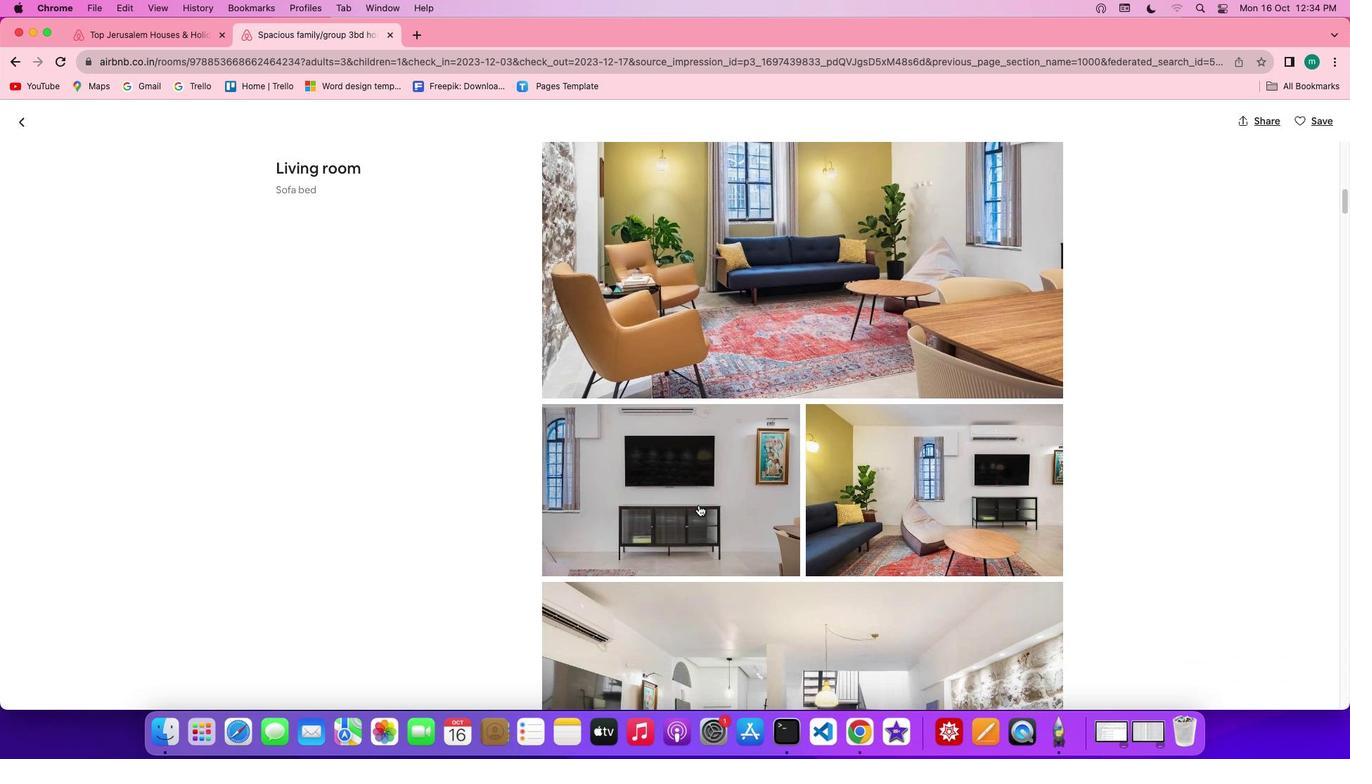 
Action: Mouse scrolled (699, 505) with delta (0, -1)
Screenshot: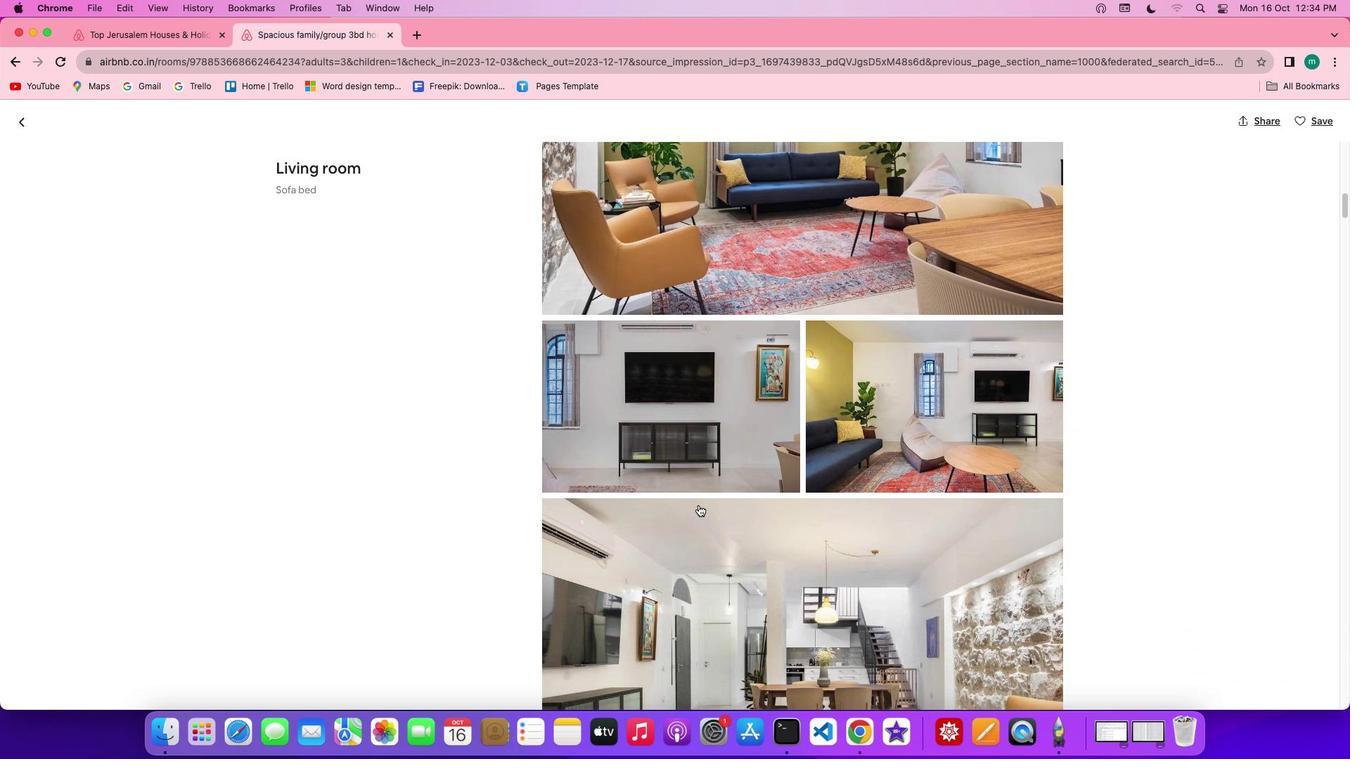 
Action: Mouse scrolled (699, 505) with delta (0, 0)
Screenshot: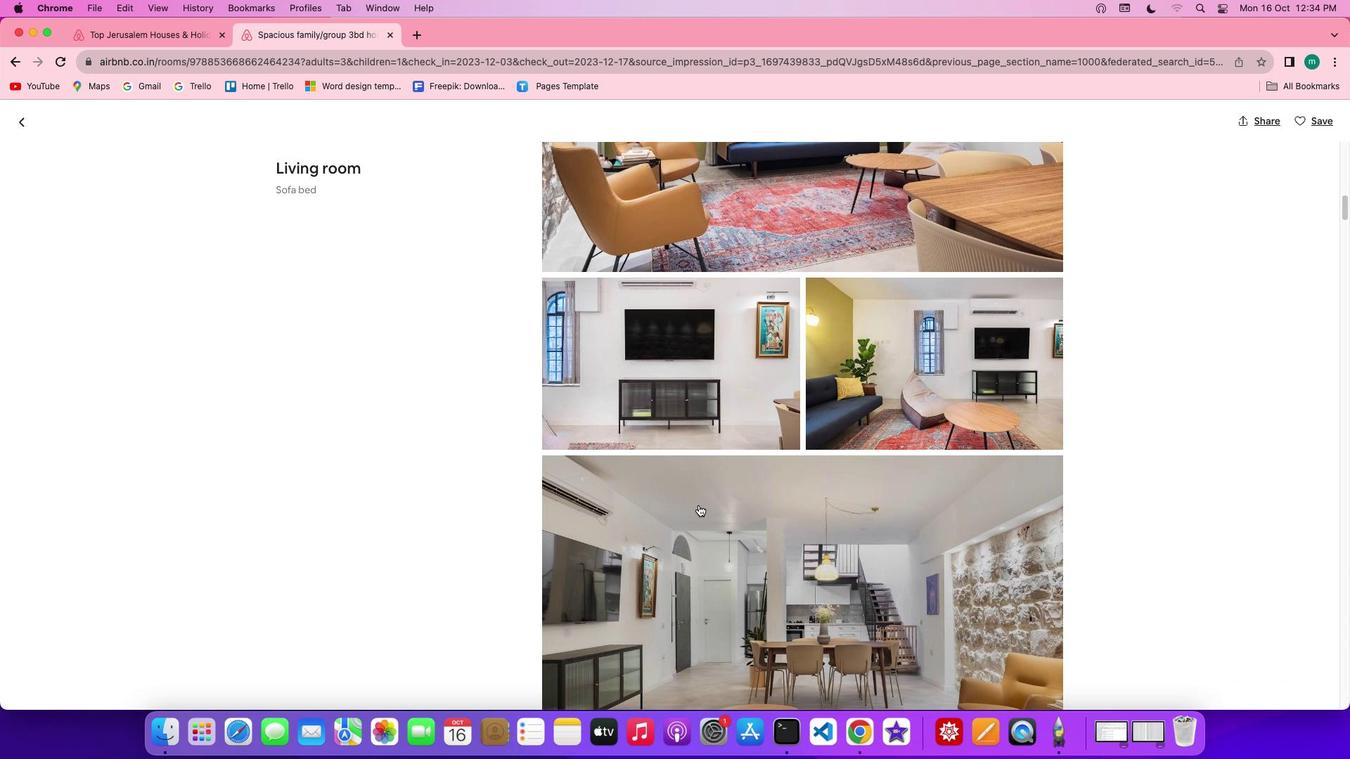 
Action: Mouse scrolled (699, 505) with delta (0, 0)
Screenshot: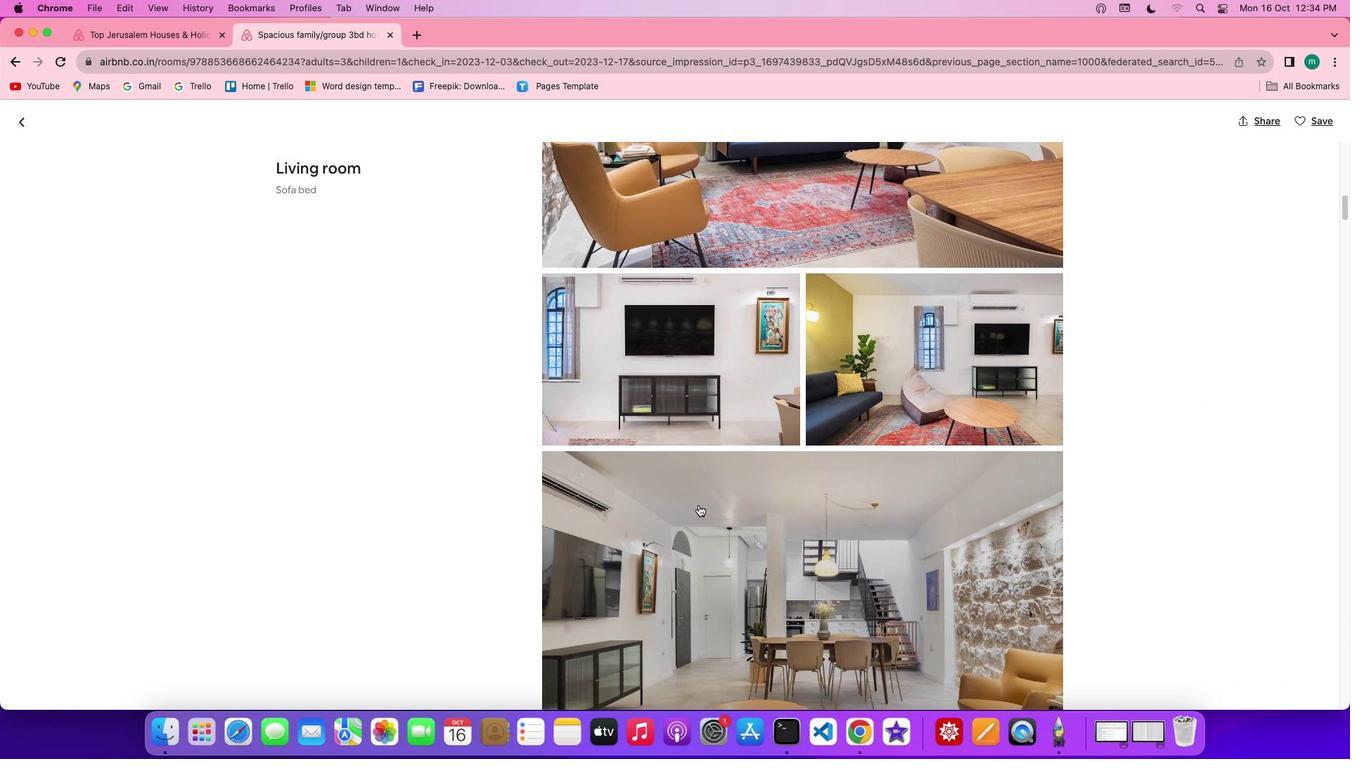 
Action: Mouse scrolled (699, 505) with delta (0, 0)
Screenshot: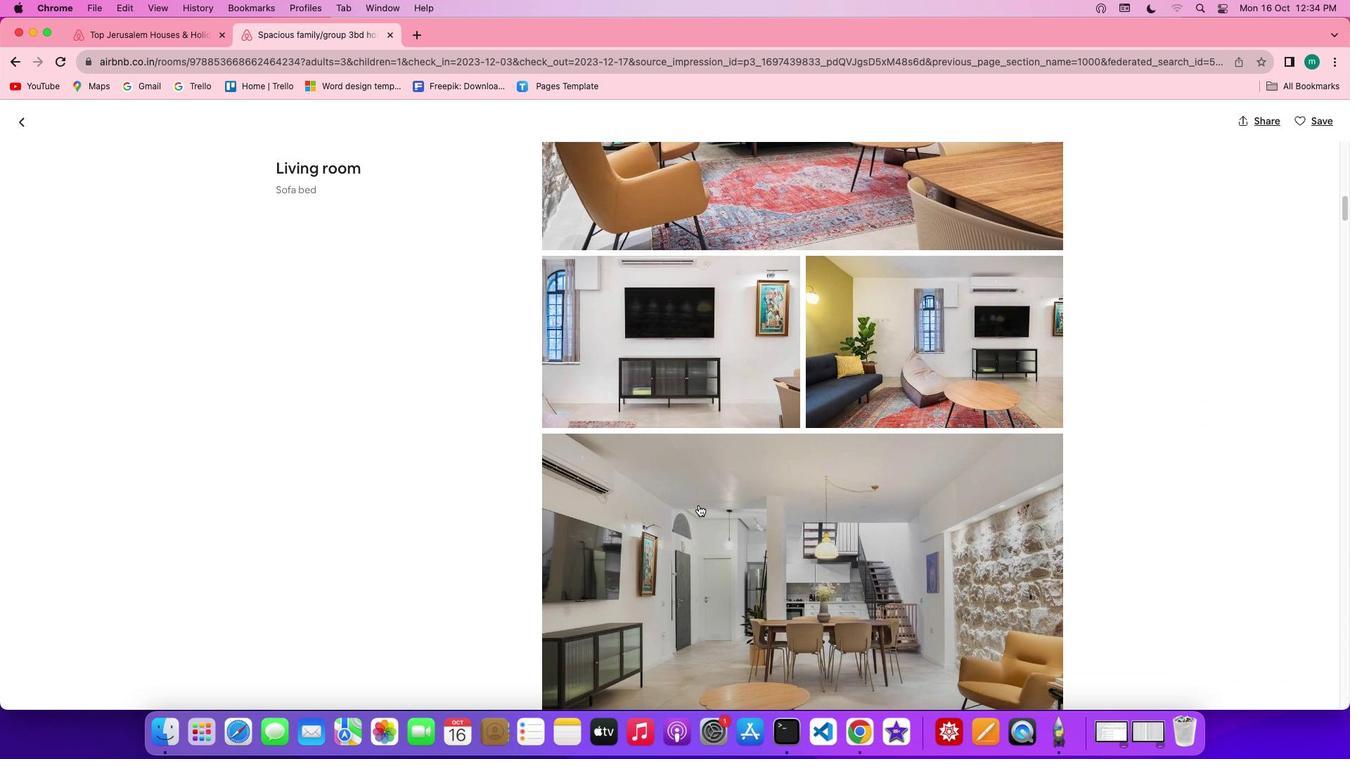 
Action: Mouse scrolled (699, 505) with delta (0, -1)
Screenshot: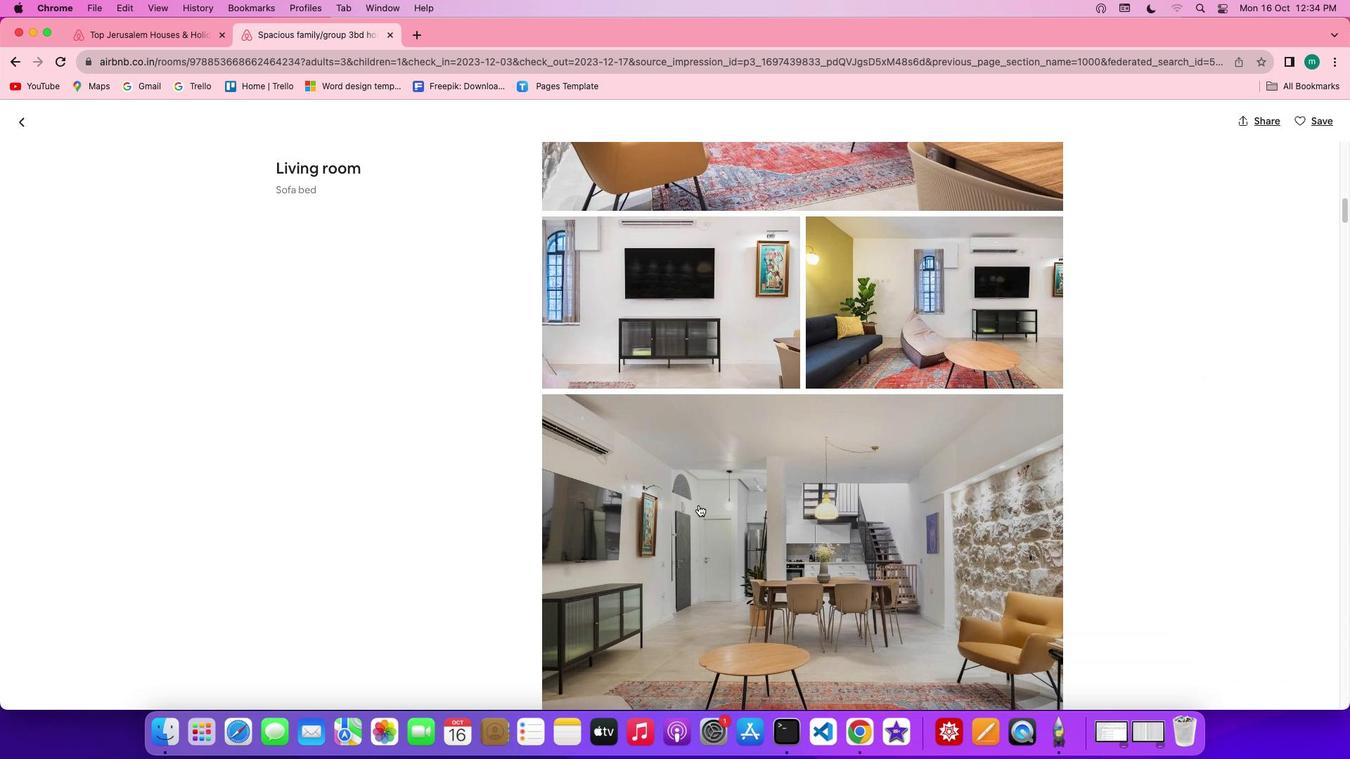 
Action: Mouse scrolled (699, 505) with delta (0, 0)
Screenshot: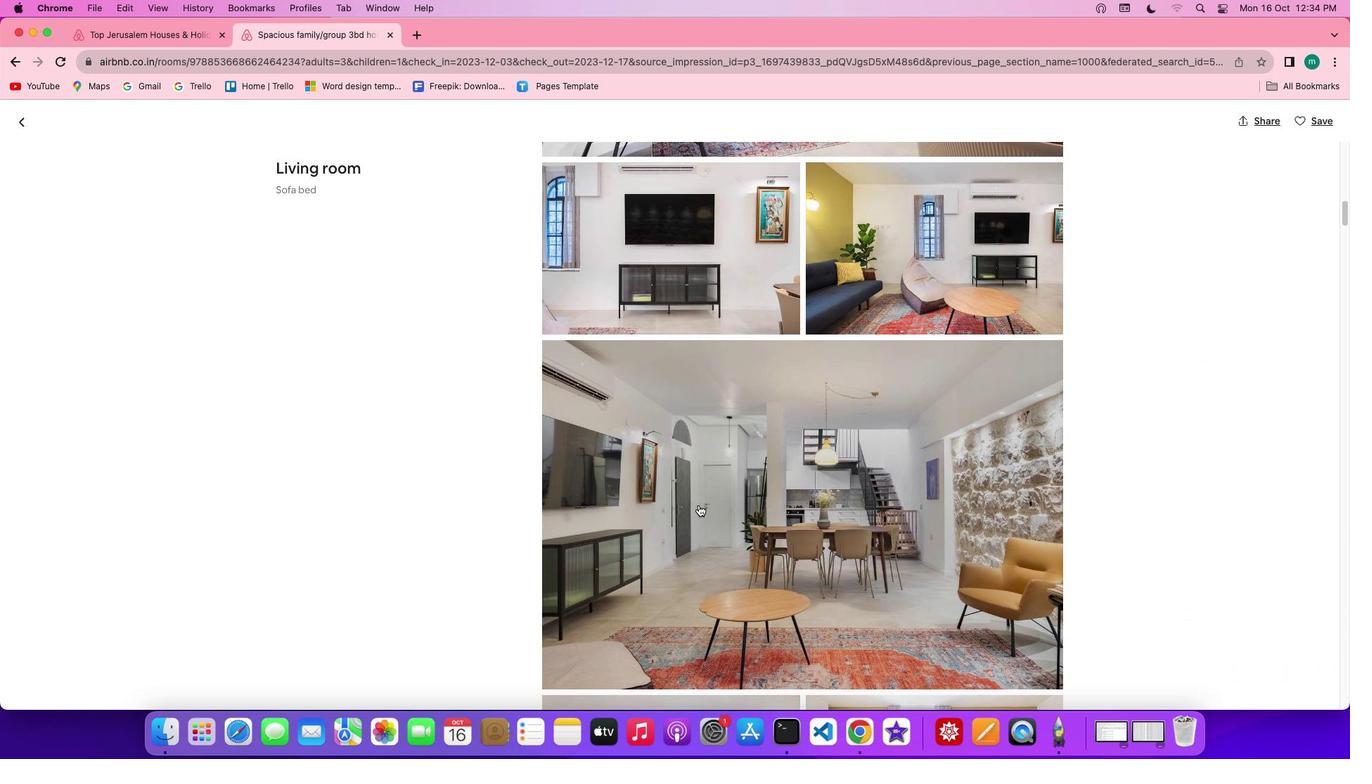 
Action: Mouse scrolled (699, 505) with delta (0, 0)
Screenshot: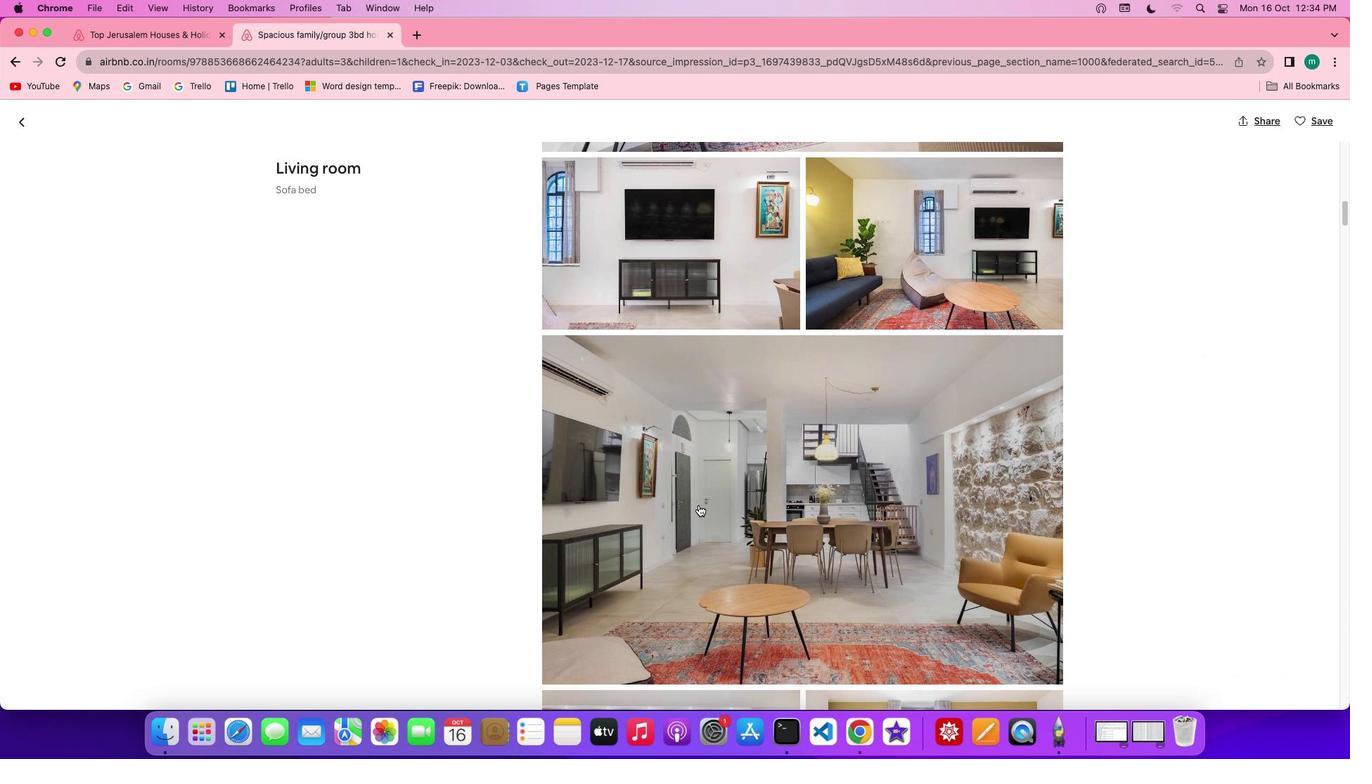 
Action: Mouse scrolled (699, 505) with delta (0, 0)
Screenshot: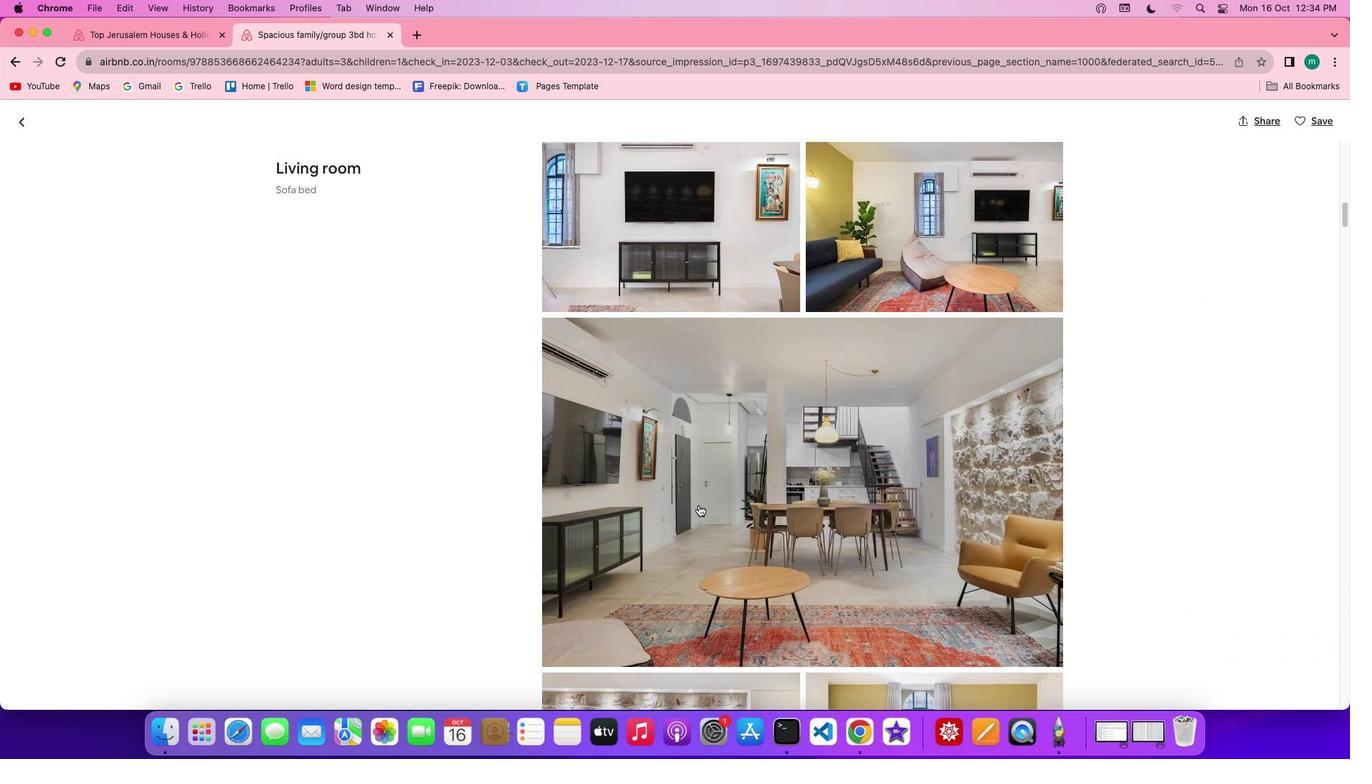 
Action: Mouse scrolled (699, 505) with delta (0, 0)
Screenshot: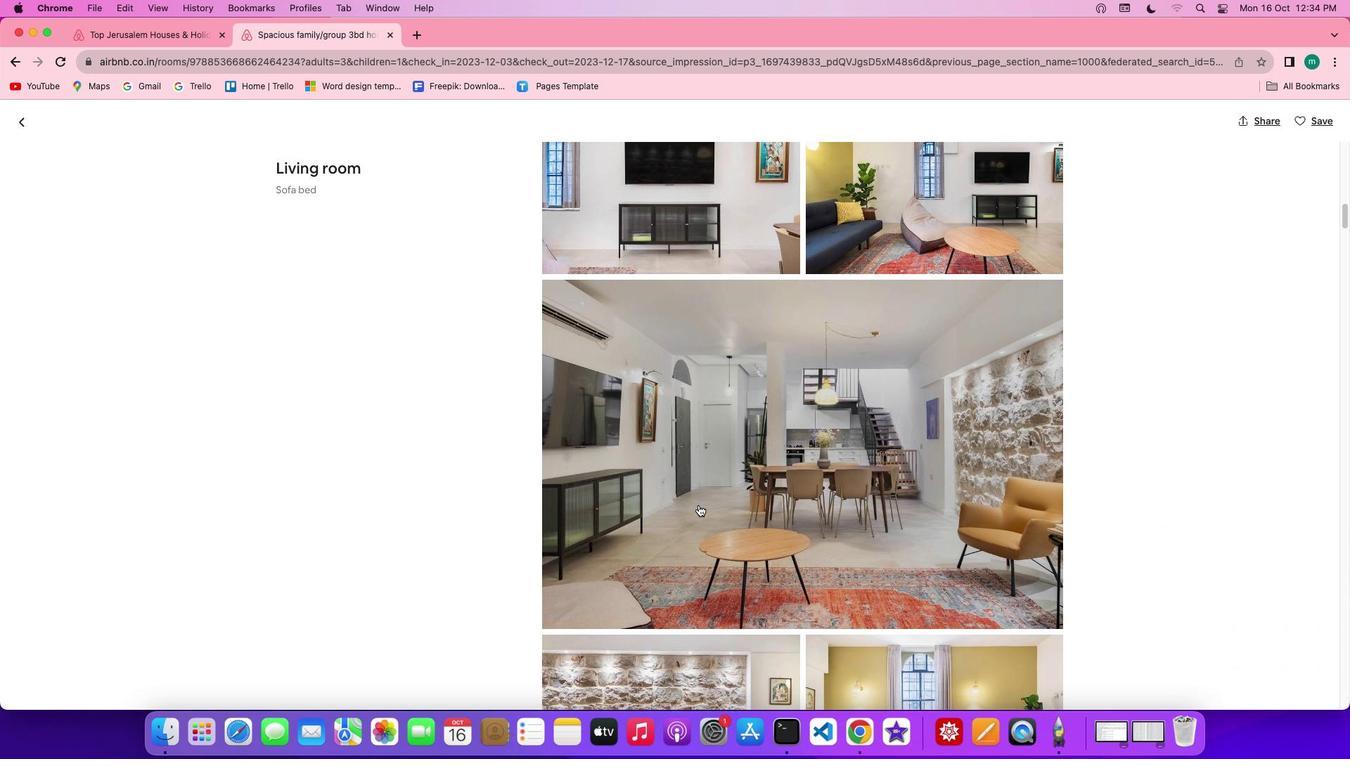 
Action: Mouse scrolled (699, 505) with delta (0, 0)
Screenshot: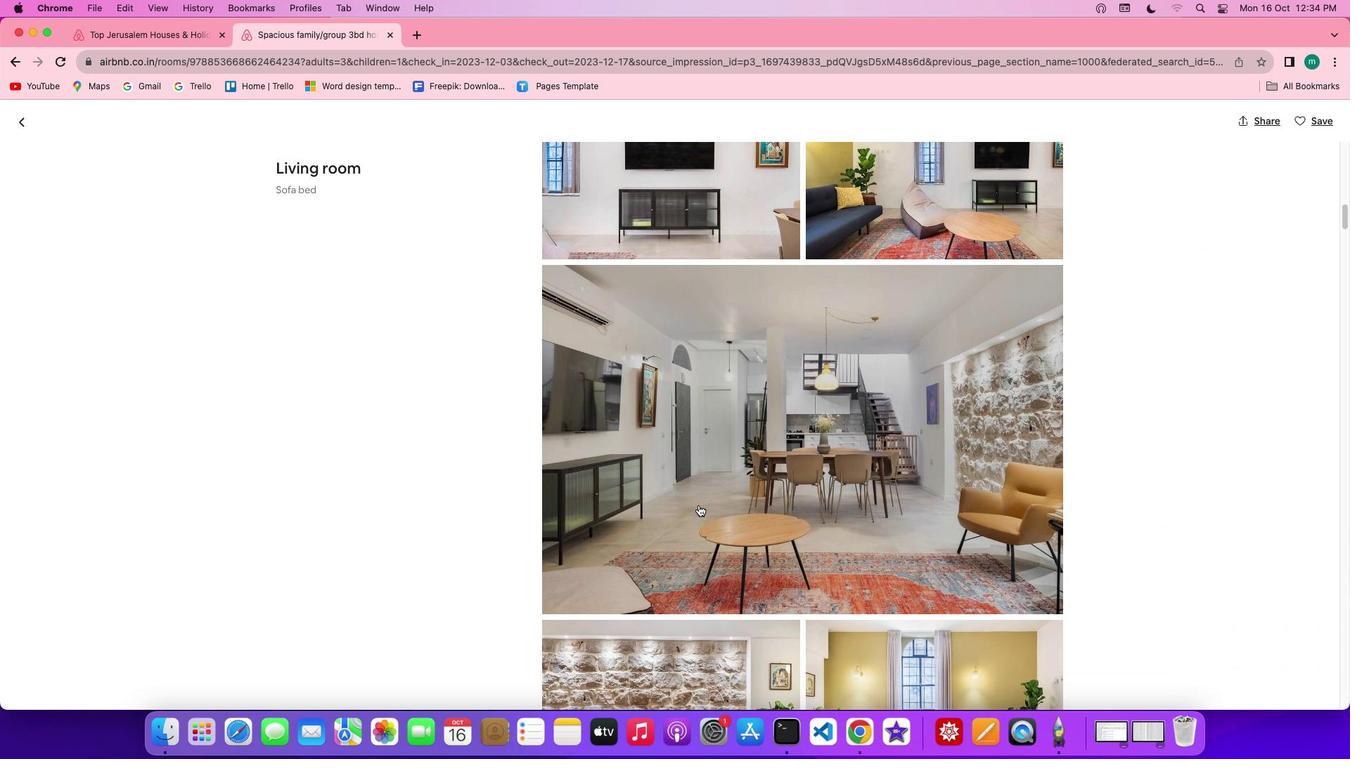 
Action: Mouse scrolled (699, 505) with delta (0, -1)
Screenshot: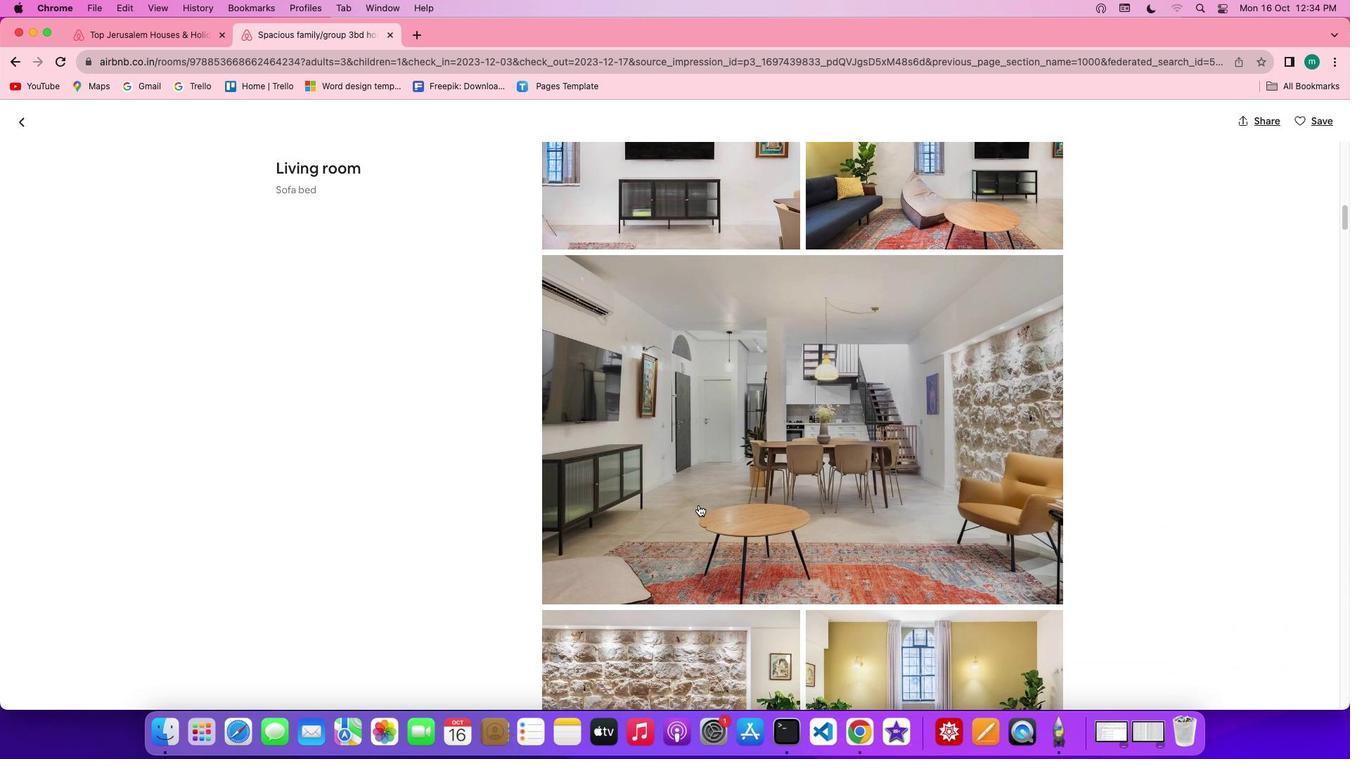 
Action: Mouse scrolled (699, 505) with delta (0, -2)
Screenshot: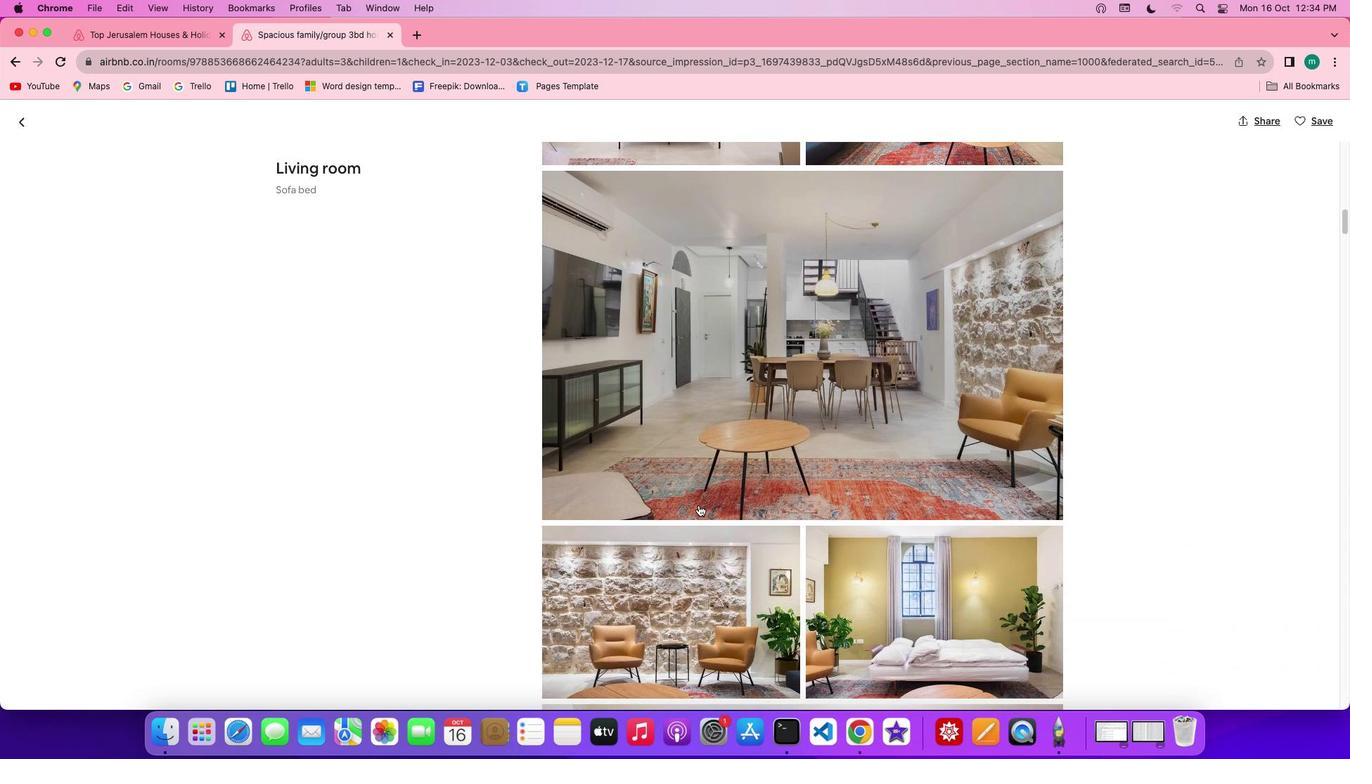 
Action: Mouse scrolled (699, 505) with delta (0, 0)
Screenshot: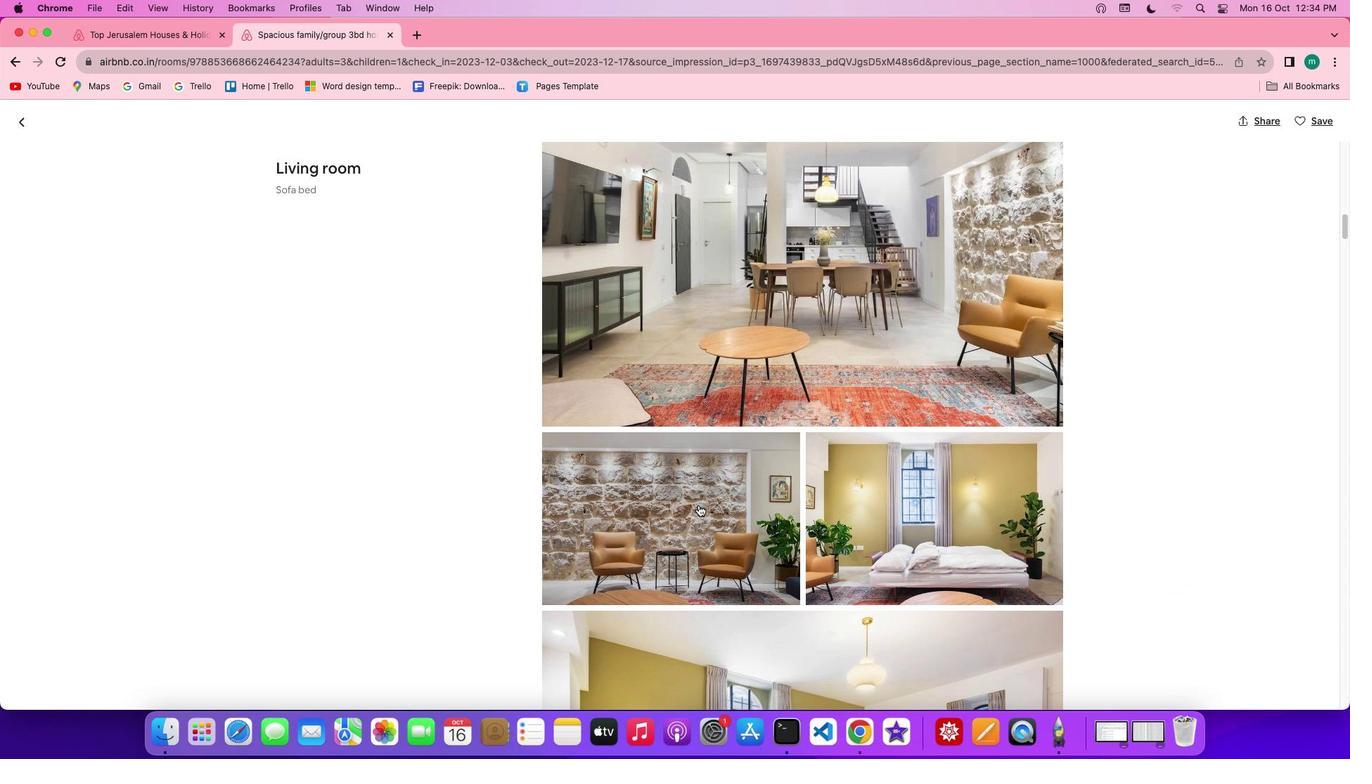 
Action: Mouse scrolled (699, 505) with delta (0, 0)
Screenshot: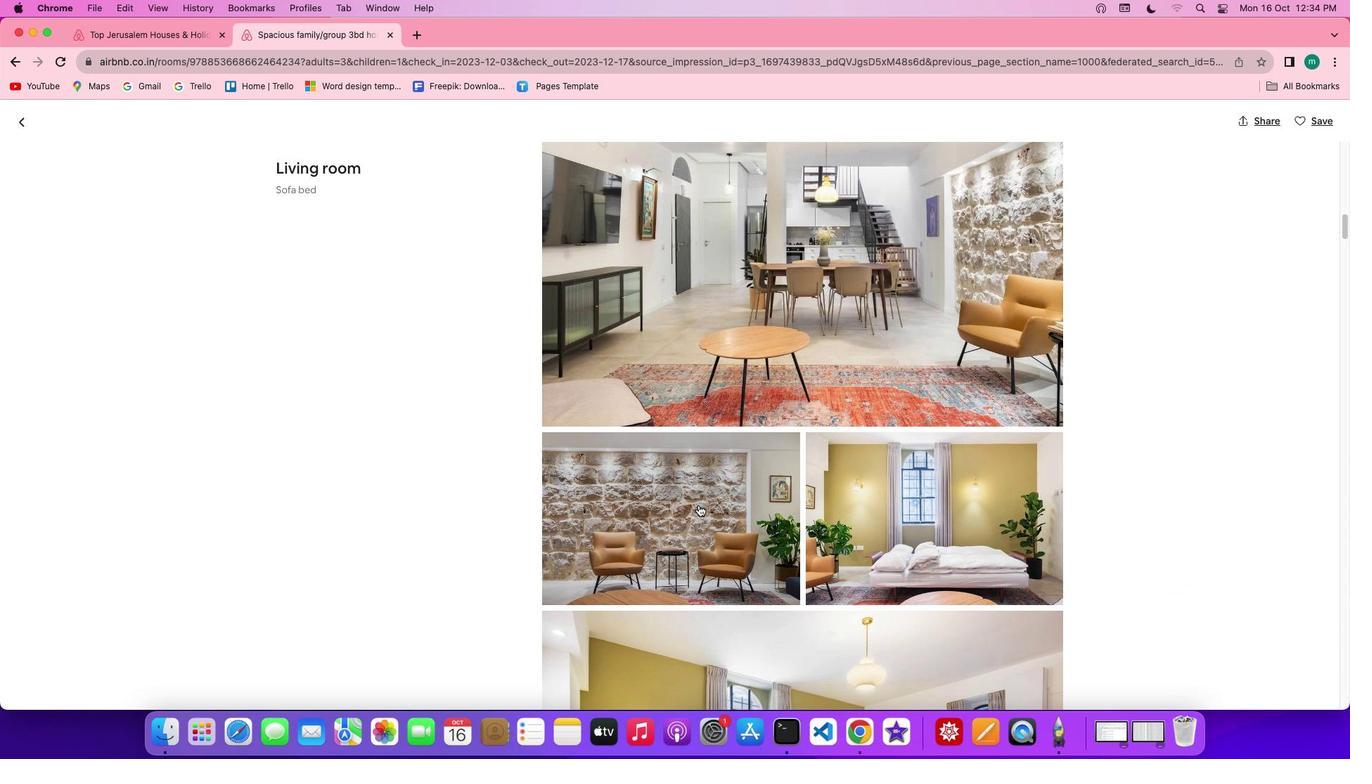 
Action: Mouse scrolled (699, 505) with delta (0, -1)
Screenshot: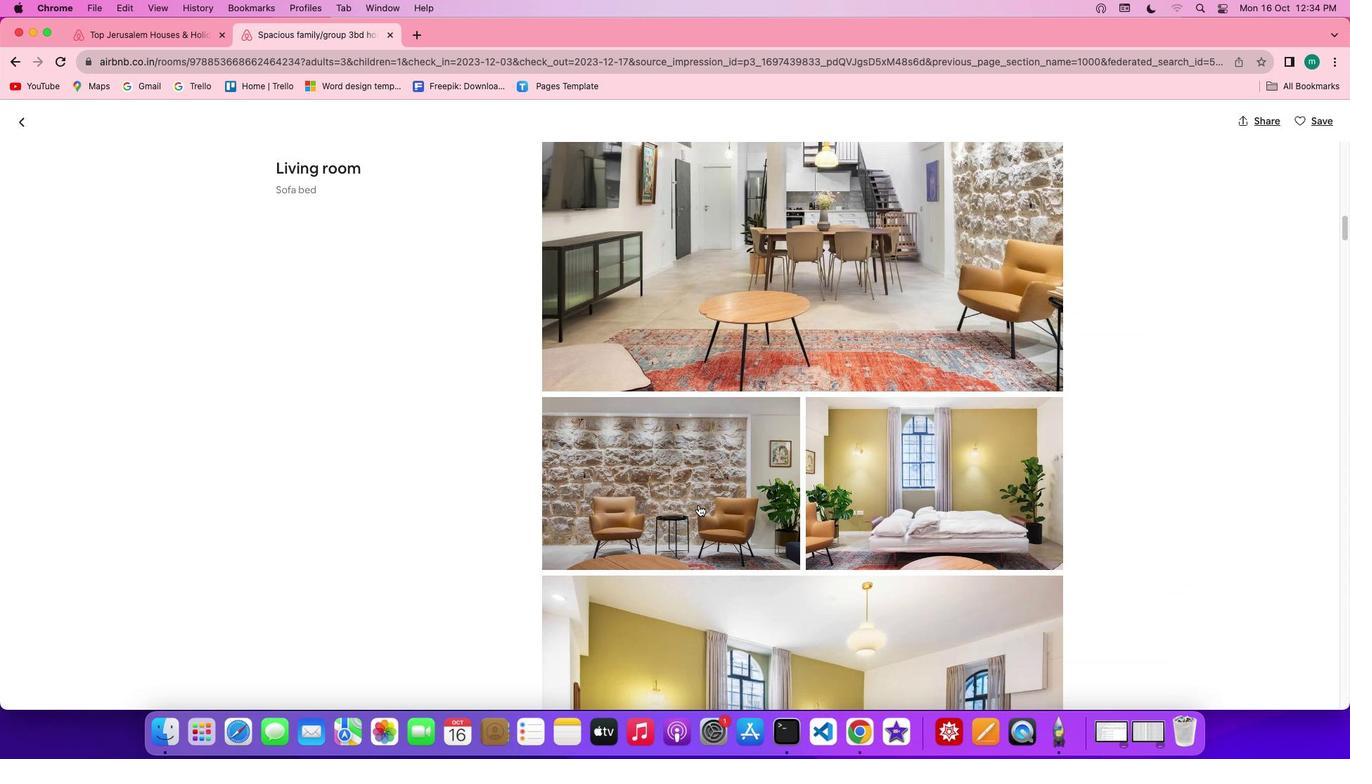
Action: Mouse scrolled (699, 505) with delta (0, 0)
Screenshot: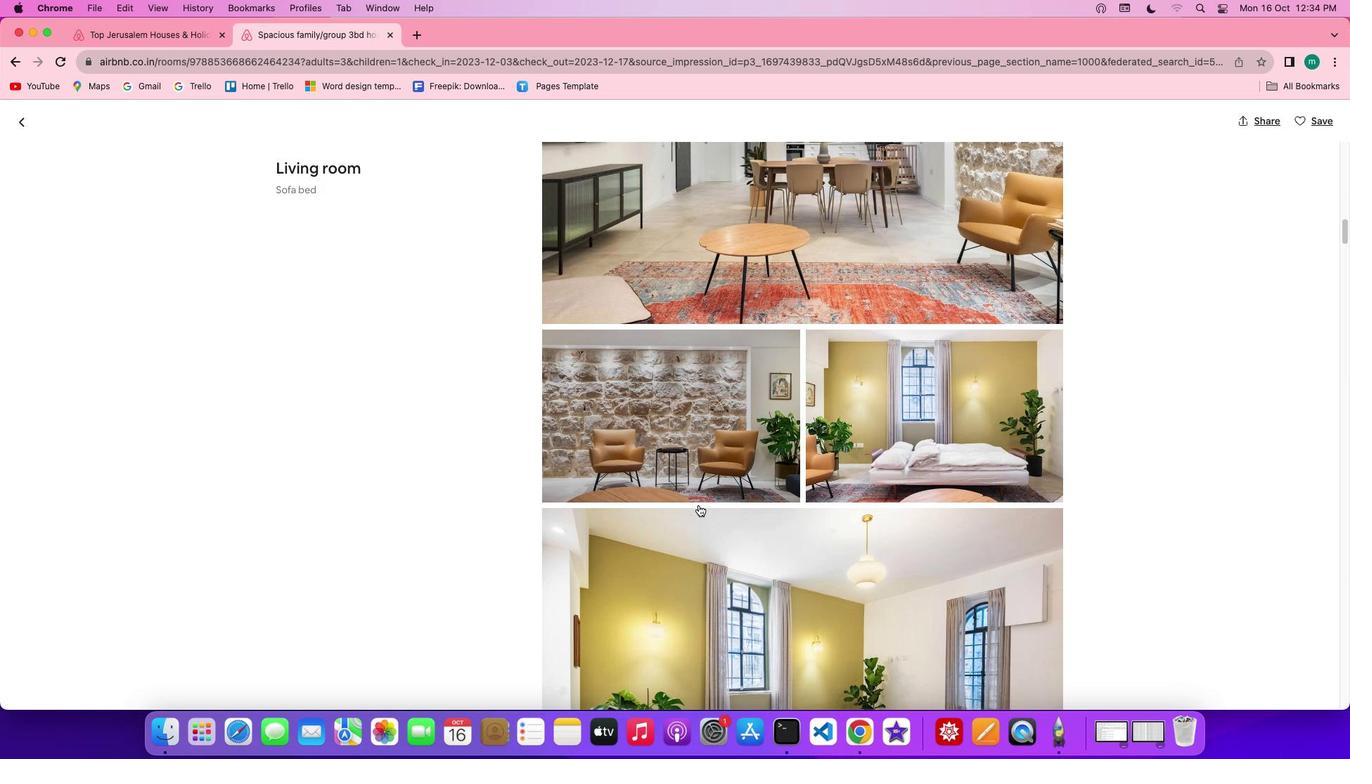 
Action: Mouse scrolled (699, 505) with delta (0, 0)
Screenshot: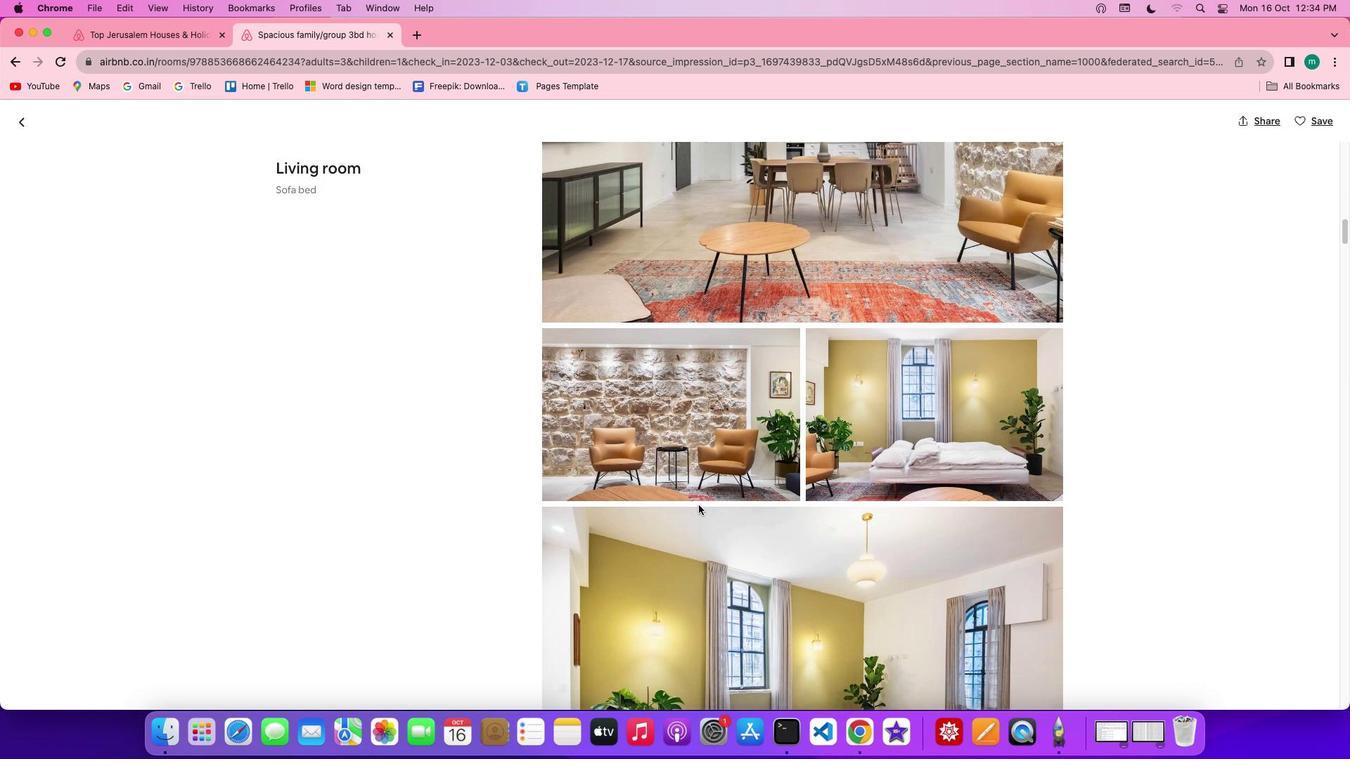 
Action: Mouse scrolled (699, 505) with delta (0, 0)
Screenshot: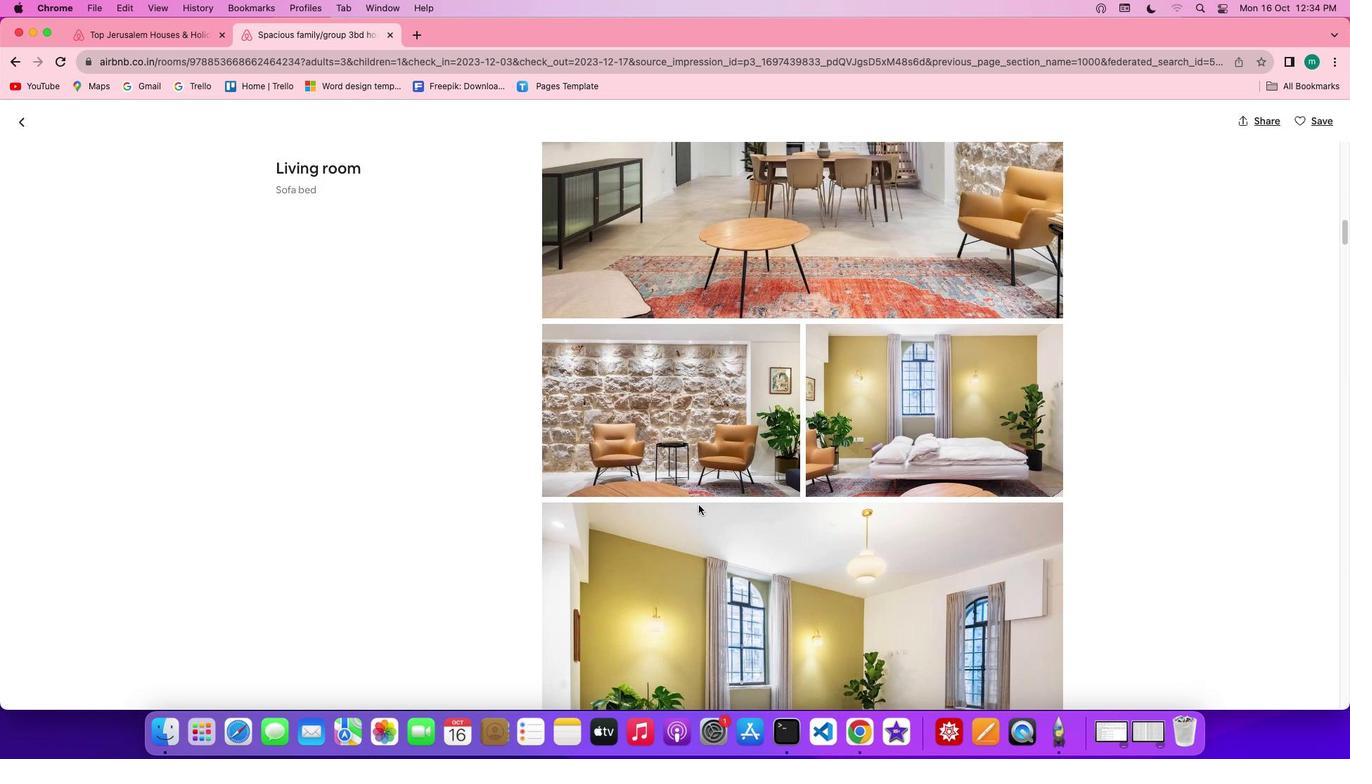 
Action: Mouse scrolled (699, 505) with delta (0, 0)
Screenshot: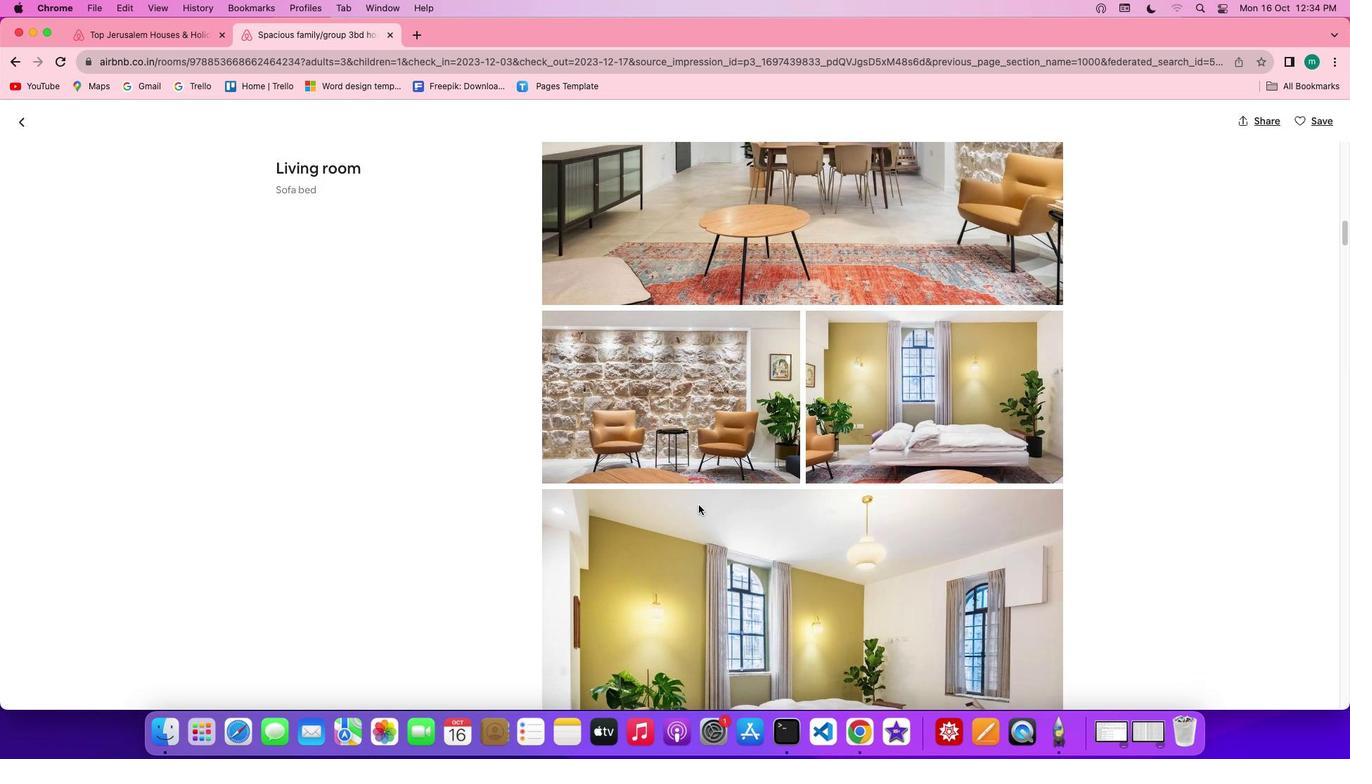 
Action: Mouse scrolled (699, 505) with delta (0, 0)
Screenshot: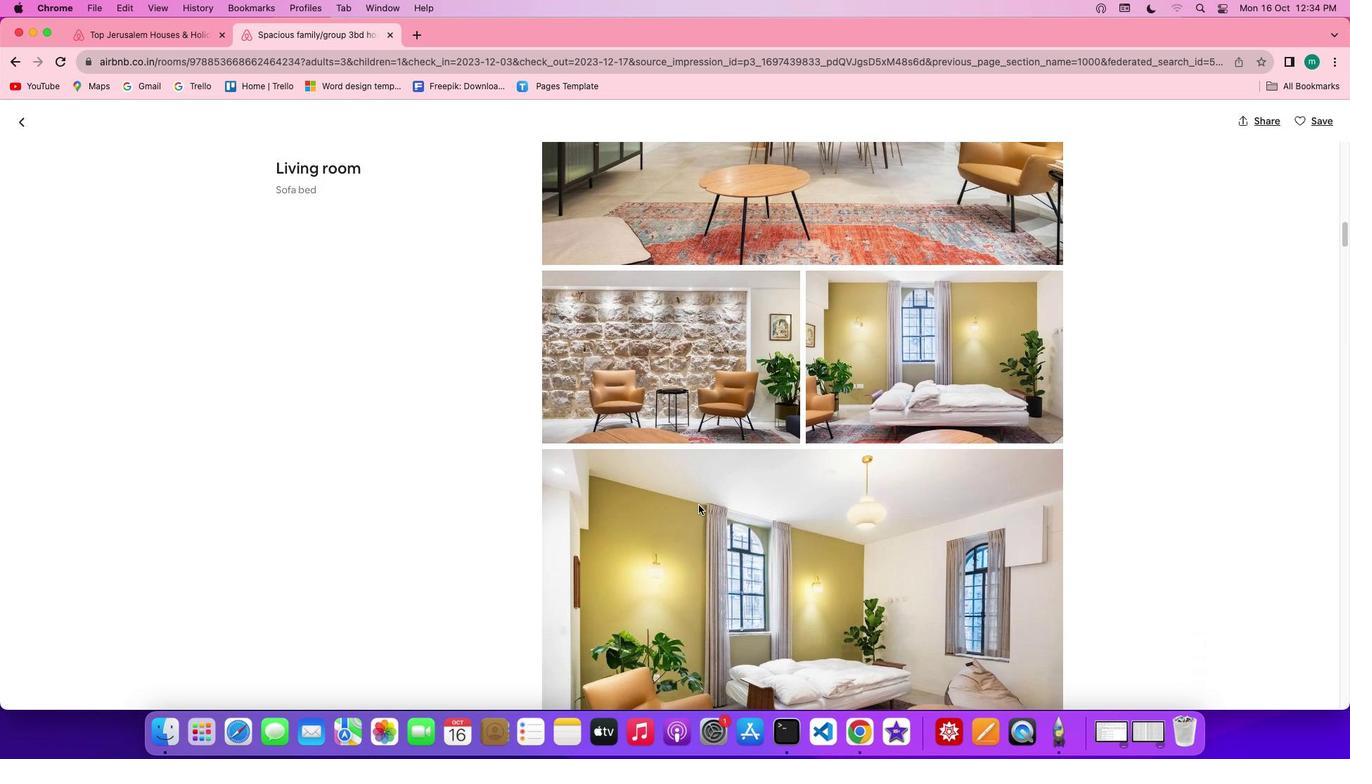 
Action: Mouse scrolled (699, 505) with delta (0, 0)
Screenshot: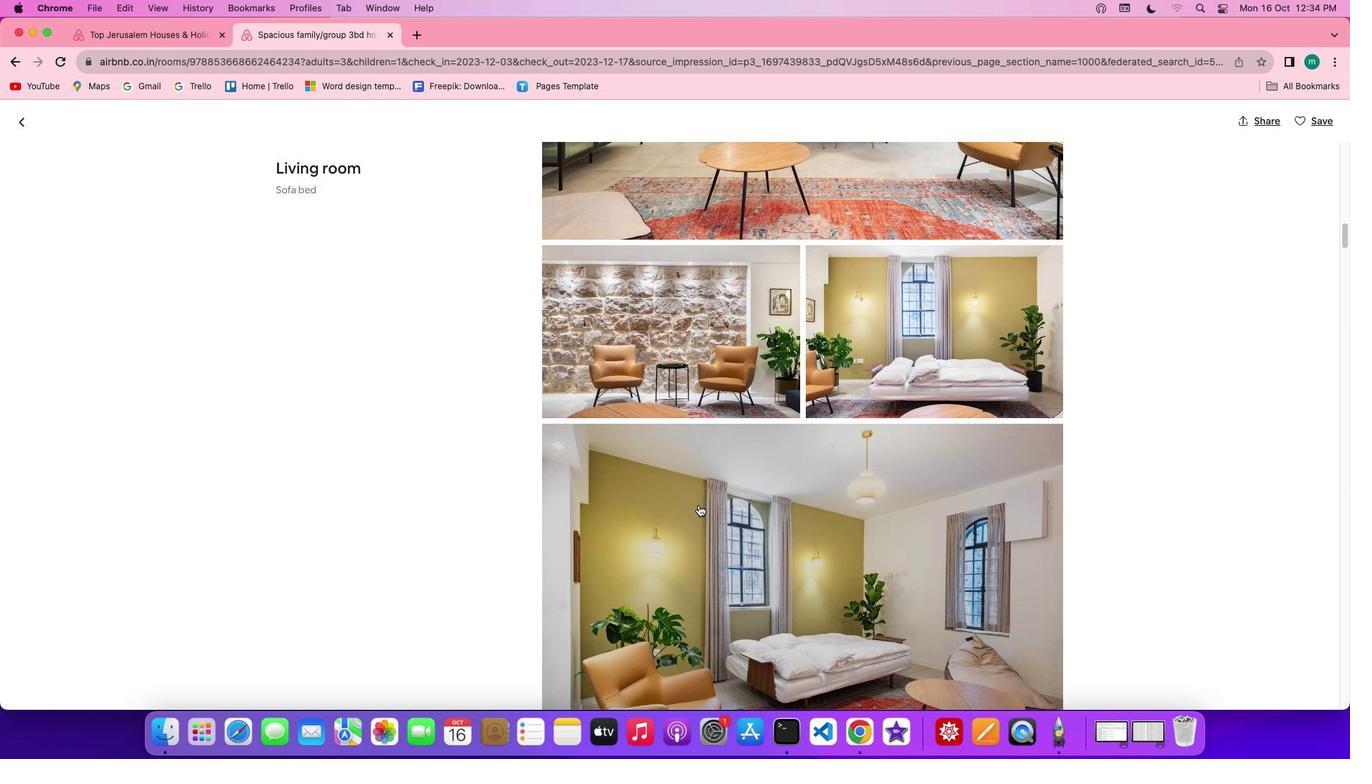 
Action: Mouse scrolled (699, 505) with delta (0, 0)
Screenshot: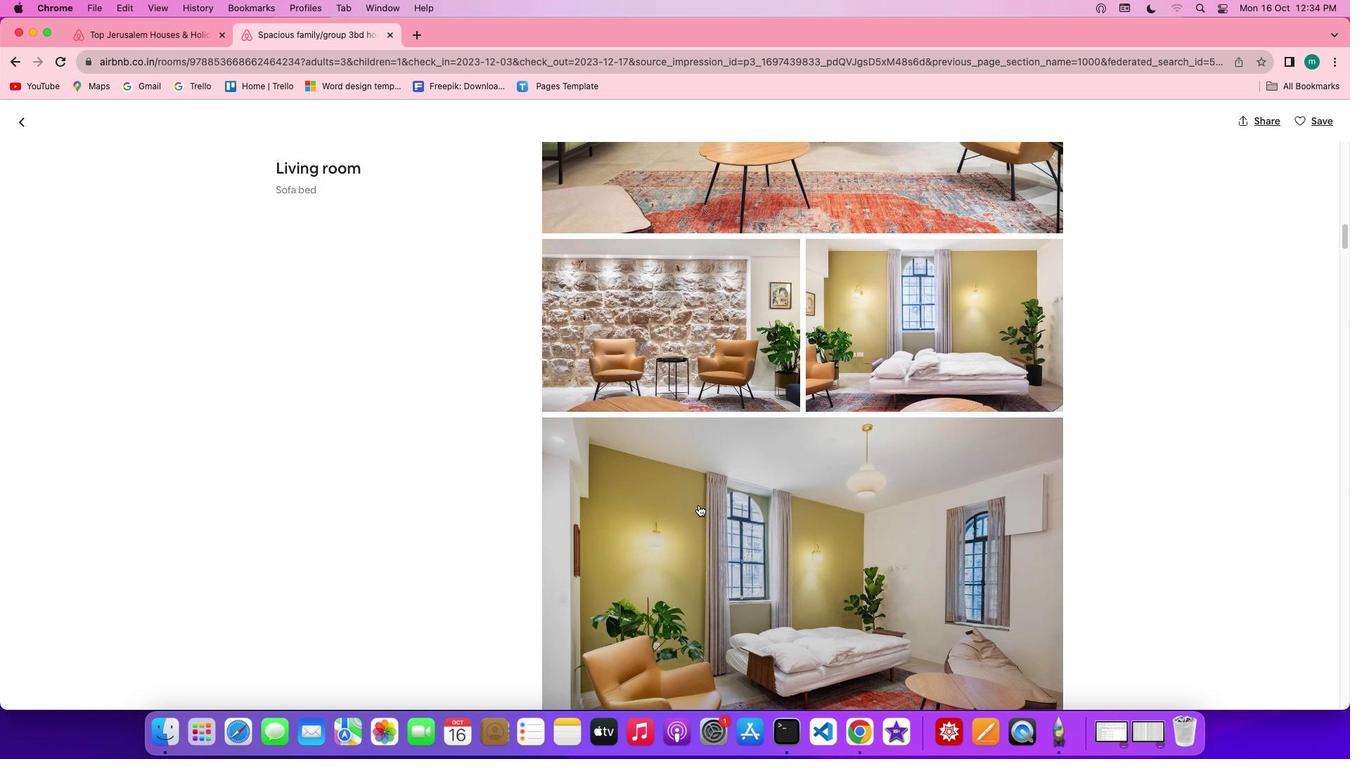 
Action: Mouse scrolled (699, 505) with delta (0, 0)
Screenshot: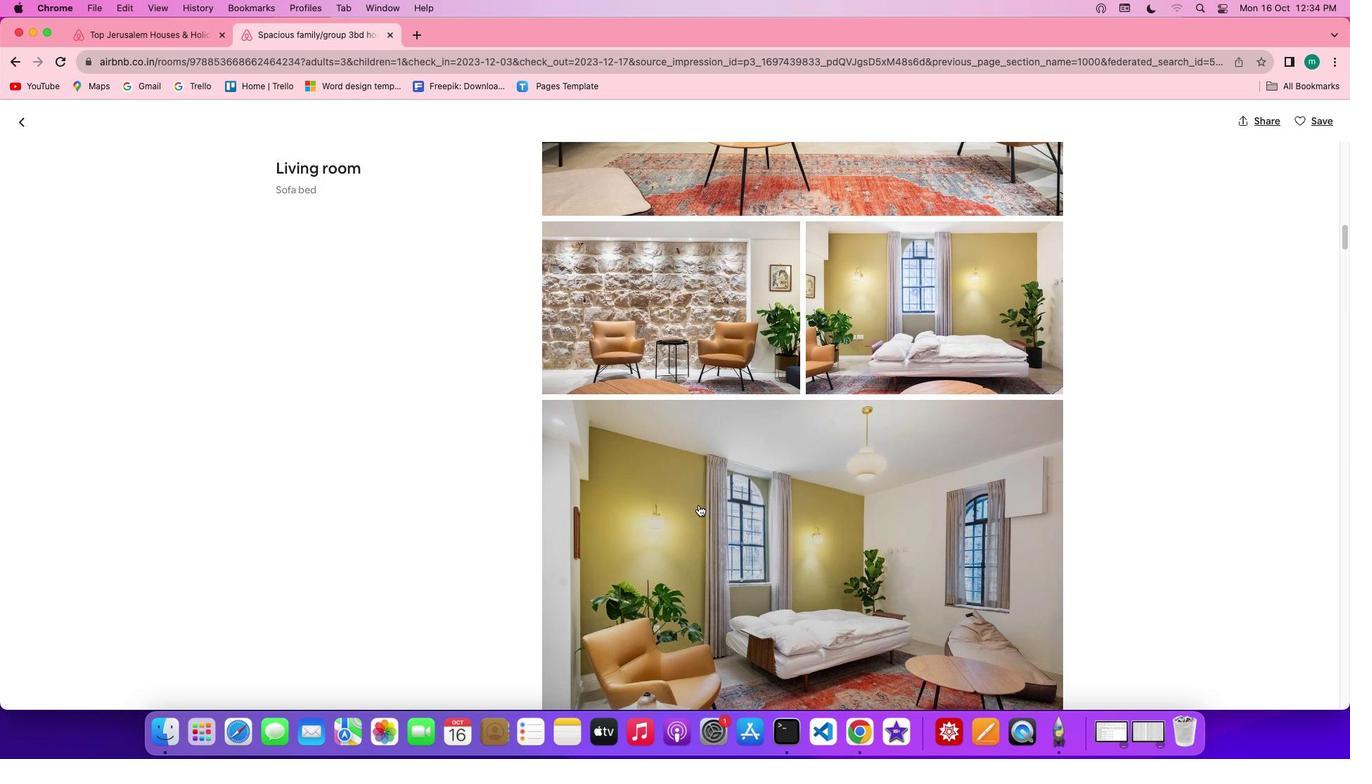 
Action: Mouse scrolled (699, 505) with delta (0, 0)
Screenshot: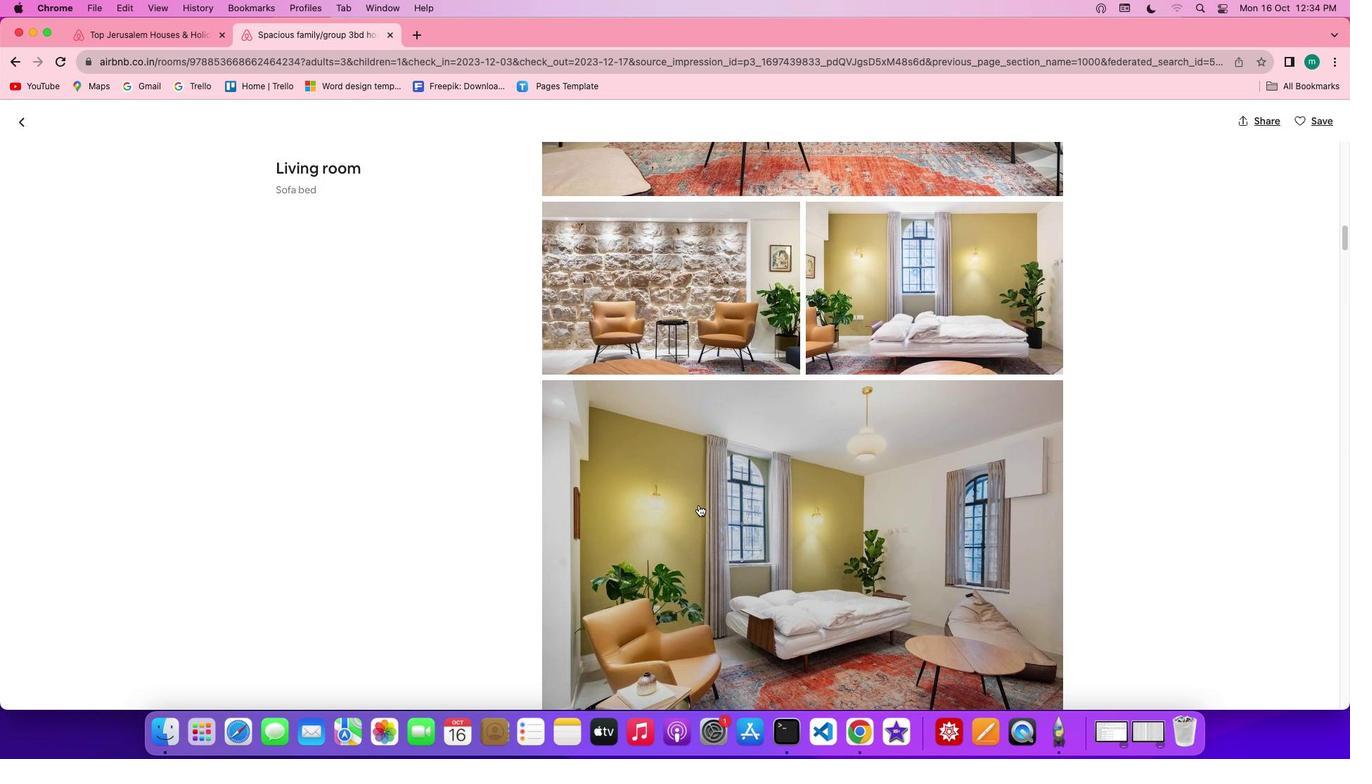 
Action: Mouse scrolled (699, 505) with delta (0, 0)
Screenshot: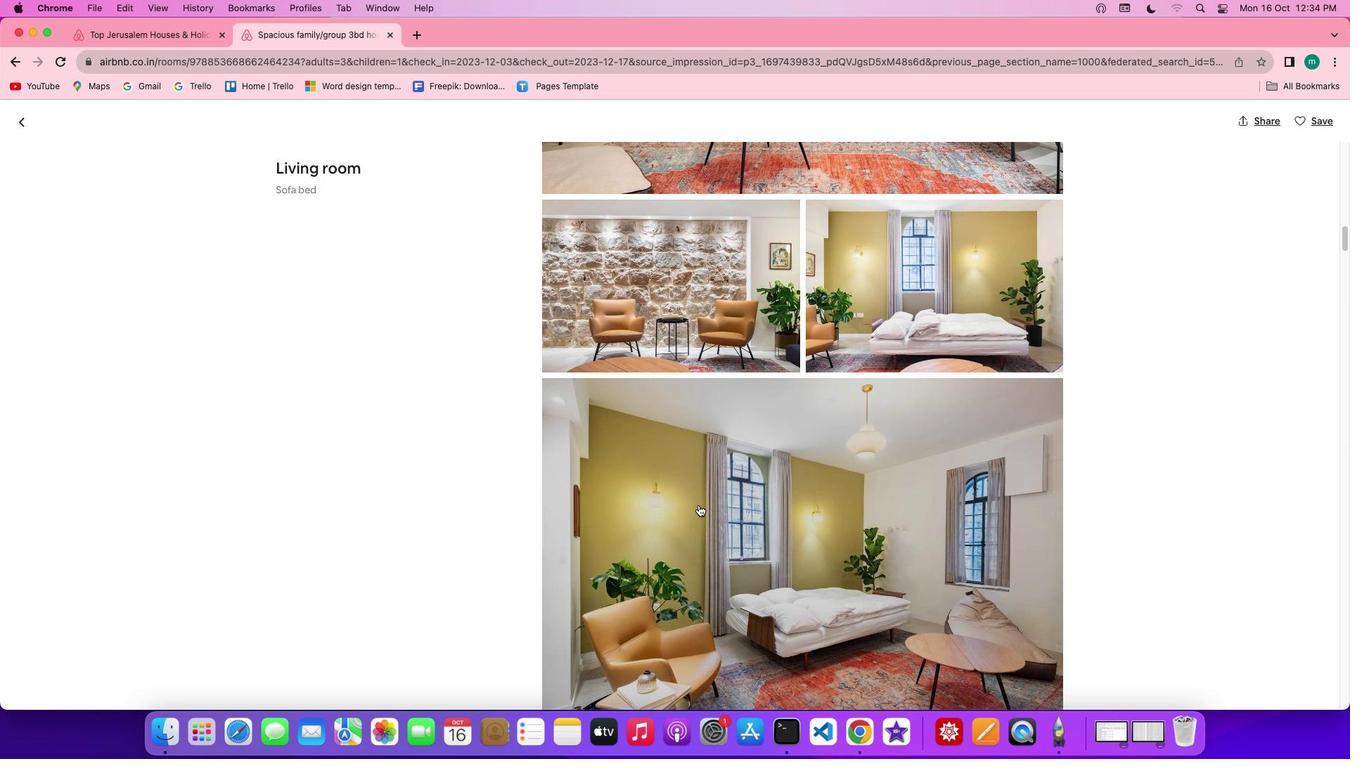 
Action: Mouse scrolled (699, 505) with delta (0, 0)
Screenshot: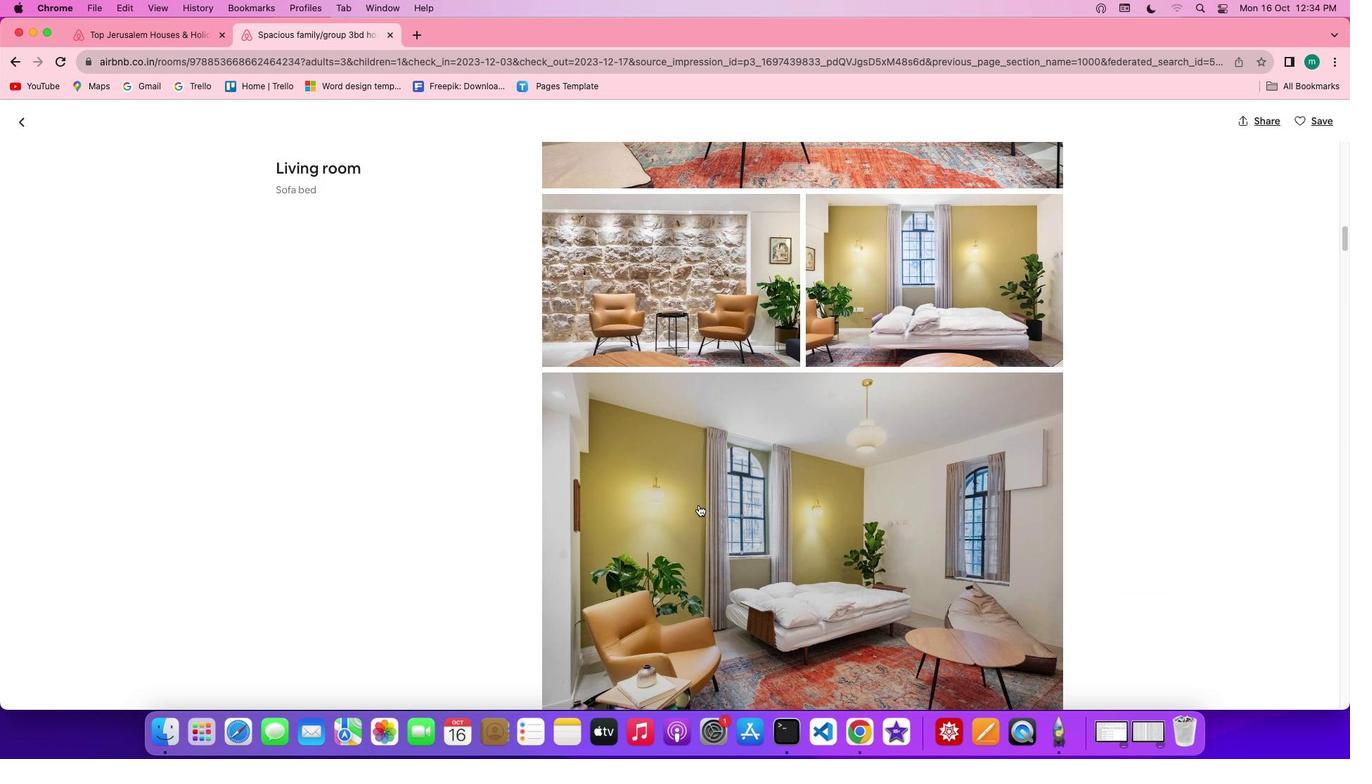 
Action: Mouse scrolled (699, 505) with delta (0, 0)
Screenshot: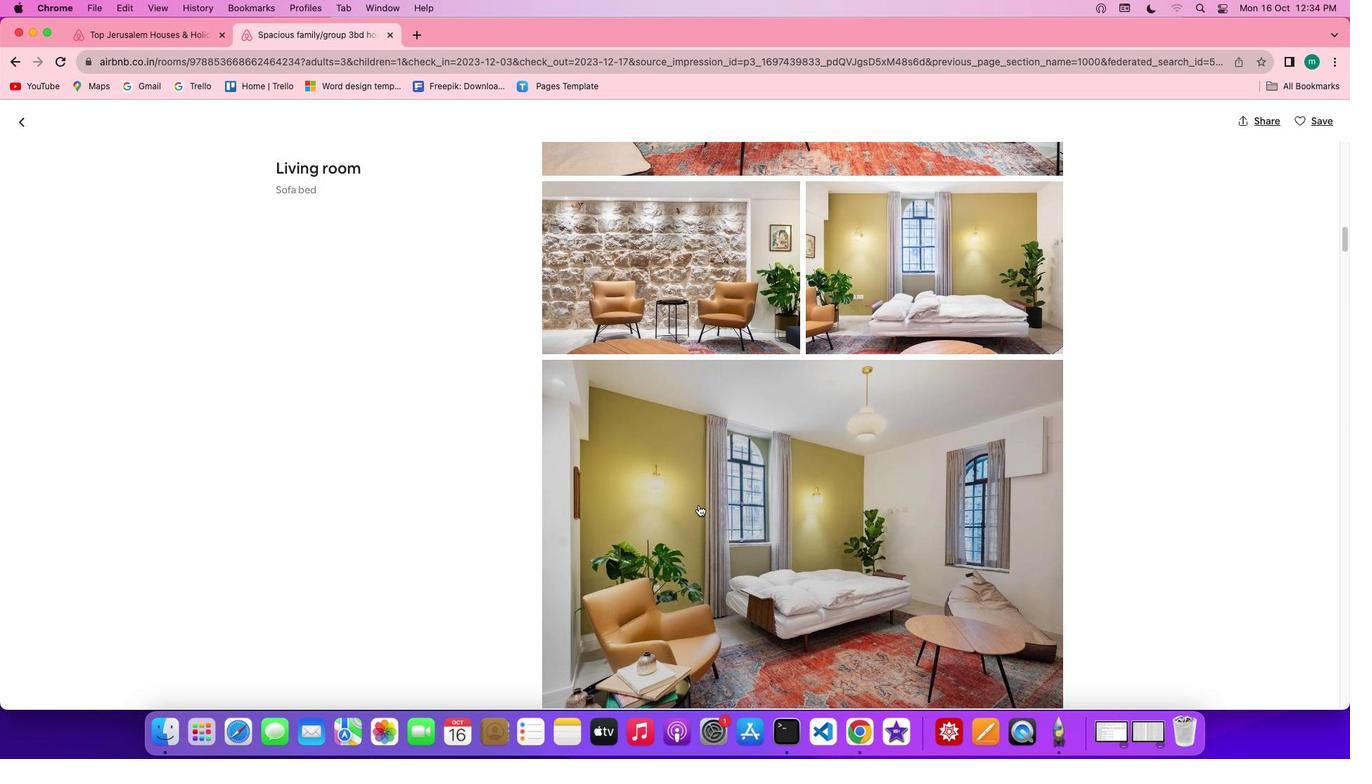 
Action: Mouse scrolled (699, 505) with delta (0, 0)
Screenshot: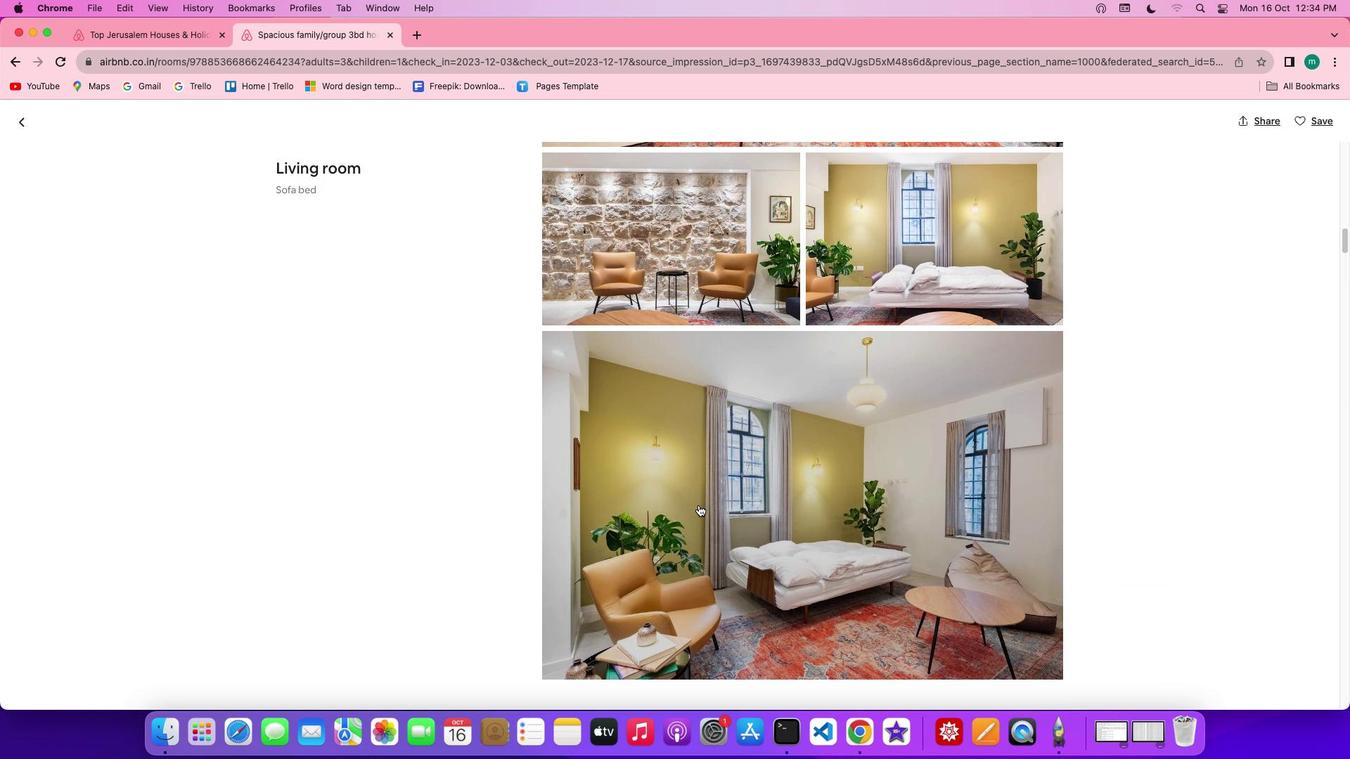 
Action: Mouse scrolled (699, 505) with delta (0, 0)
Screenshot: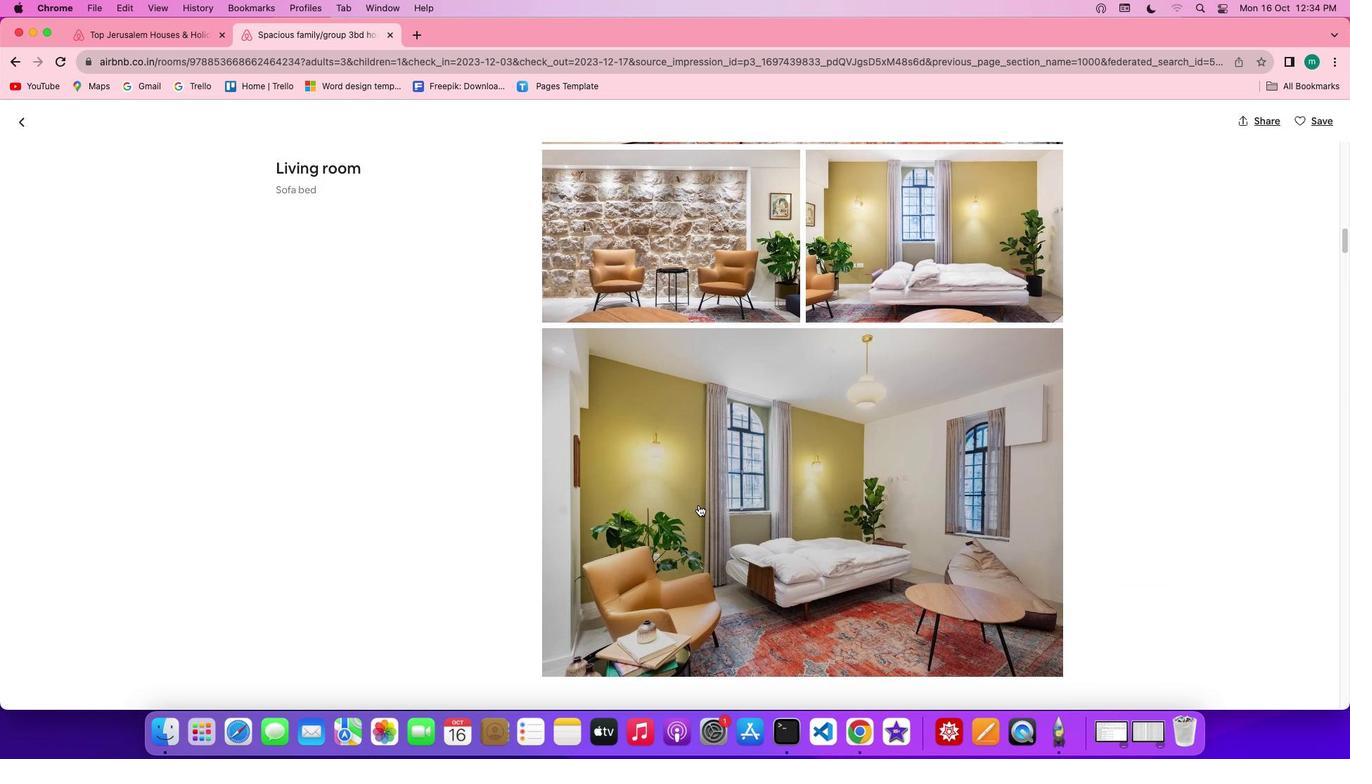 
Action: Mouse scrolled (699, 505) with delta (0, 0)
Screenshot: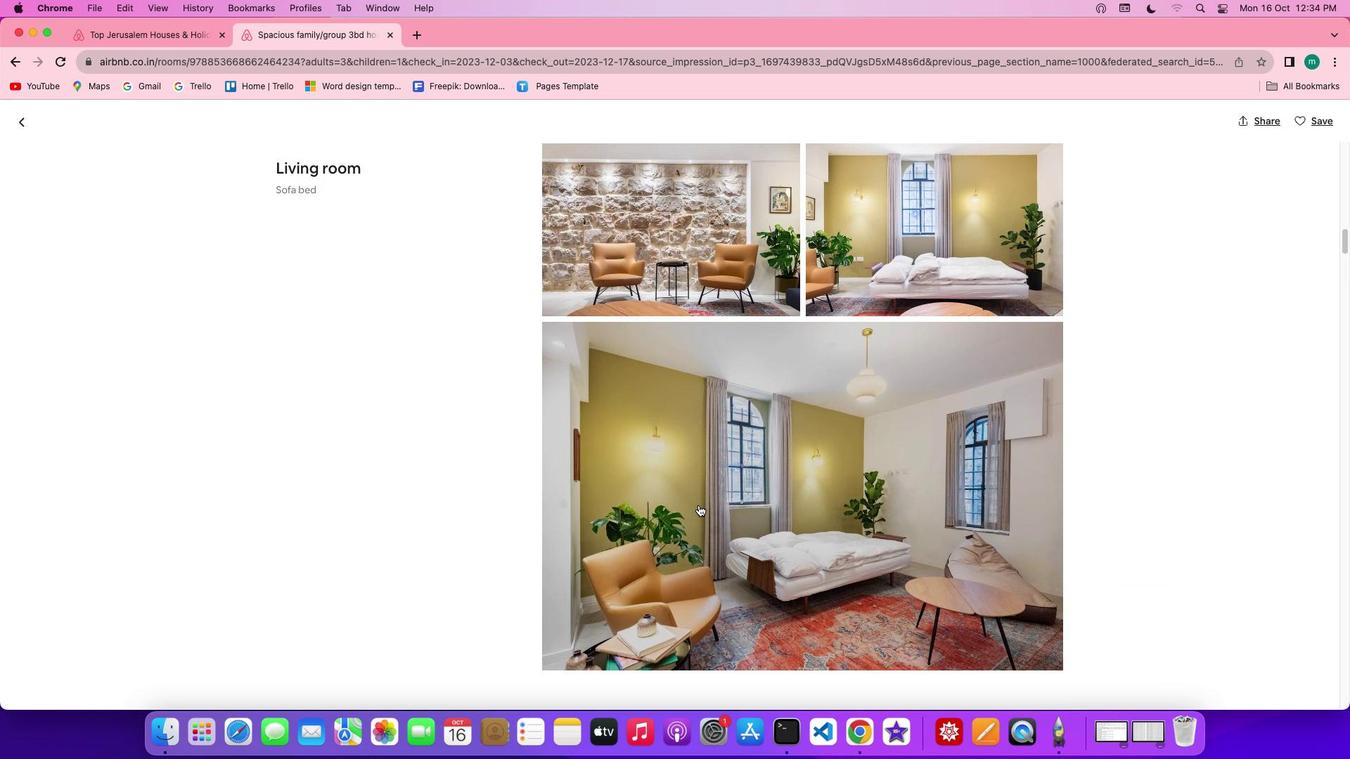 
Action: Mouse scrolled (699, 505) with delta (0, 0)
Screenshot: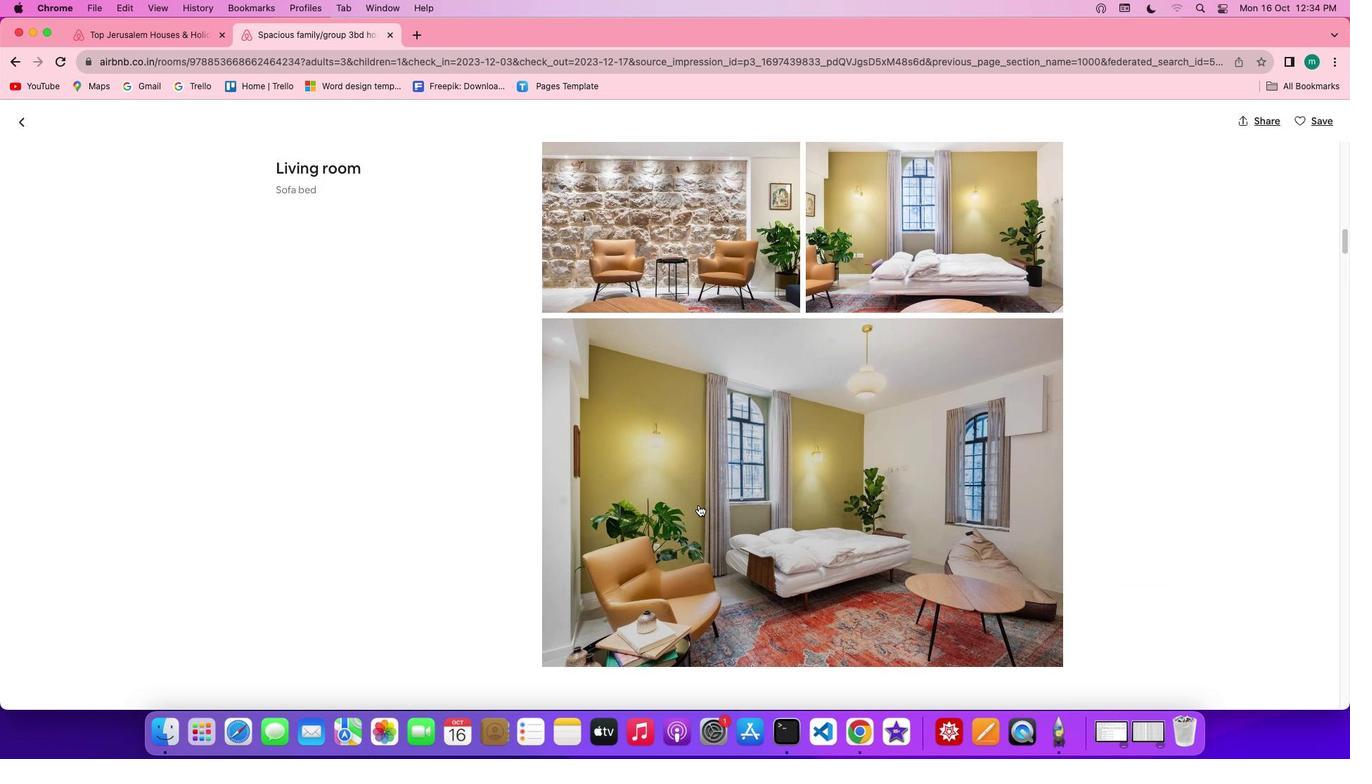 
Action: Mouse scrolled (699, 505) with delta (0, 0)
Screenshot: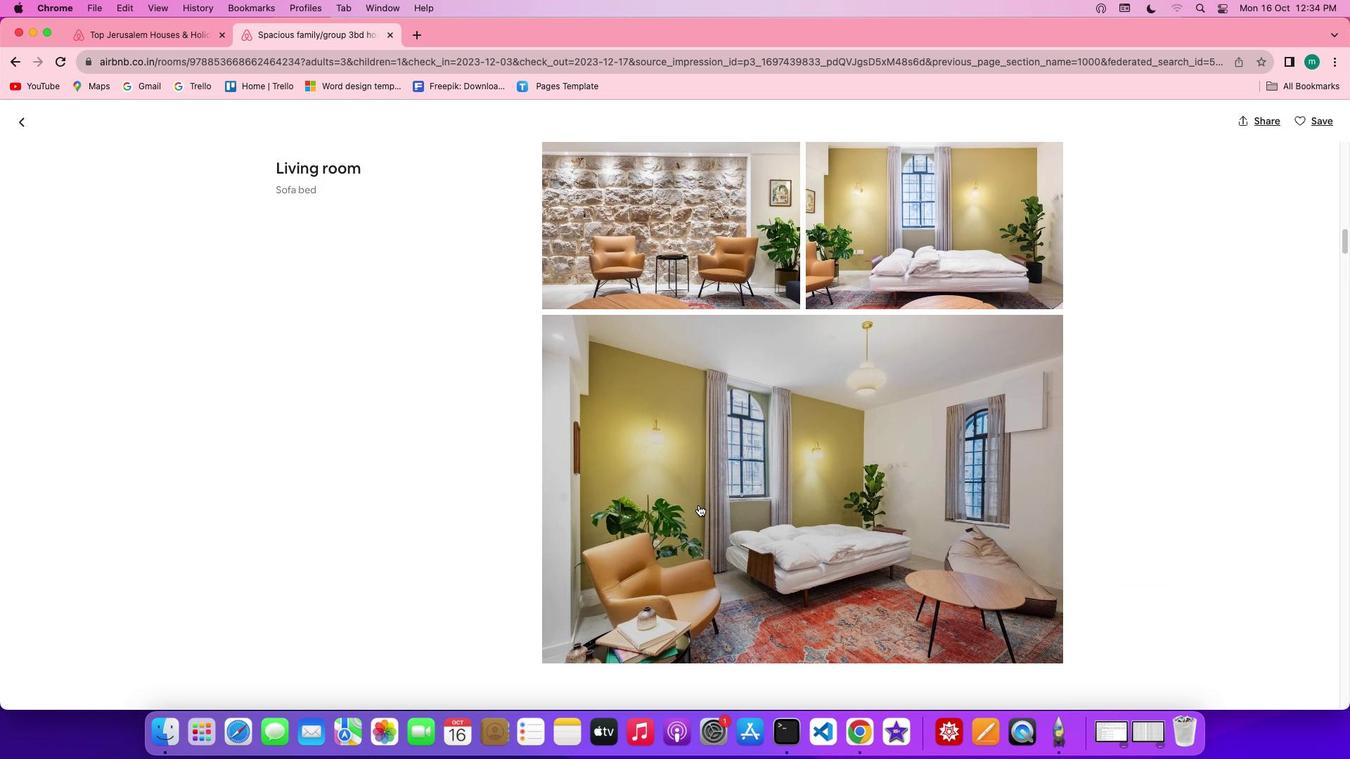 
Action: Mouse scrolled (699, 505) with delta (0, -2)
Screenshot: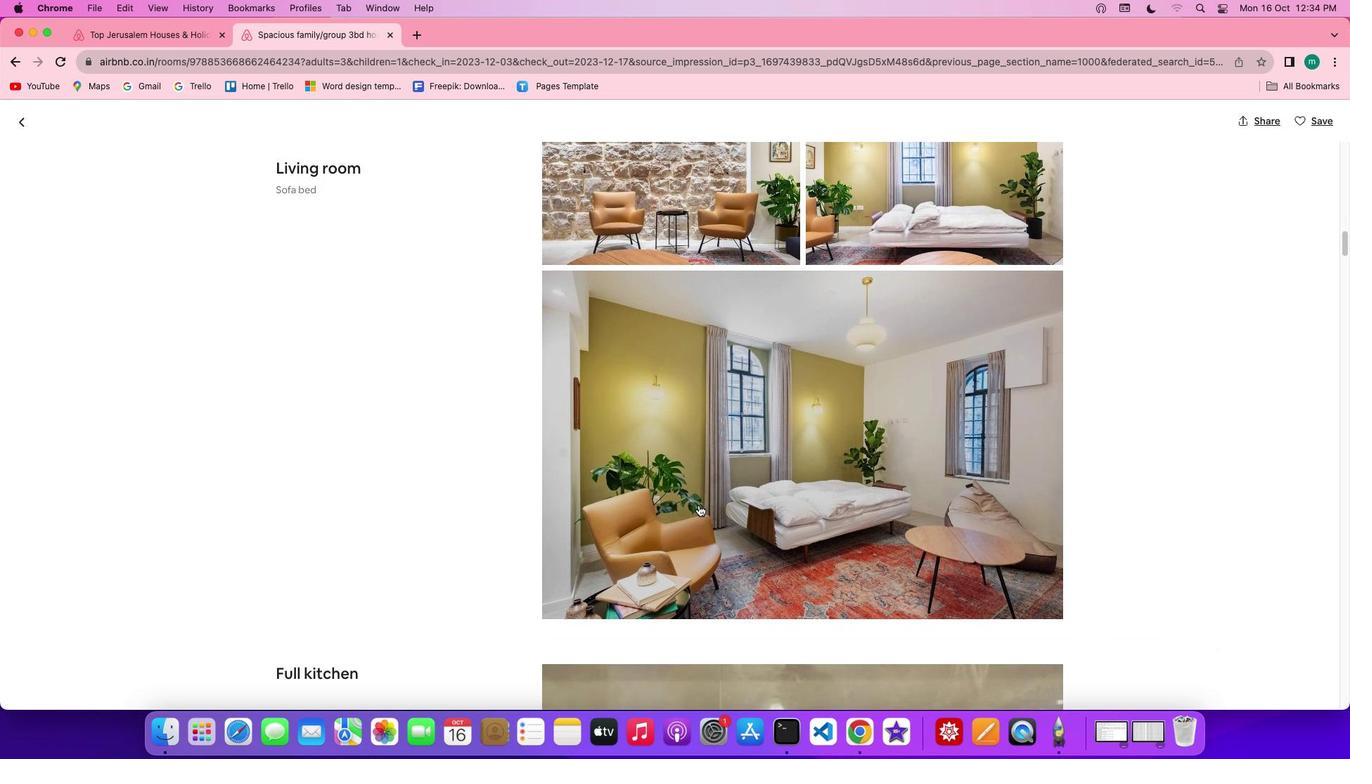 
Action: Mouse scrolled (699, 505) with delta (0, -2)
Screenshot: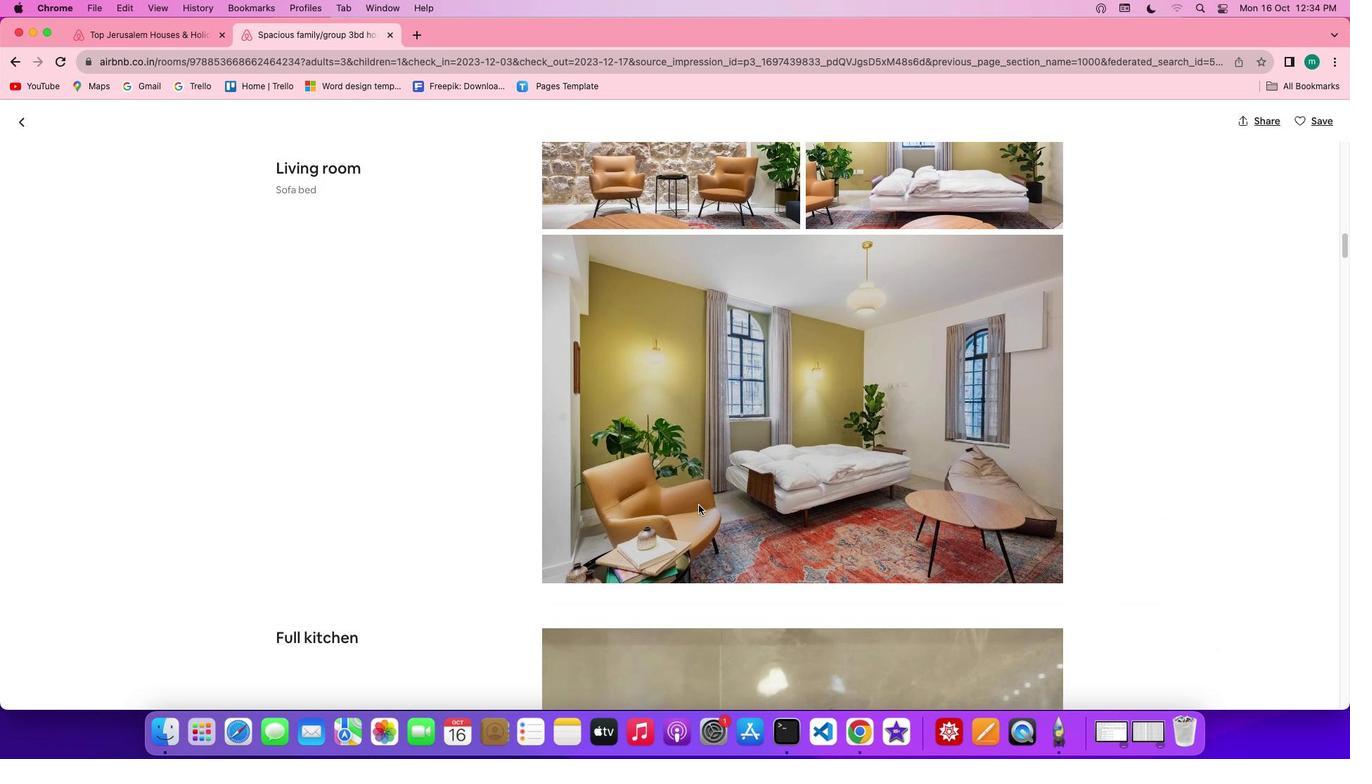 
Action: Mouse scrolled (699, 505) with delta (0, 0)
Screenshot: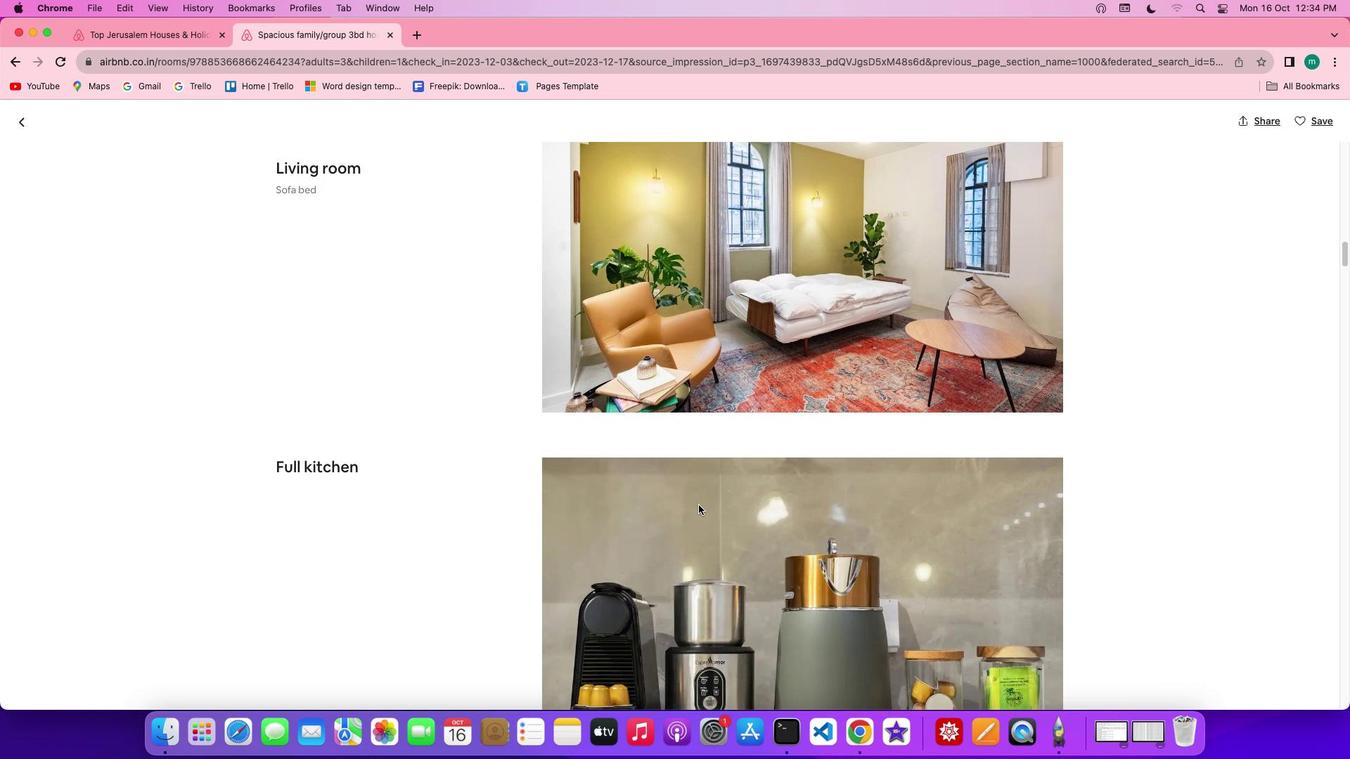 
Action: Mouse scrolled (699, 505) with delta (0, 0)
Screenshot: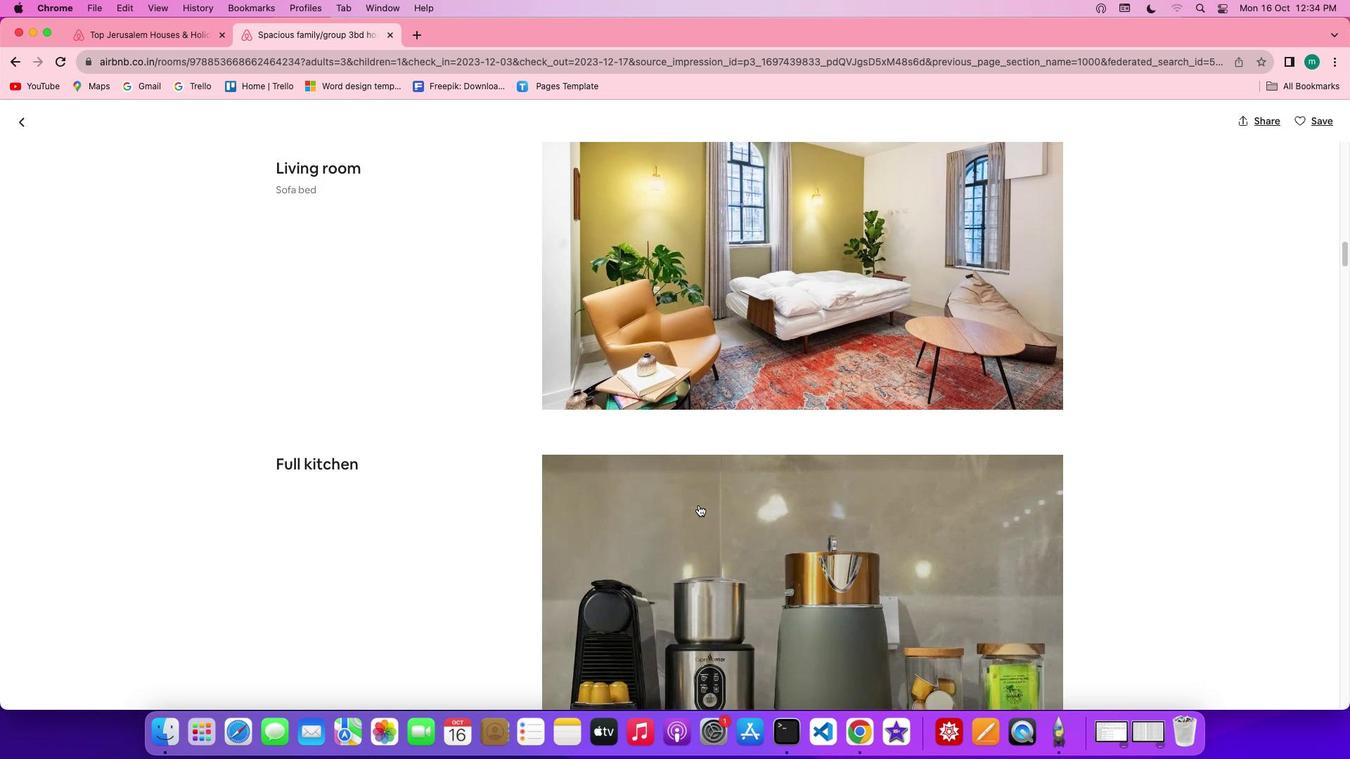 
Action: Mouse scrolled (699, 505) with delta (0, 0)
Screenshot: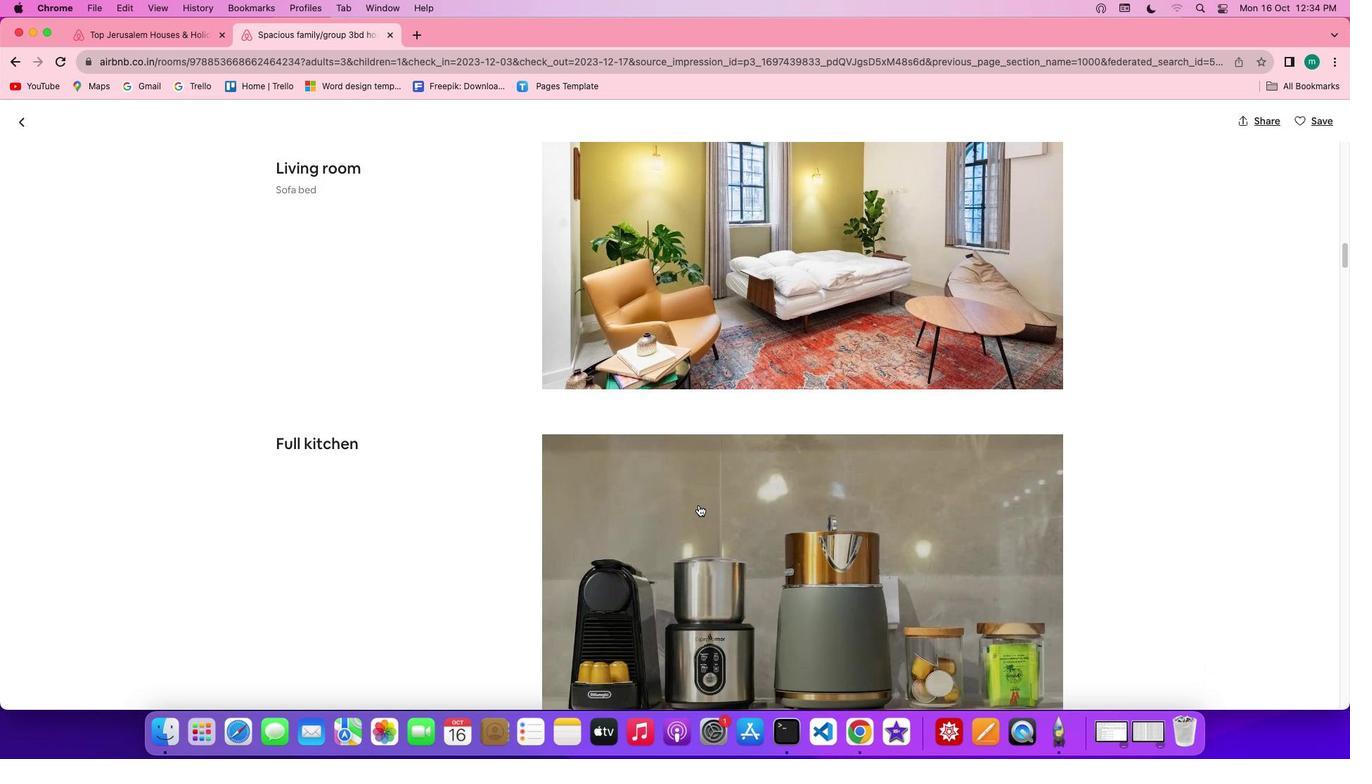 
Action: Mouse scrolled (699, 505) with delta (0, -1)
Screenshot: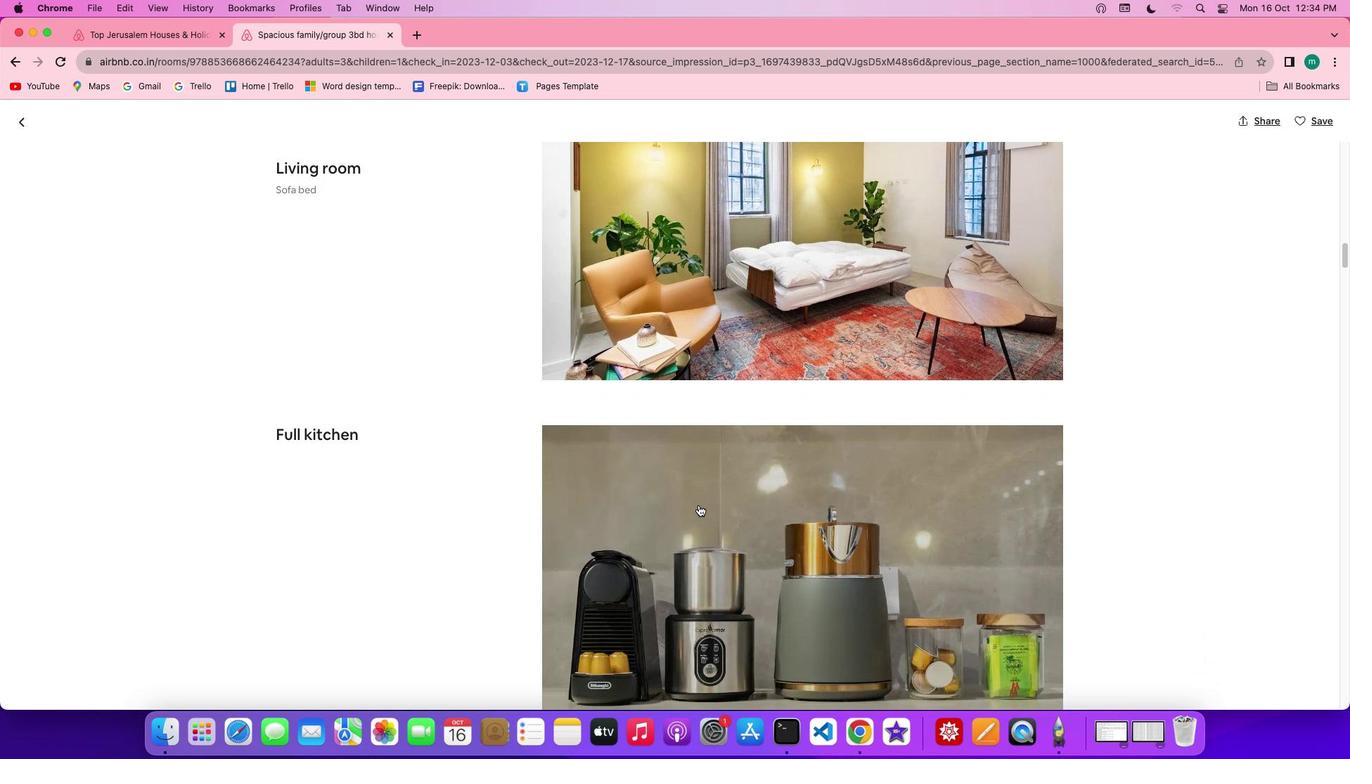 
Action: Mouse scrolled (699, 505) with delta (0, -2)
Screenshot: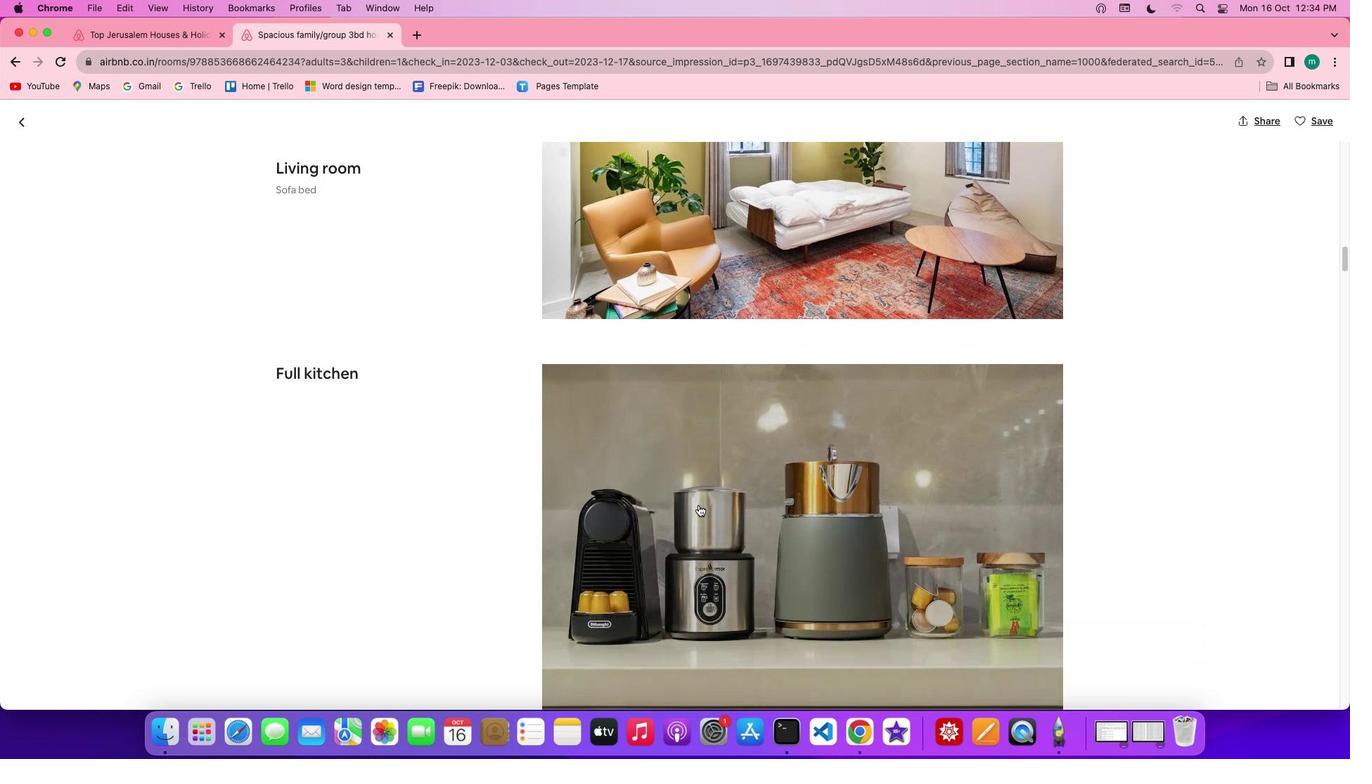 
Action: Mouse scrolled (699, 505) with delta (0, 0)
Screenshot: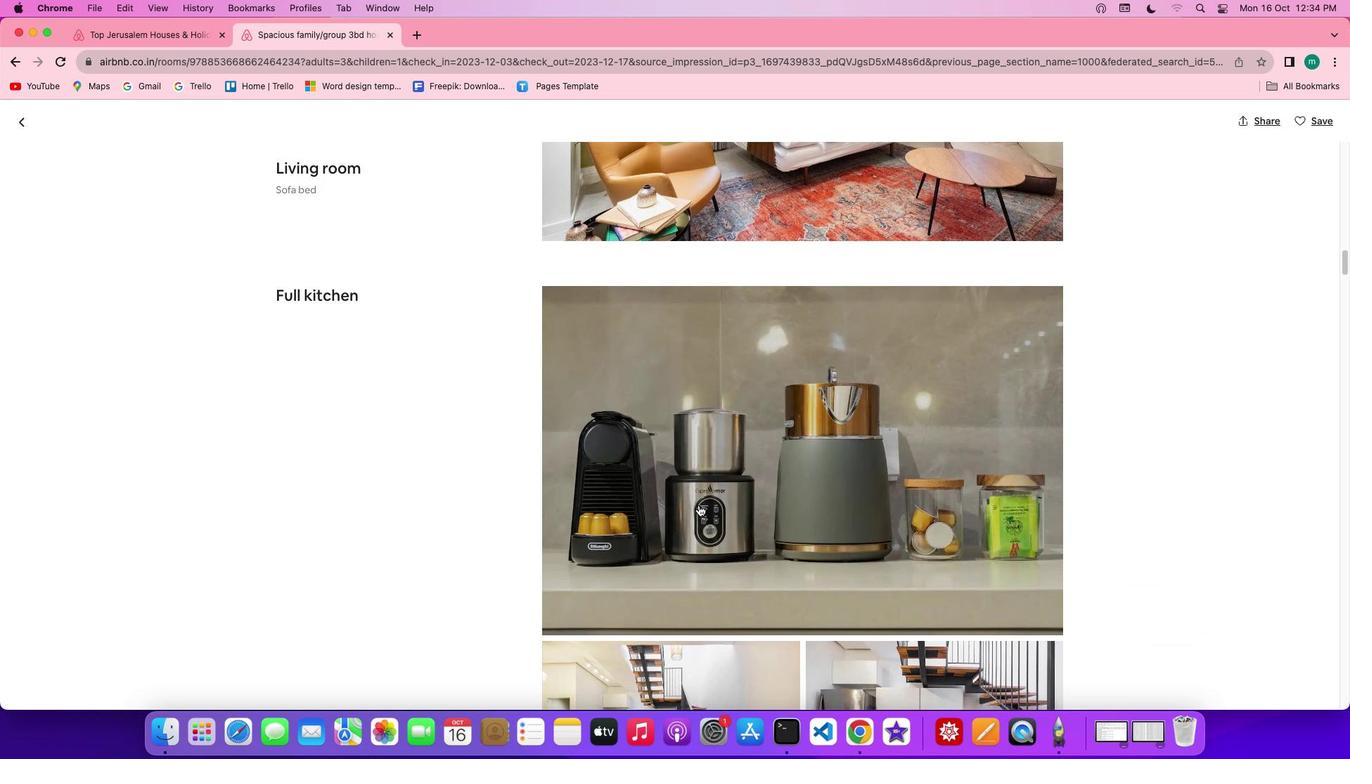 
Action: Mouse scrolled (699, 505) with delta (0, 0)
Screenshot: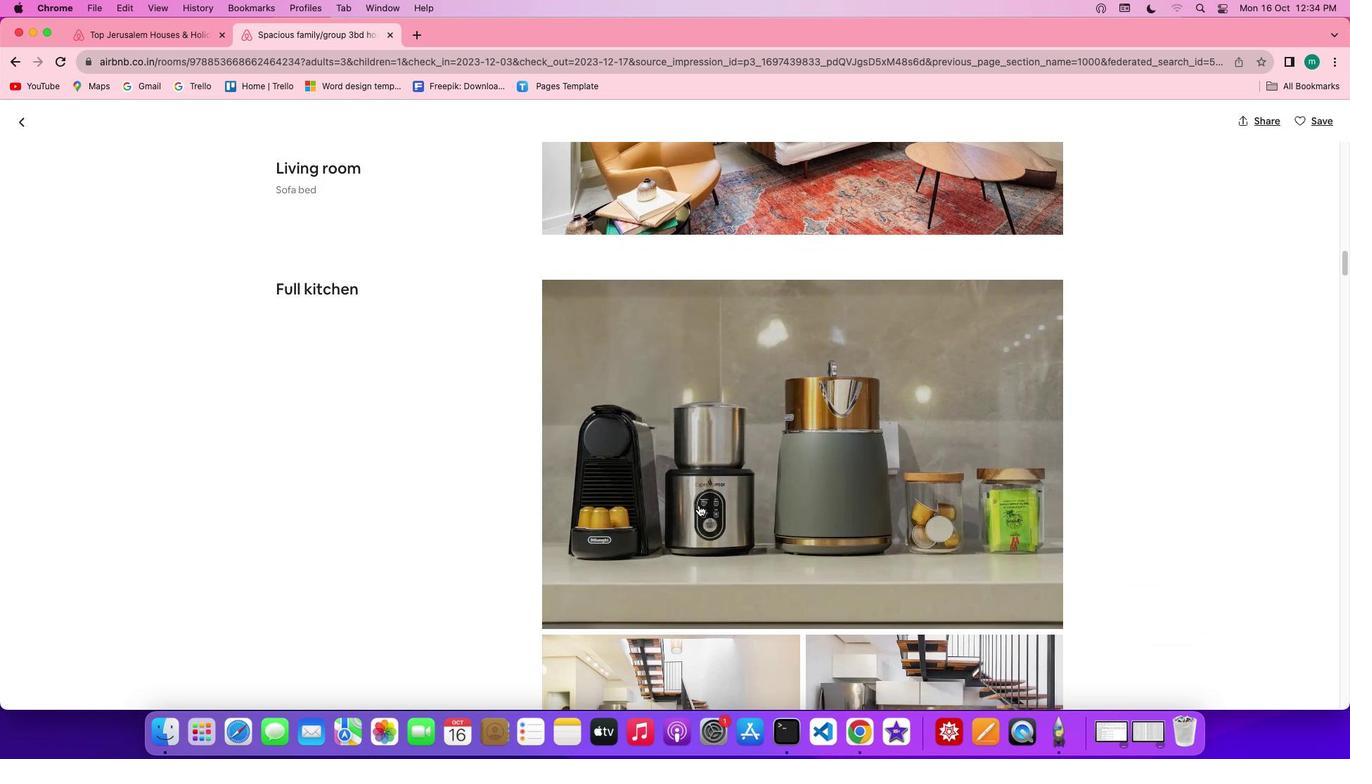 
Action: Mouse scrolled (699, 505) with delta (0, 0)
Screenshot: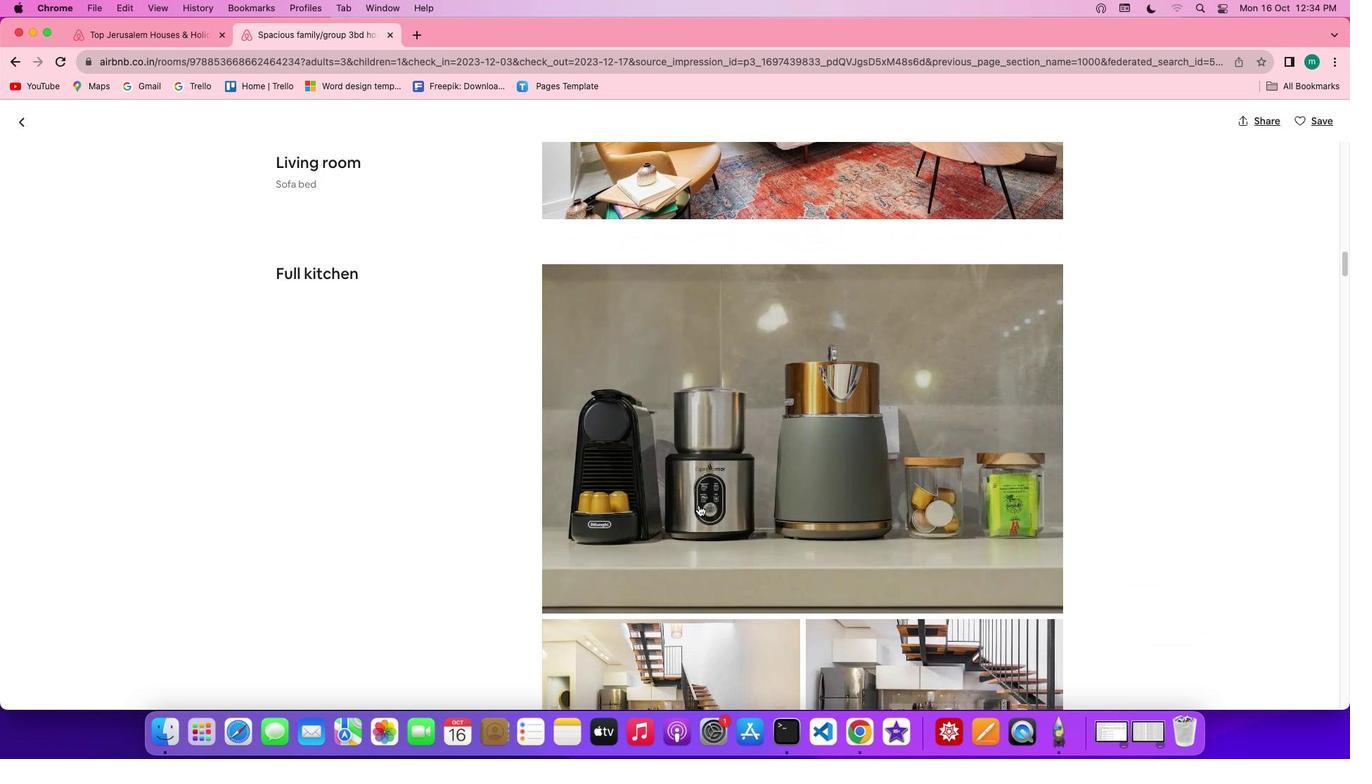 
Action: Mouse scrolled (699, 505) with delta (0, -1)
Screenshot: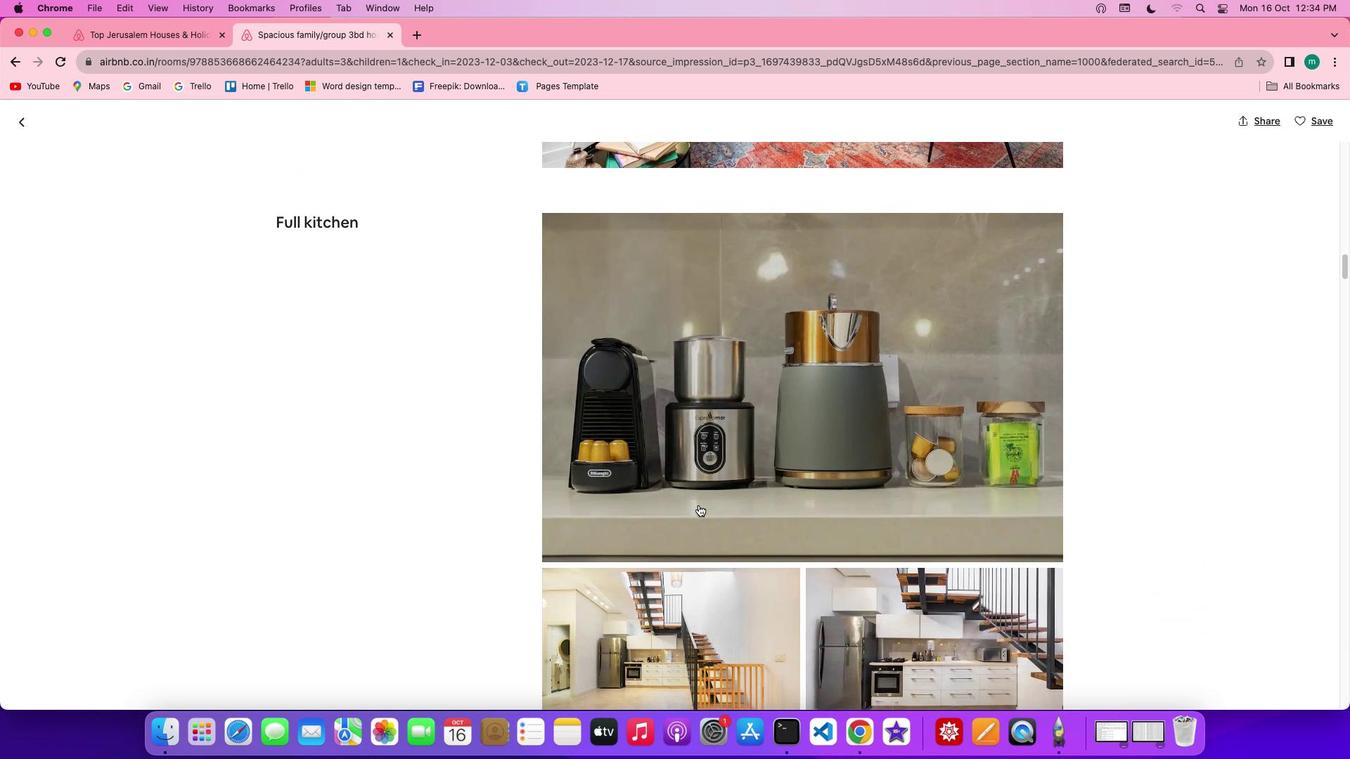 
Action: Mouse scrolled (699, 505) with delta (0, 0)
Screenshot: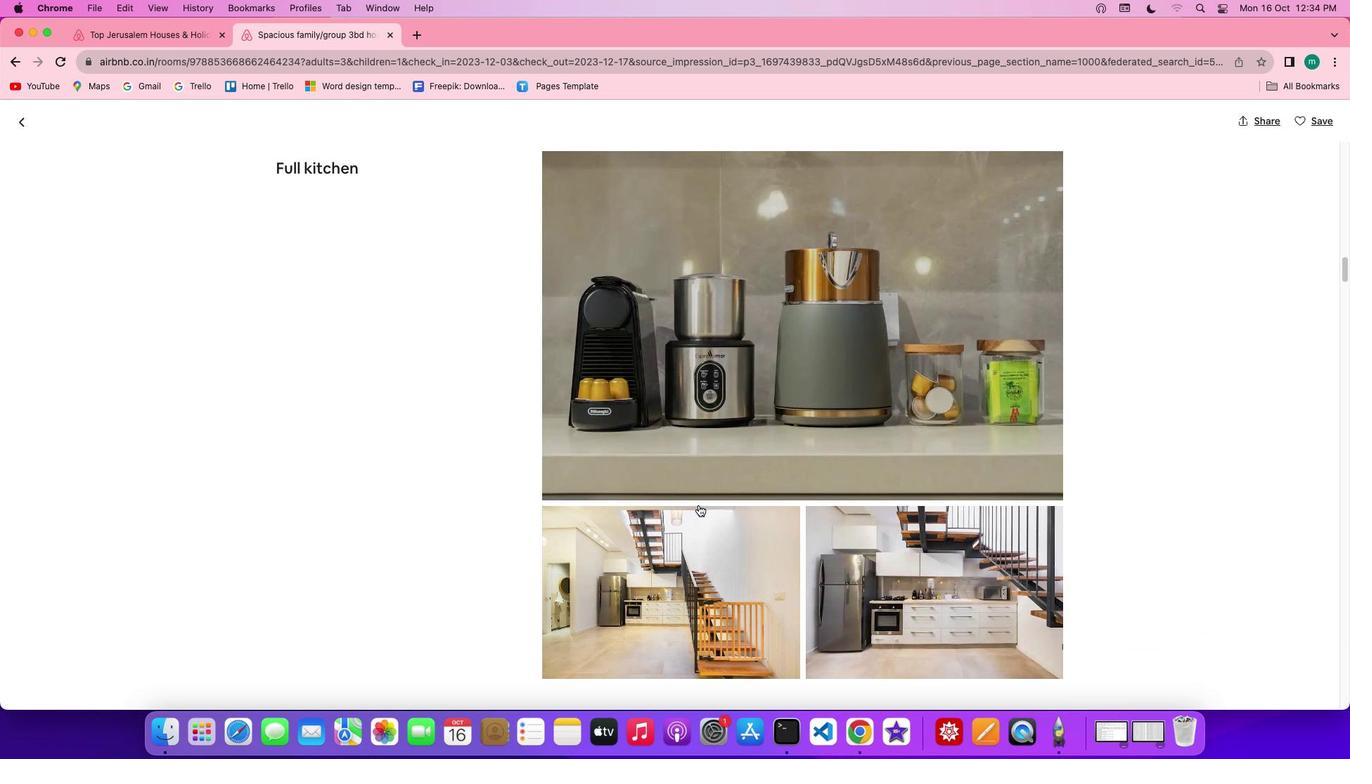 
Action: Mouse scrolled (699, 505) with delta (0, 0)
Screenshot: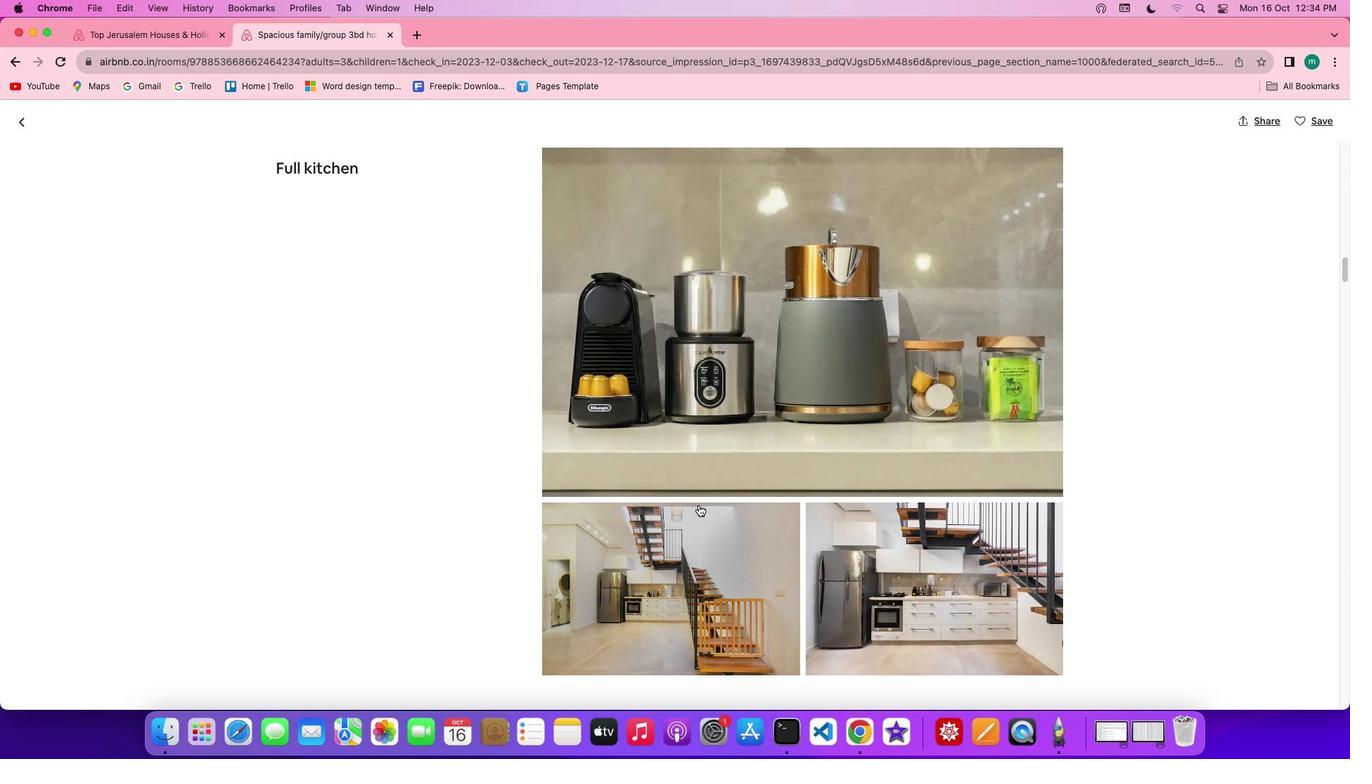 
Action: Mouse scrolled (699, 505) with delta (0, 0)
Screenshot: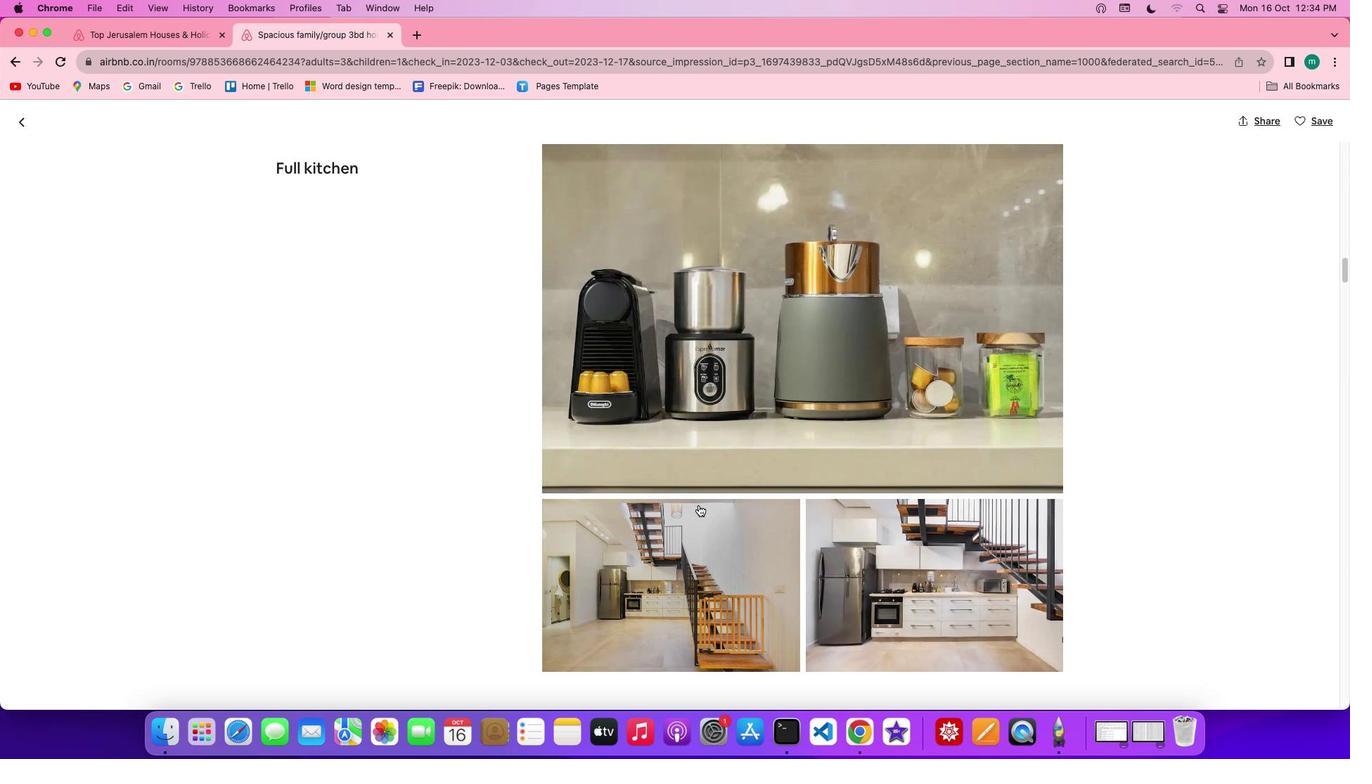 
Action: Mouse scrolled (699, 505) with delta (0, -1)
Screenshot: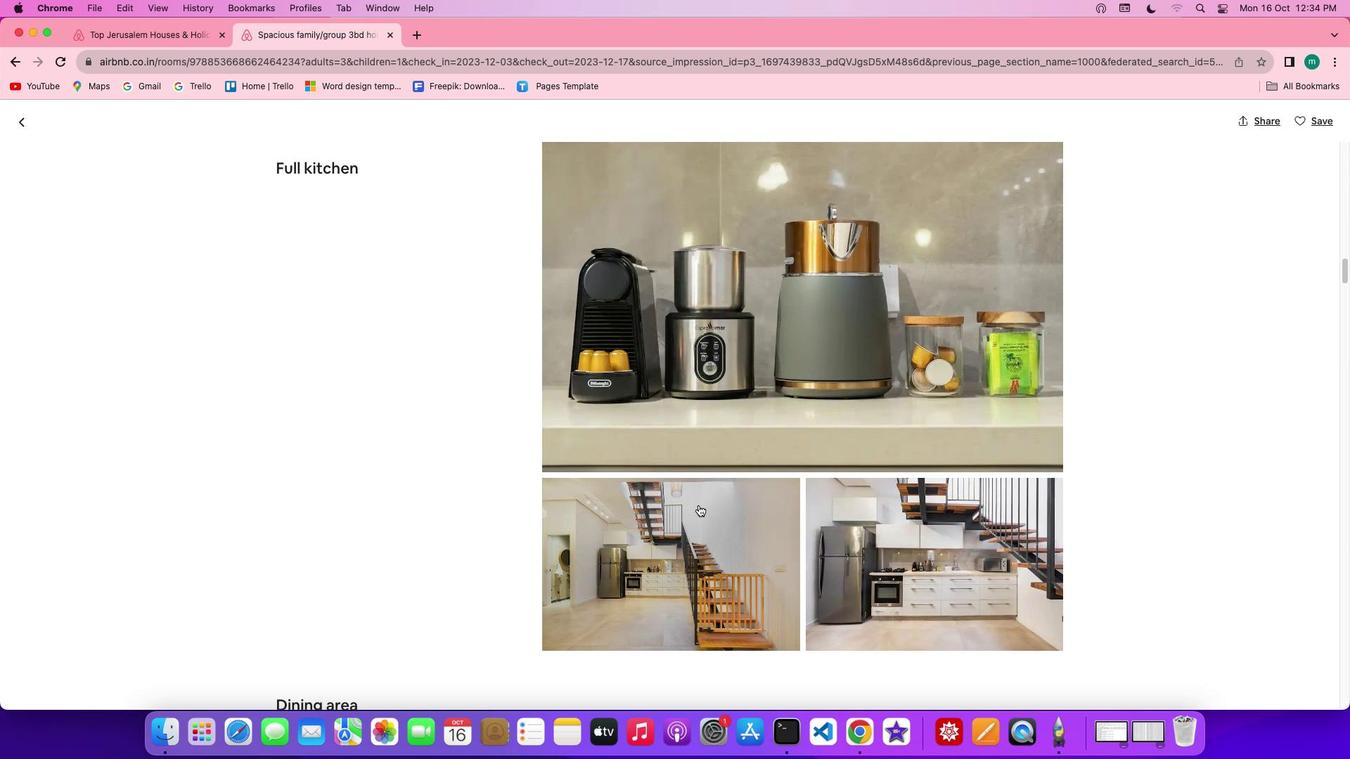 
Action: Mouse scrolled (699, 505) with delta (0, -1)
Screenshot: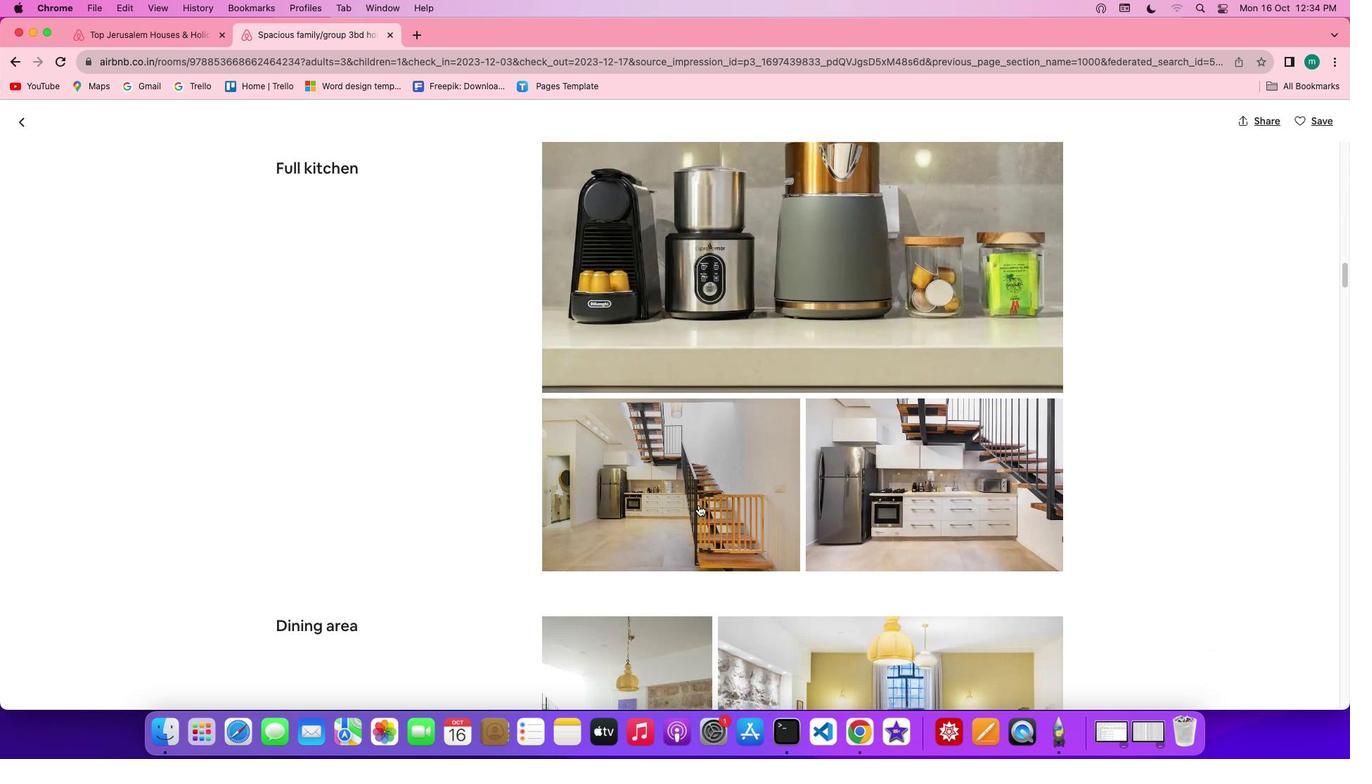 
Action: Mouse scrolled (699, 505) with delta (0, 0)
Screenshot: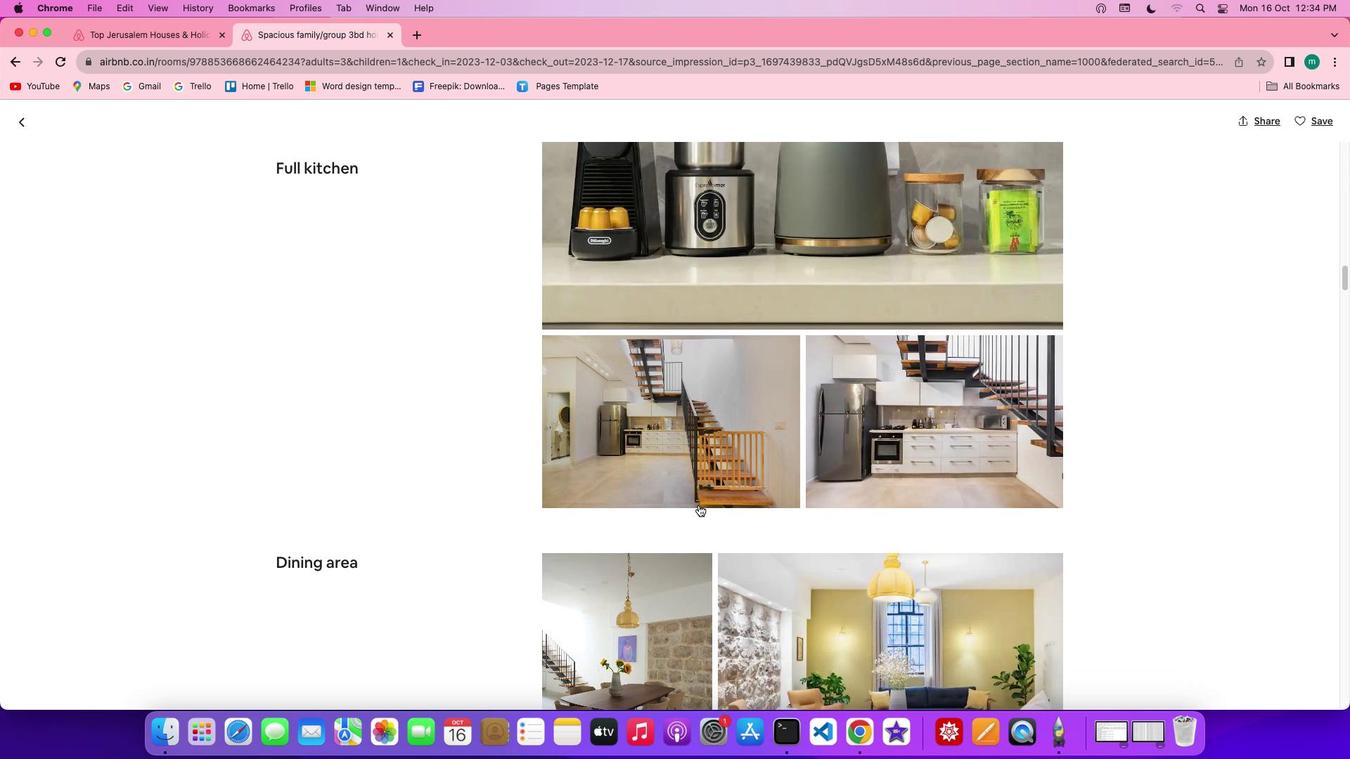 
Action: Mouse scrolled (699, 505) with delta (0, 0)
Screenshot: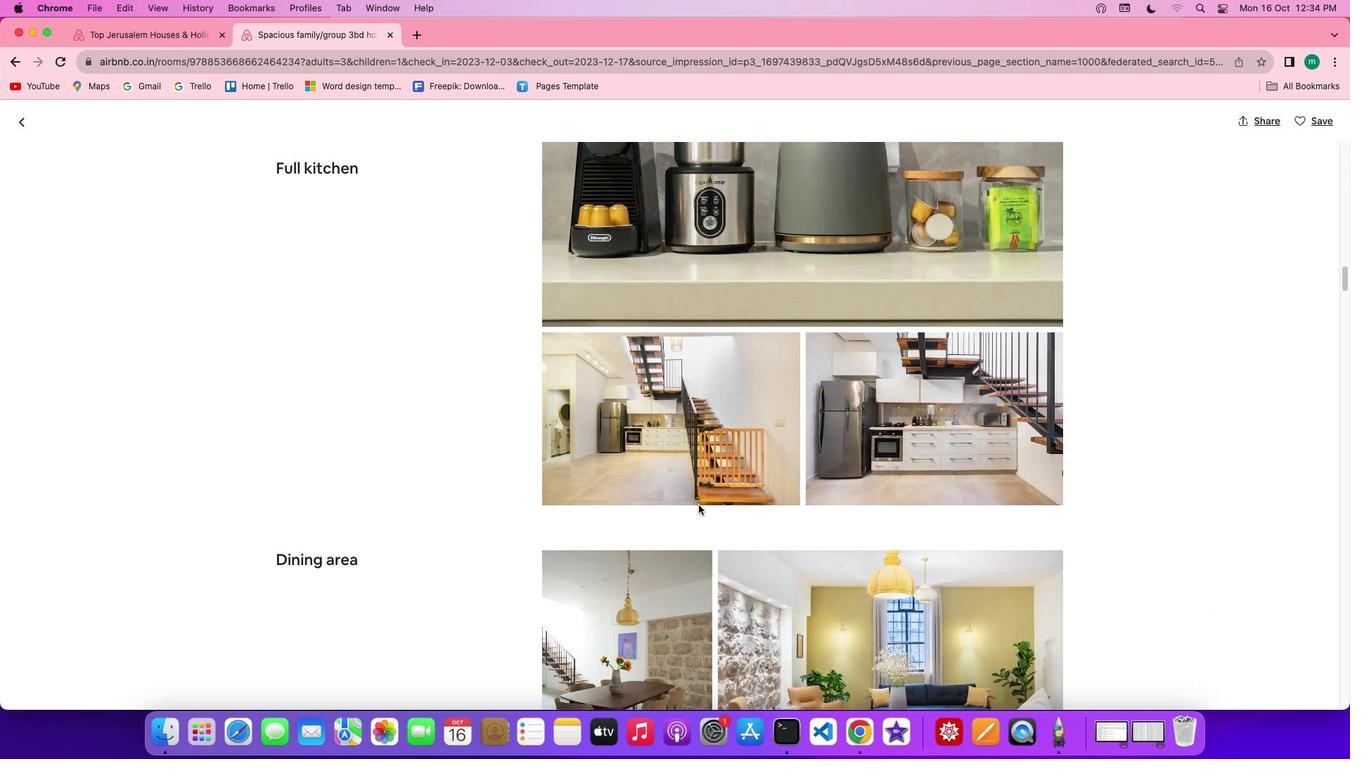 
Action: Mouse scrolled (699, 505) with delta (0, -1)
Screenshot: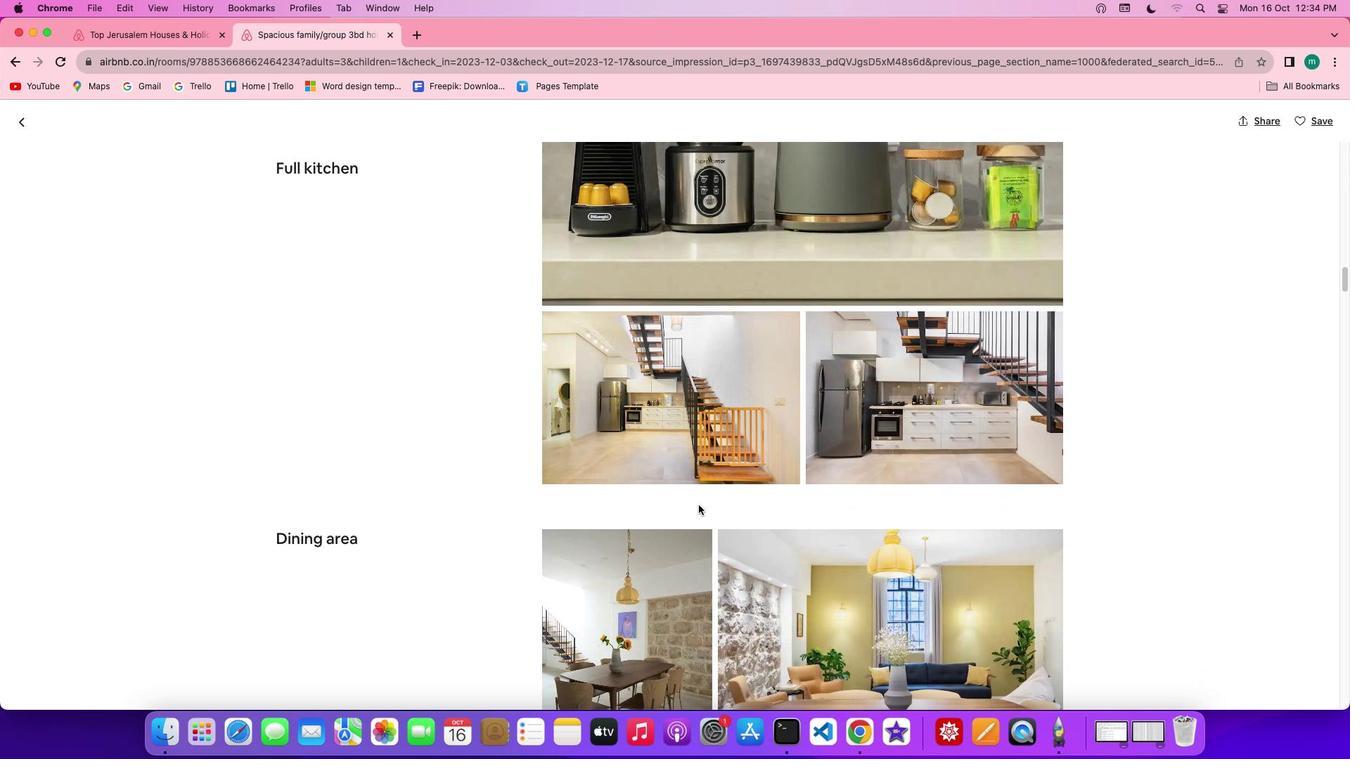 
Action: Mouse scrolled (699, 505) with delta (0, -1)
Screenshot: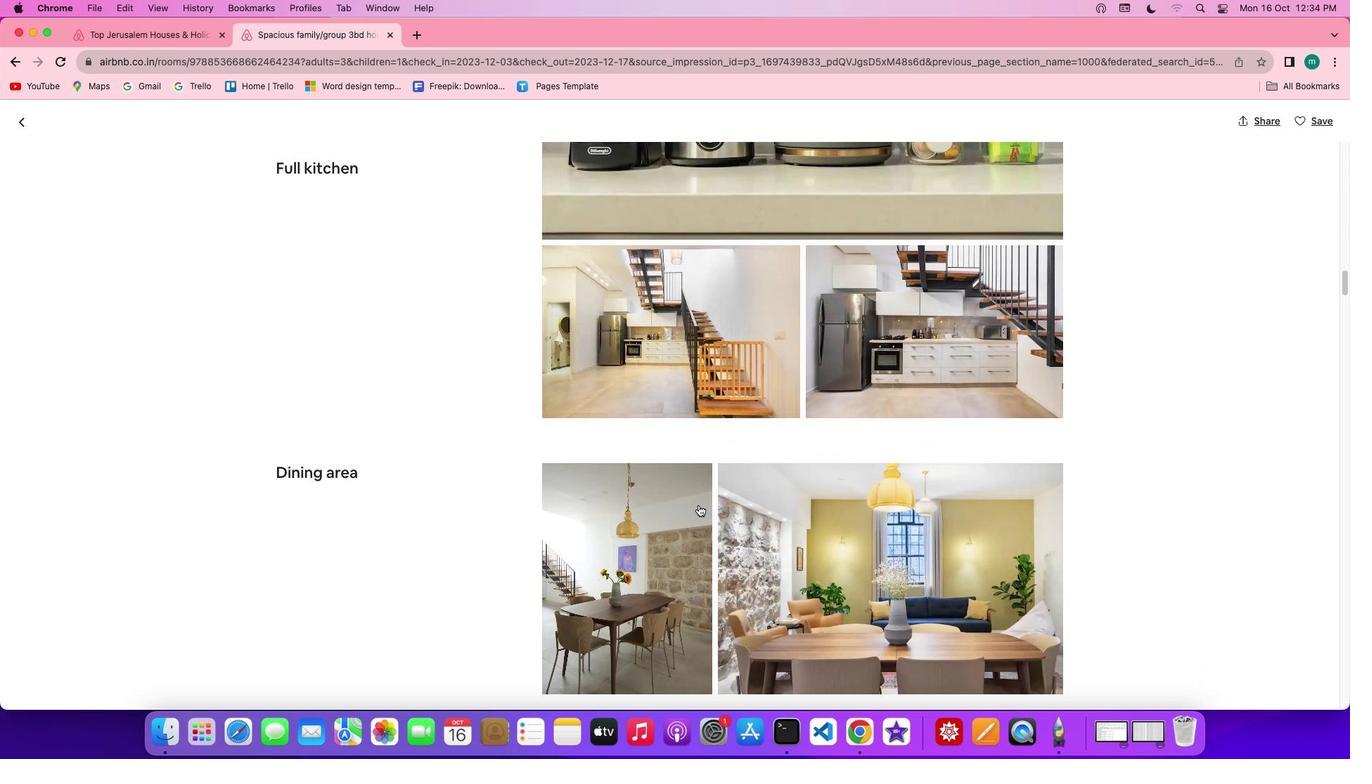 
Action: Mouse scrolled (699, 505) with delta (0, 0)
Screenshot: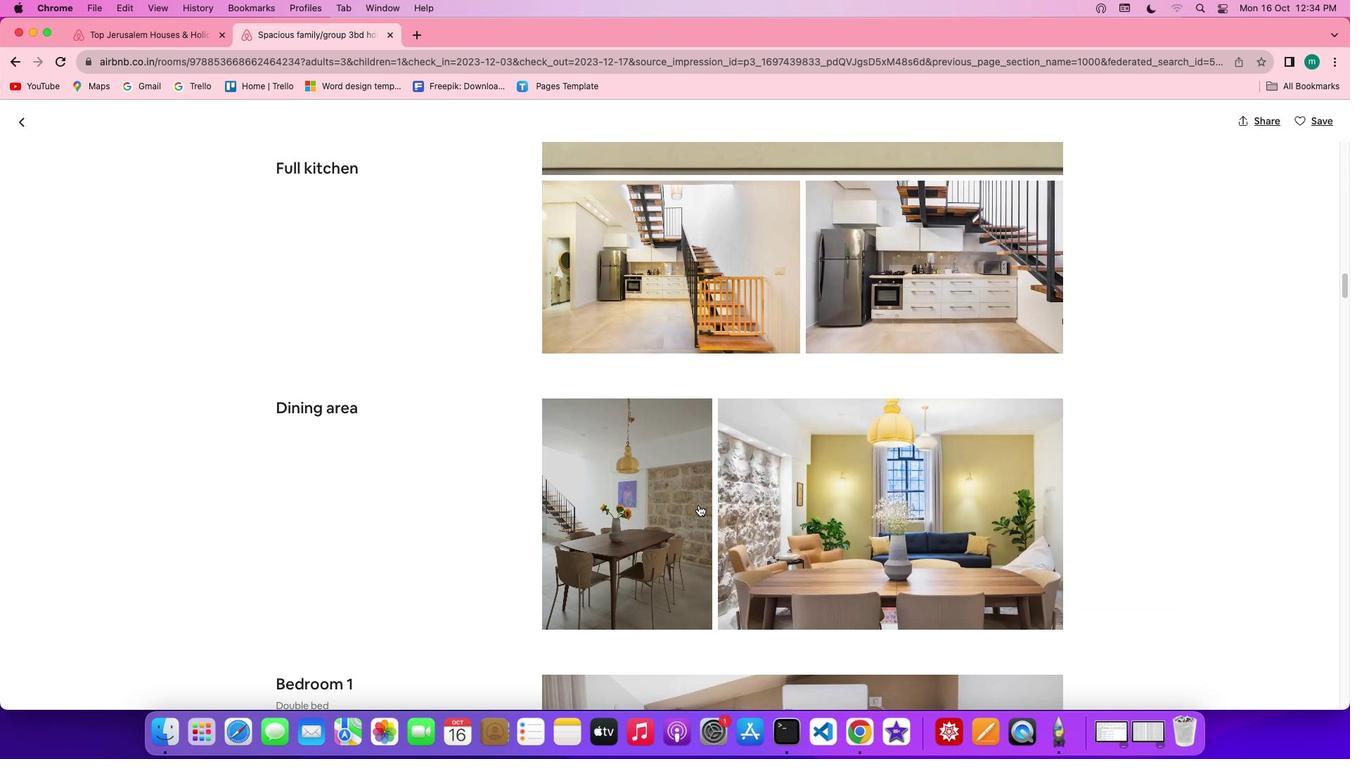 
Action: Mouse scrolled (699, 505) with delta (0, 0)
Screenshot: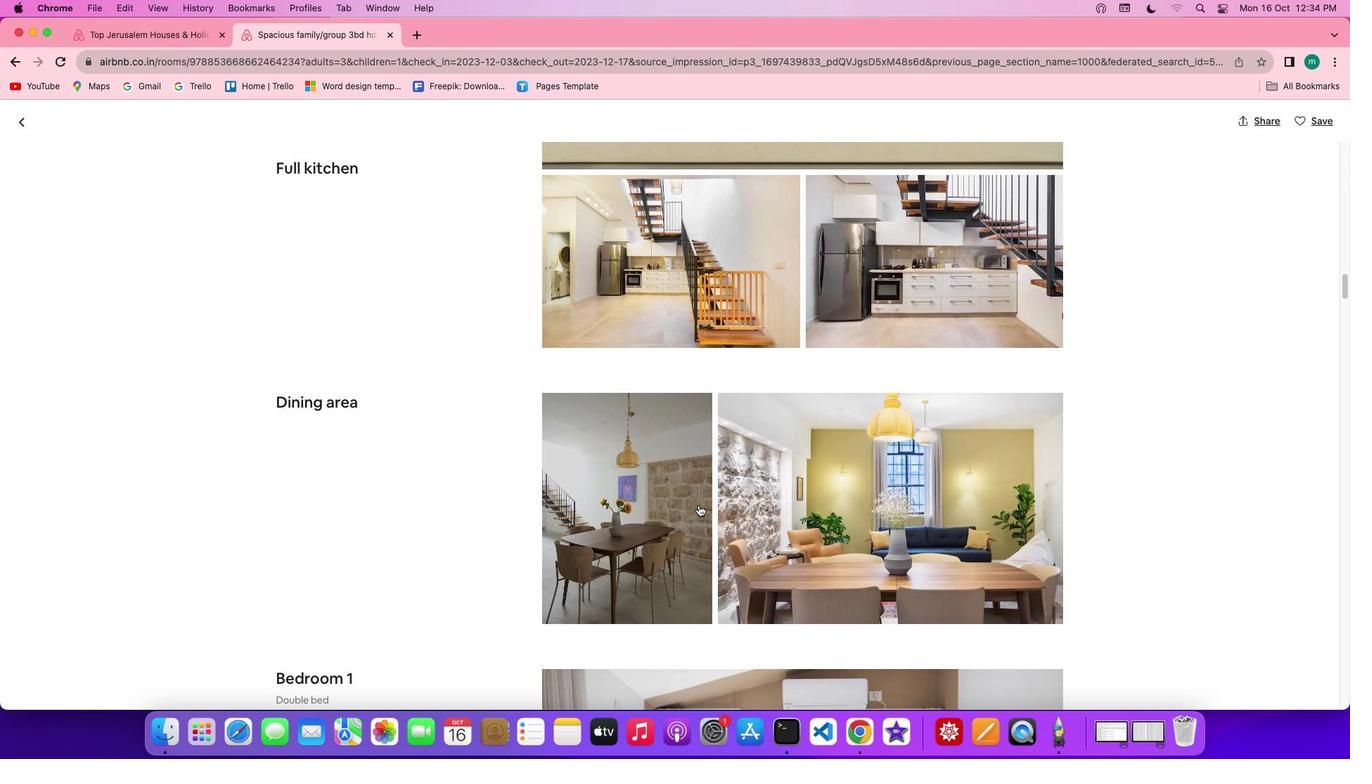 
Action: Mouse scrolled (699, 505) with delta (0, 0)
Screenshot: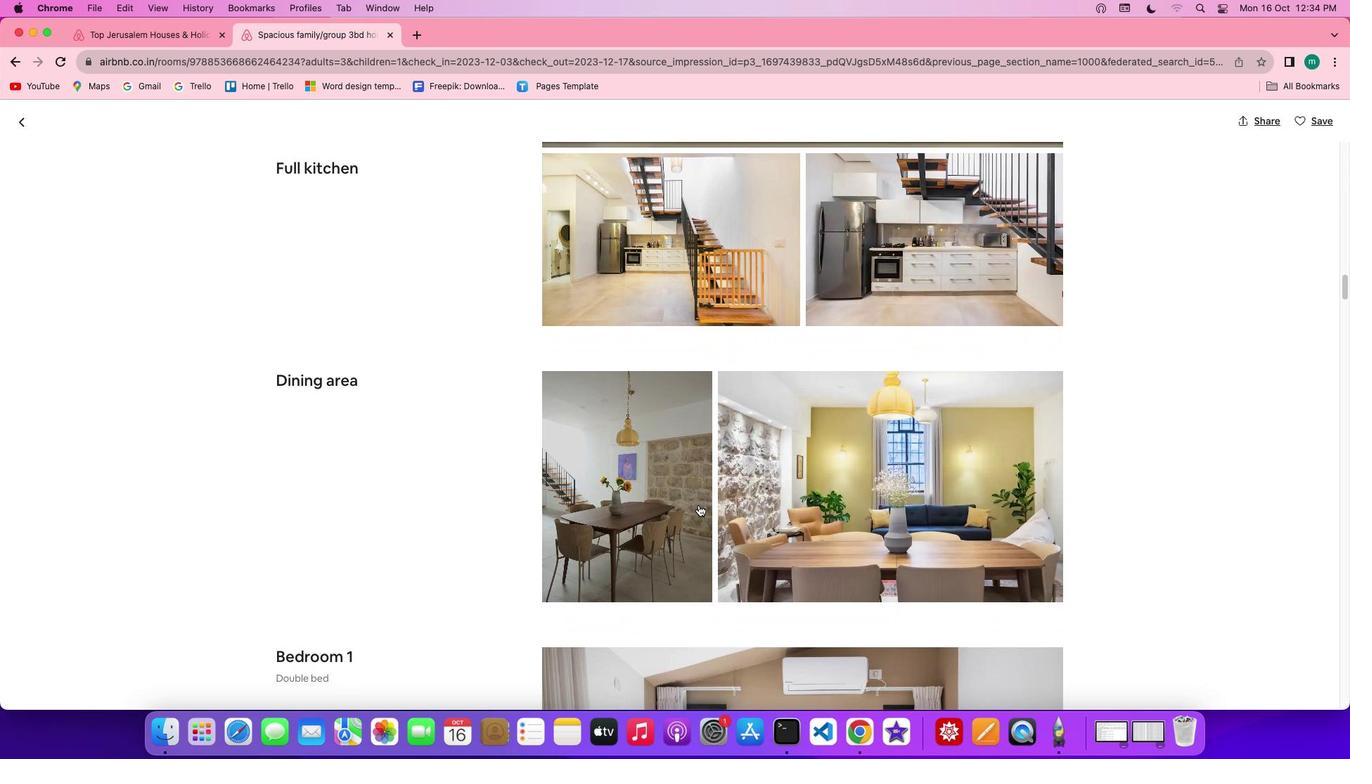 
Action: Mouse scrolled (699, 505) with delta (0, 0)
Screenshot: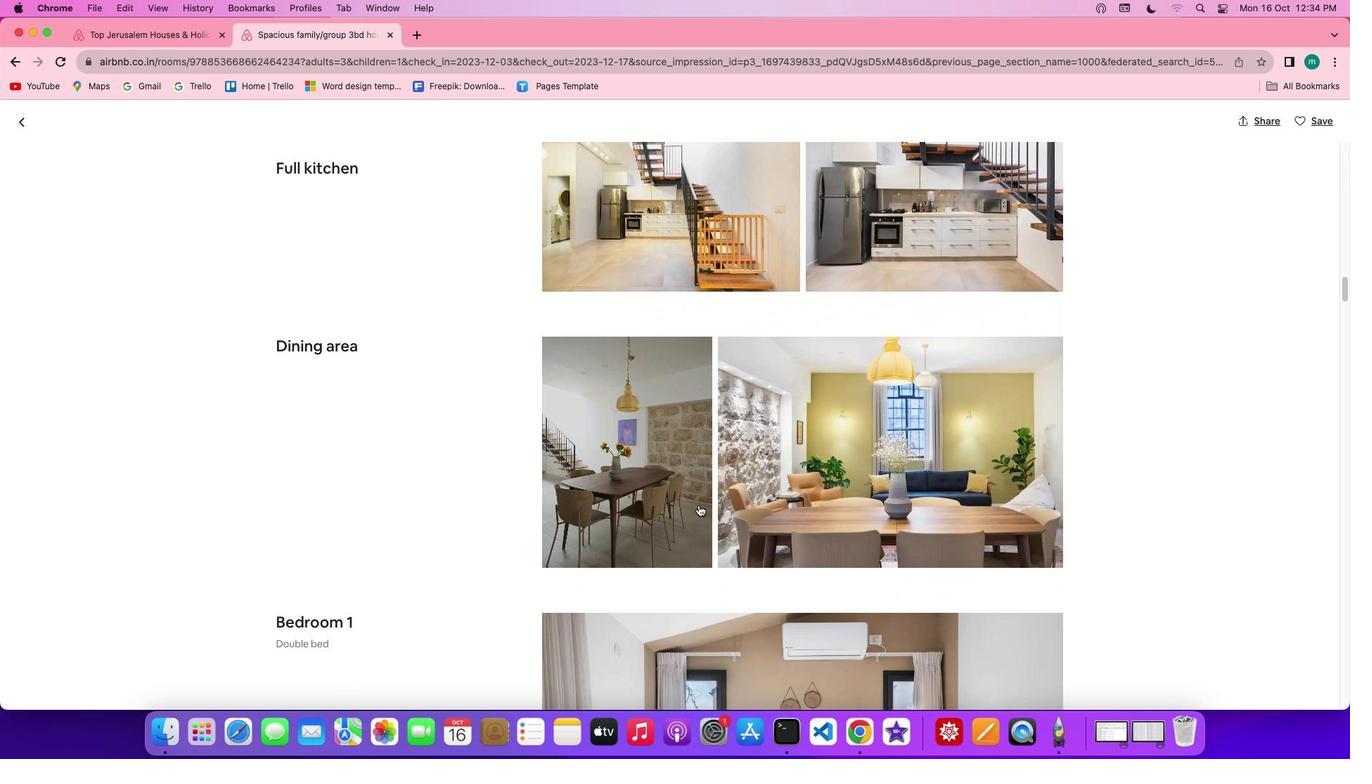 
Action: Mouse scrolled (699, 505) with delta (0, 0)
Screenshot: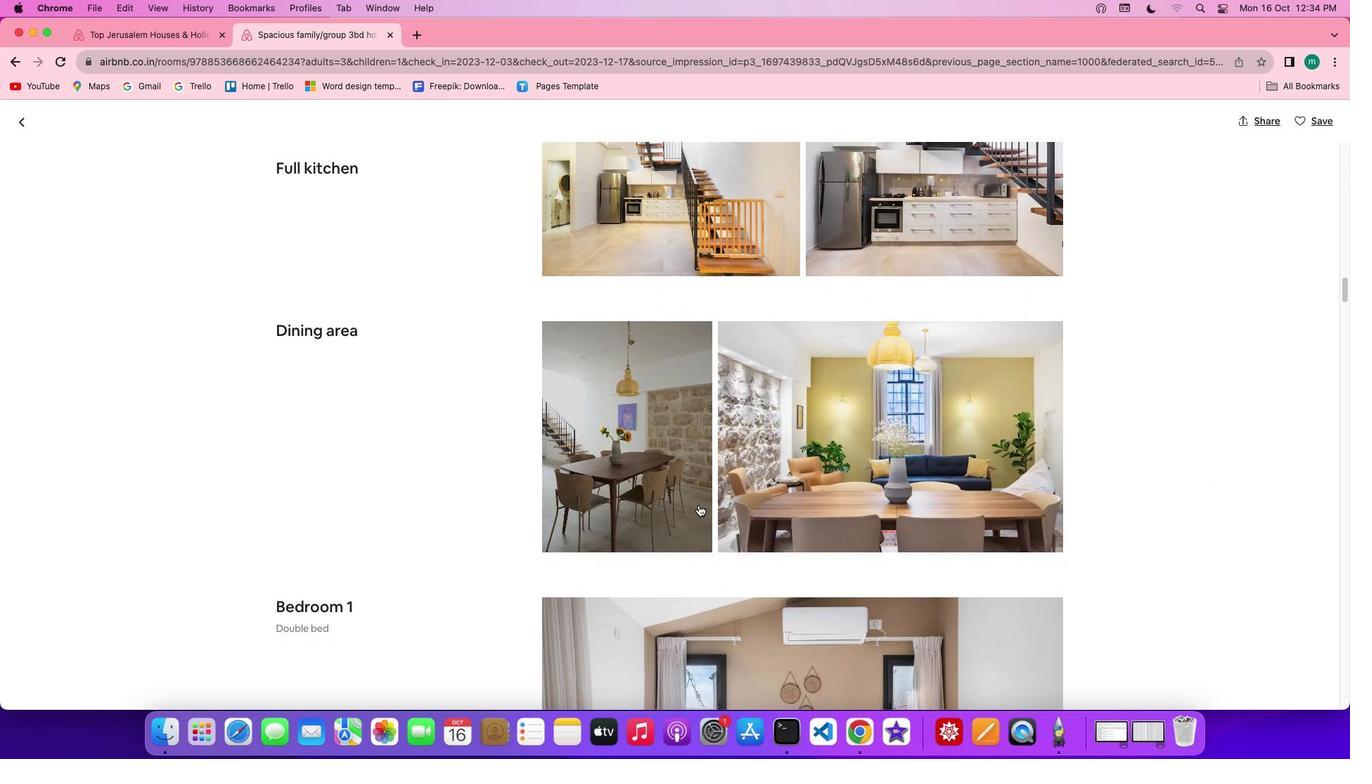 
Action: Mouse scrolled (699, 505) with delta (0, 0)
Screenshot: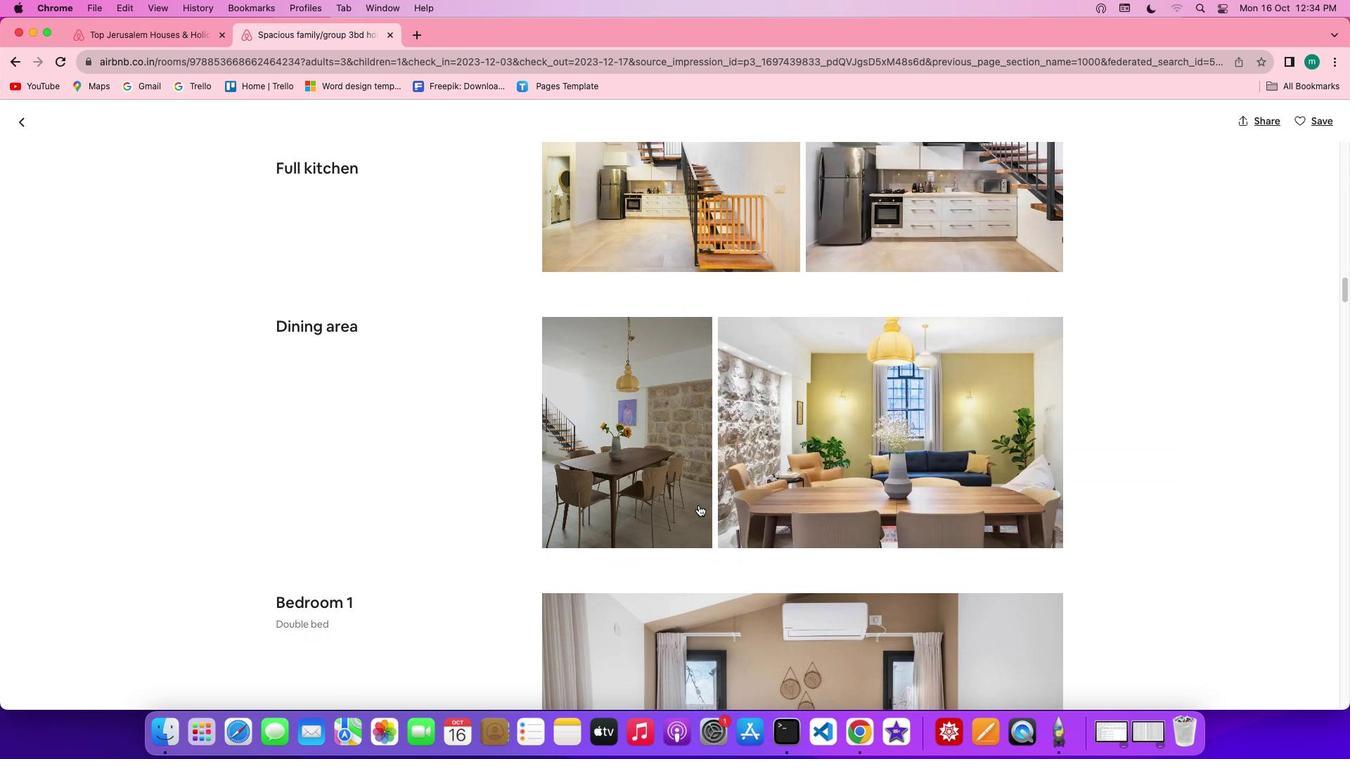 
Action: Mouse scrolled (699, 505) with delta (0, 0)
Screenshot: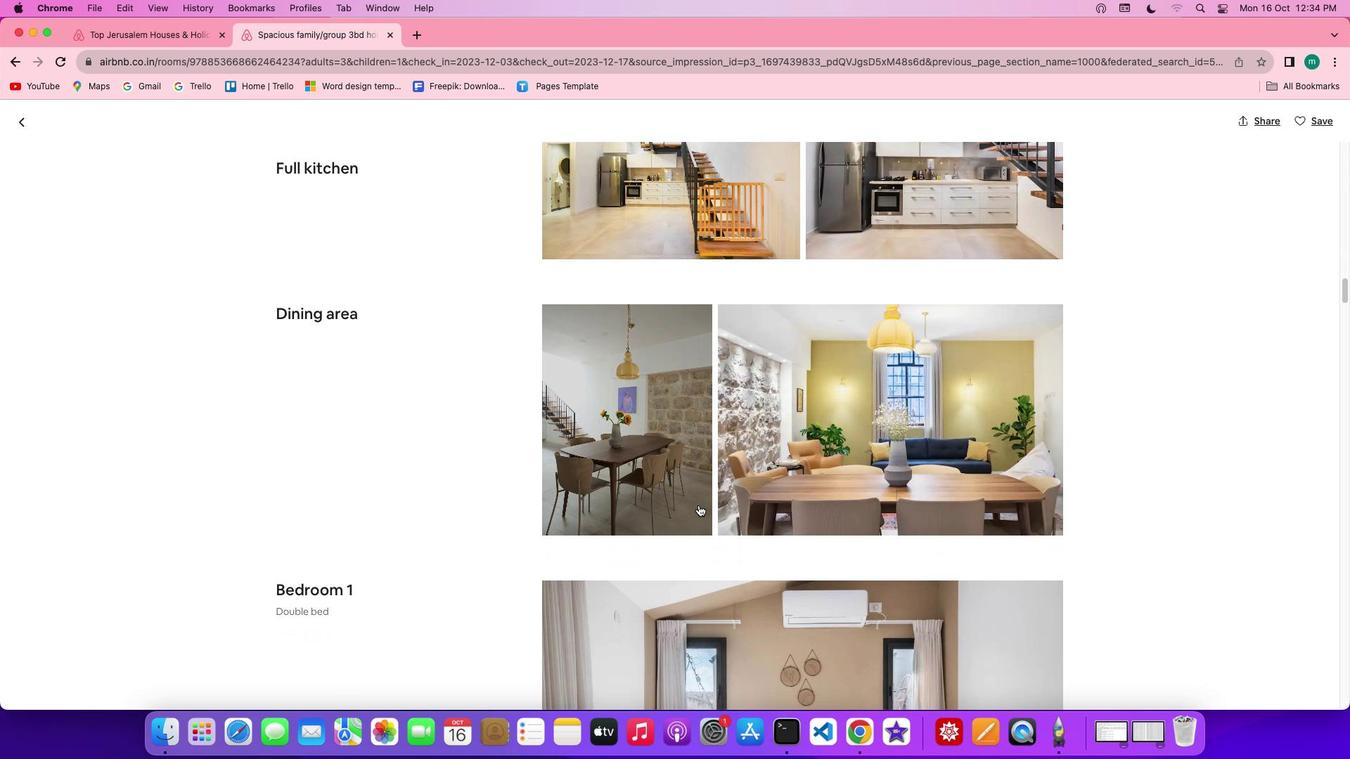 
Action: Mouse scrolled (699, 505) with delta (0, -1)
Screenshot: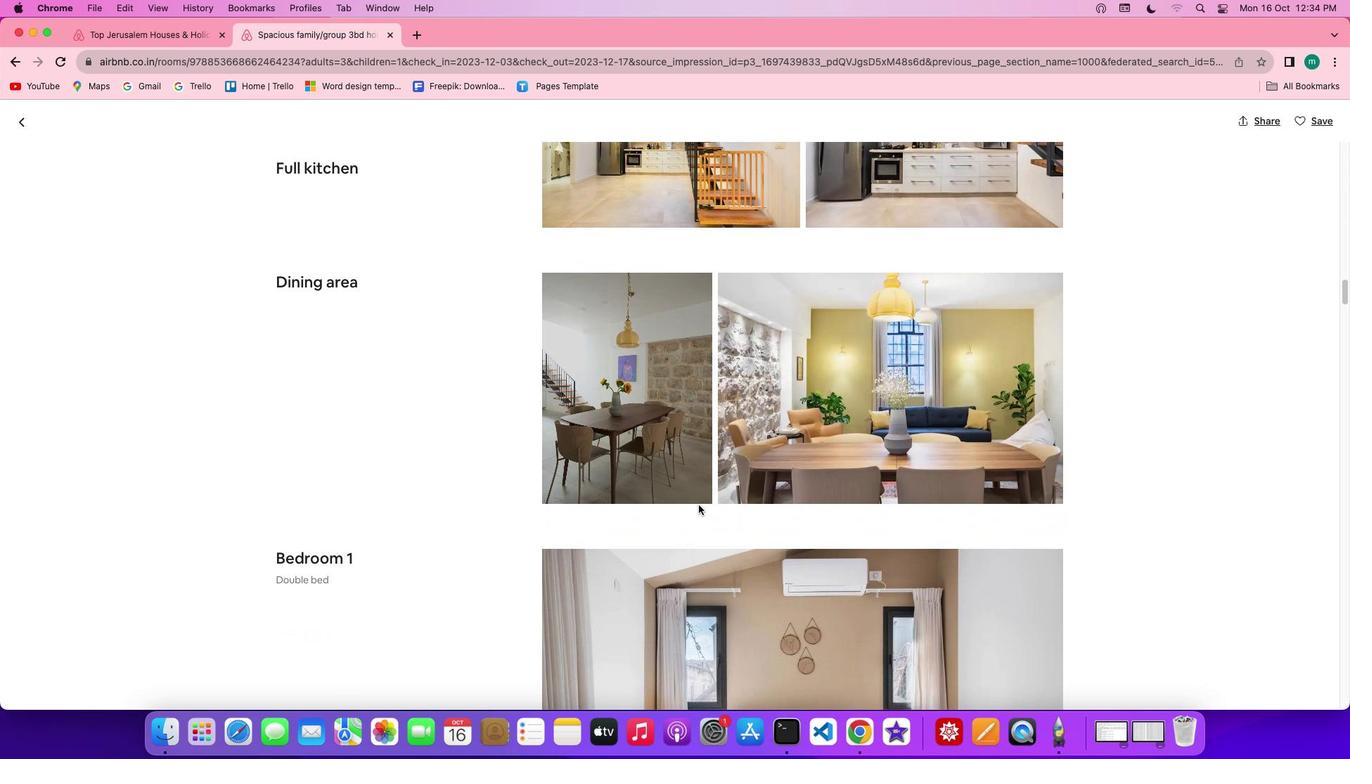 
Action: Mouse scrolled (699, 505) with delta (0, -2)
Screenshot: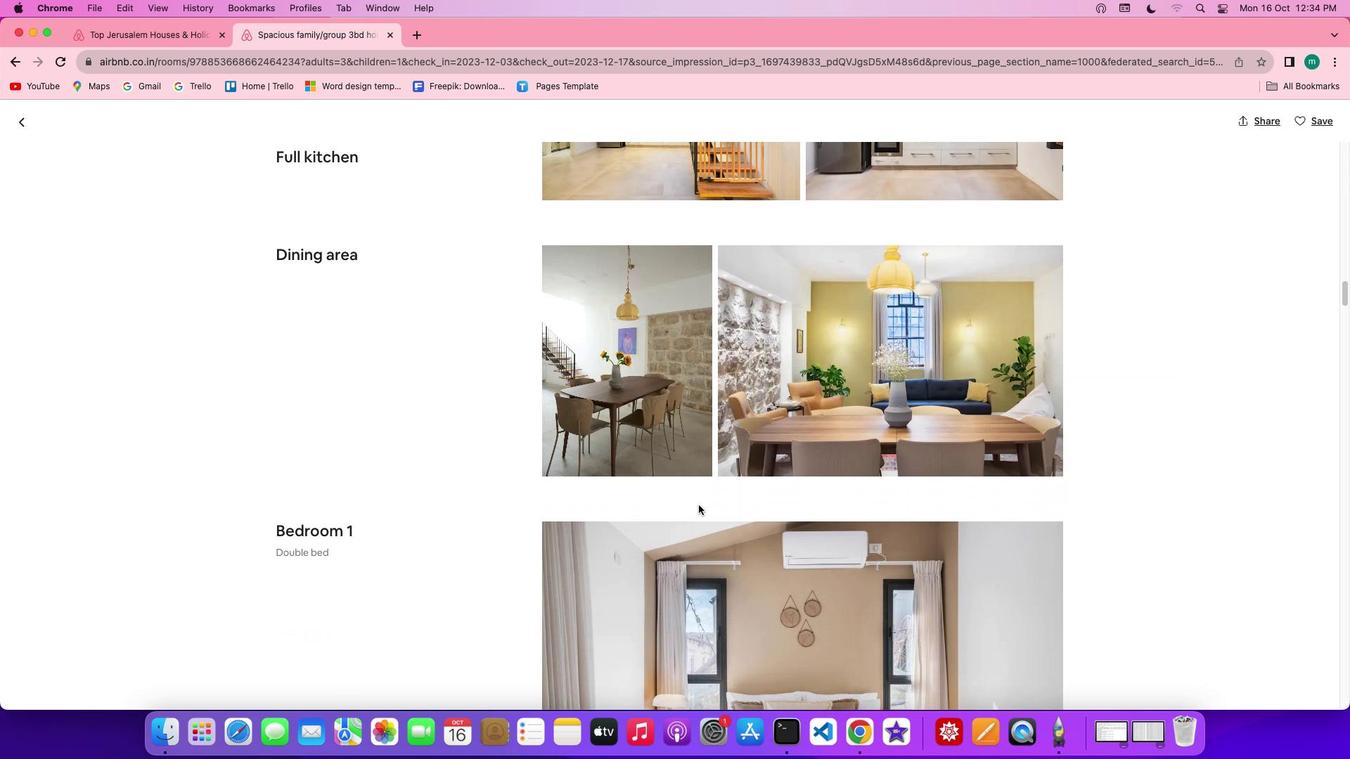 
Action: Mouse scrolled (699, 505) with delta (0, -2)
Screenshot: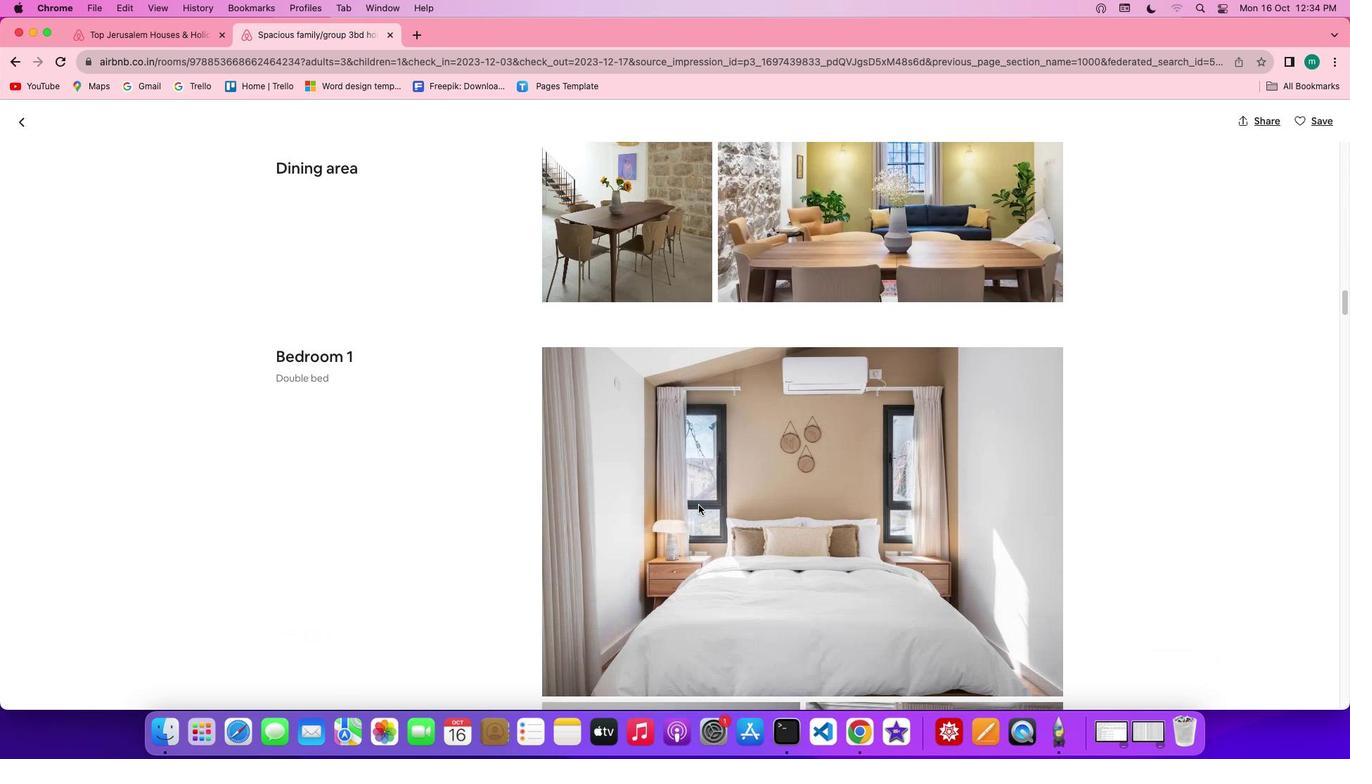 
Action: Mouse scrolled (699, 505) with delta (0, 0)
Screenshot: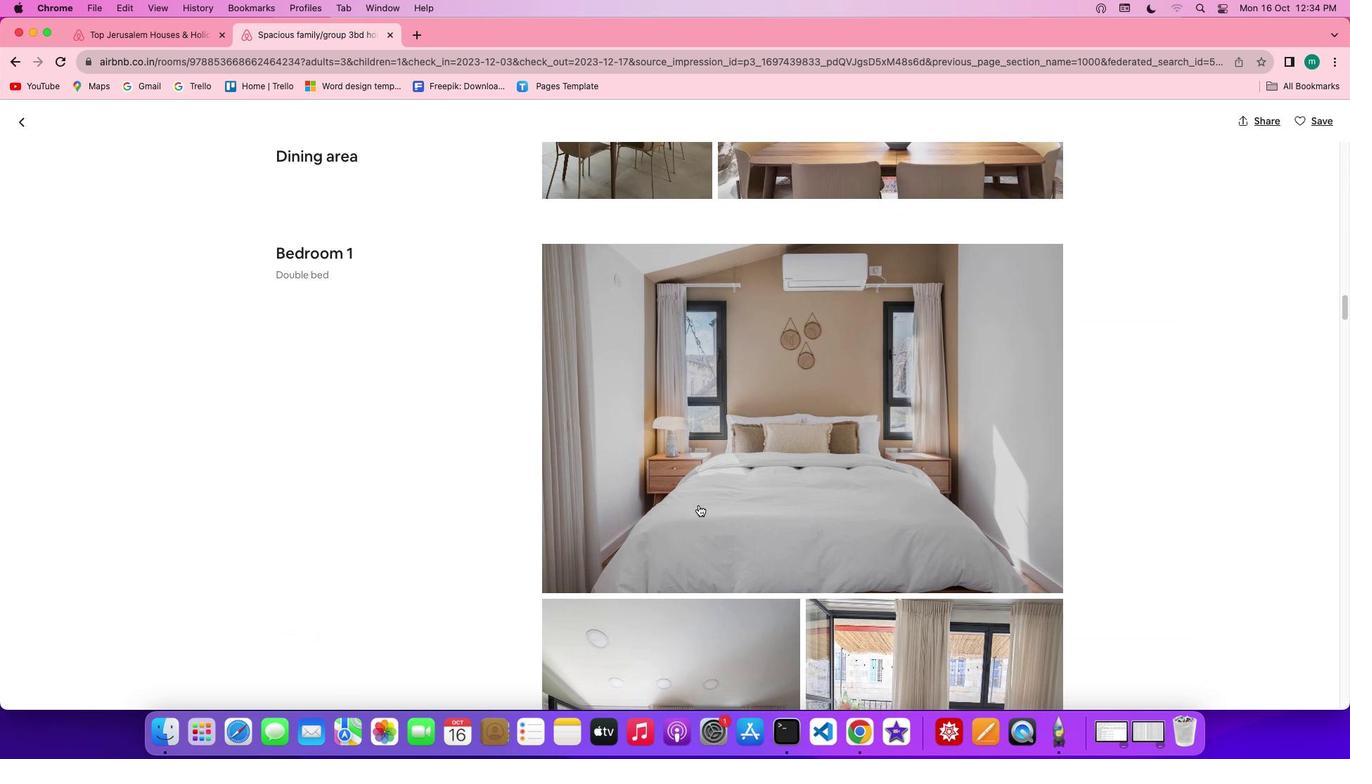 
Action: Mouse scrolled (699, 505) with delta (0, 0)
Screenshot: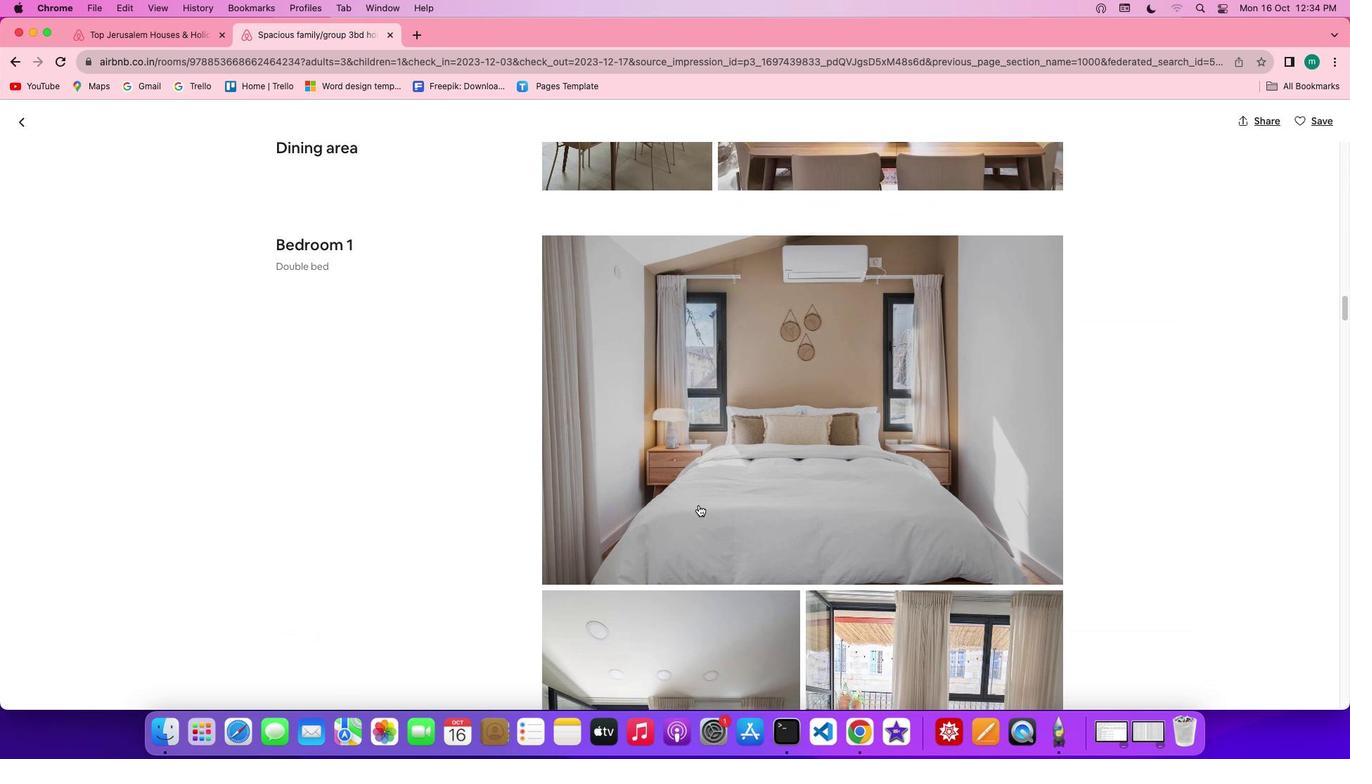 
Action: Mouse scrolled (699, 505) with delta (0, -1)
Screenshot: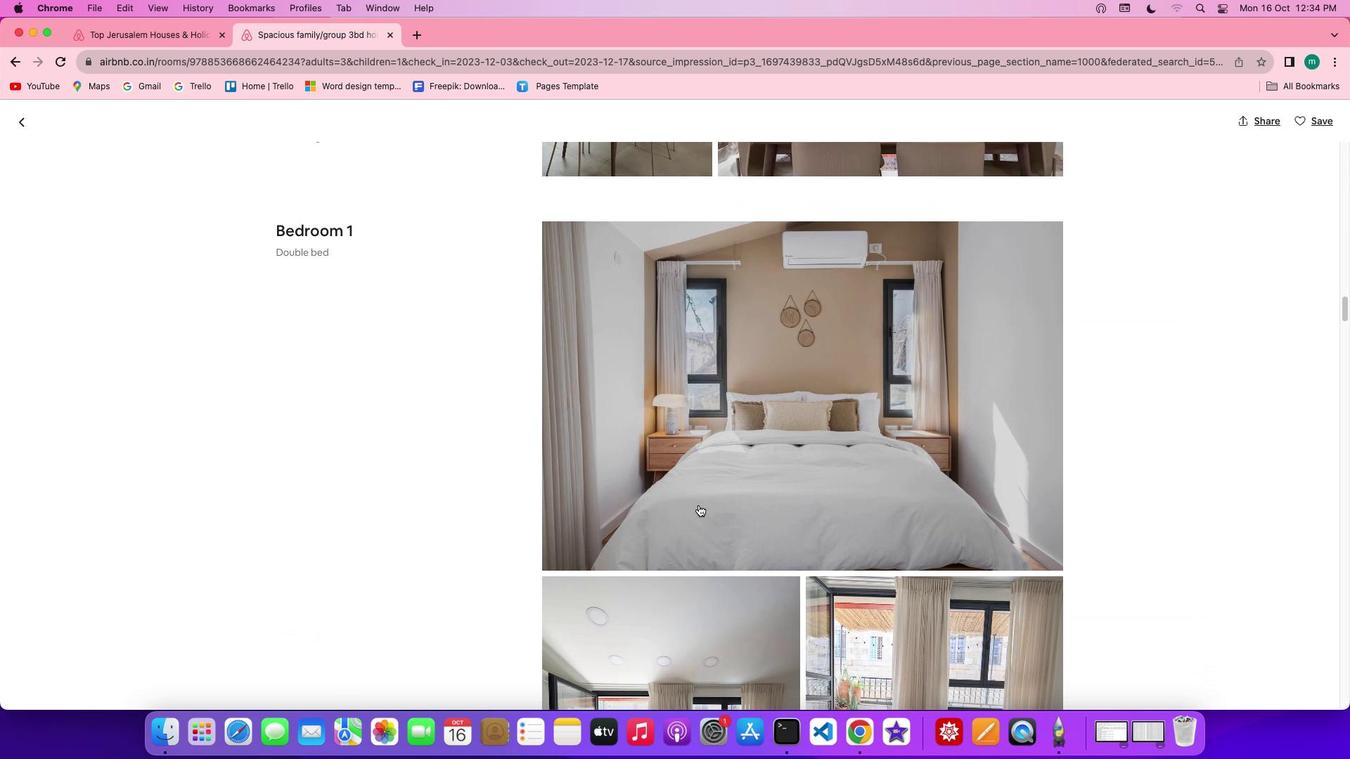 
Action: Mouse scrolled (699, 505) with delta (0, -2)
Screenshot: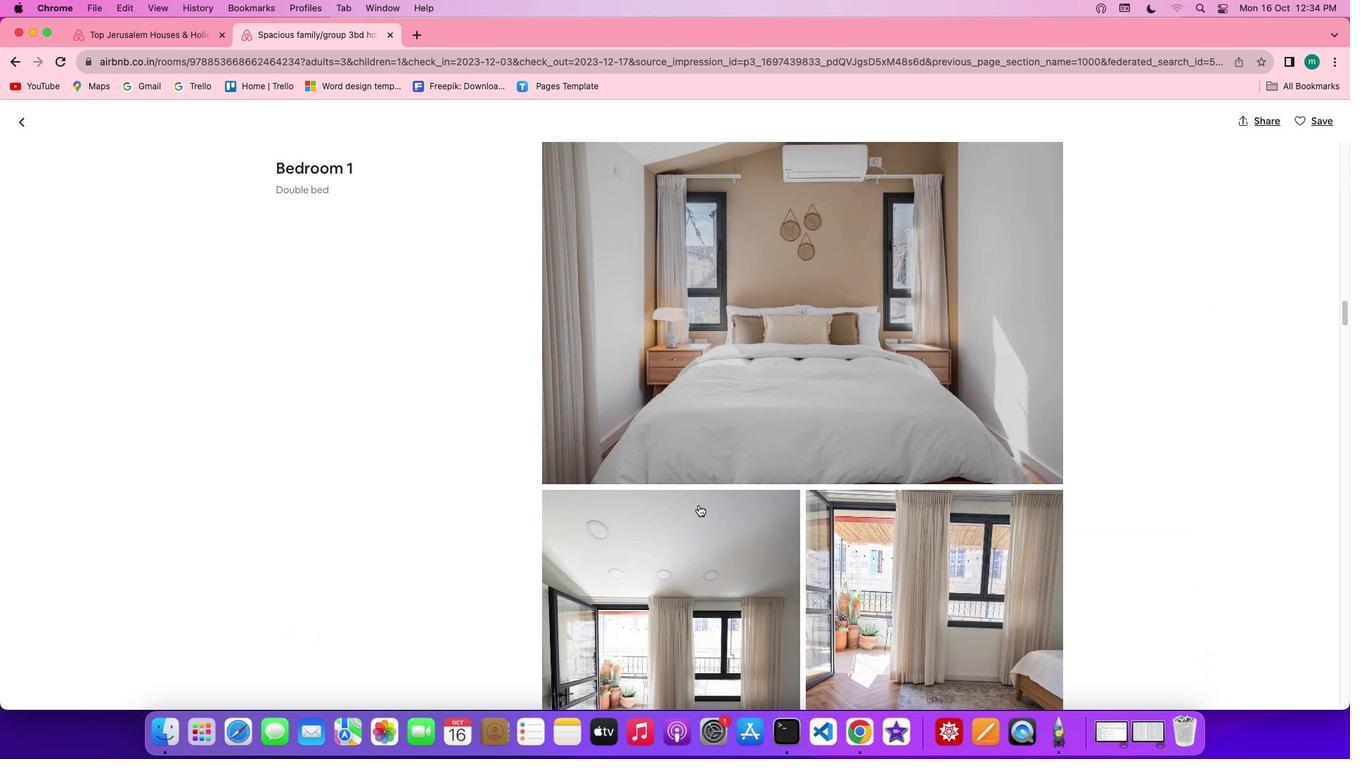 
Action: Mouse scrolled (699, 505) with delta (0, 0)
Screenshot: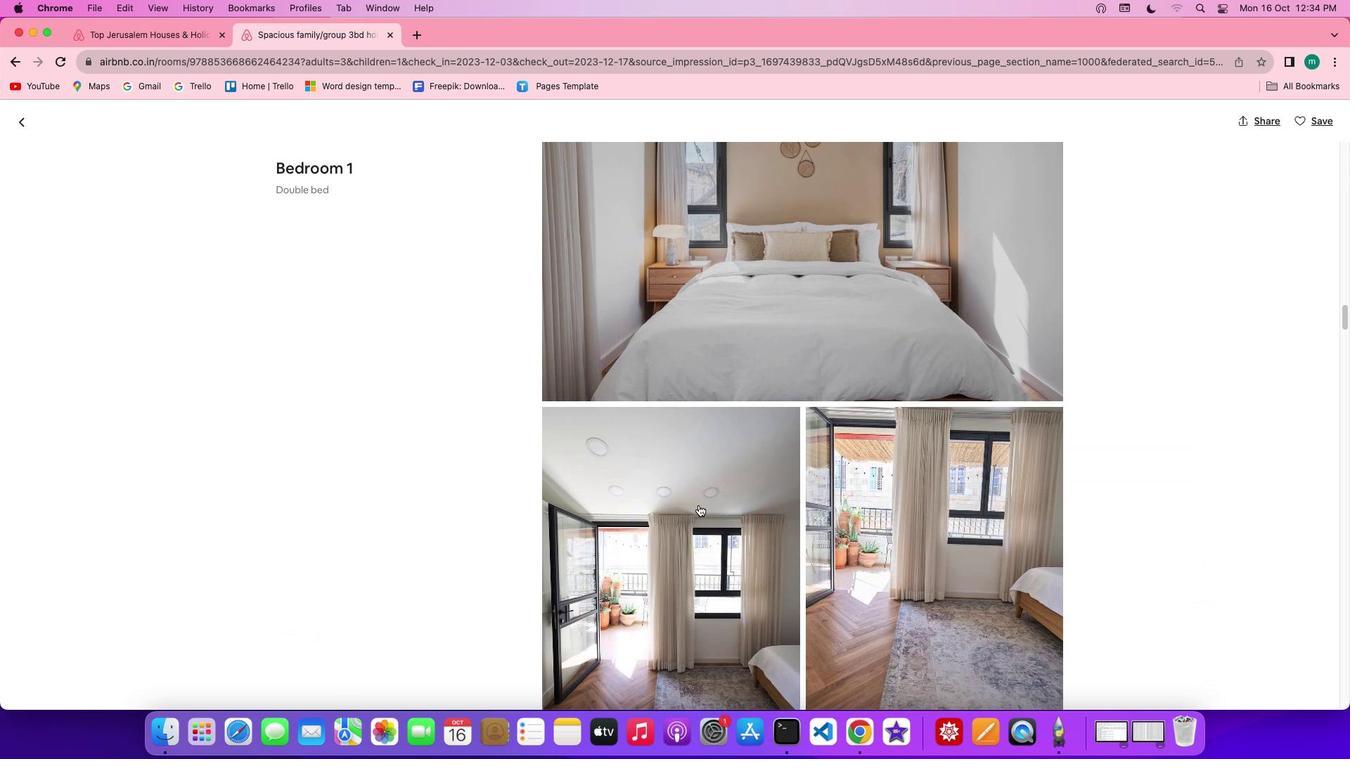 
Action: Mouse scrolled (699, 505) with delta (0, 0)
Screenshot: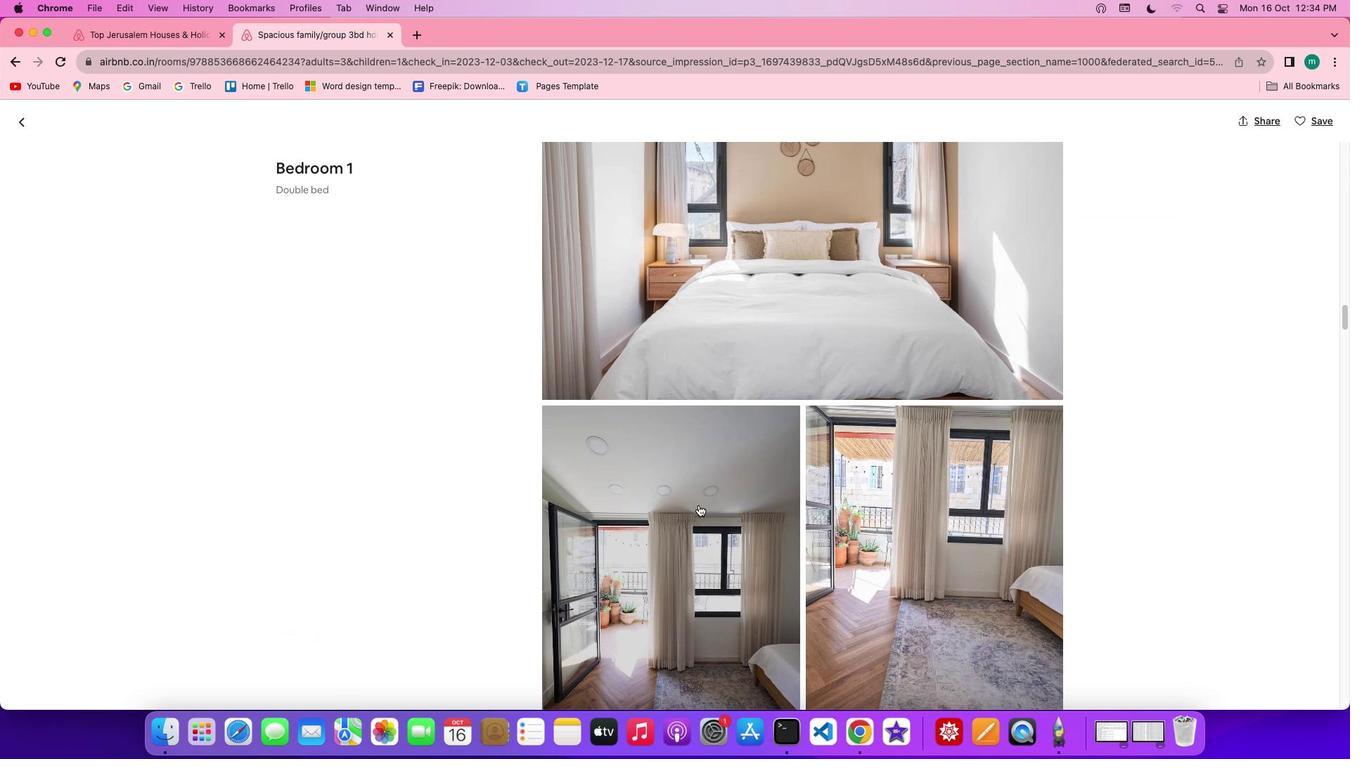 
Action: Mouse scrolled (699, 505) with delta (0, 0)
Screenshot: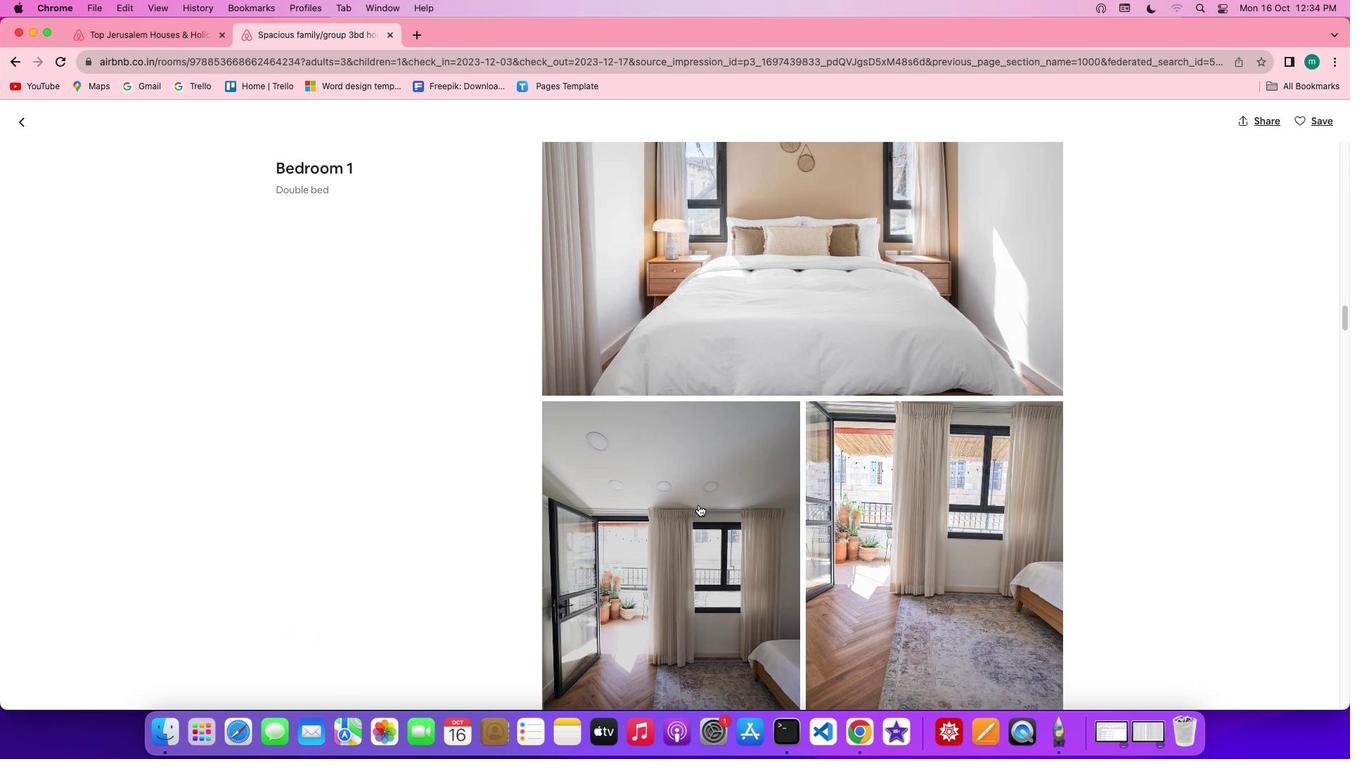 
Action: Mouse scrolled (699, 505) with delta (0, 0)
Screenshot: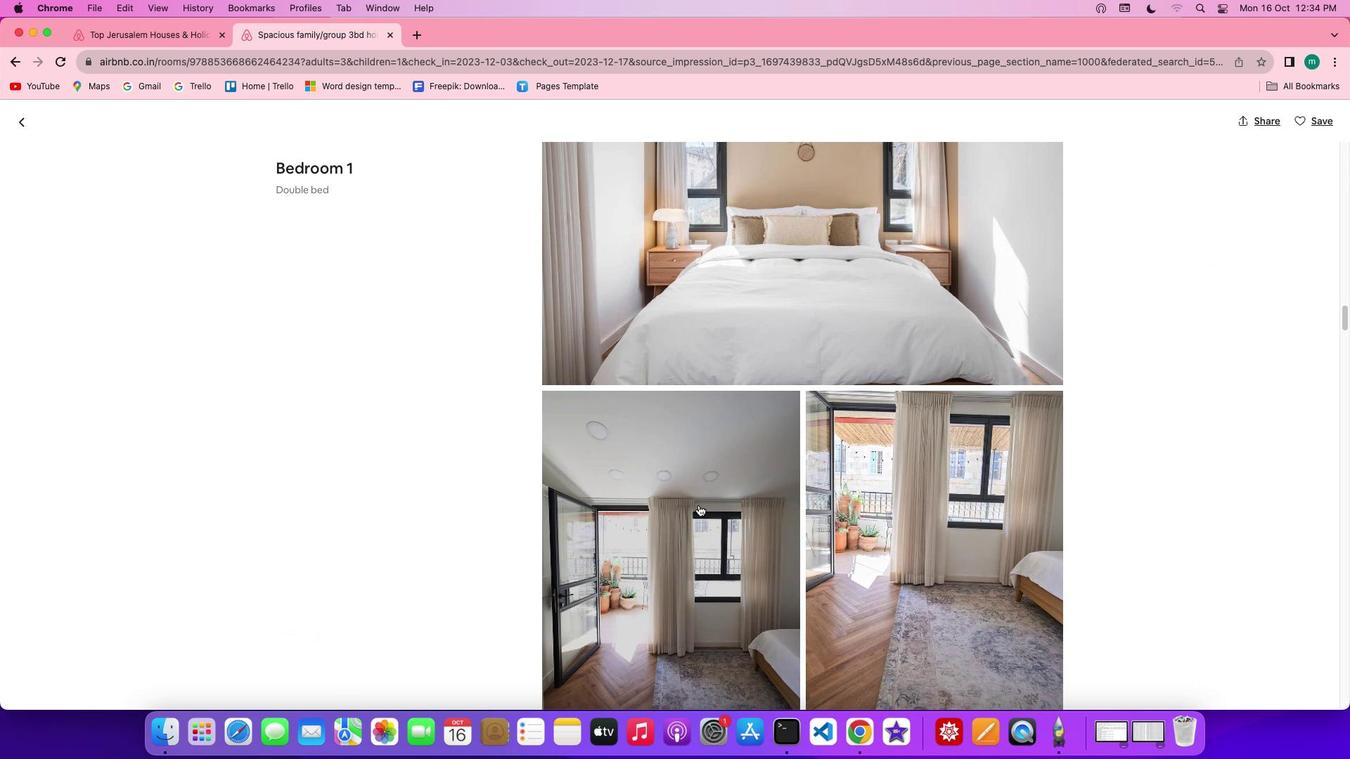 
Action: Mouse scrolled (699, 505) with delta (0, 0)
Screenshot: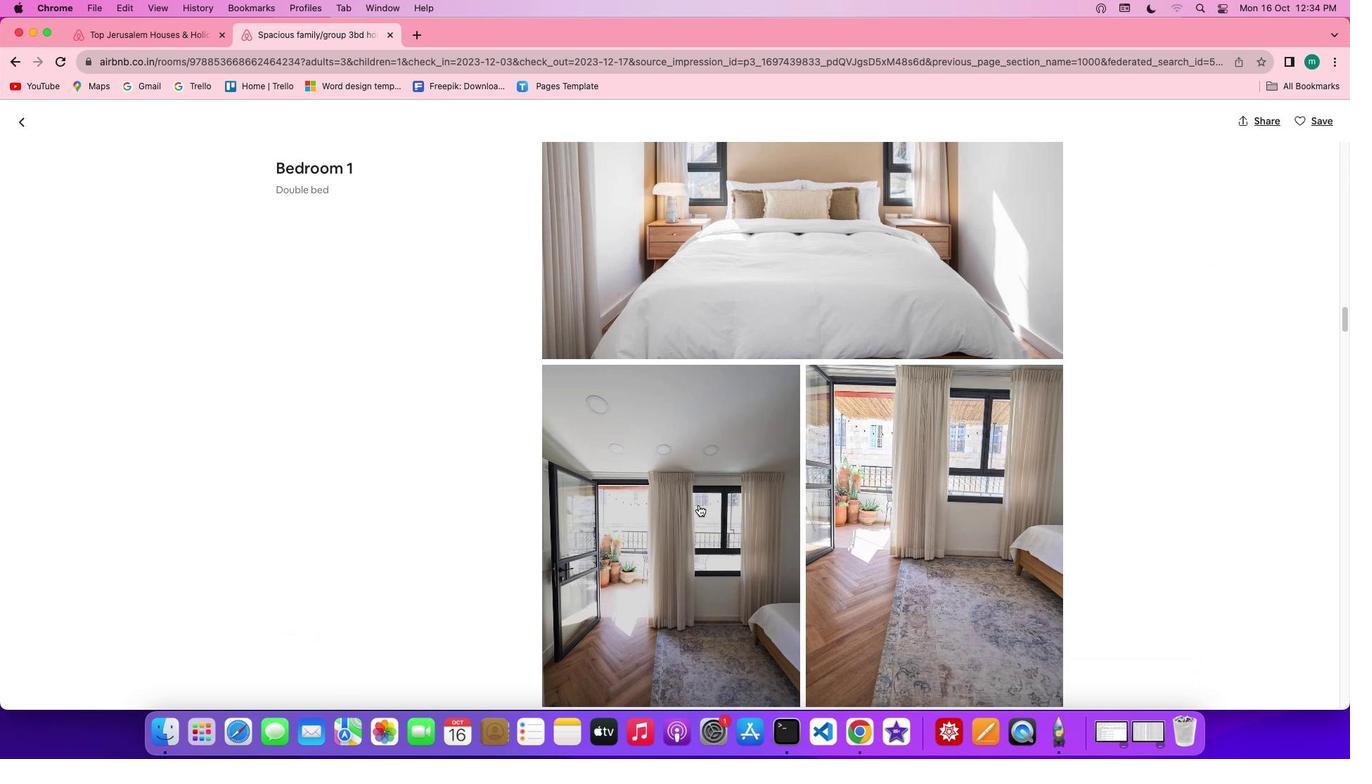 
Action: Mouse scrolled (699, 505) with delta (0, 0)
Screenshot: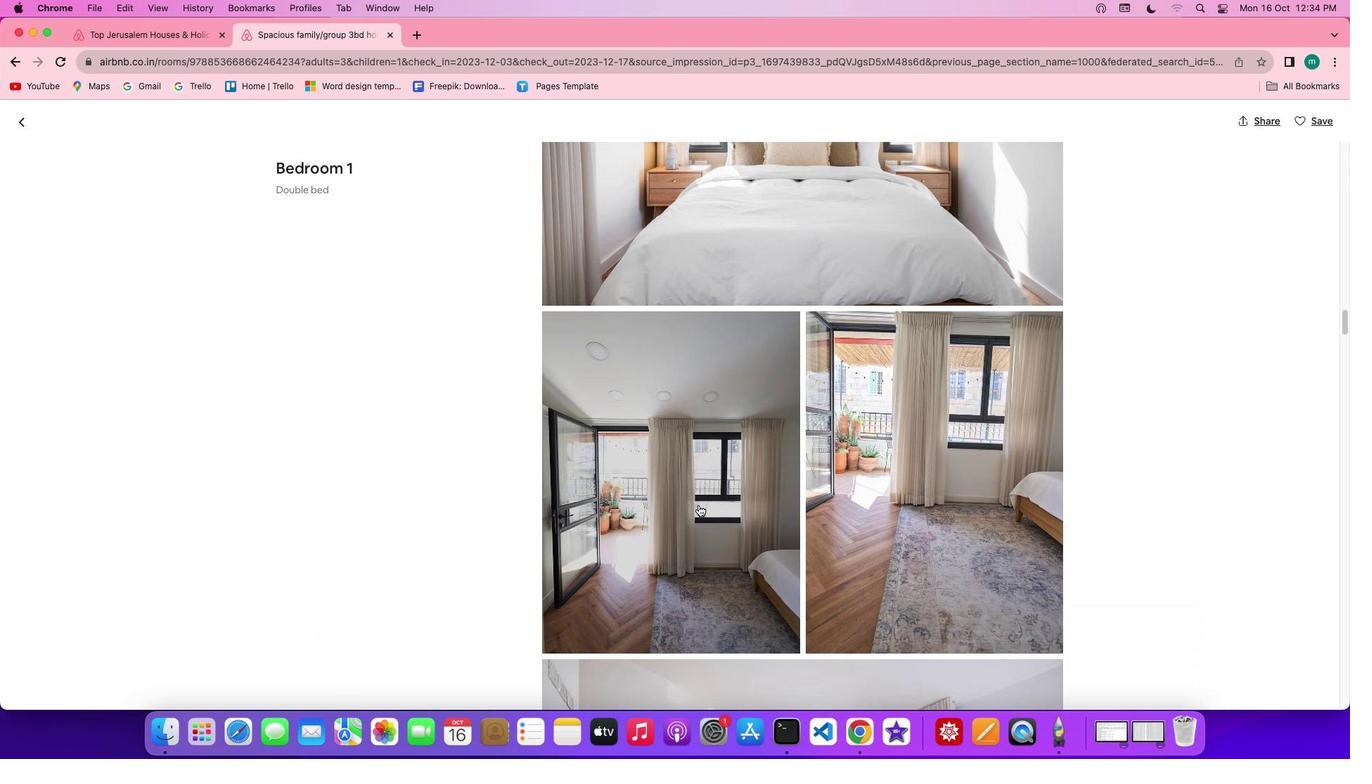 
Action: Mouse scrolled (699, 505) with delta (0, 0)
Screenshot: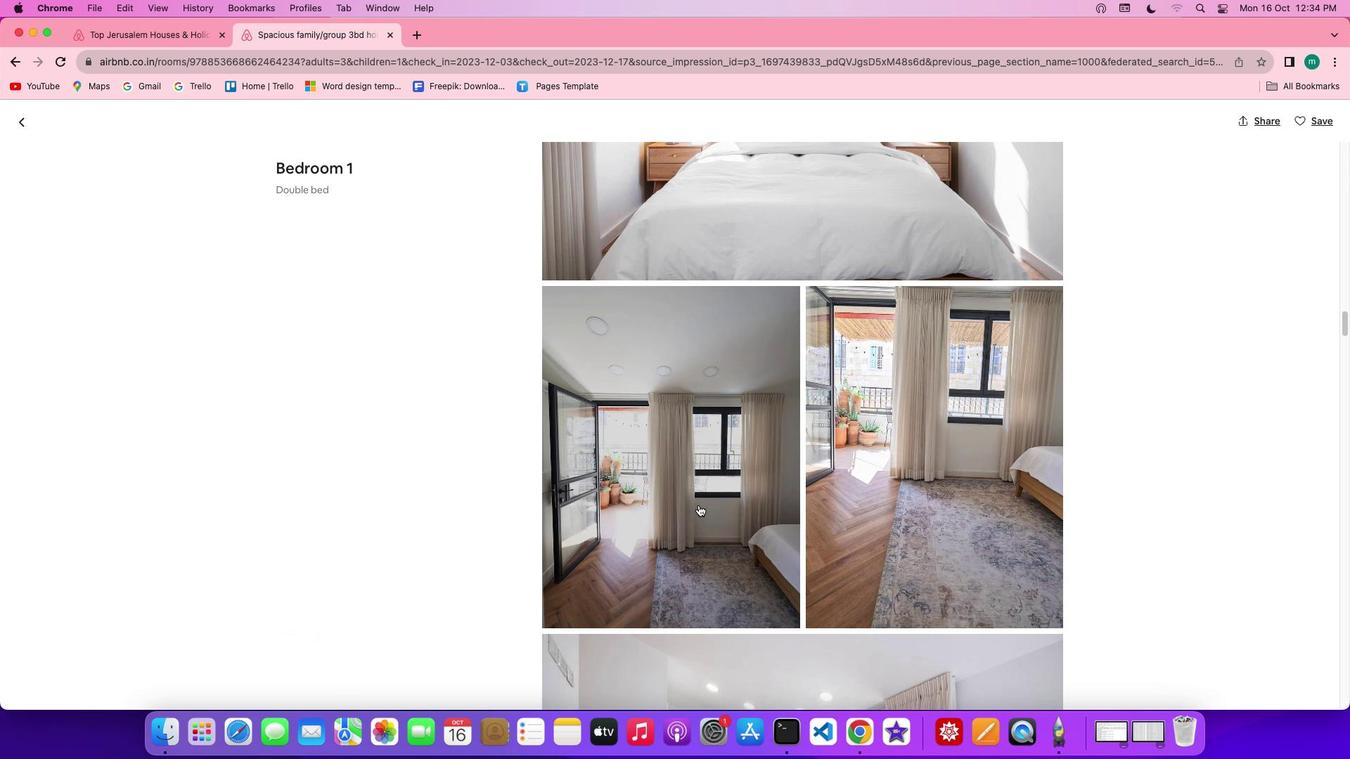 
Action: Mouse scrolled (699, 505) with delta (0, 0)
Screenshot: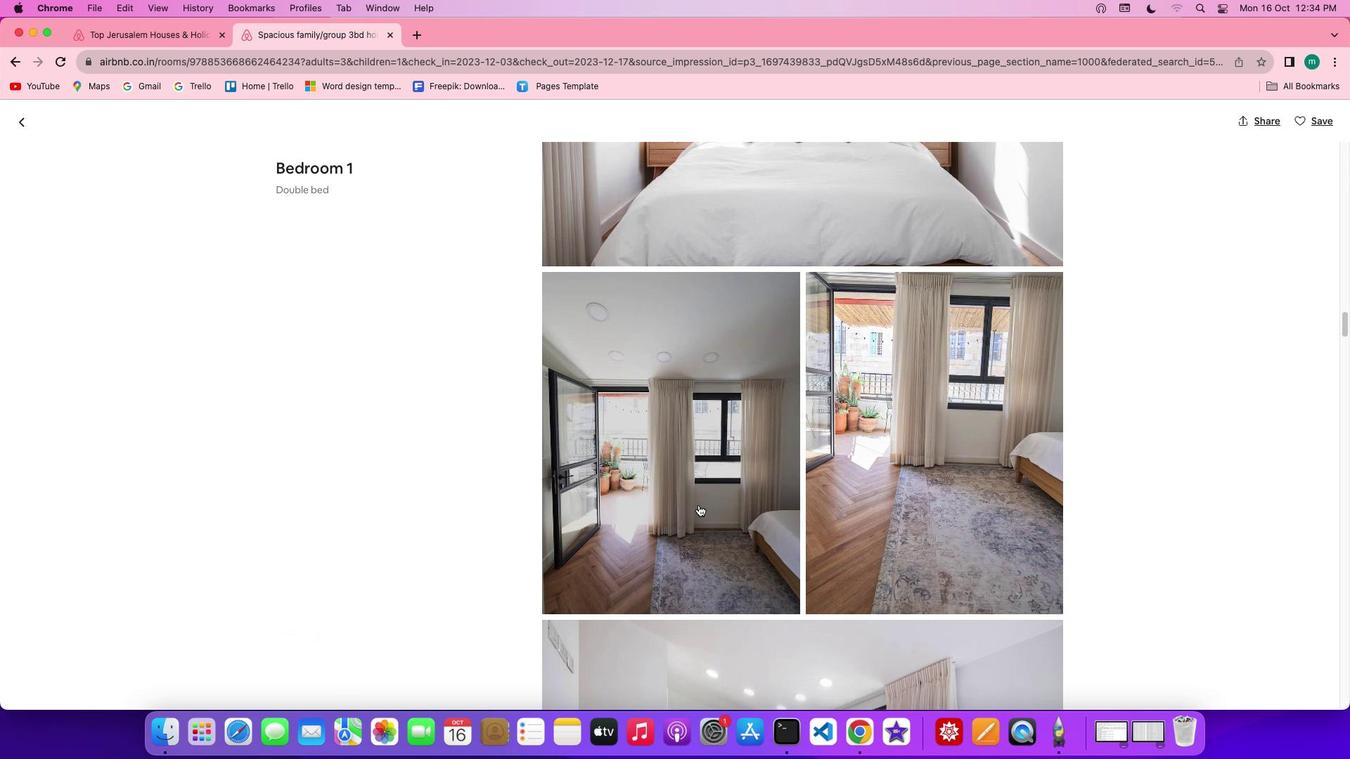 
Action: Mouse scrolled (699, 505) with delta (0, -1)
Screenshot: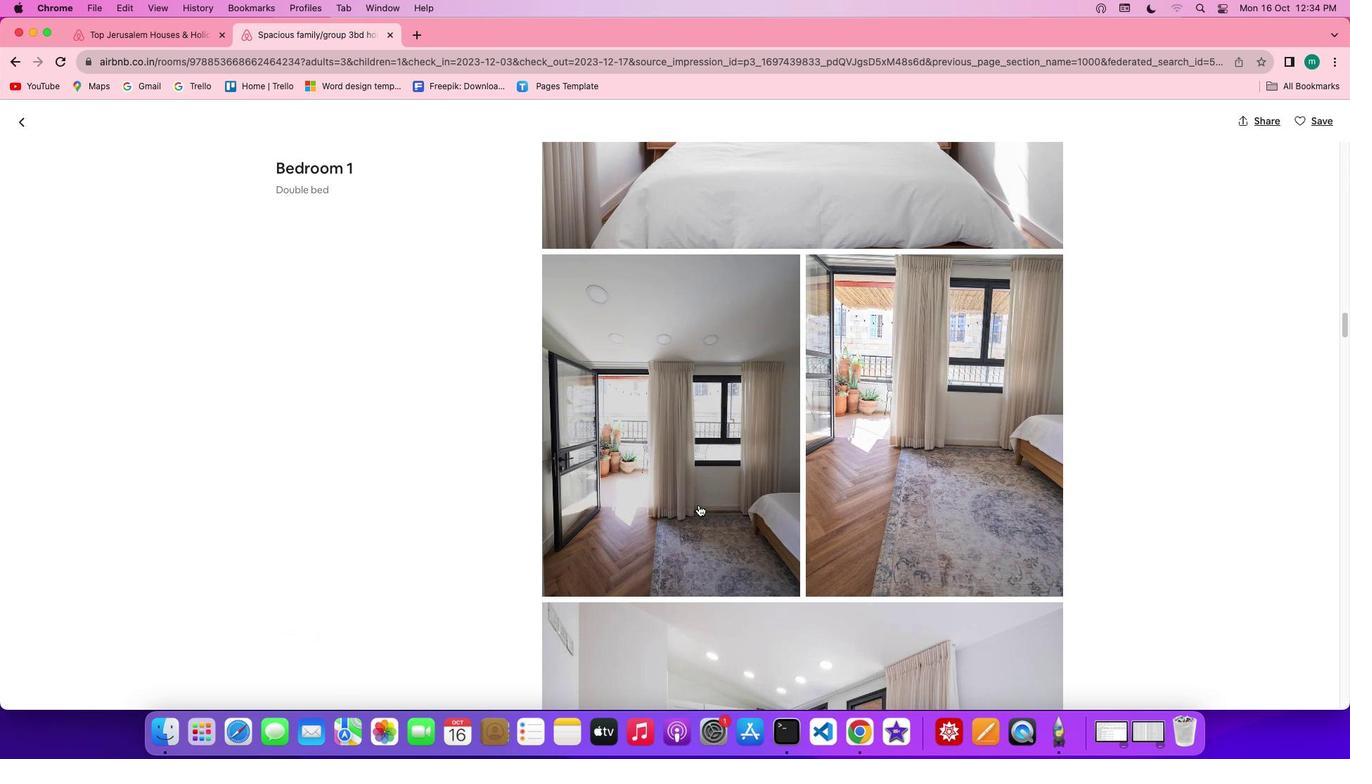
Action: Mouse scrolled (699, 505) with delta (0, -1)
Screenshot: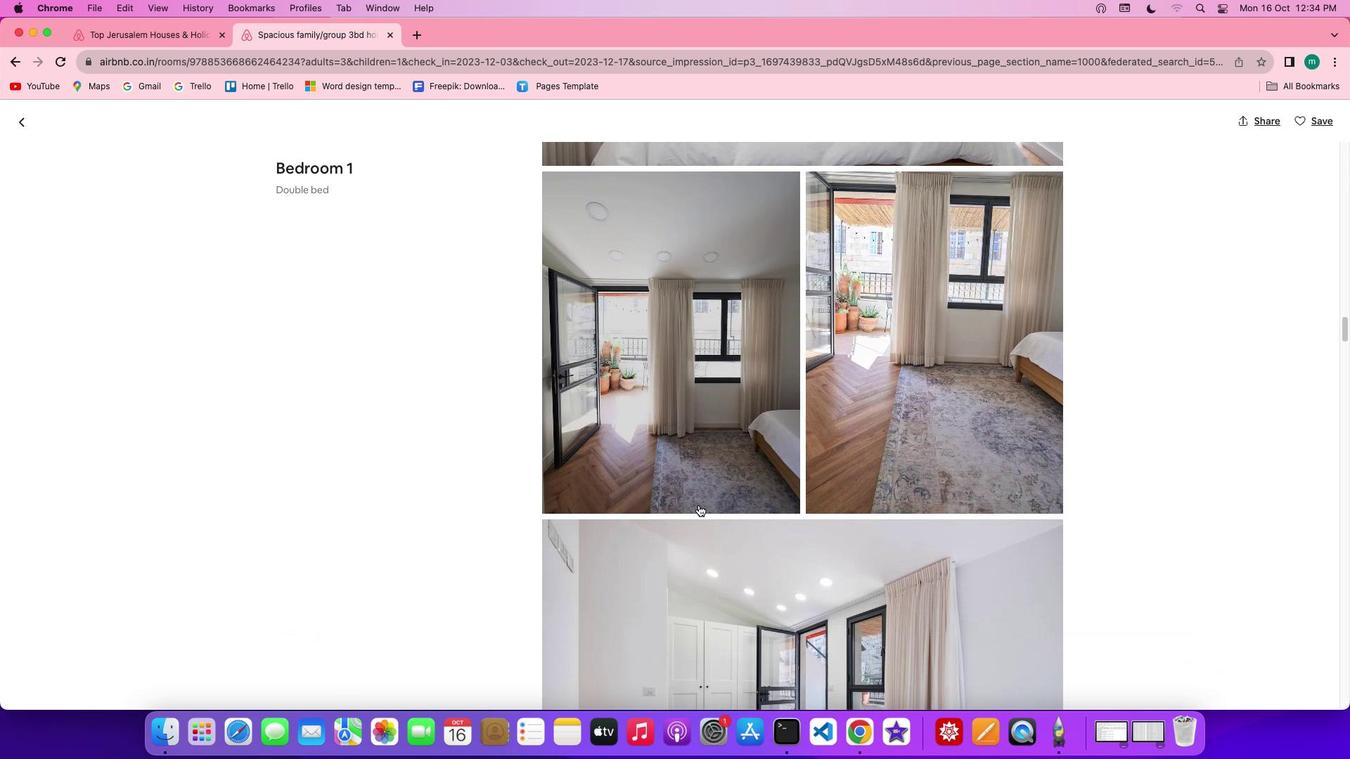 
Action: Mouse scrolled (699, 505) with delta (0, 0)
Screenshot: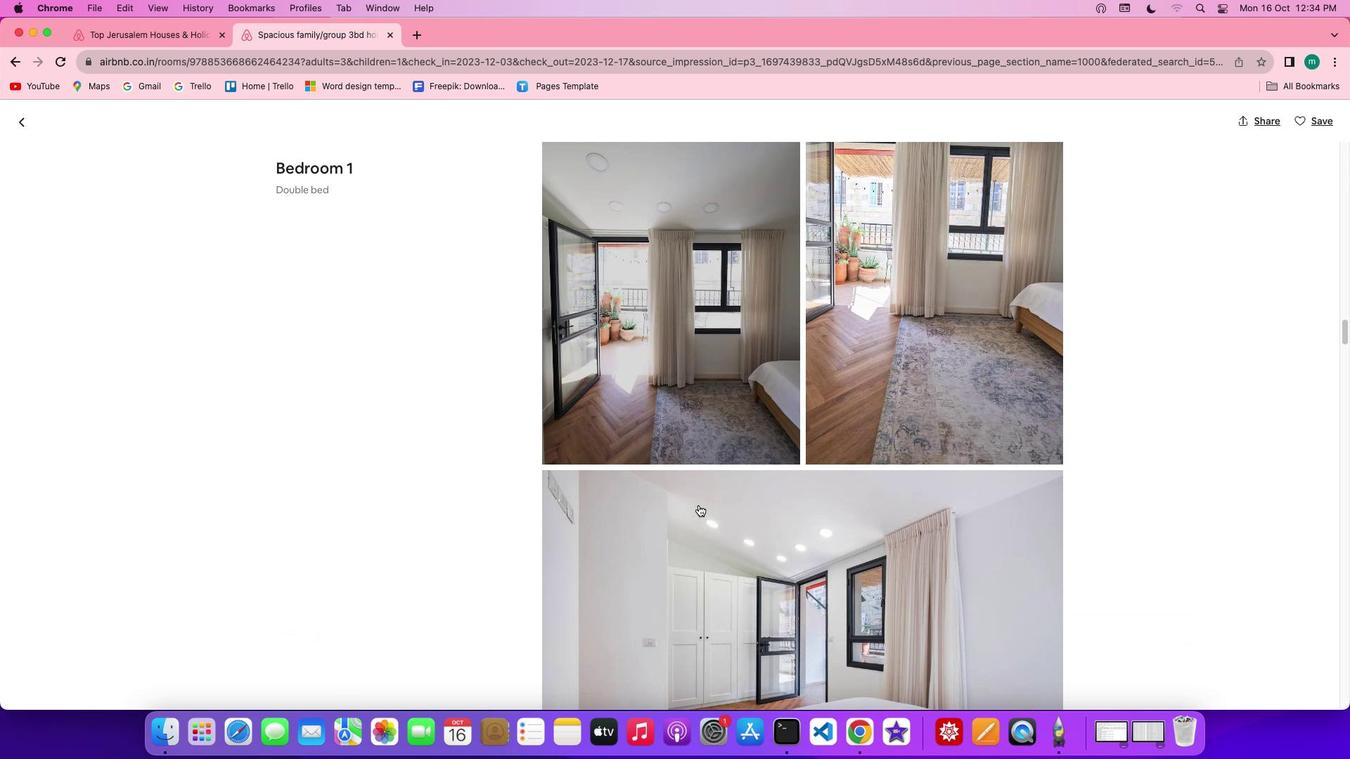 
Action: Mouse scrolled (699, 505) with delta (0, 0)
Screenshot: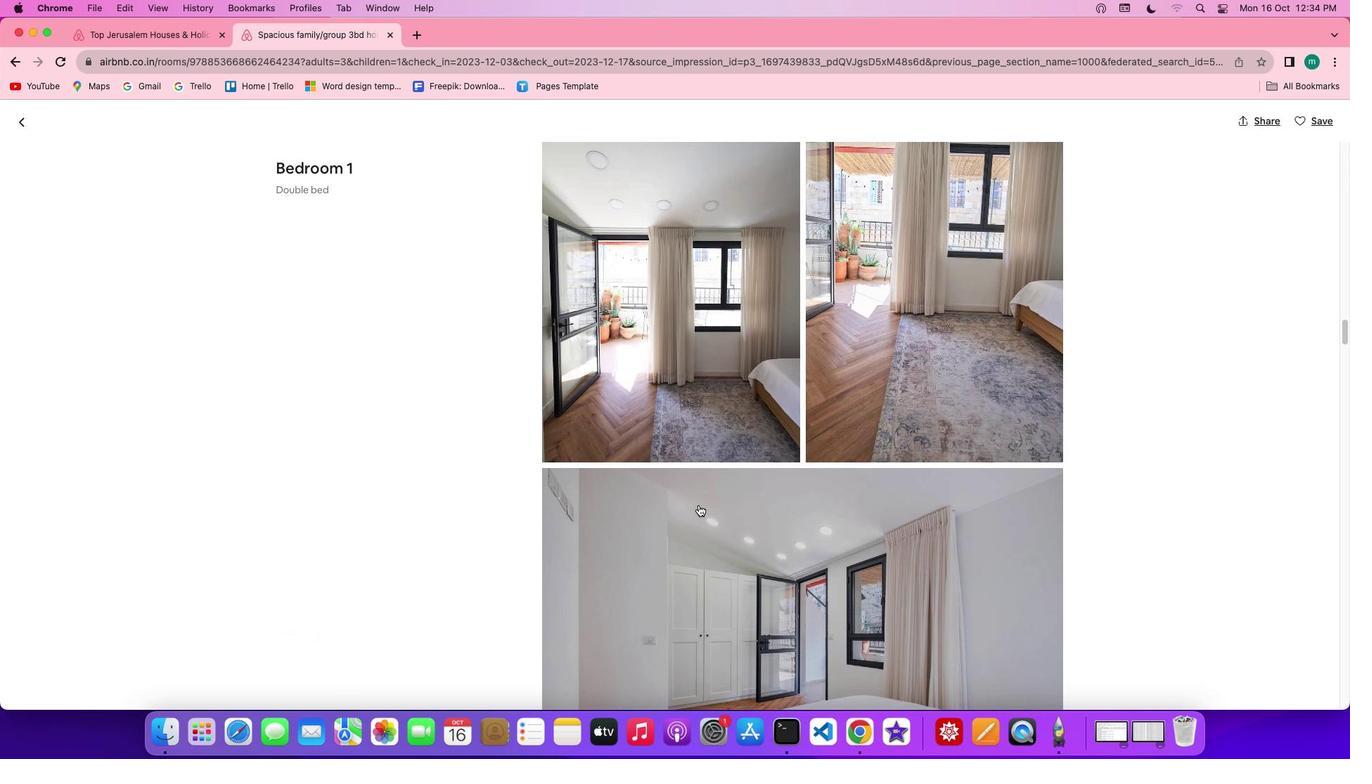 
Action: Mouse scrolled (699, 505) with delta (0, 0)
Screenshot: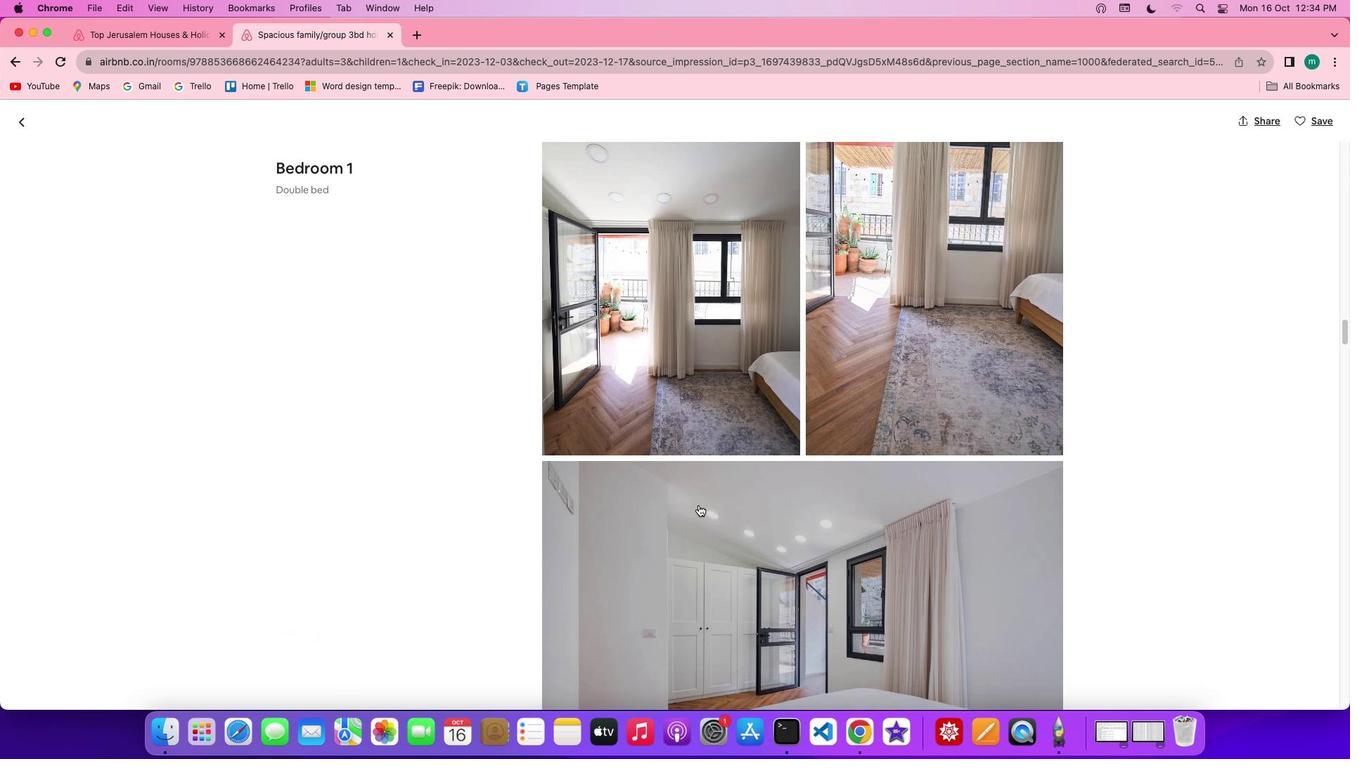 
Action: Mouse scrolled (699, 505) with delta (0, 0)
Screenshot: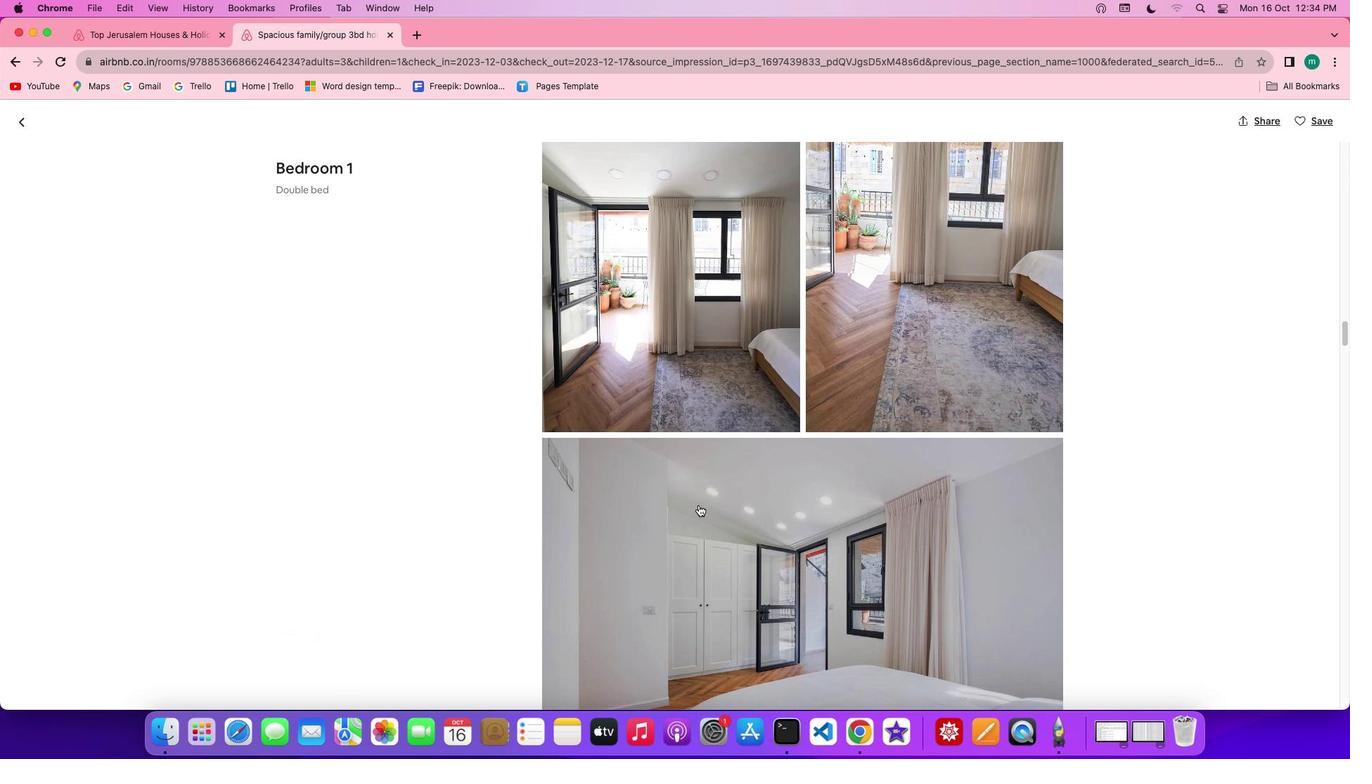 
Action: Mouse scrolled (699, 505) with delta (0, 0)
Screenshot: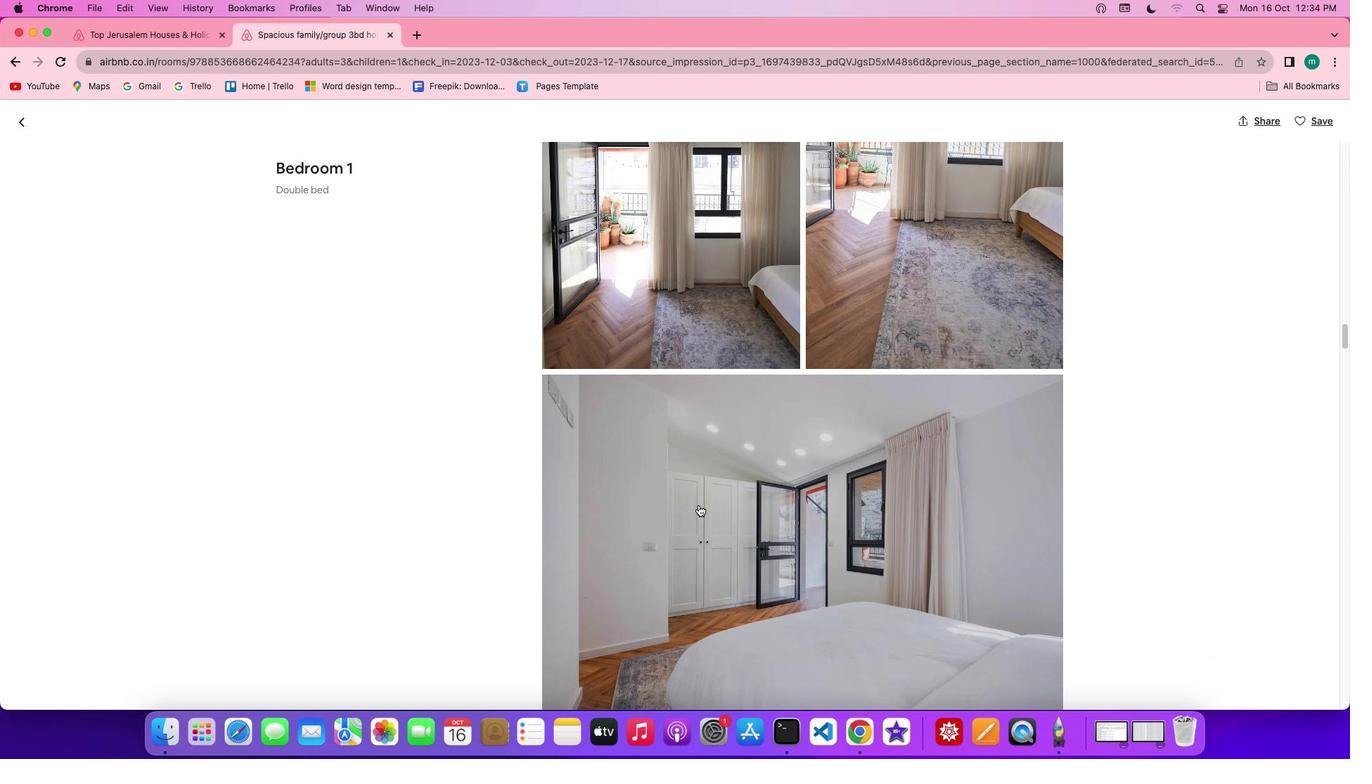
Action: Mouse scrolled (699, 505) with delta (0, 0)
Screenshot: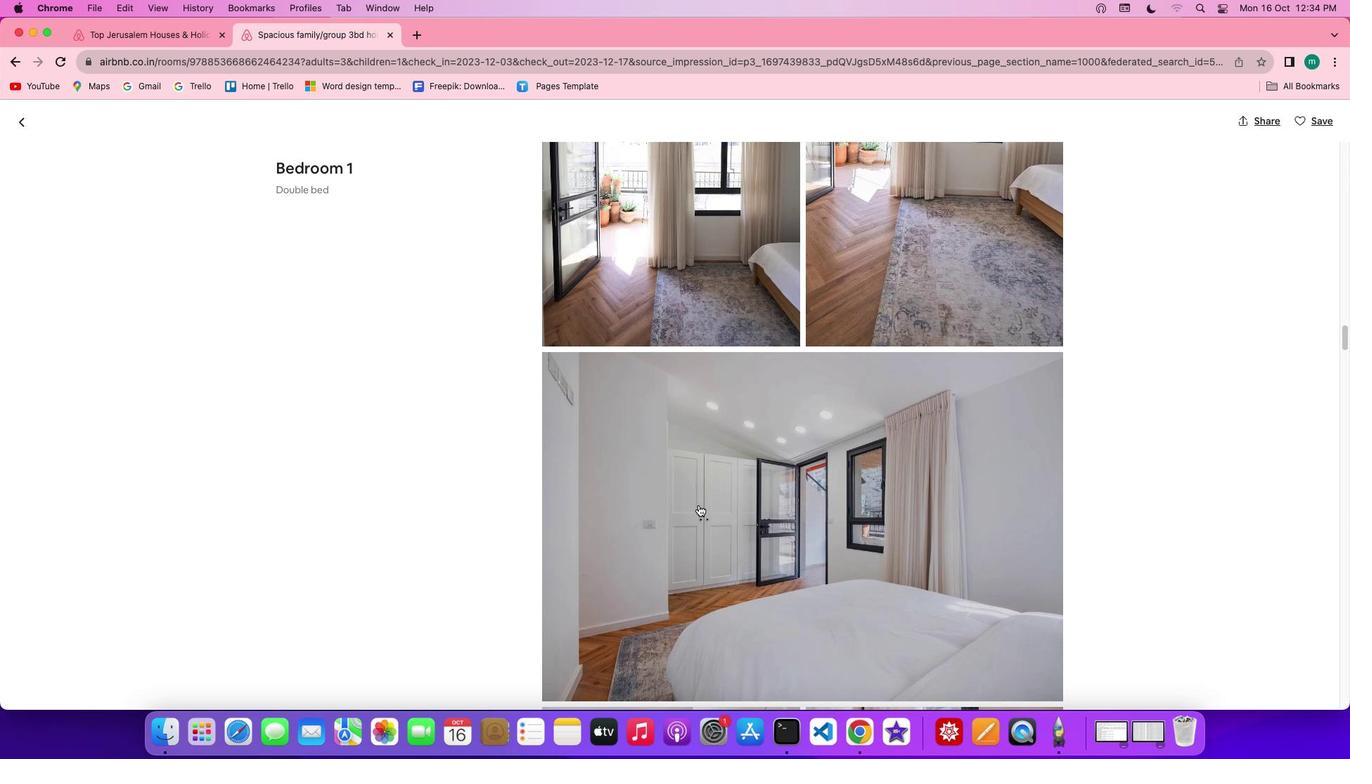 
Action: Mouse scrolled (699, 505) with delta (0, 0)
Screenshot: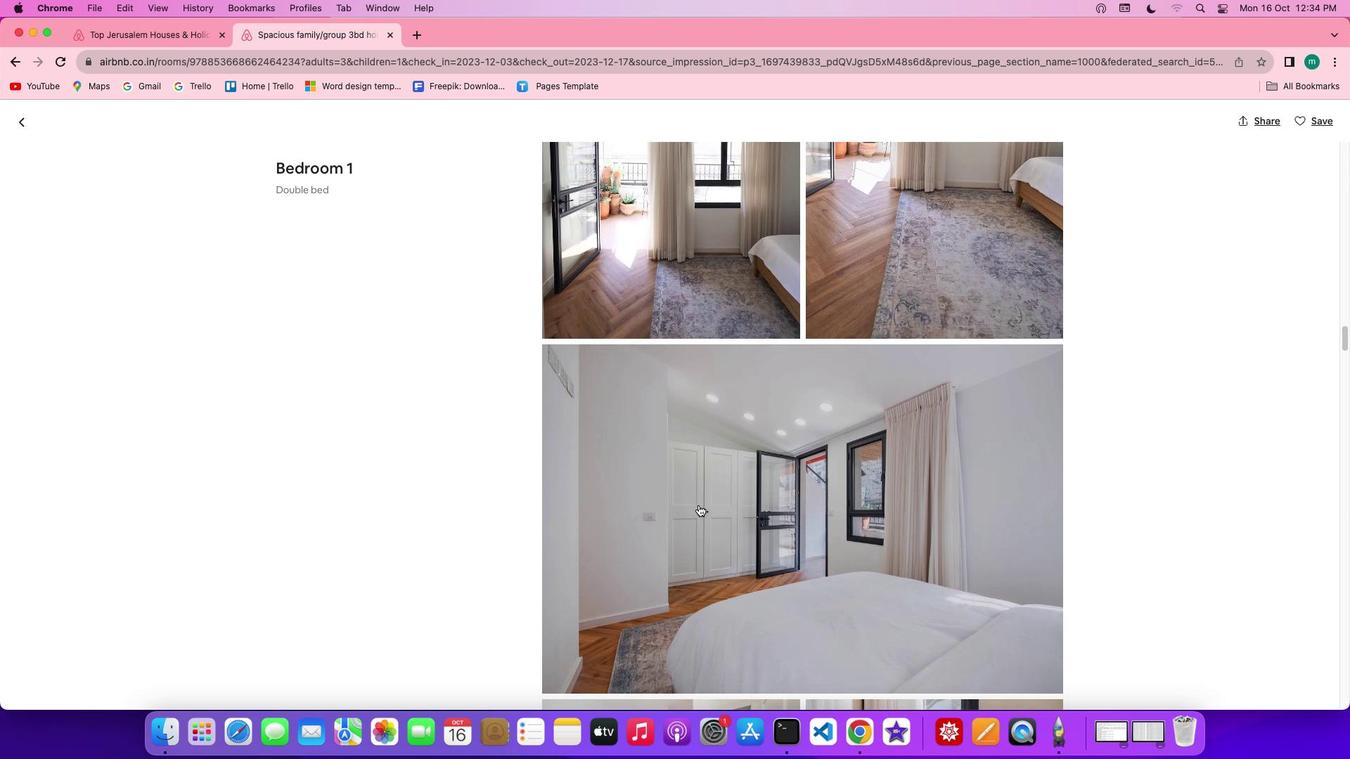 
Action: Mouse scrolled (699, 505) with delta (0, 0)
Screenshot: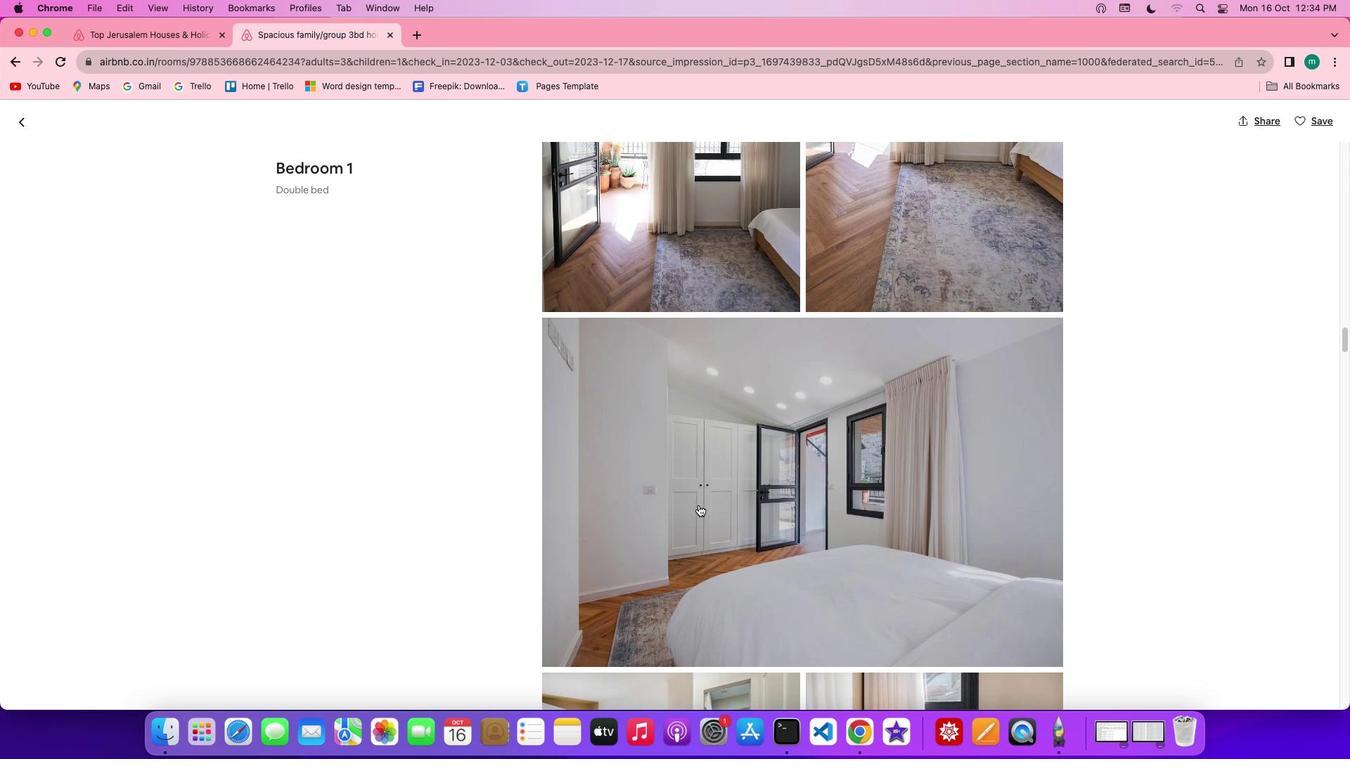 
Action: Mouse scrolled (699, 505) with delta (0, 0)
Screenshot: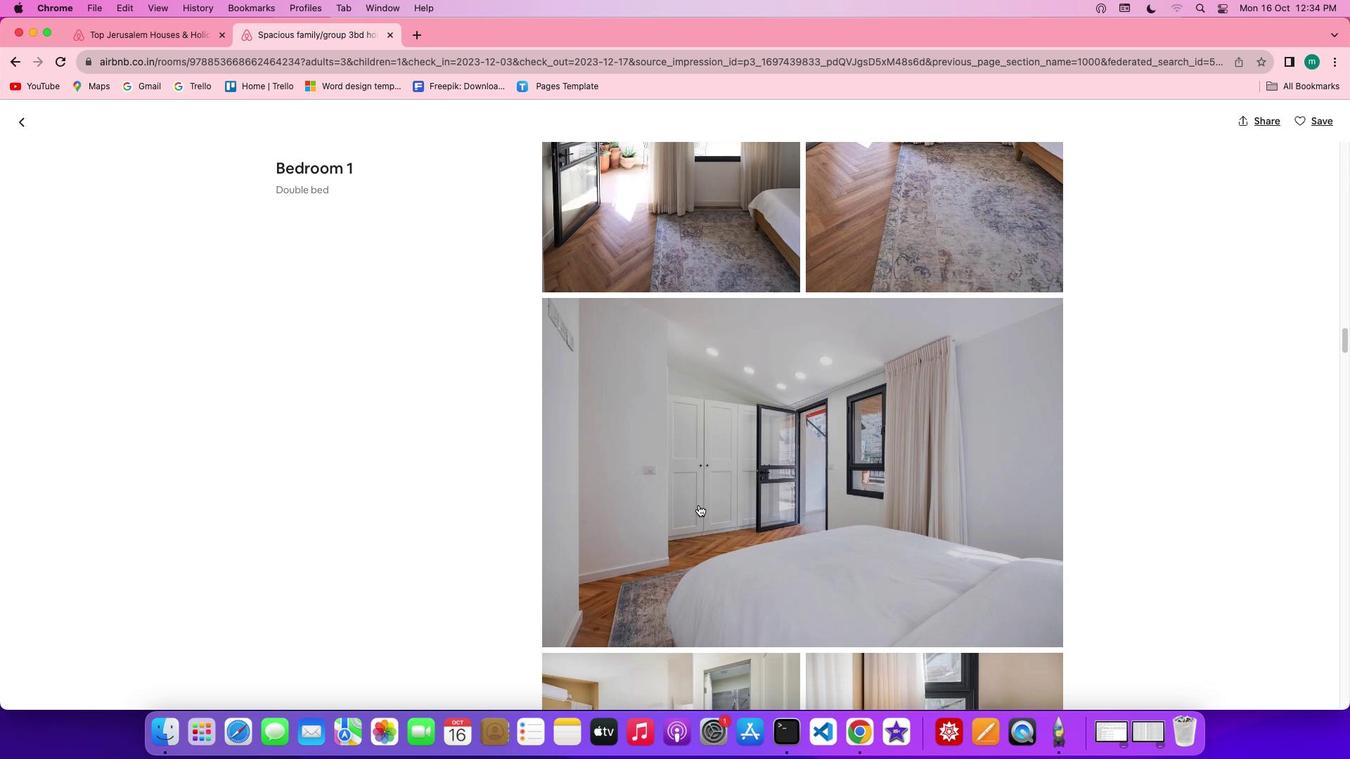 
Action: Mouse scrolled (699, 505) with delta (0, 0)
Screenshot: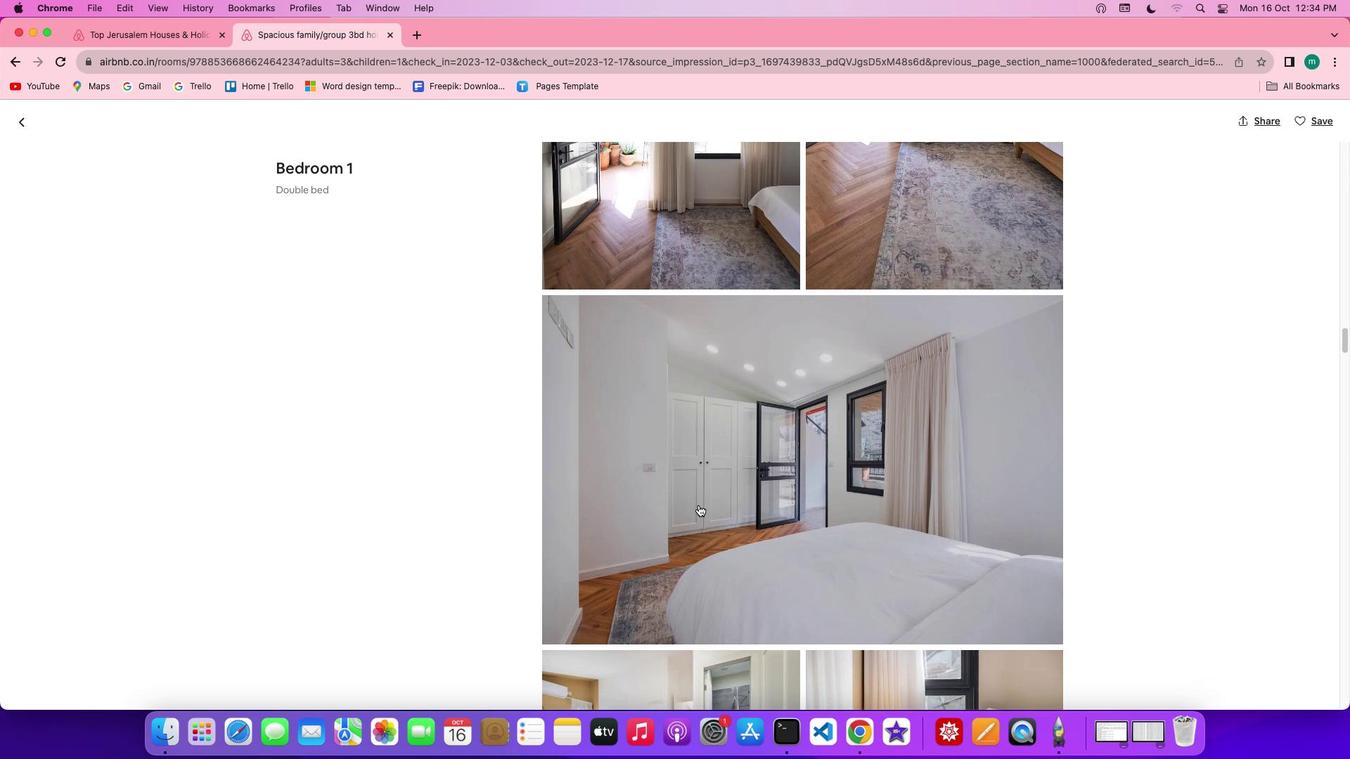 
Action: Mouse scrolled (699, 505) with delta (0, 0)
Screenshot: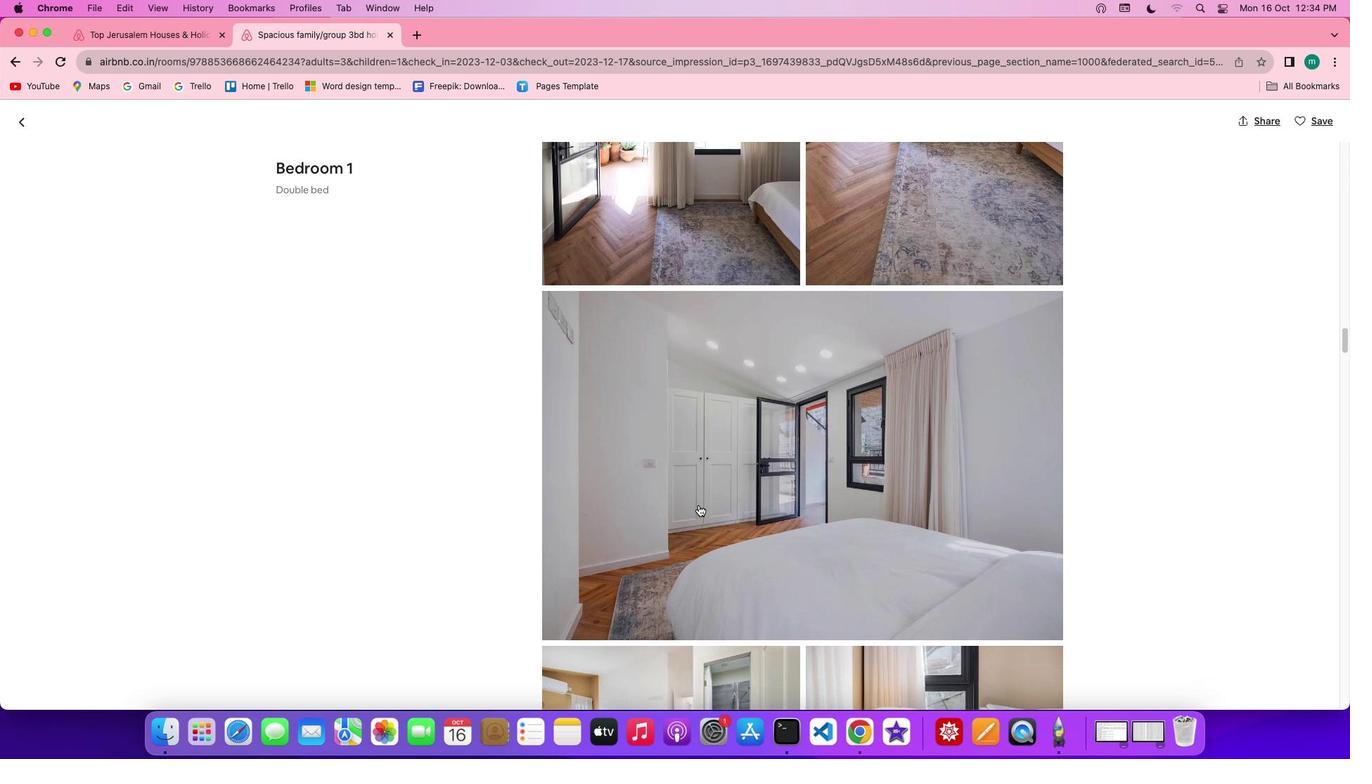
Action: Mouse scrolled (699, 505) with delta (0, 0)
Screenshot: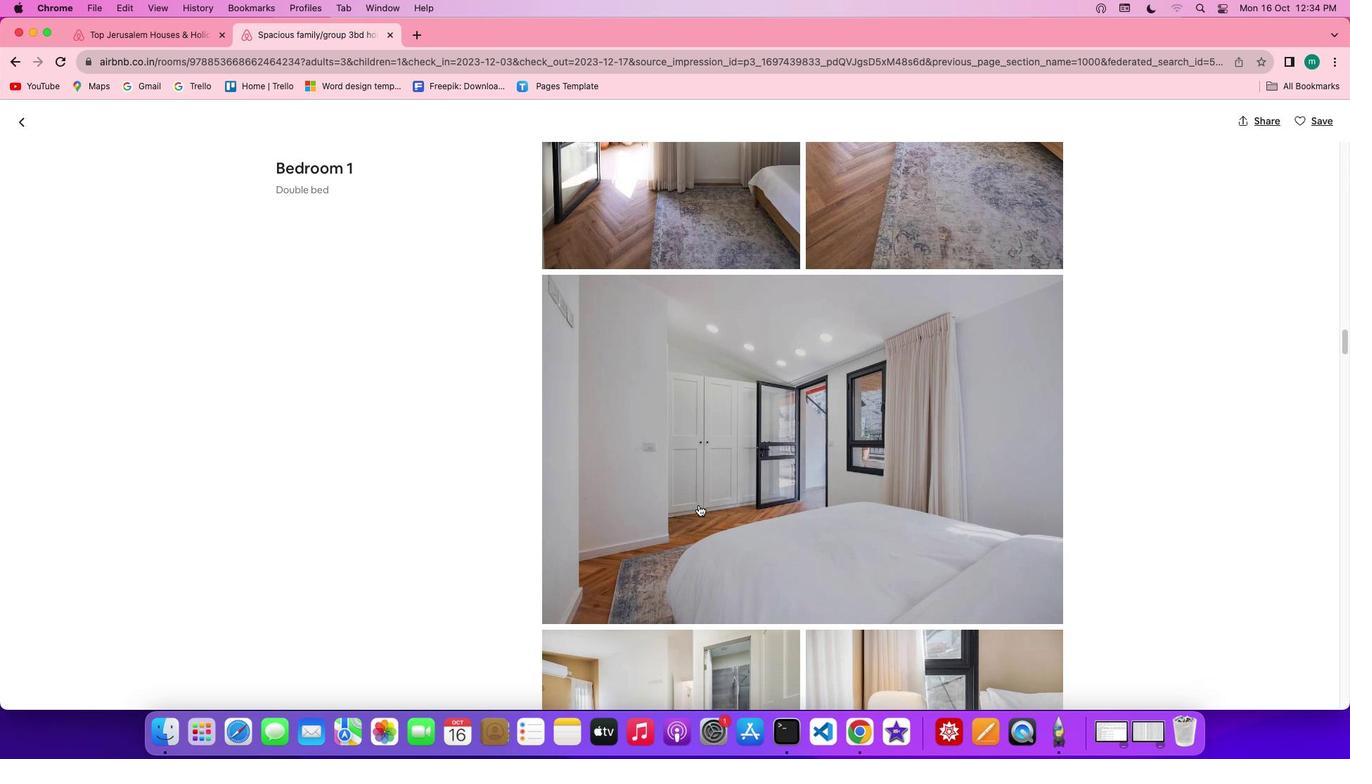 
Action: Mouse scrolled (699, 505) with delta (0, 0)
Screenshot: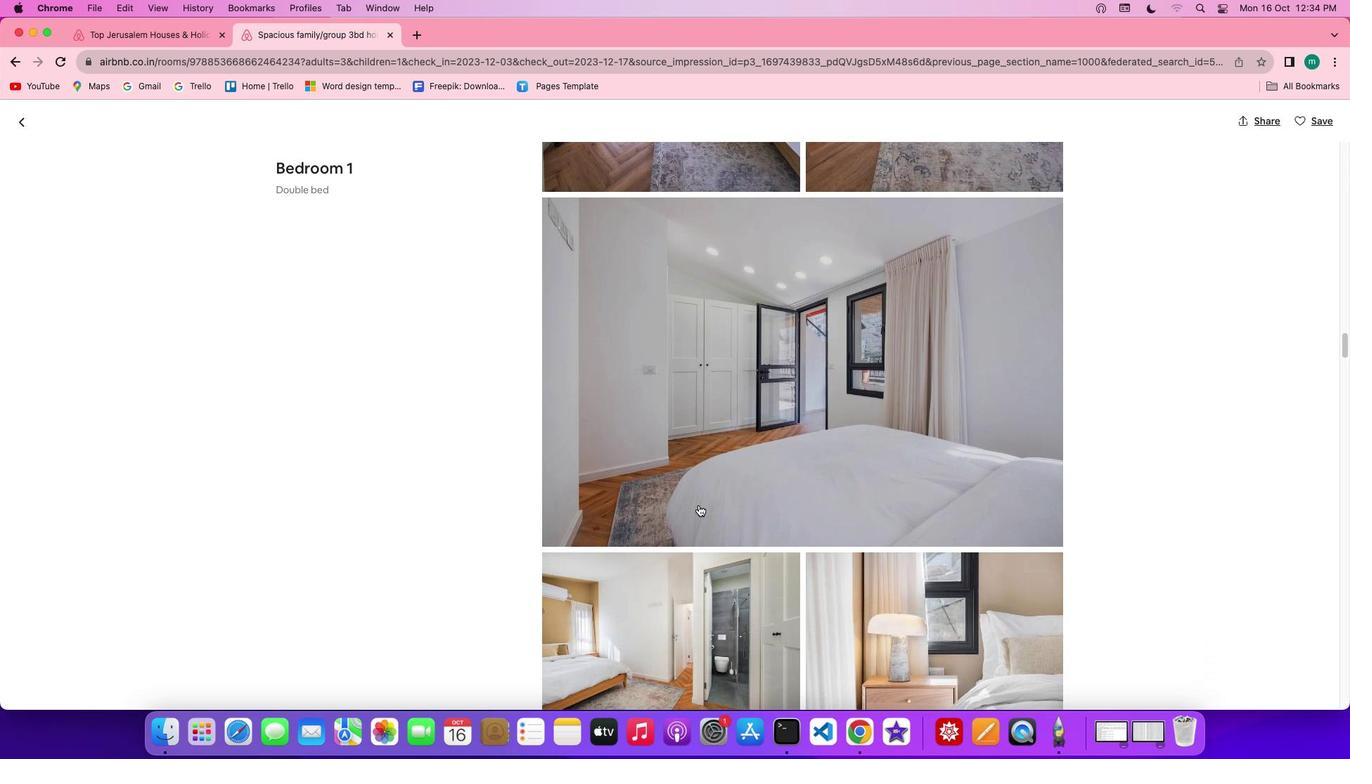 
Action: Mouse scrolled (699, 505) with delta (0, 0)
Screenshot: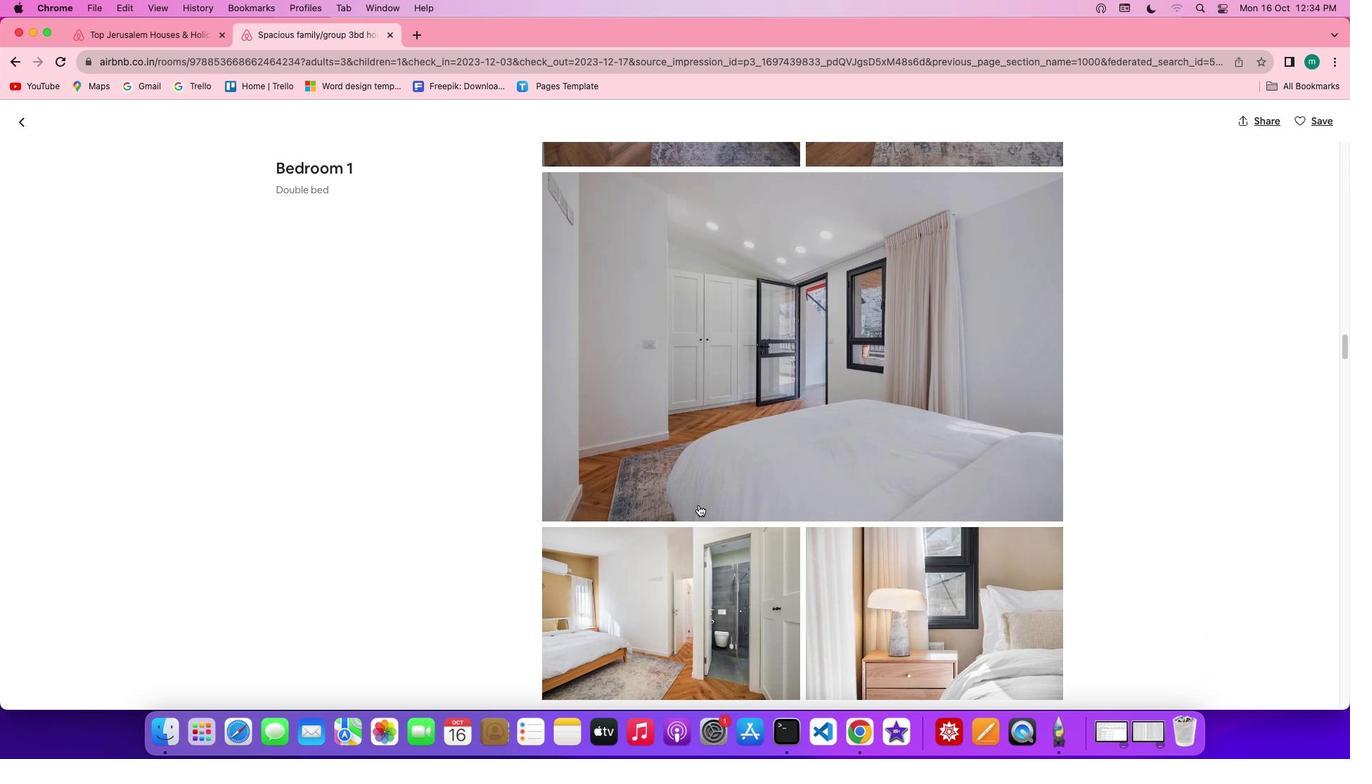 
Action: Mouse scrolled (699, 505) with delta (0, 0)
Screenshot: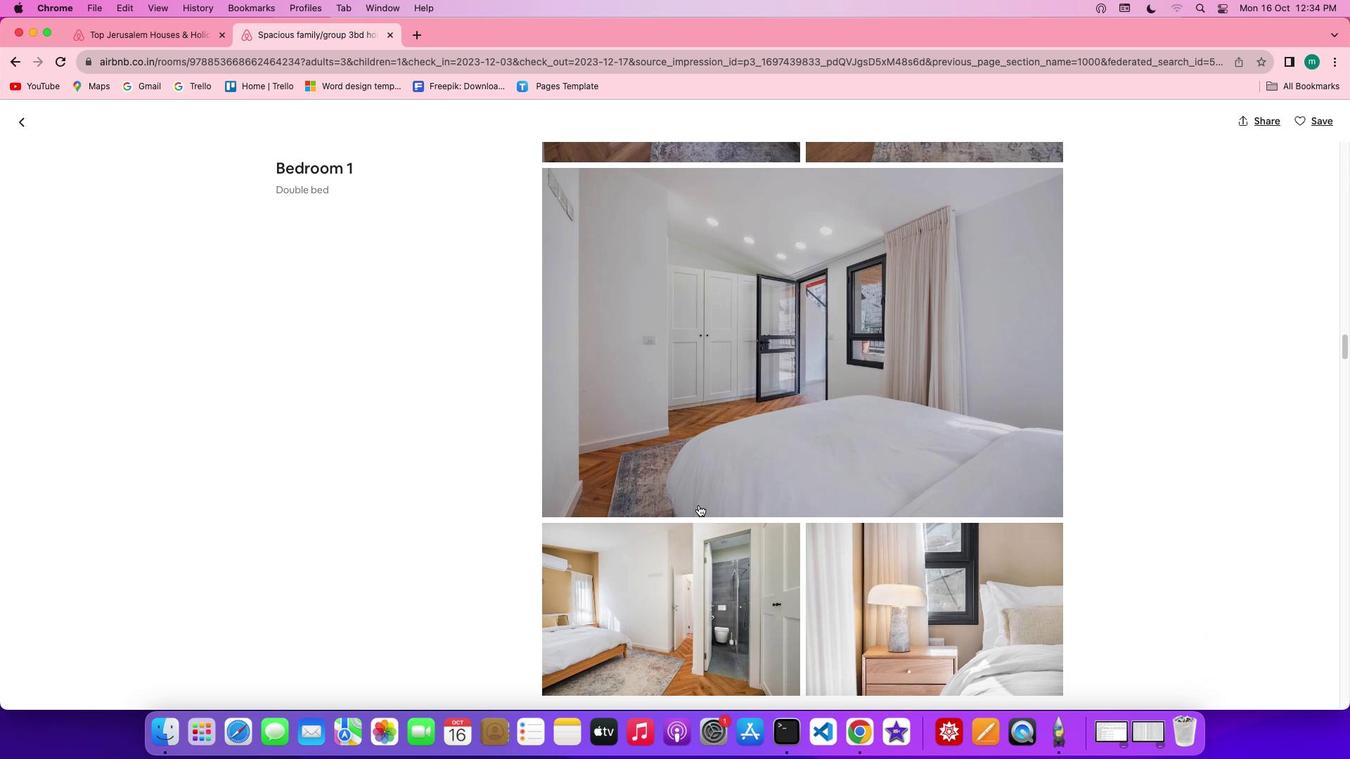 
Action: Mouse scrolled (699, 505) with delta (0, 0)
Screenshot: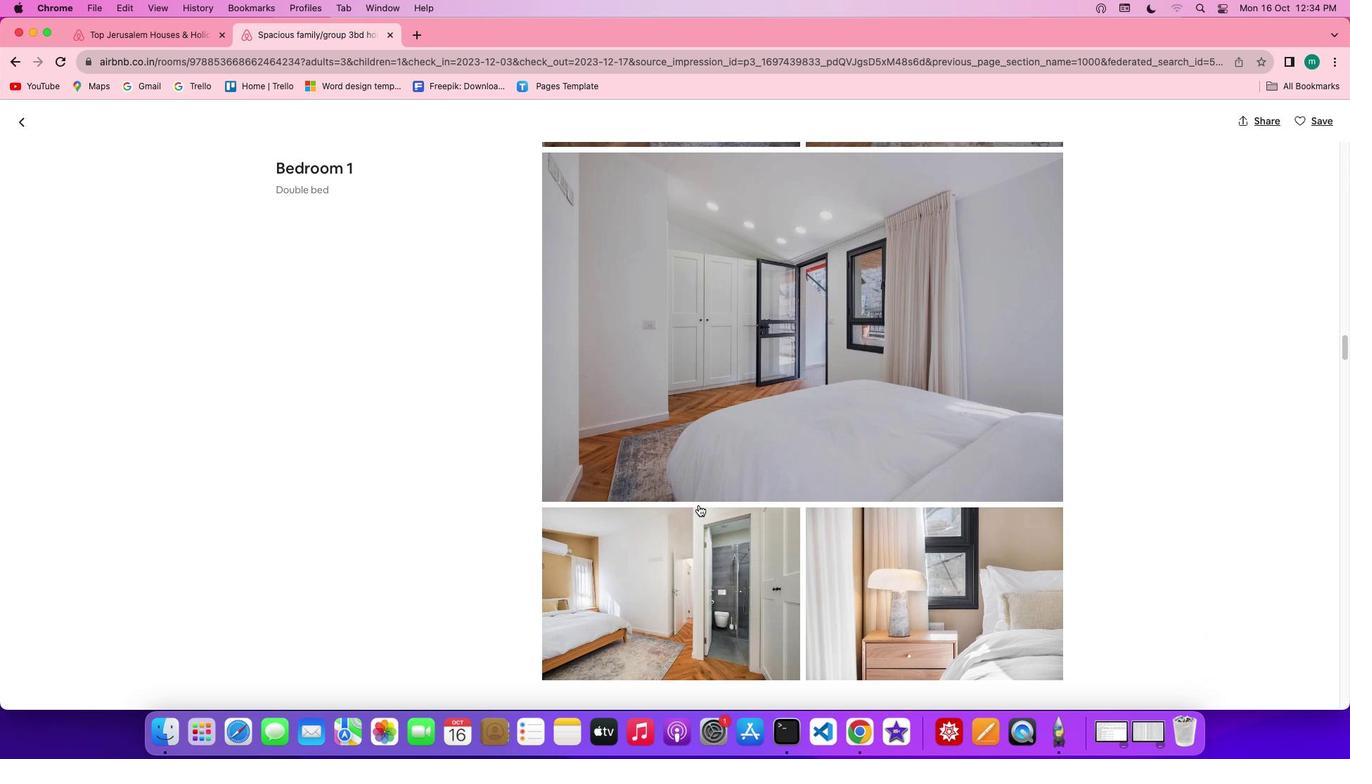 
Action: Mouse scrolled (699, 505) with delta (0, 0)
Screenshot: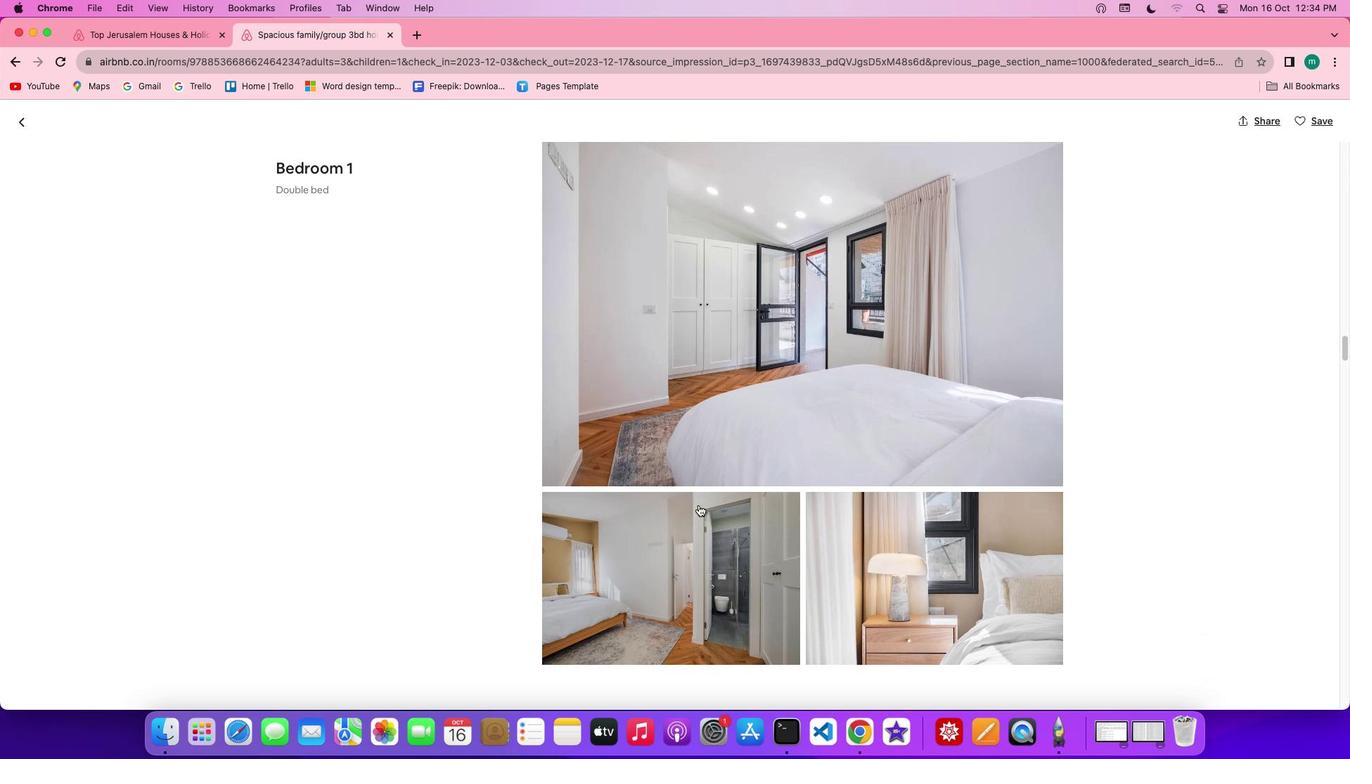 
Action: Mouse scrolled (699, 505) with delta (0, 0)
Screenshot: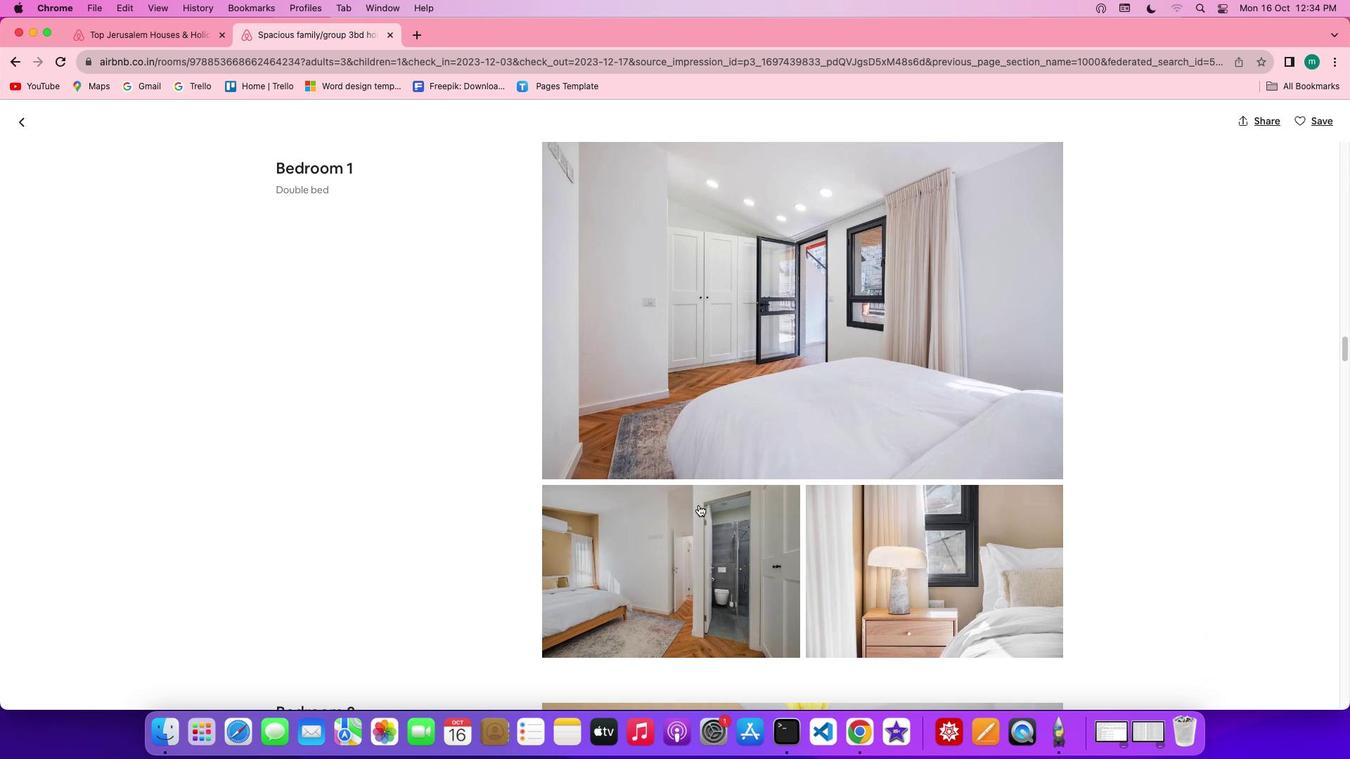 
Action: Mouse scrolled (699, 505) with delta (0, -1)
Screenshot: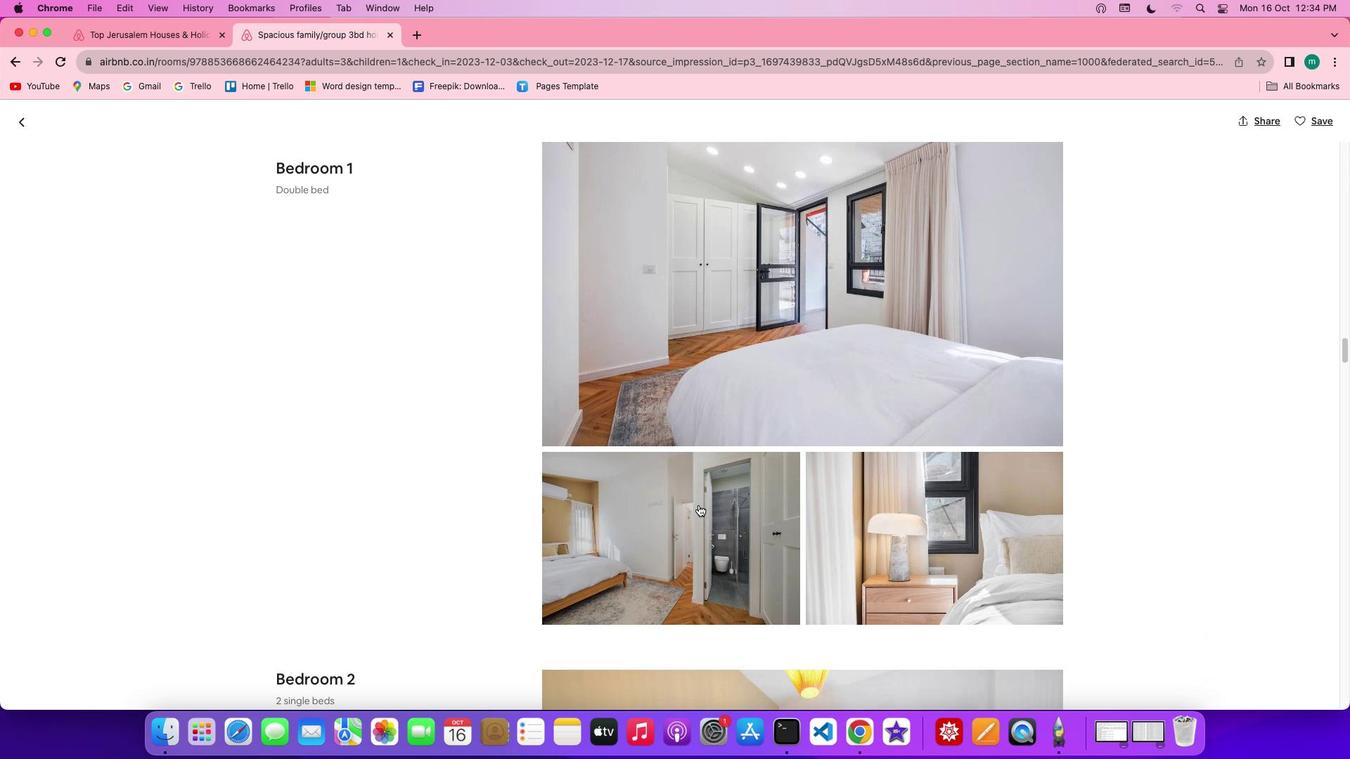
Action: Mouse scrolled (699, 505) with delta (0, -2)
Screenshot: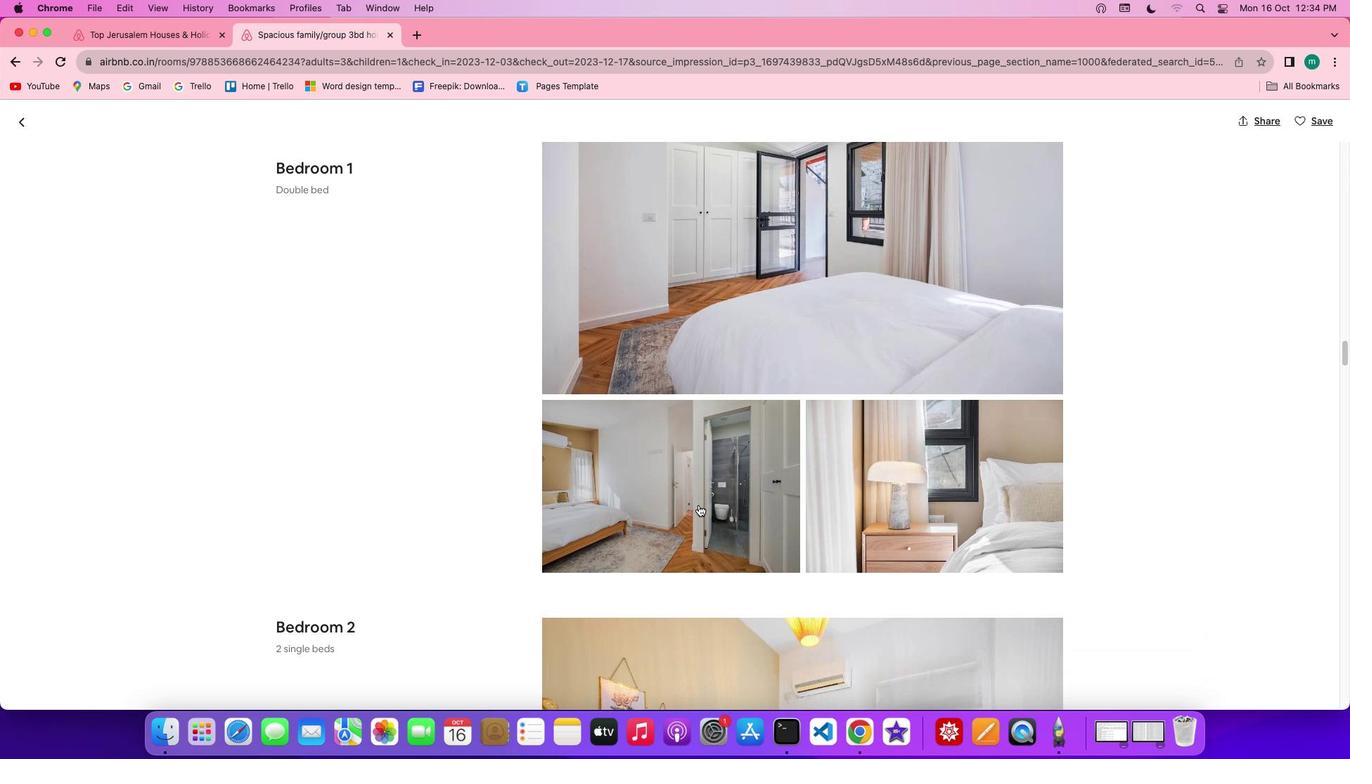 
Action: Mouse scrolled (699, 505) with delta (0, 0)
Screenshot: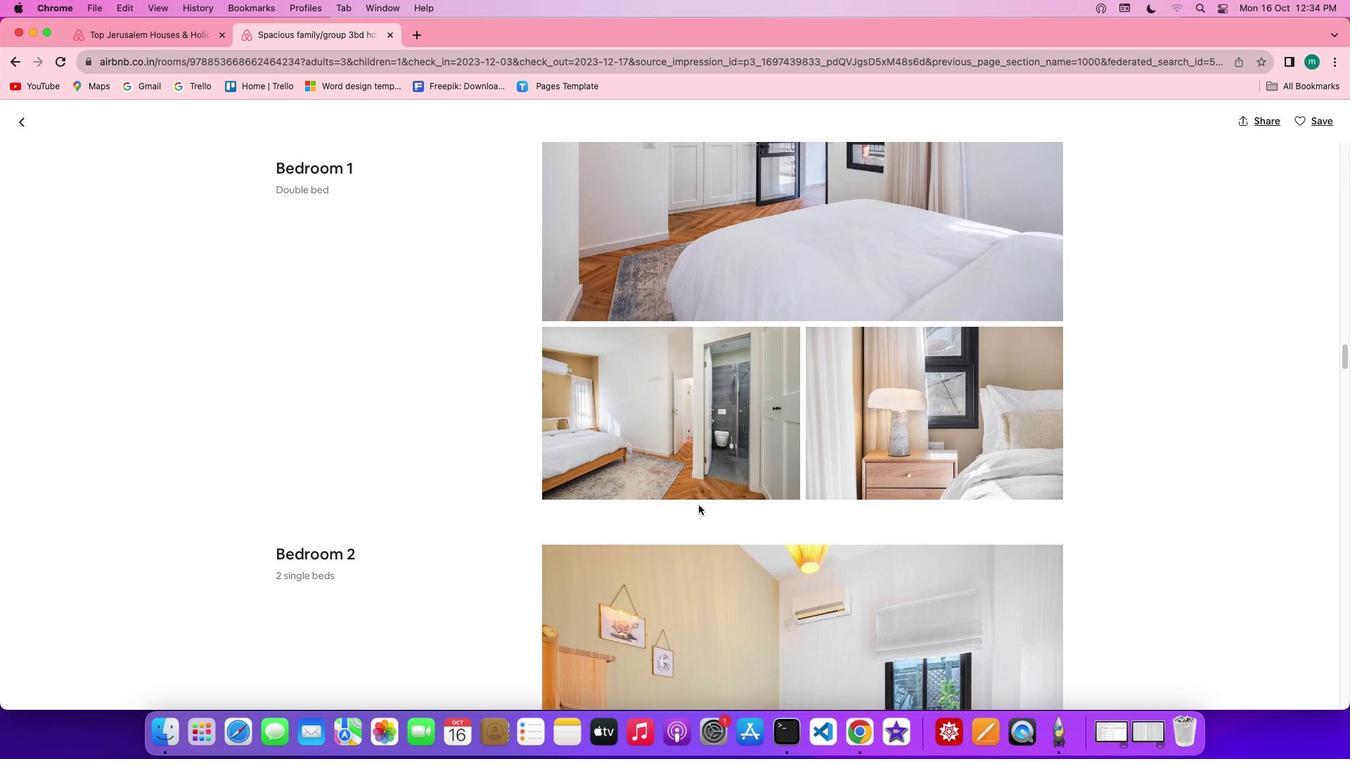 
Action: Mouse scrolled (699, 505) with delta (0, 0)
Screenshot: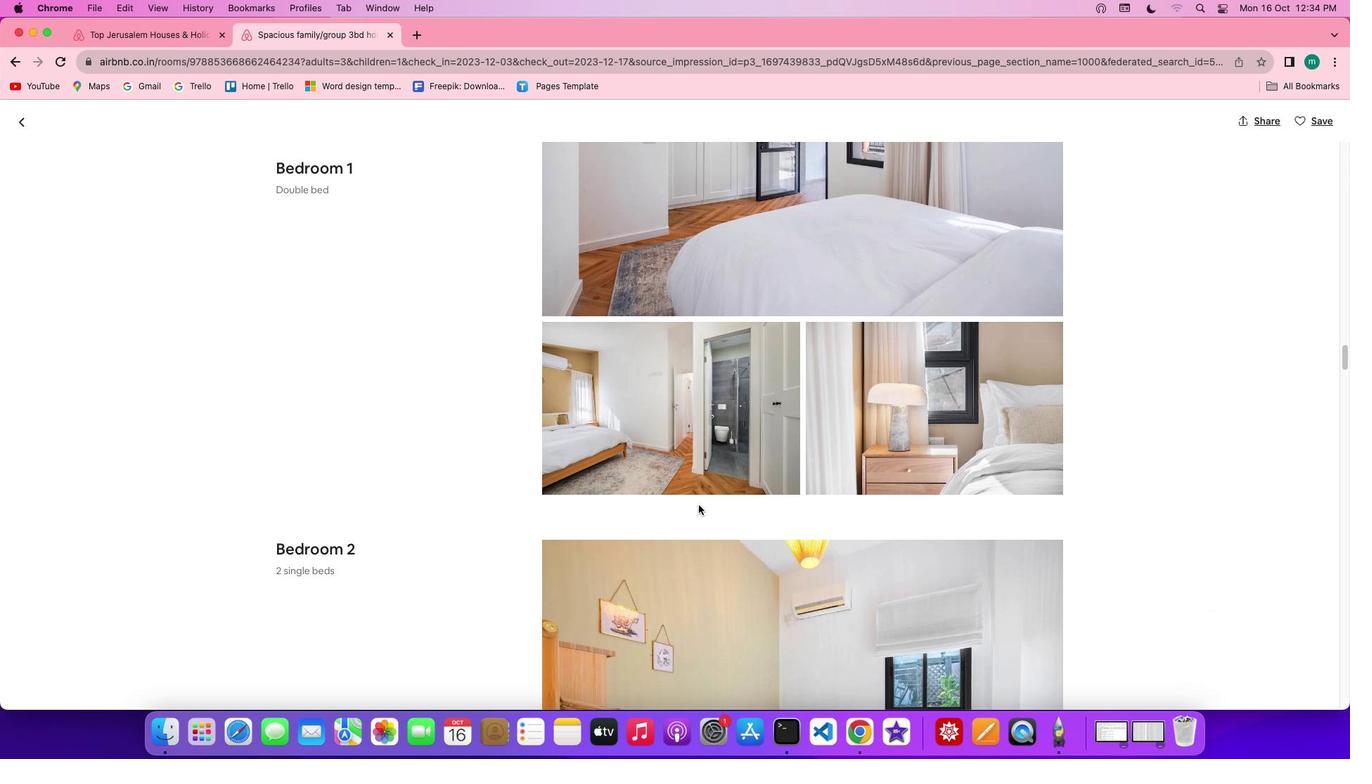 
Action: Mouse scrolled (699, 505) with delta (0, 0)
Screenshot: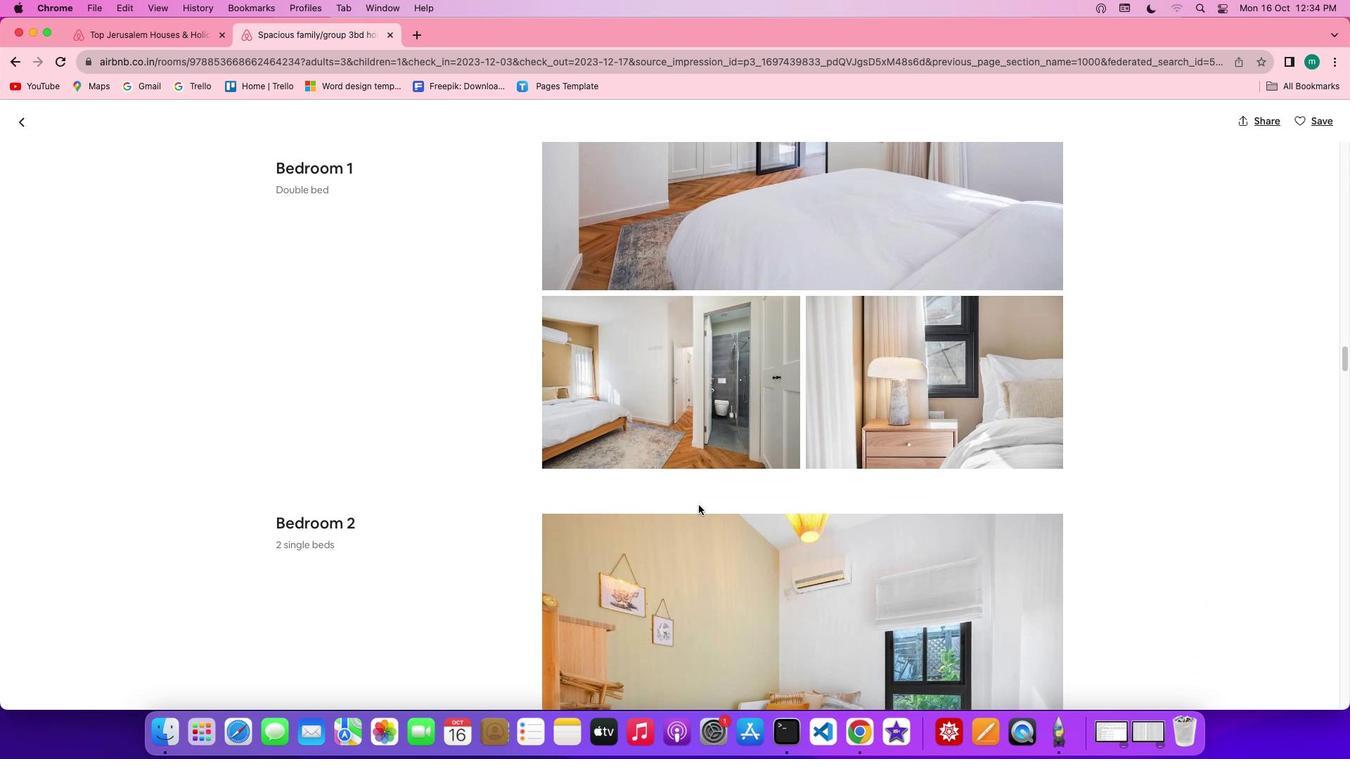 
Action: Mouse scrolled (699, 505) with delta (0, -1)
Screenshot: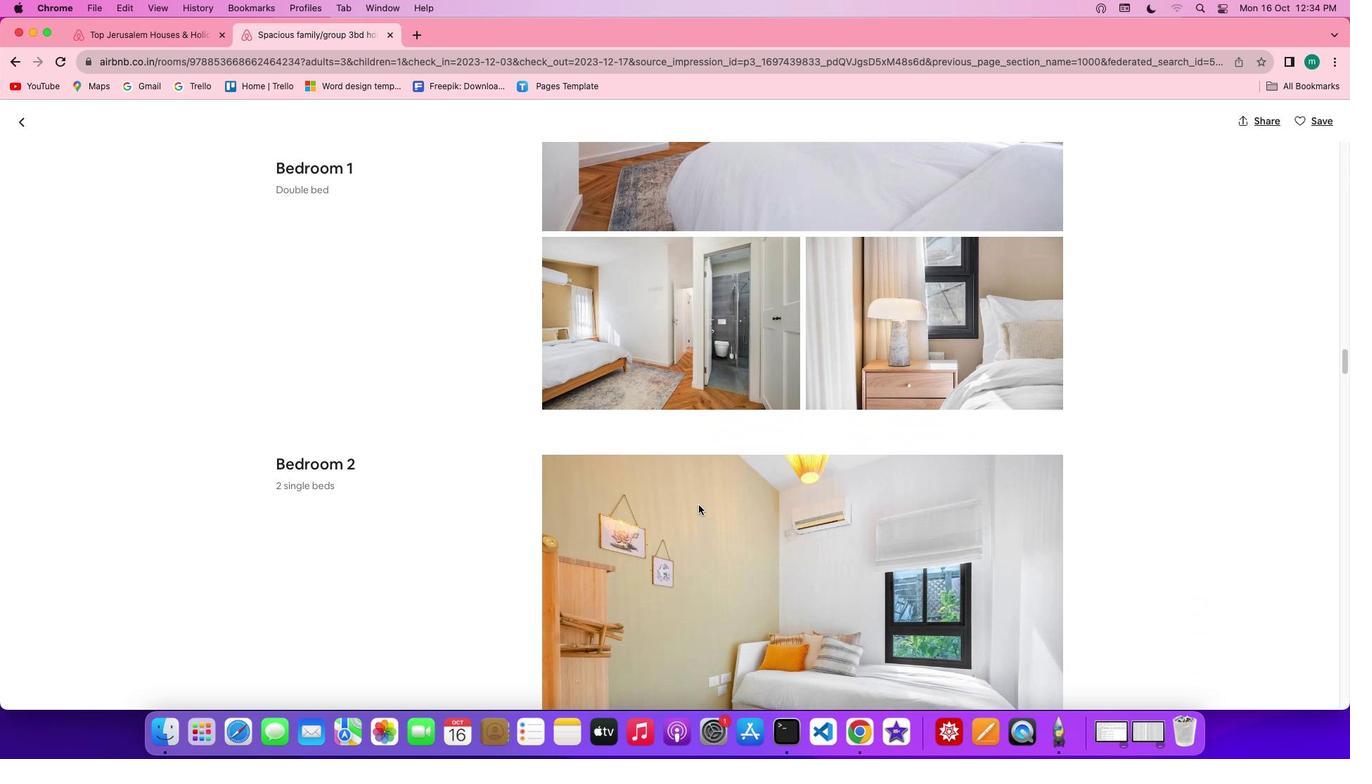 
Action: Mouse scrolled (699, 505) with delta (0, 0)
Screenshot: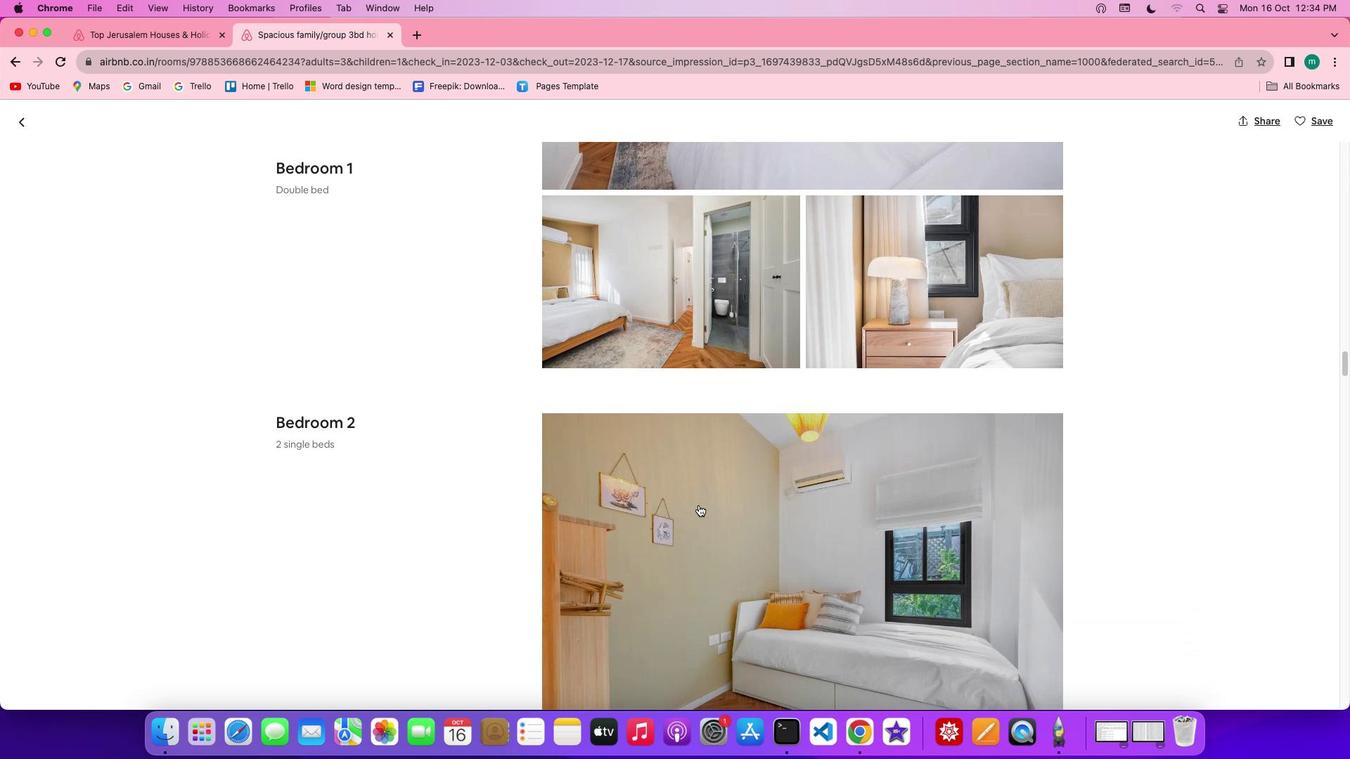 
Action: Mouse scrolled (699, 505) with delta (0, 0)
Screenshot: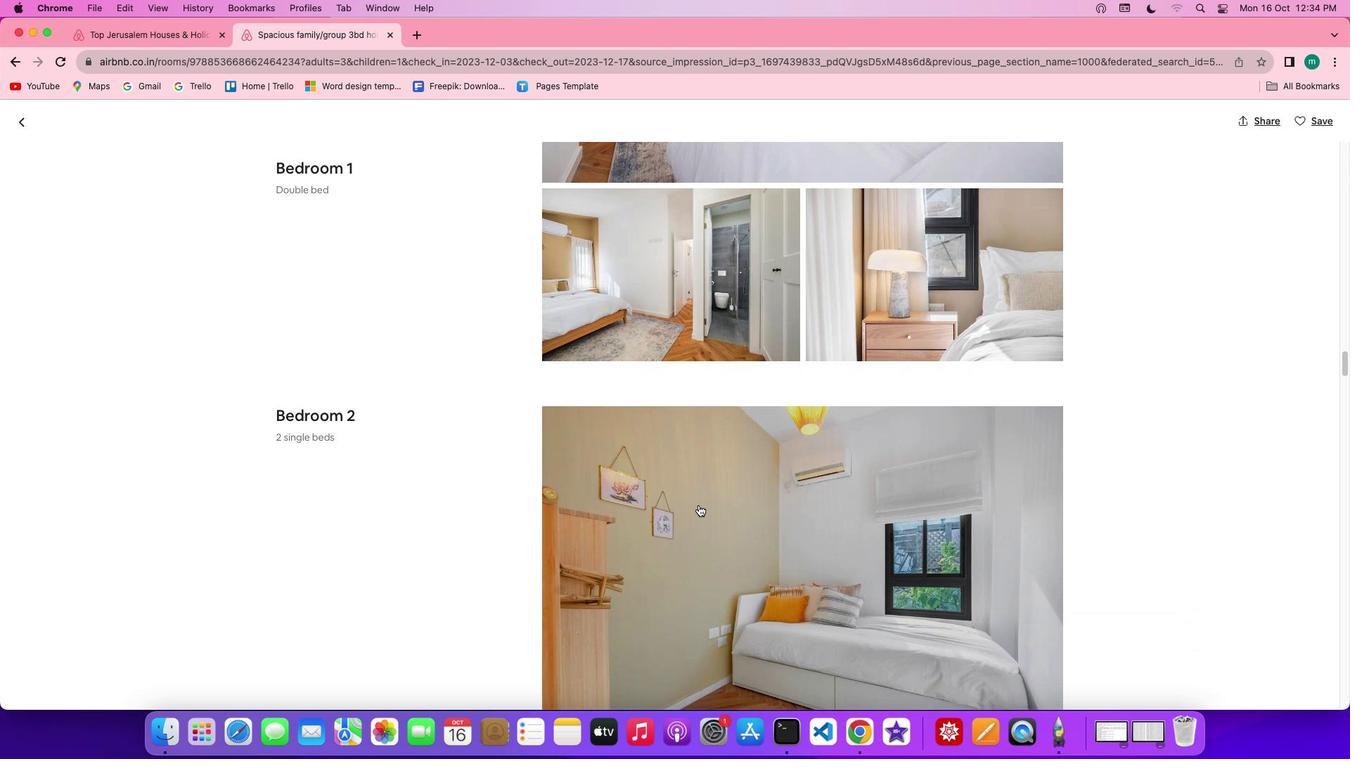 
Action: Mouse scrolled (699, 505) with delta (0, 0)
Screenshot: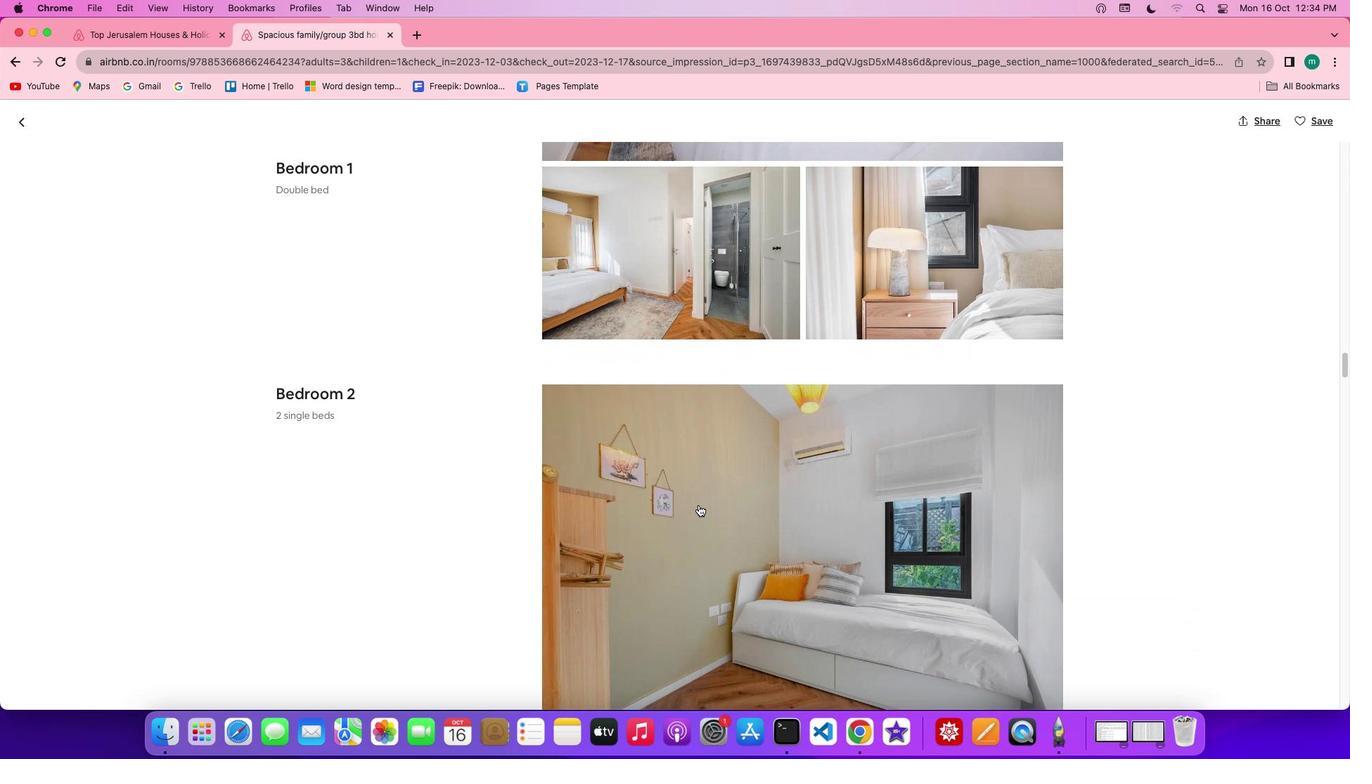 
Action: Mouse scrolled (699, 505) with delta (0, 0)
Screenshot: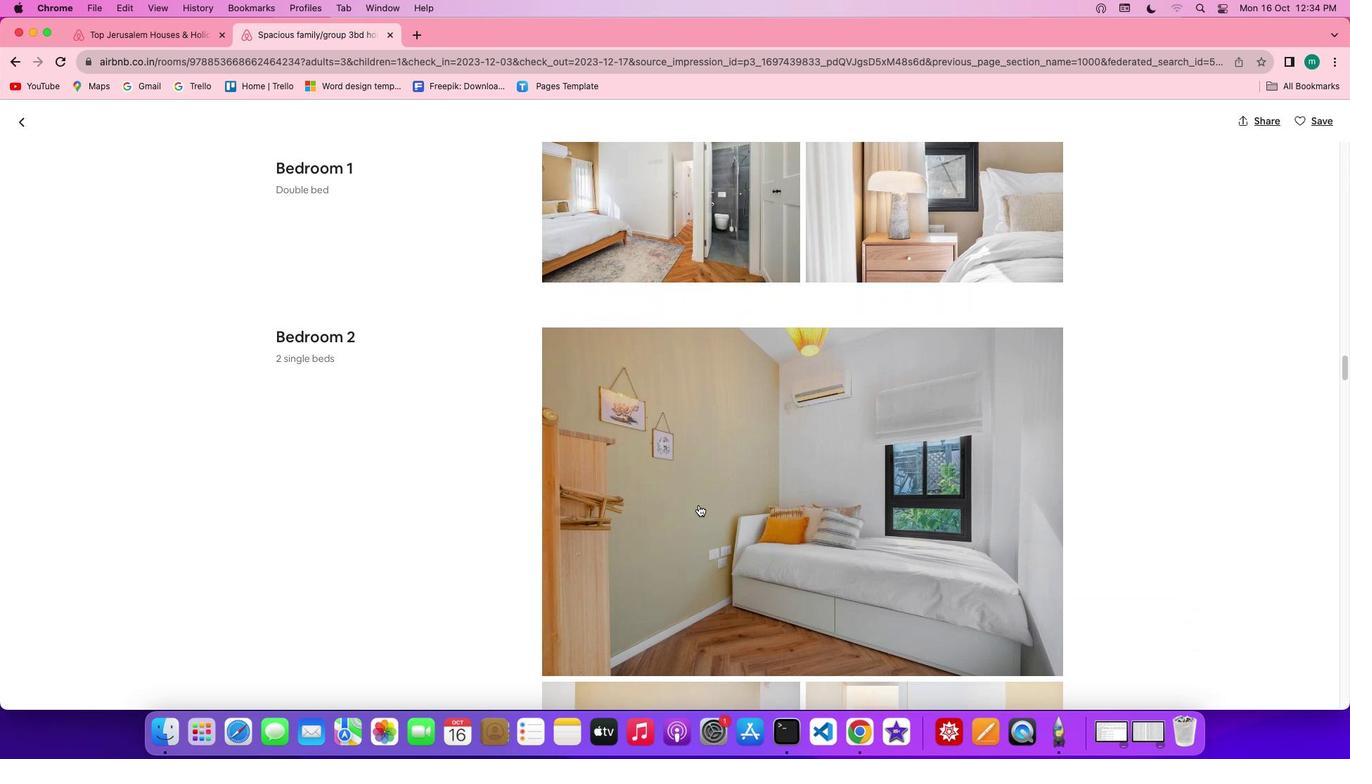 
Action: Mouse scrolled (699, 505) with delta (0, 0)
Screenshot: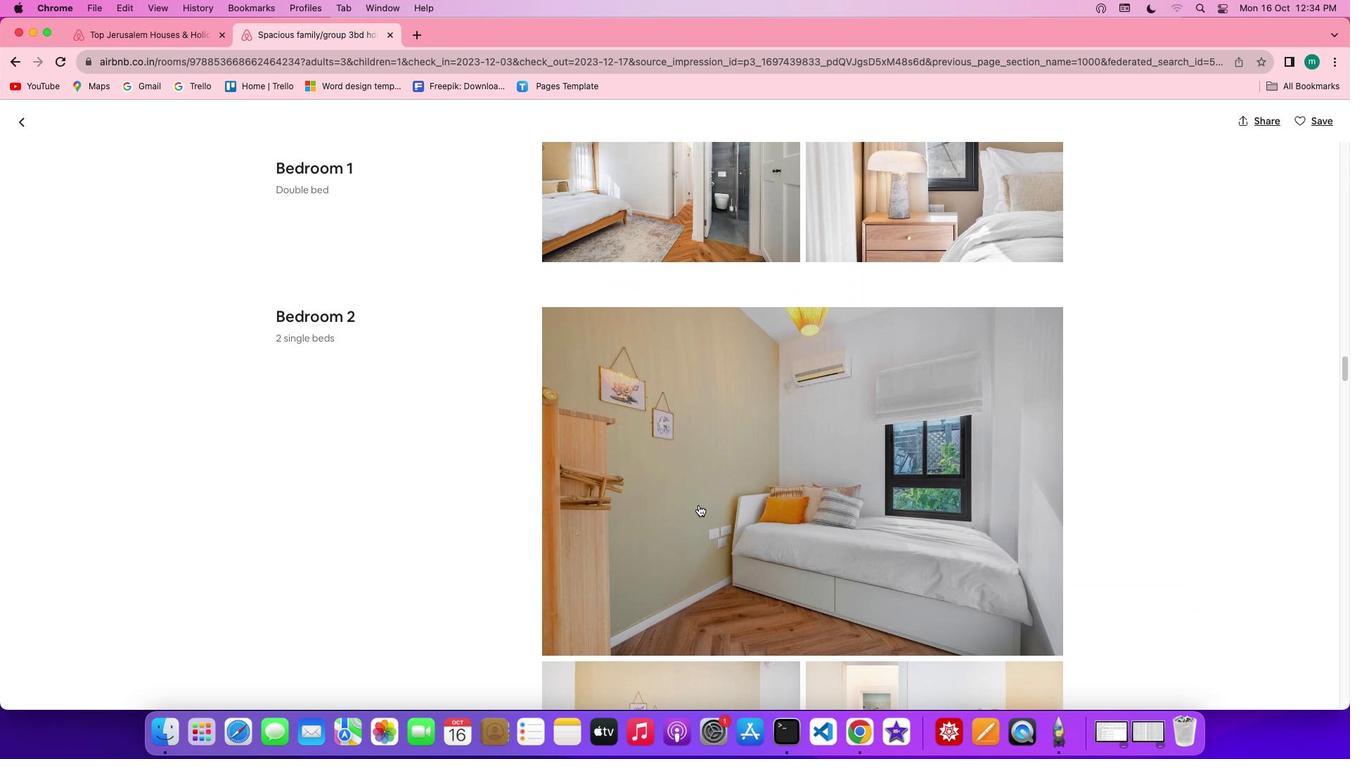 
Action: Mouse scrolled (699, 505) with delta (0, 0)
Screenshot: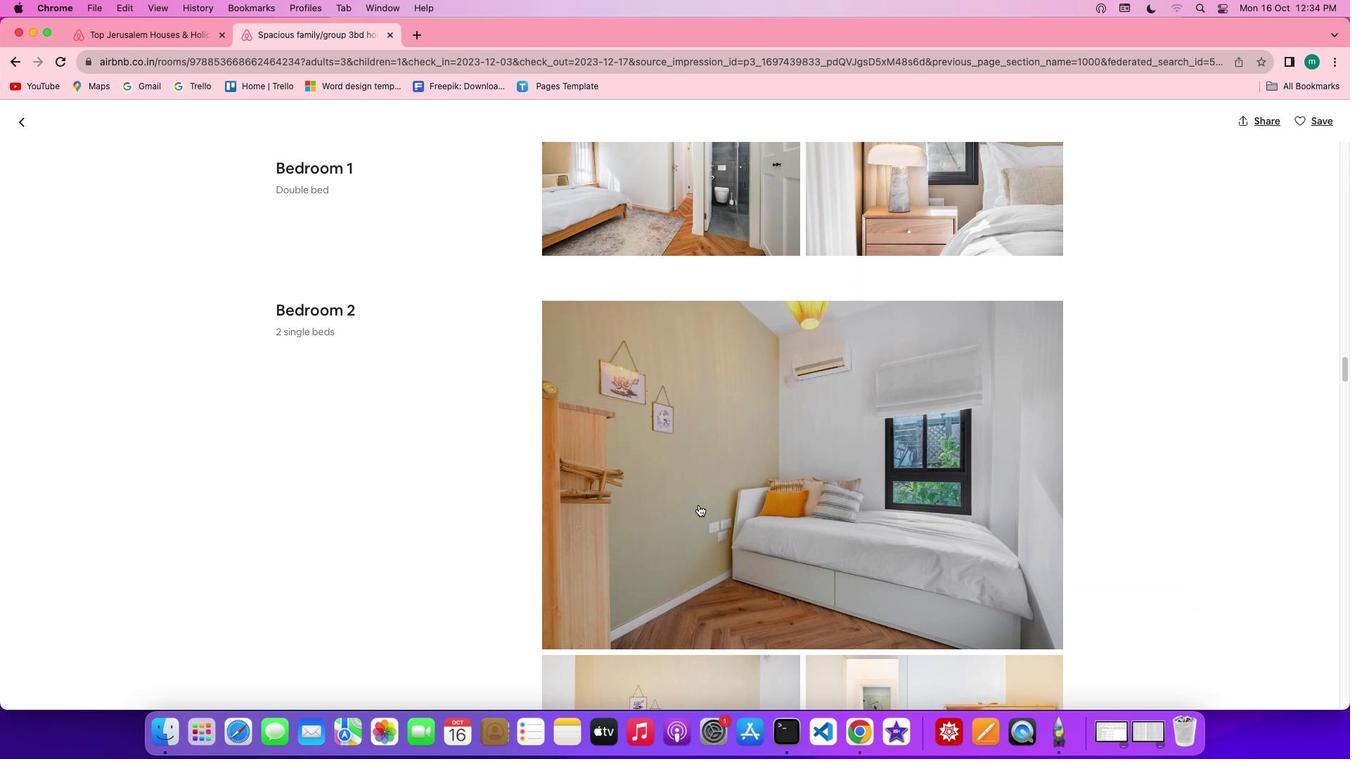 
Action: Mouse scrolled (699, 505) with delta (0, 0)
Screenshot: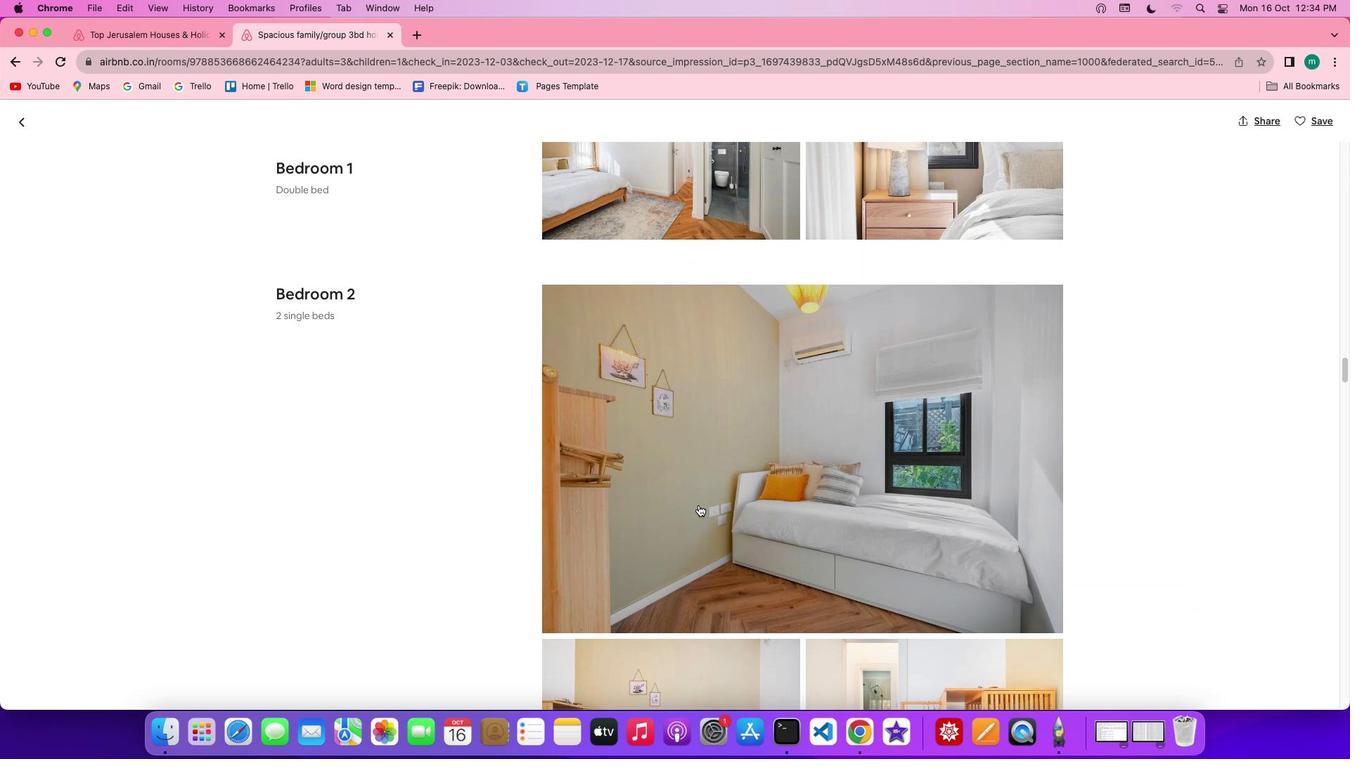 
Action: Mouse scrolled (699, 505) with delta (0, 0)
Screenshot: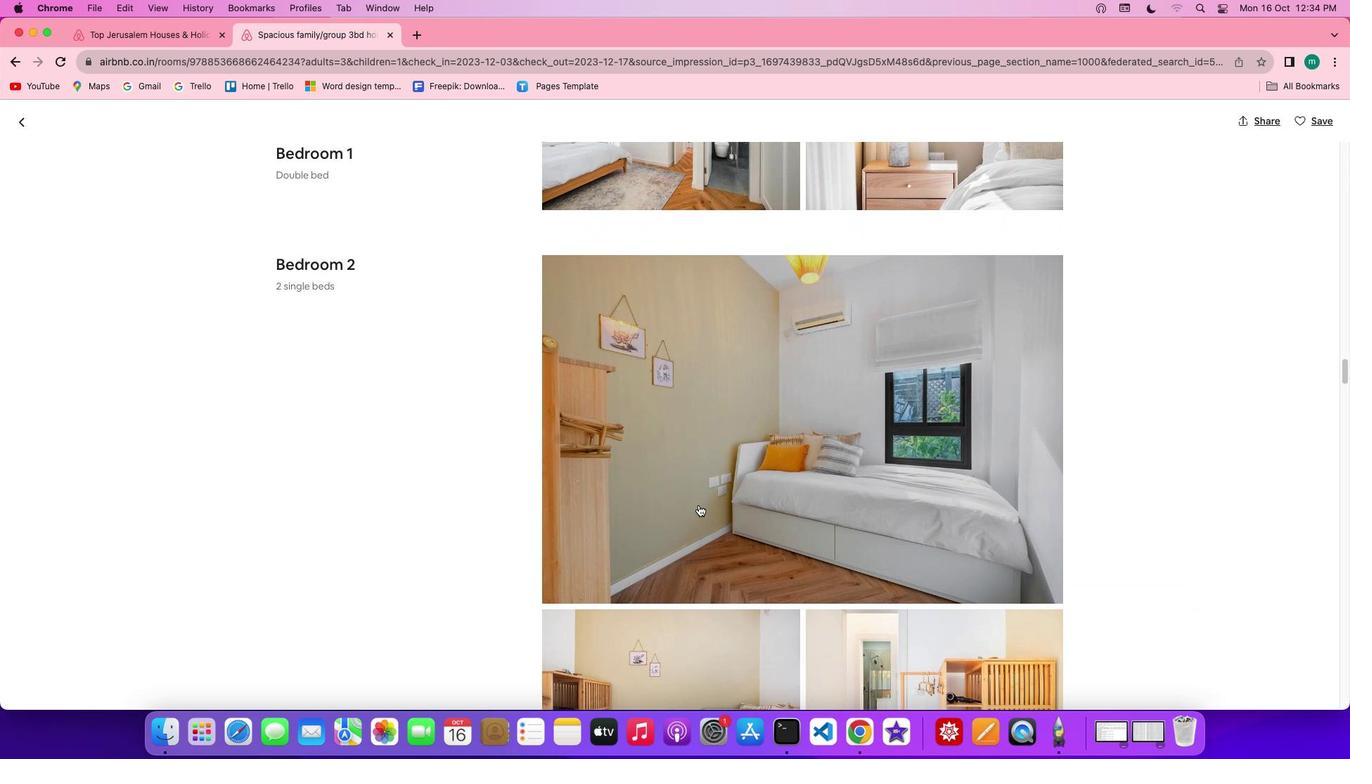 
Action: Mouse scrolled (699, 505) with delta (0, 0)
Screenshot: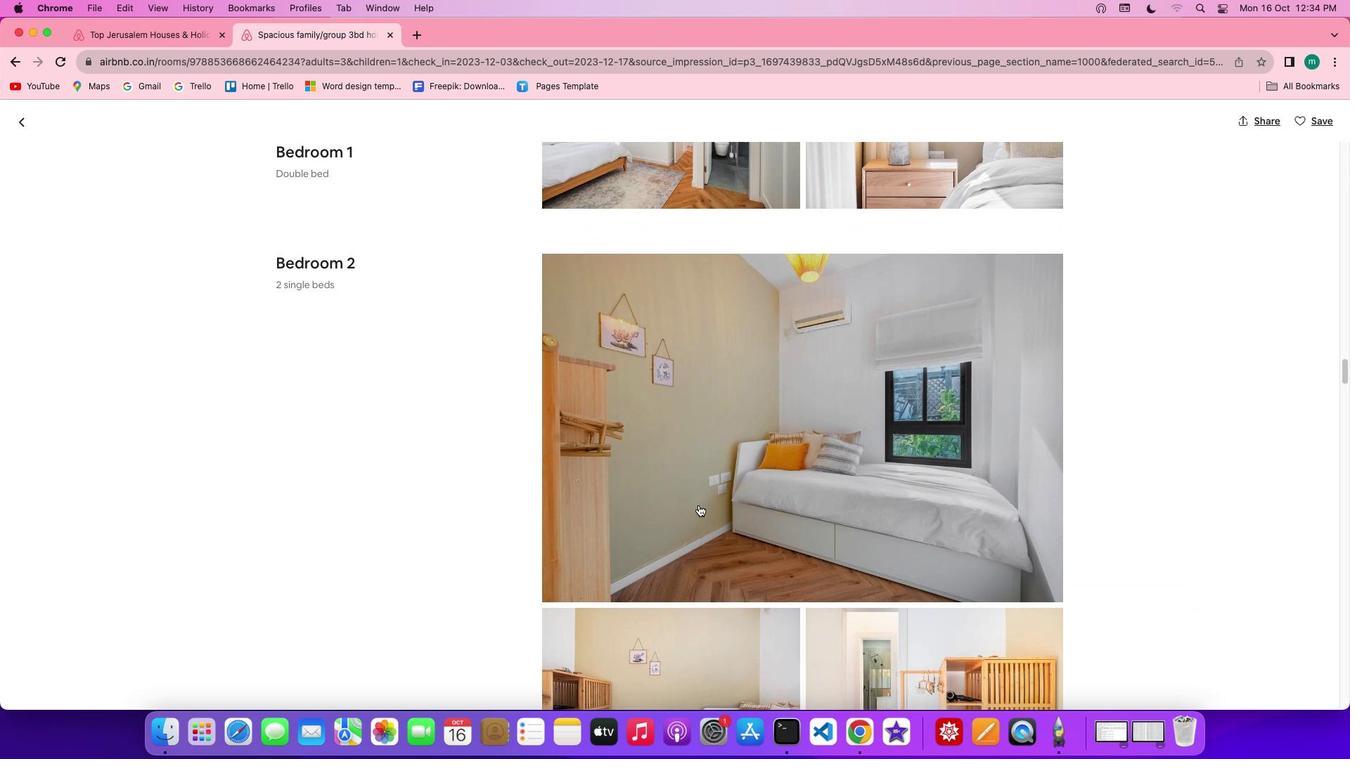 
Action: Mouse scrolled (699, 505) with delta (0, 0)
Screenshot: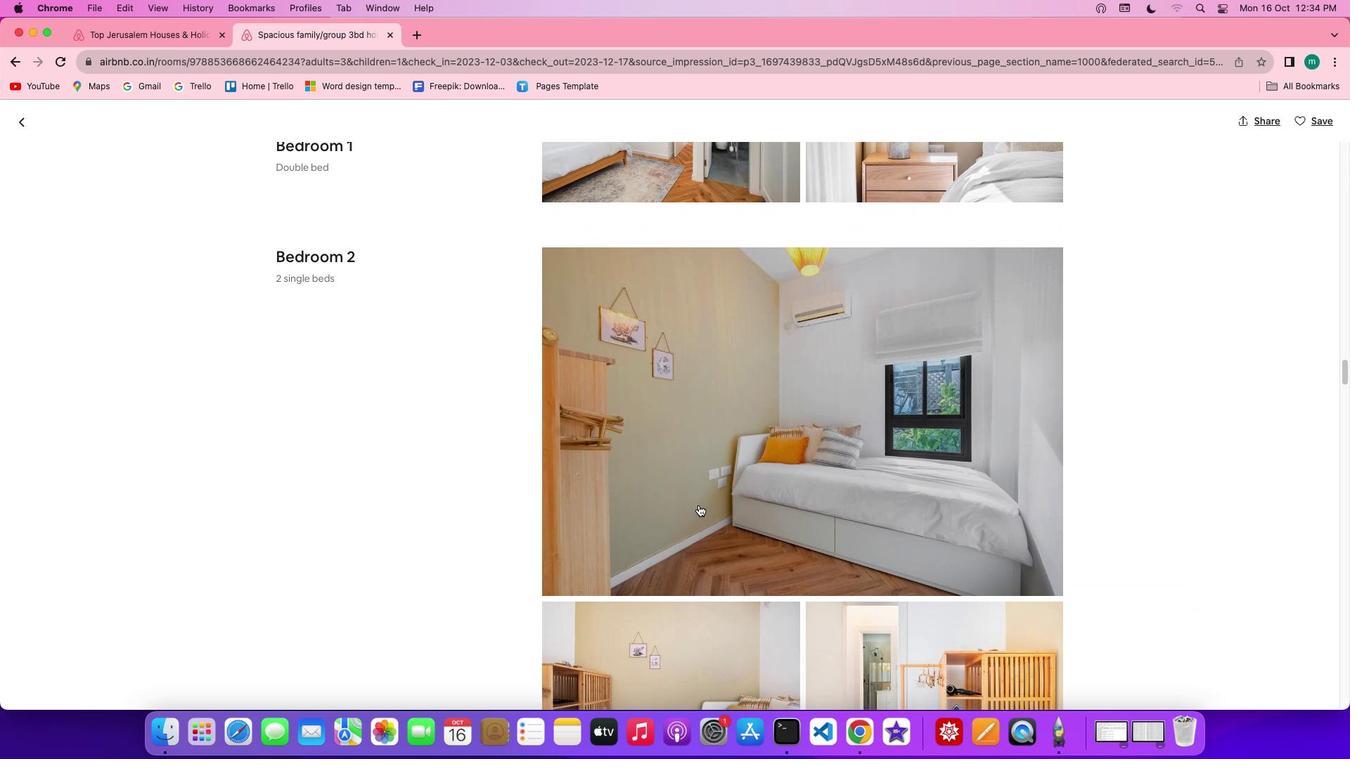 
Action: Mouse scrolled (699, 505) with delta (0, 0)
Screenshot: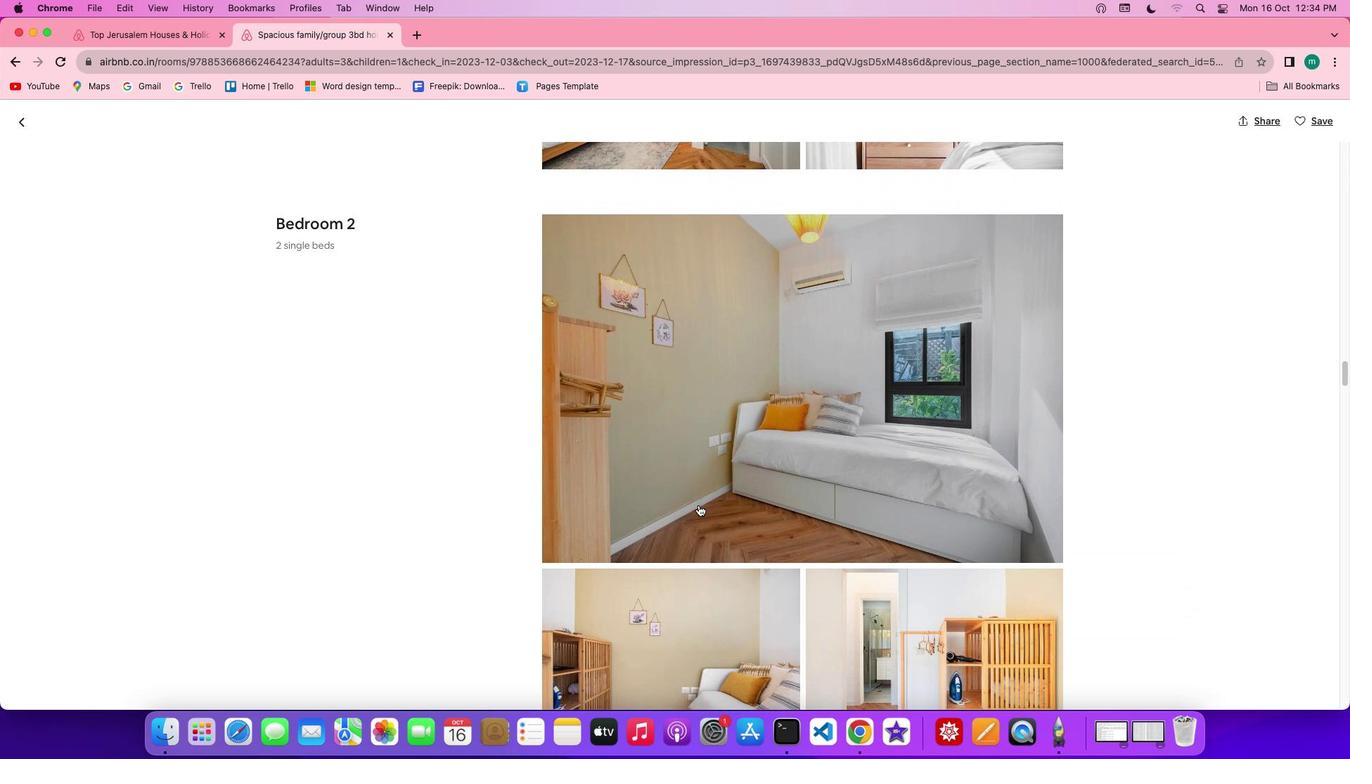 
Action: Mouse scrolled (699, 505) with delta (0, 0)
Screenshot: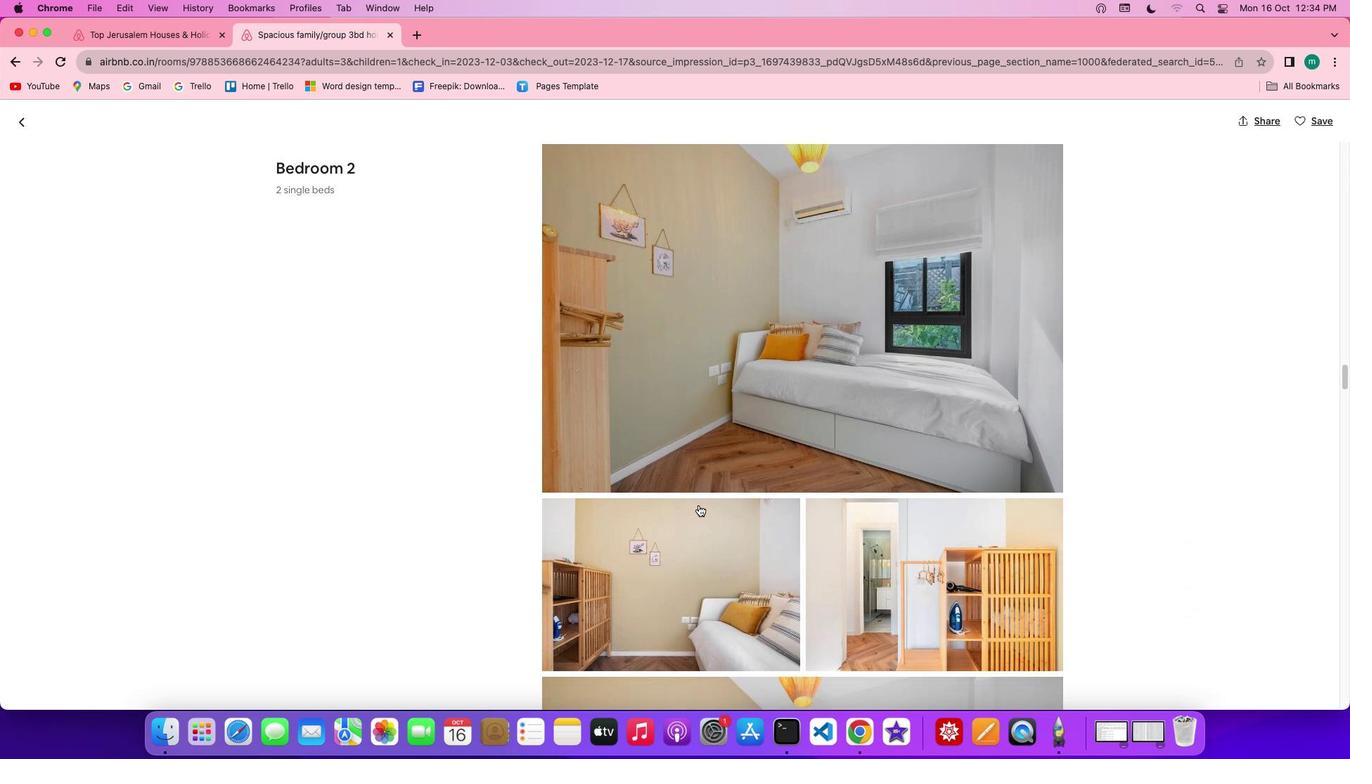 
Action: Mouse scrolled (699, 505) with delta (0, 0)
Screenshot: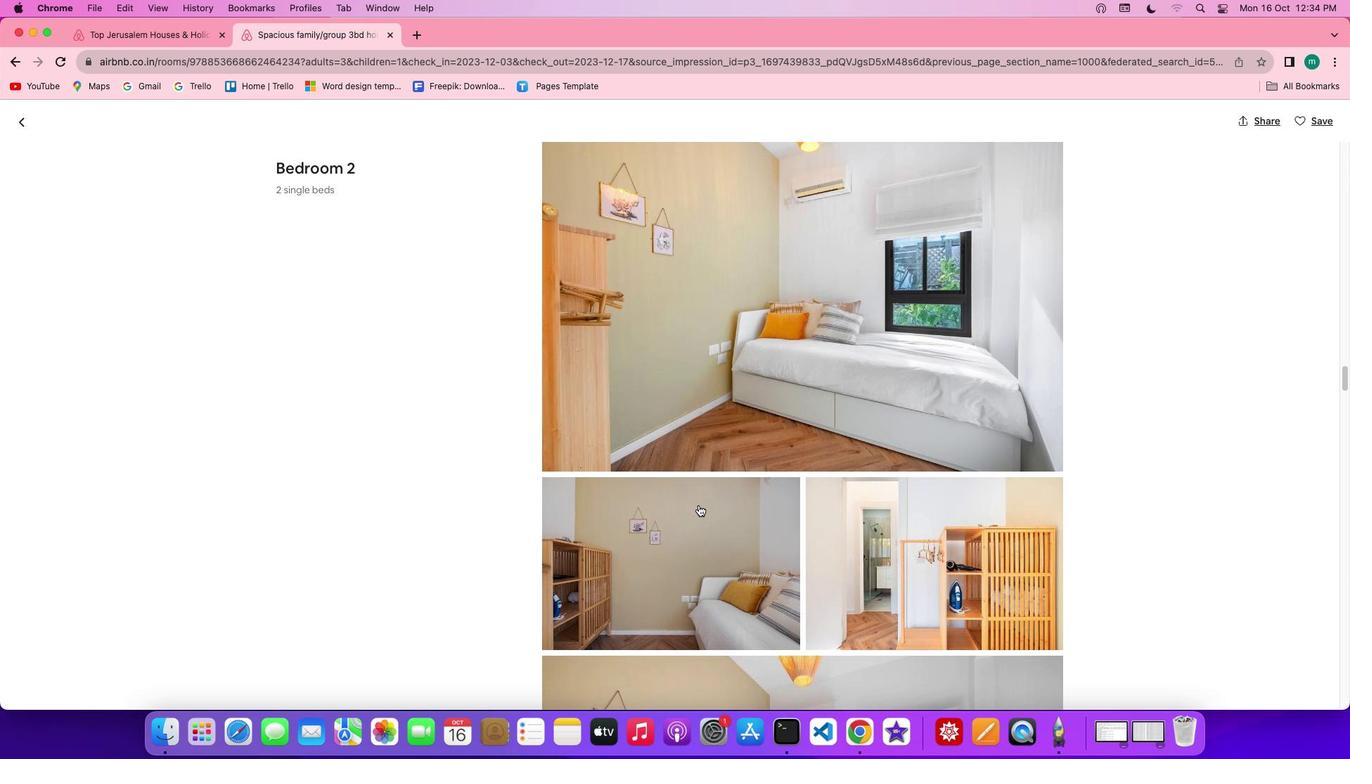 
Action: Mouse scrolled (699, 505) with delta (0, 0)
Screenshot: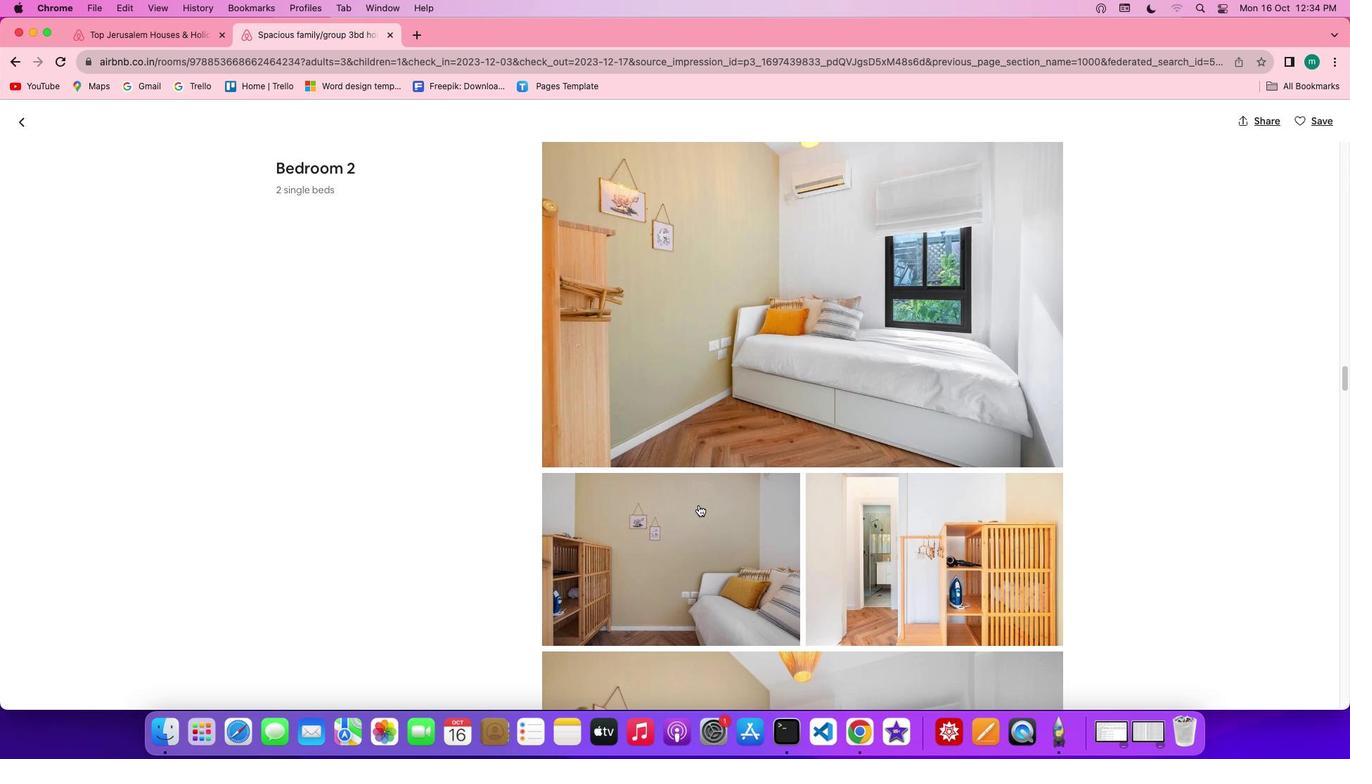 
Action: Mouse scrolled (699, 505) with delta (0, 0)
Screenshot: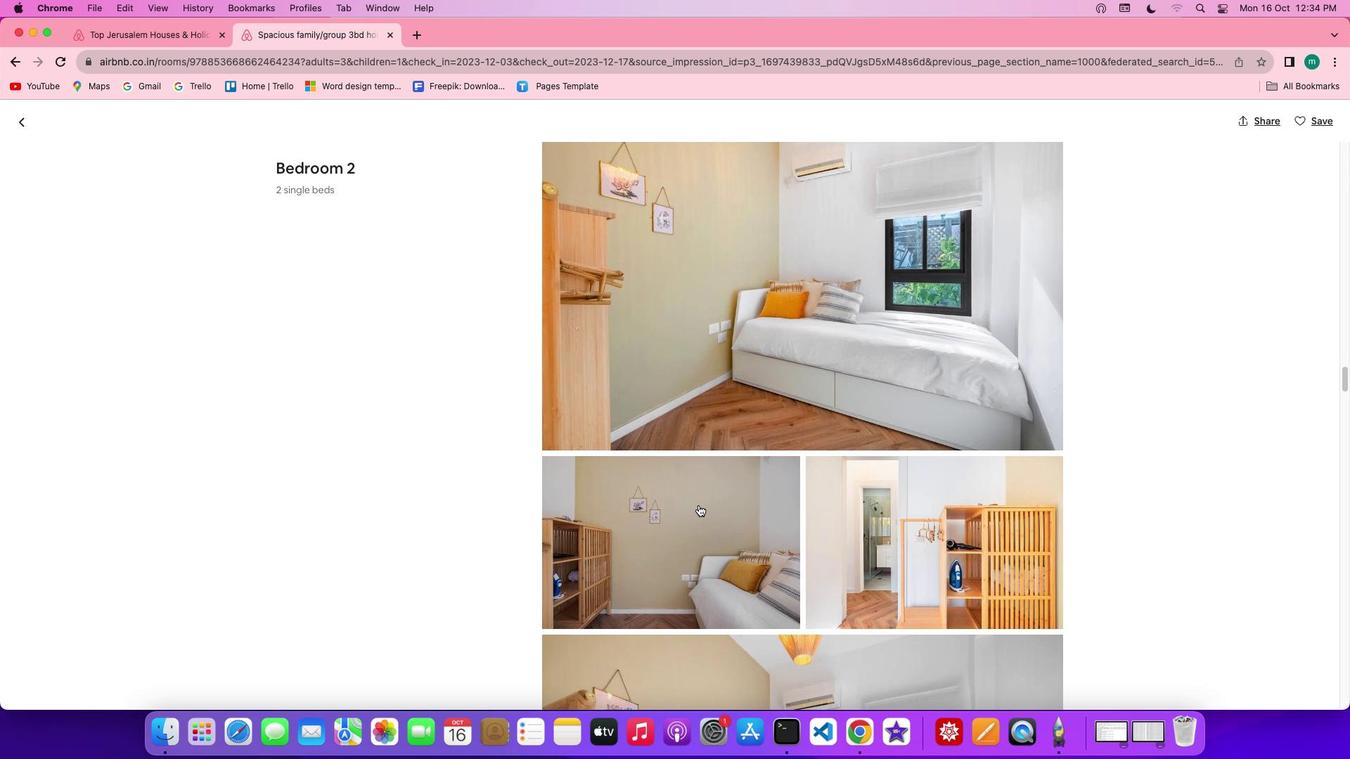 
Action: Mouse scrolled (699, 505) with delta (0, 0)
